 Task: Buy 5 Ice Cream Scoops from Specialty Tools & Gadgets section under best seller category for shipping address: Maurice Nelson, 2846 Point Street, Park Ridge, Illinois 60068, Cell Number 7738643880. Pay from credit card ending with 7965, CVV 549
Action: Mouse moved to (26, 104)
Screenshot: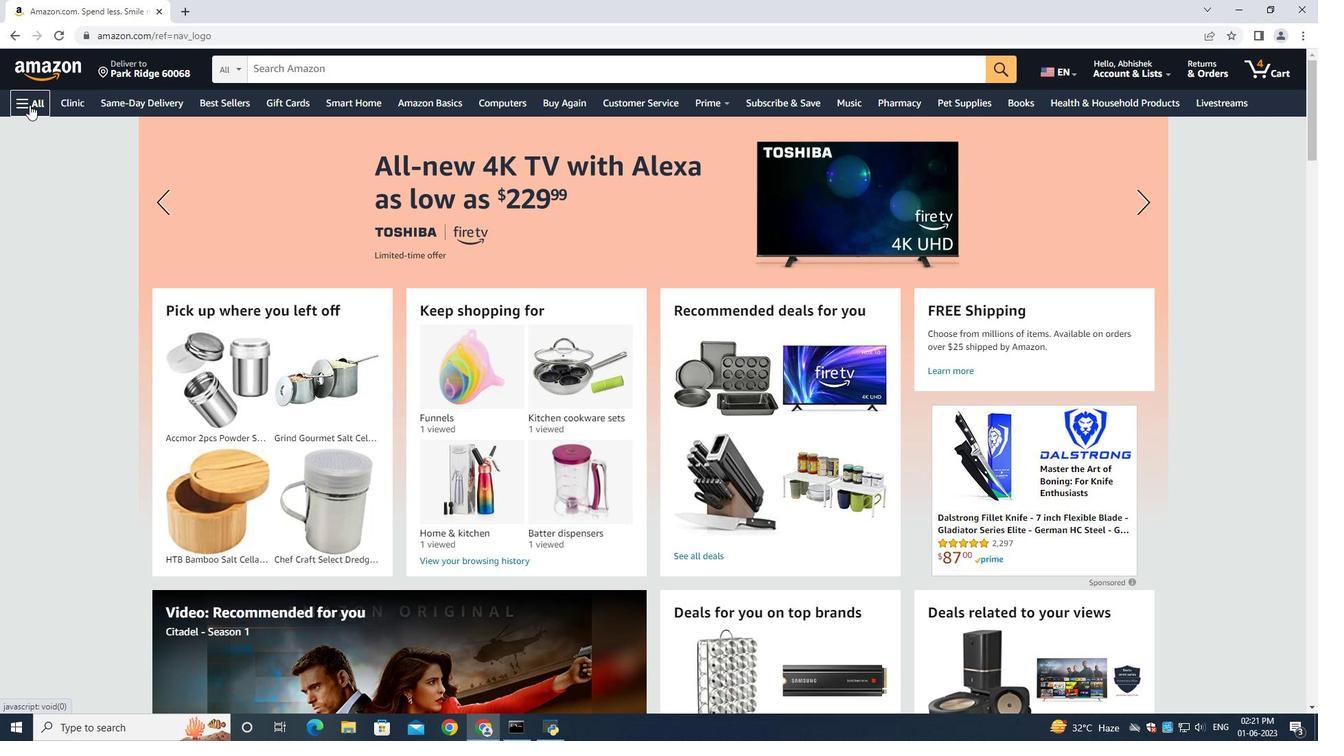 
Action: Mouse pressed left at (26, 104)
Screenshot: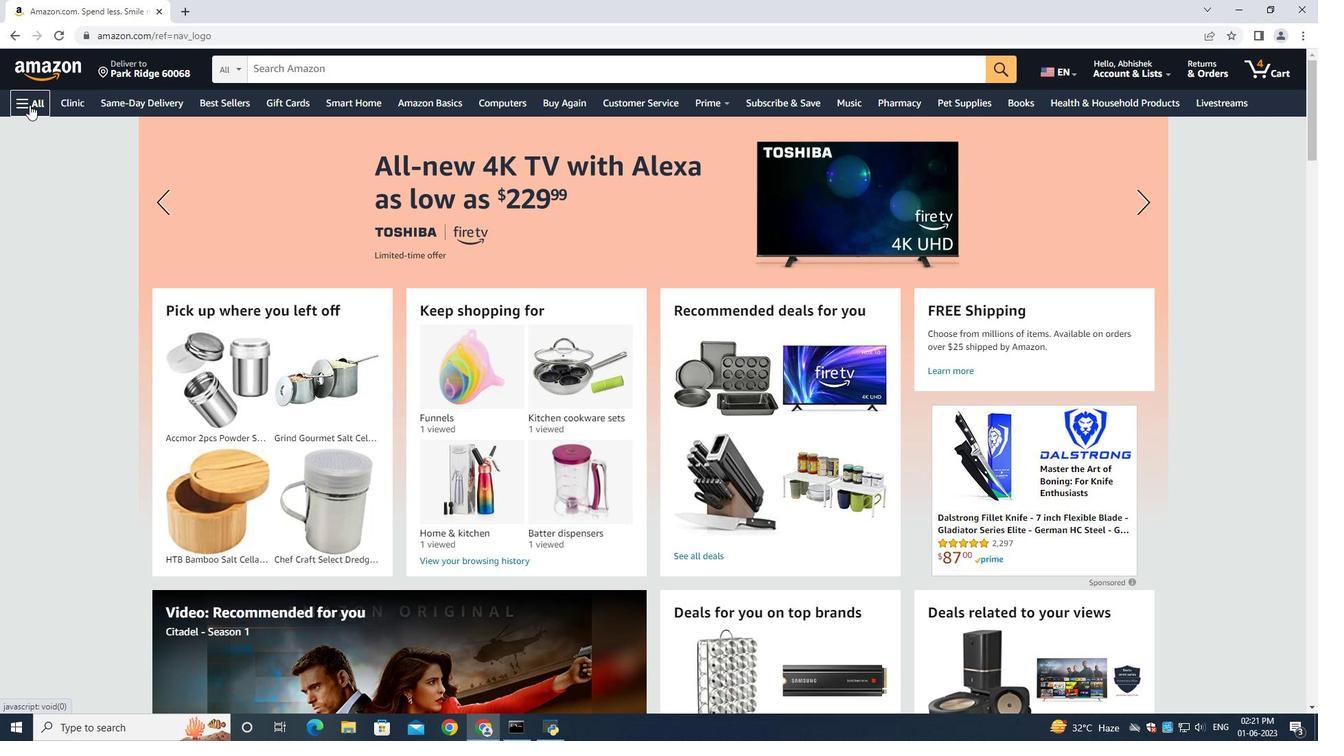
Action: Mouse moved to (66, 137)
Screenshot: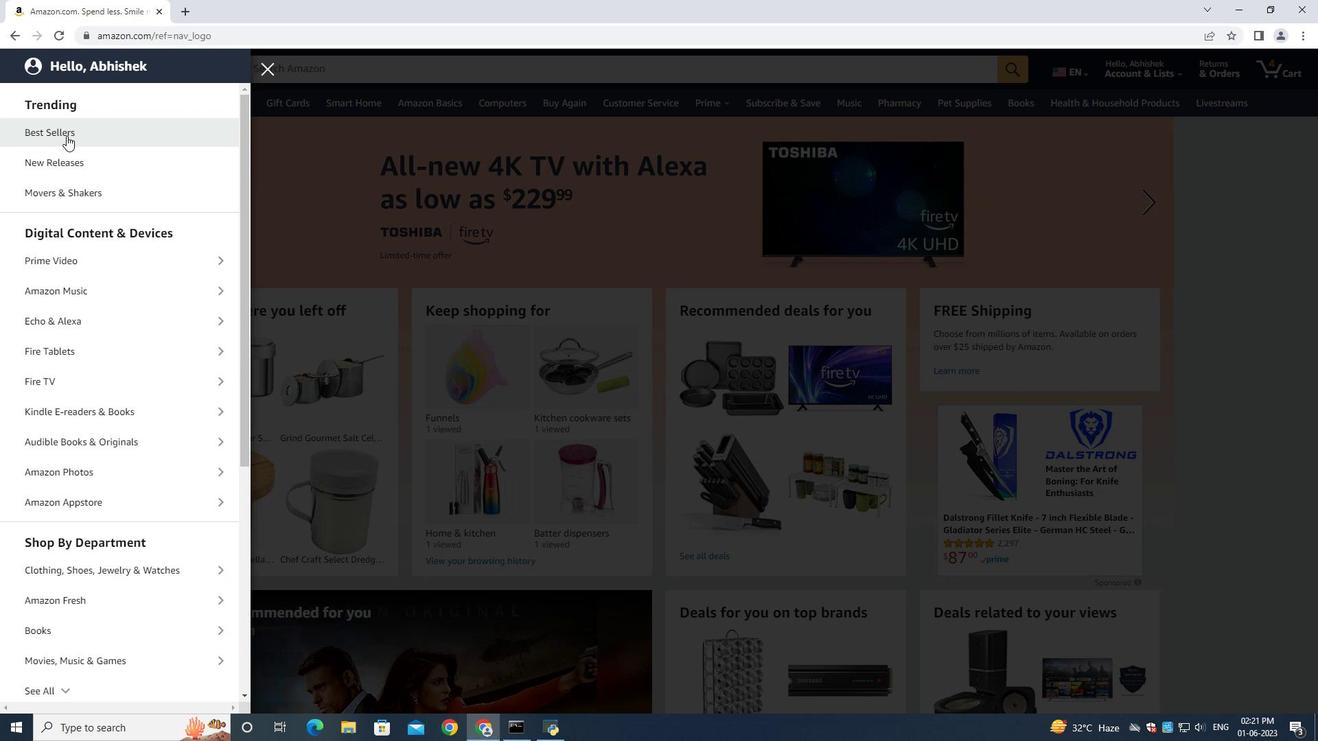 
Action: Mouse pressed left at (66, 137)
Screenshot: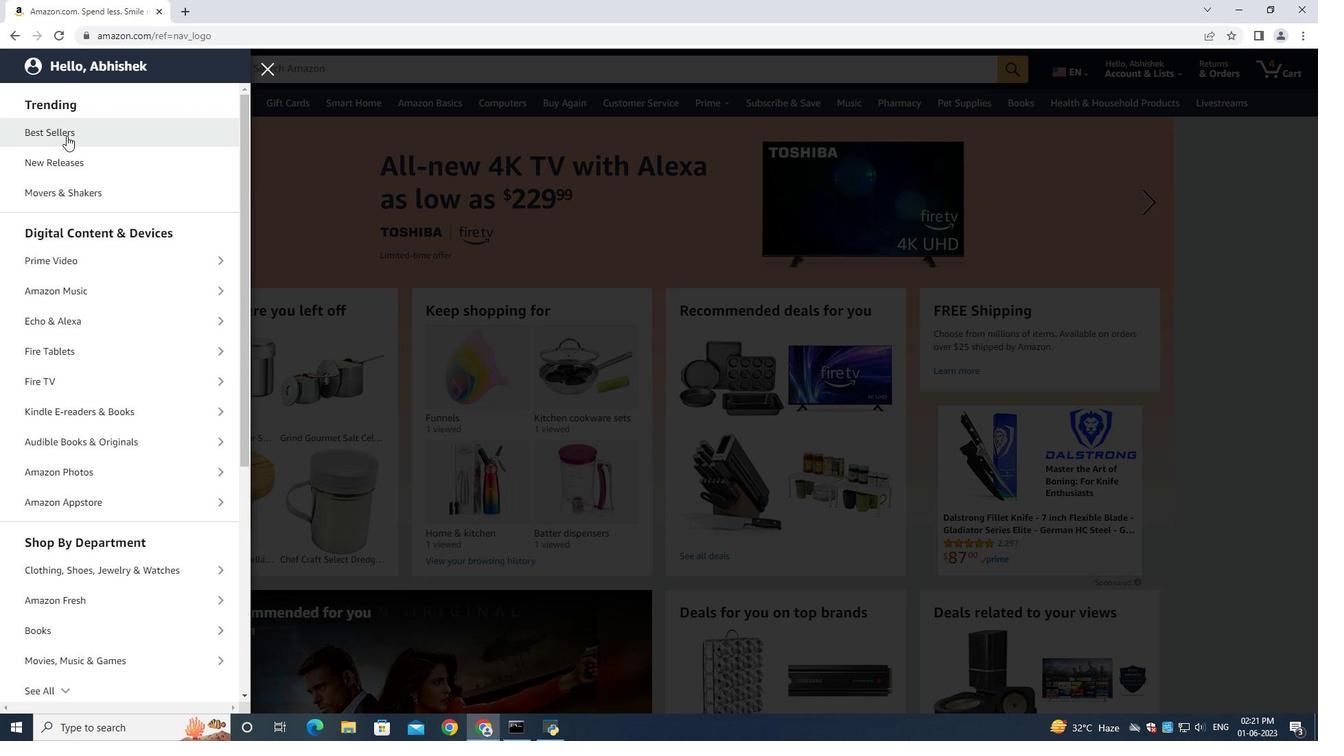 
Action: Mouse moved to (331, 76)
Screenshot: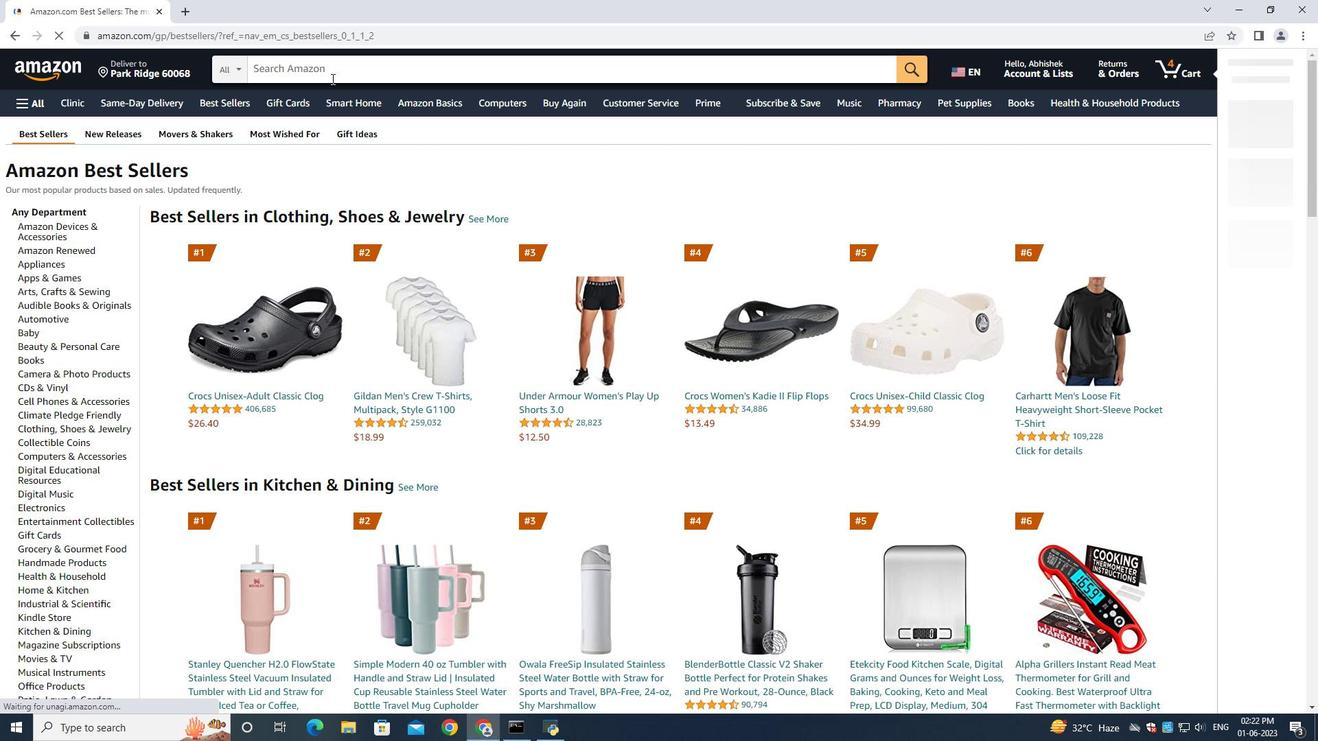 
Action: Mouse pressed left at (331, 76)
Screenshot: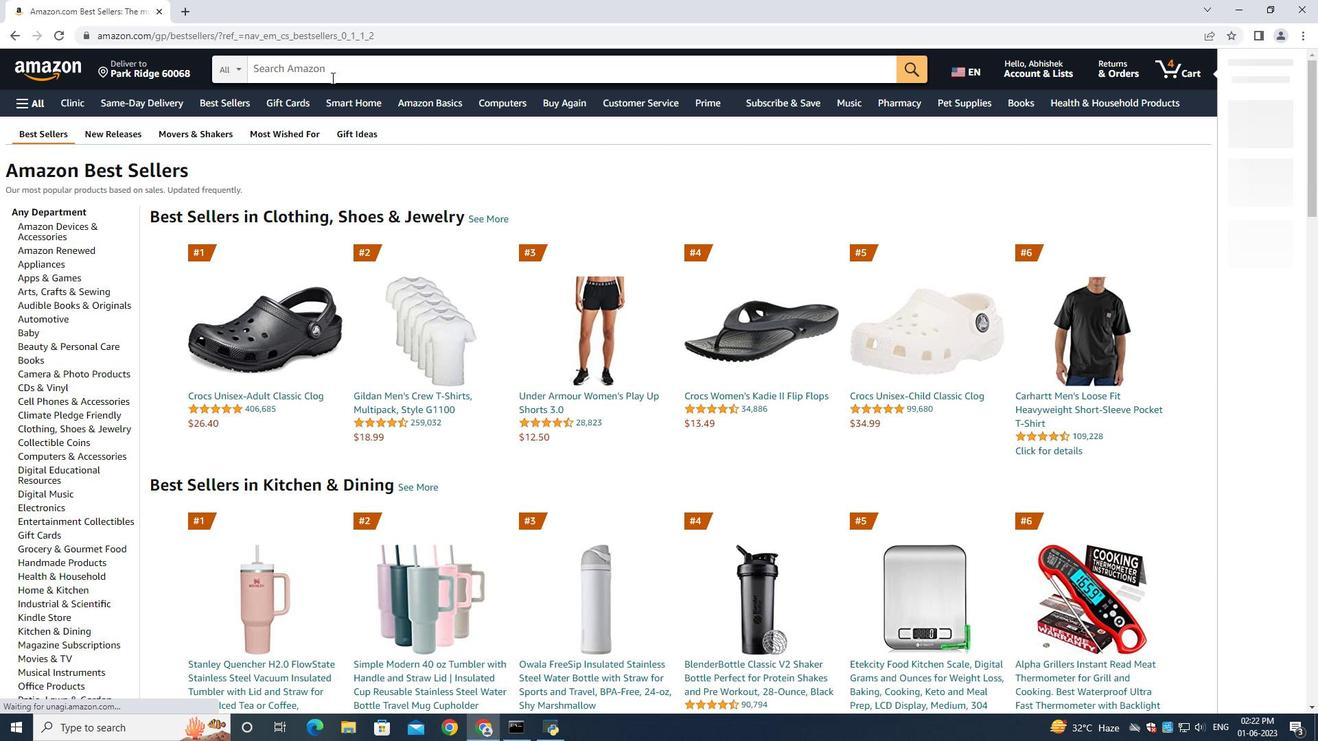 
Action: Key pressed <Key.shift>Ice<Key.space><Key.shift><Key.shift><Key.shift><Key.shift><Key.shift><Key.shift><Key.shift><Key.shift><Key.shift><Key.shift><Key.shift><Key.shift><Key.shift><Key.shift><Key.shift><Key.shift><Key.shift><Key.shift><Key.shift><Key.shift><Key.shift><Key.shift><Key.shift><Key.shift><Key.shift><Key.shift><Key.shift><Key.shift><Key.shift><Key.shift><Key.shift><Key.shift><Key.shift><Key.shift><Key.shift><Key.shift><Key.shift><Key.shift><Key.shift>Cream<Key.space><Key.shift><Key.shift>Coo<Key.backspace><Key.backspace><Key.backspace>scoops
Screenshot: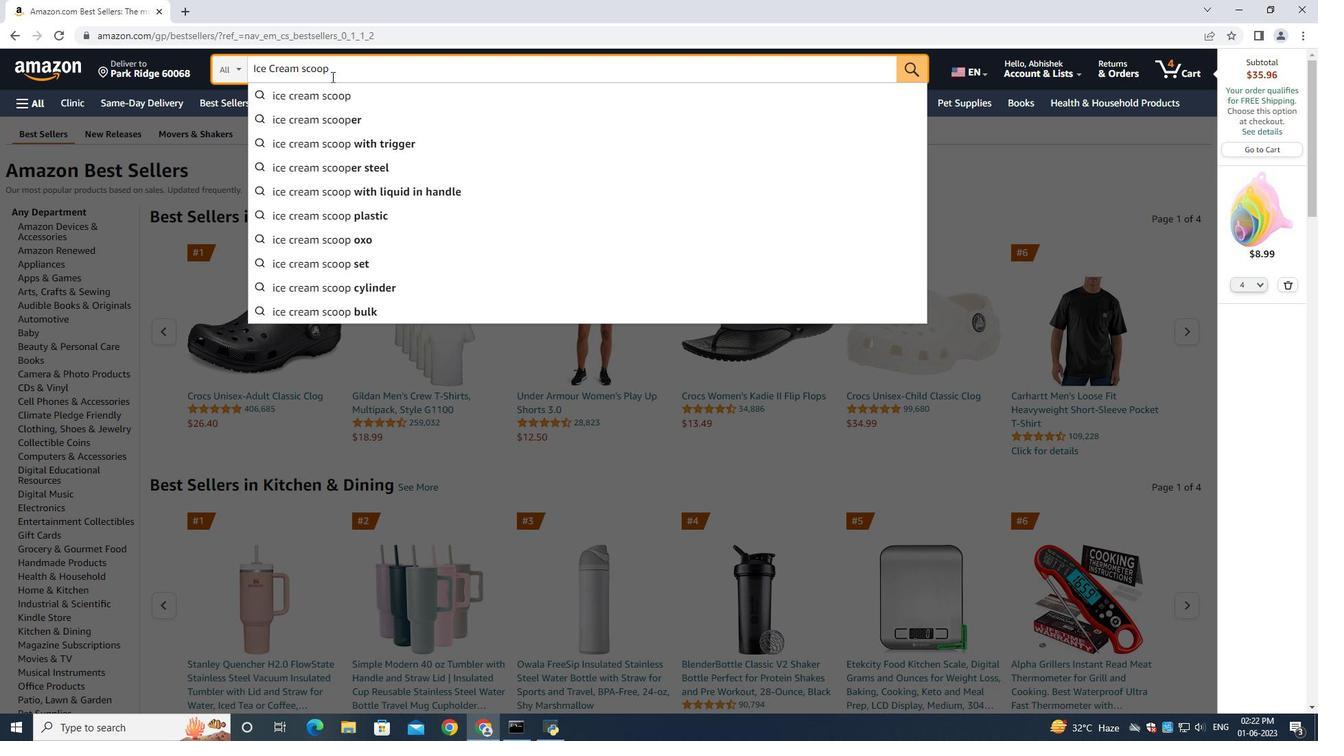 
Action: Mouse moved to (1282, 287)
Screenshot: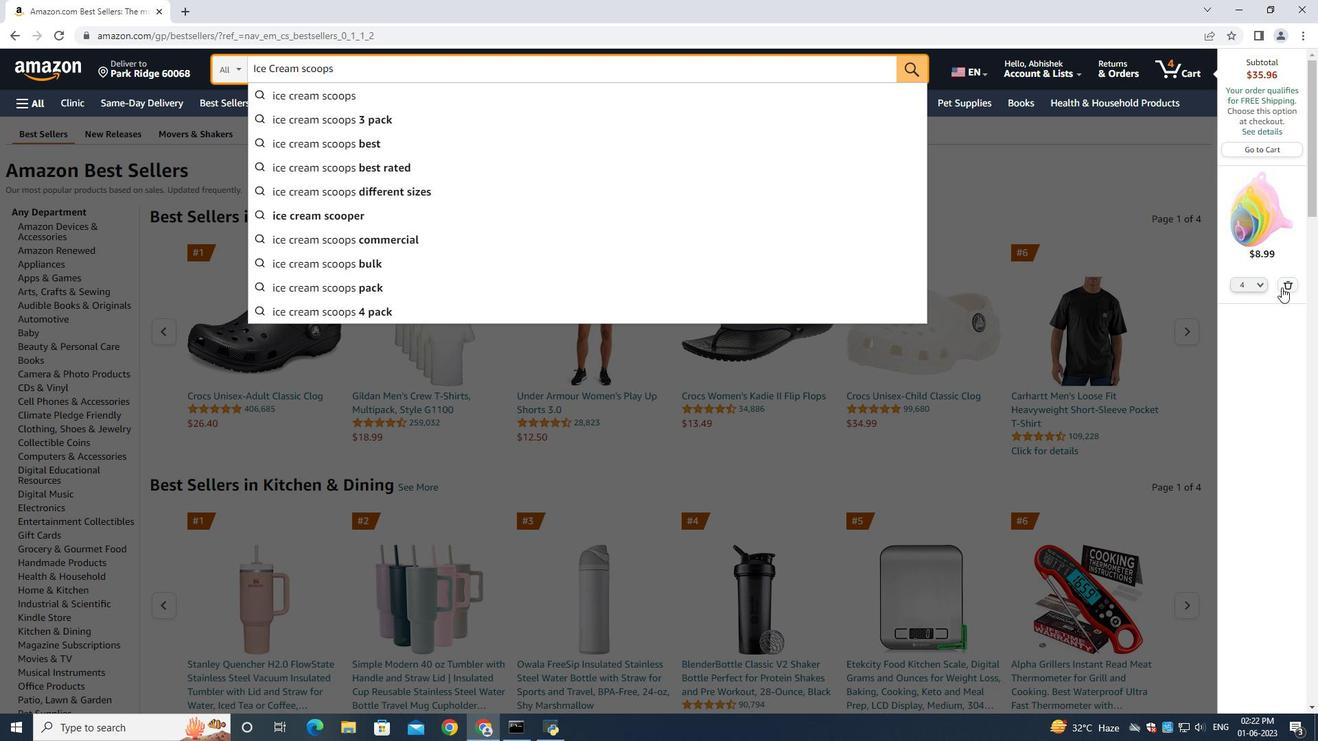 
Action: Mouse pressed left at (1282, 287)
Screenshot: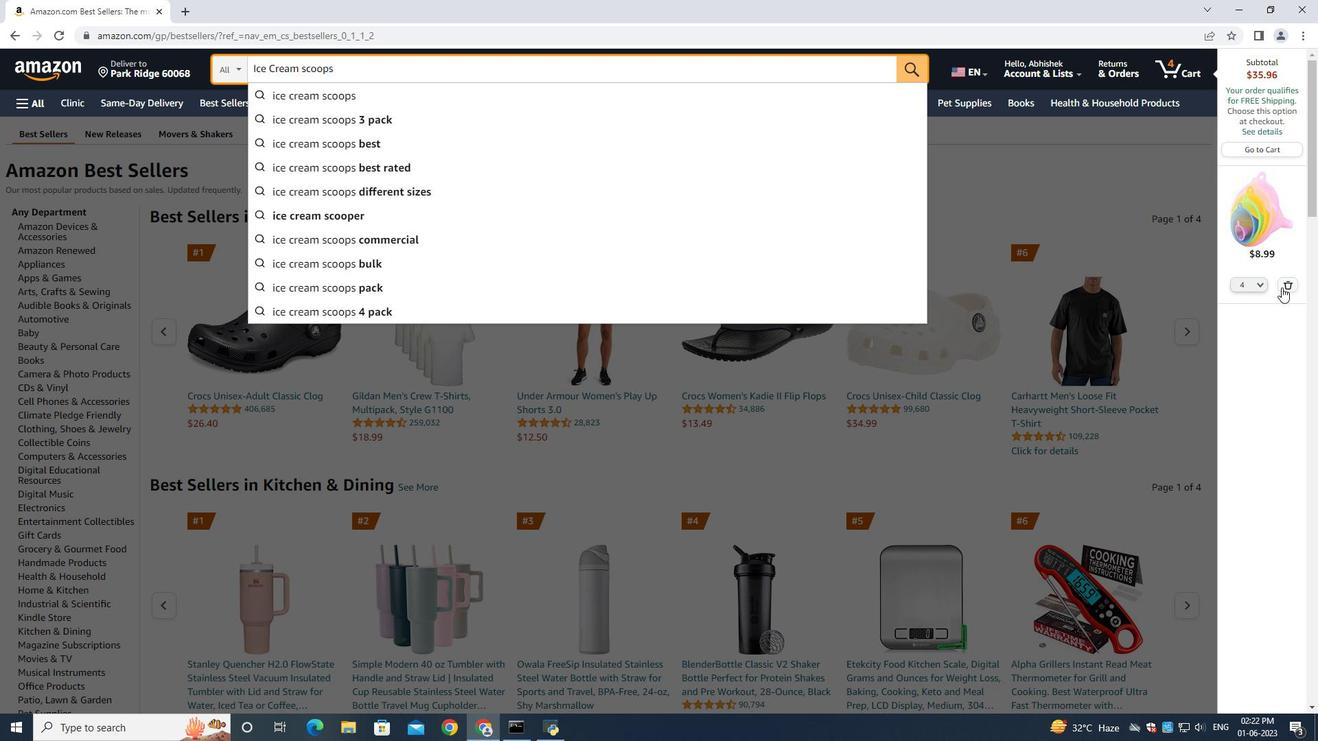 
Action: Mouse moved to (500, 74)
Screenshot: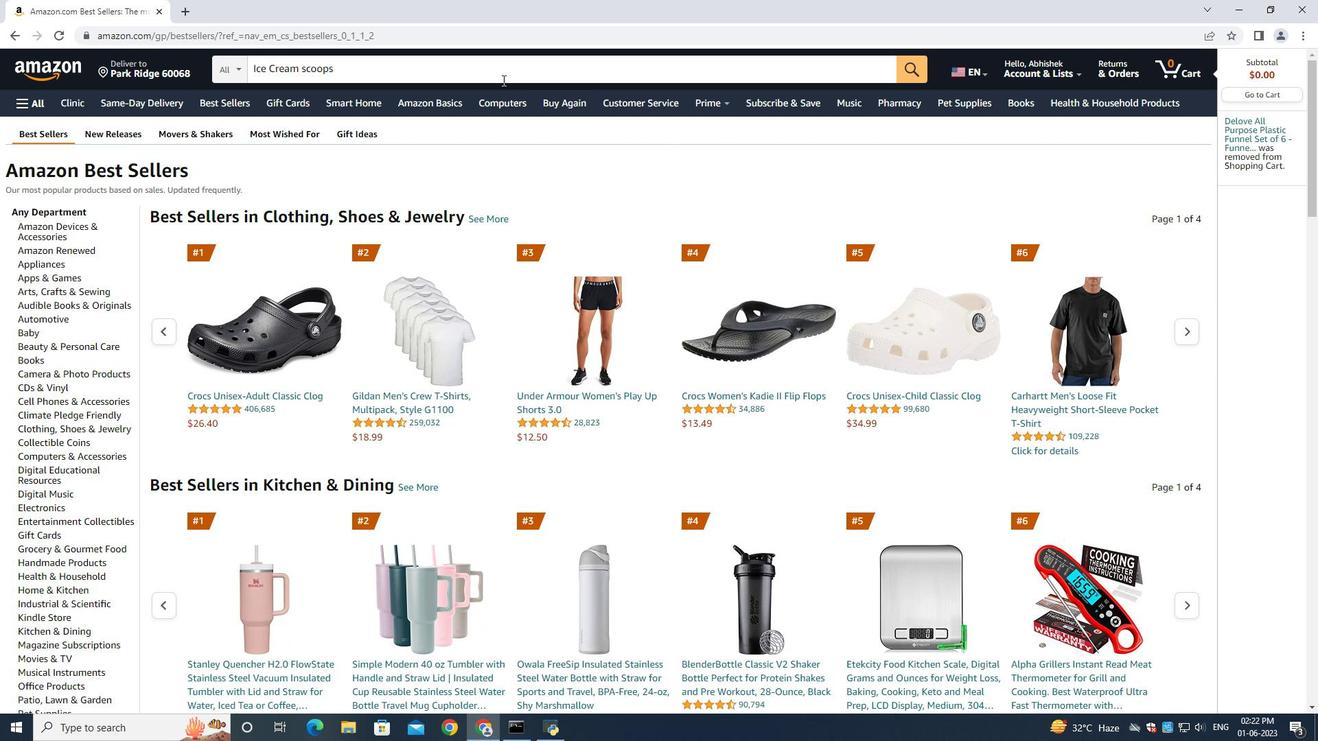 
Action: Mouse pressed left at (500, 74)
Screenshot: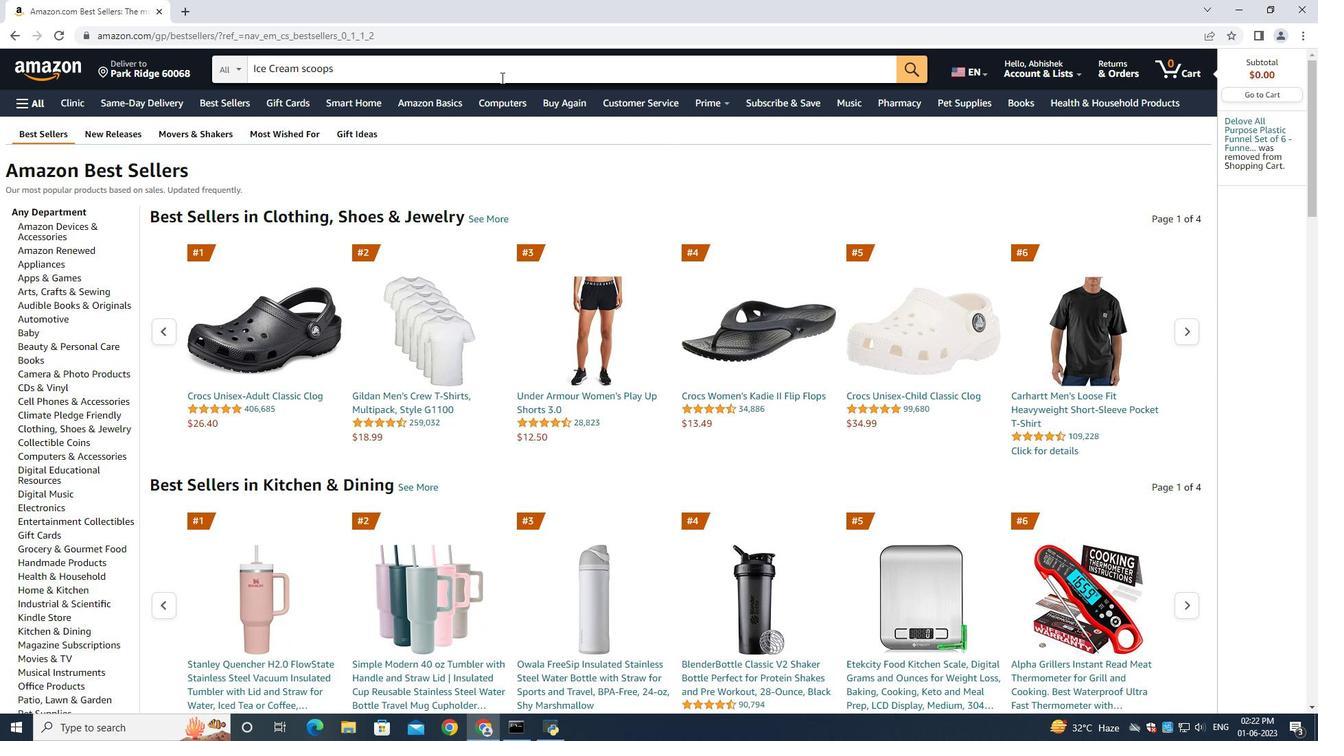 
Action: Key pressed <Key.enter>
Screenshot: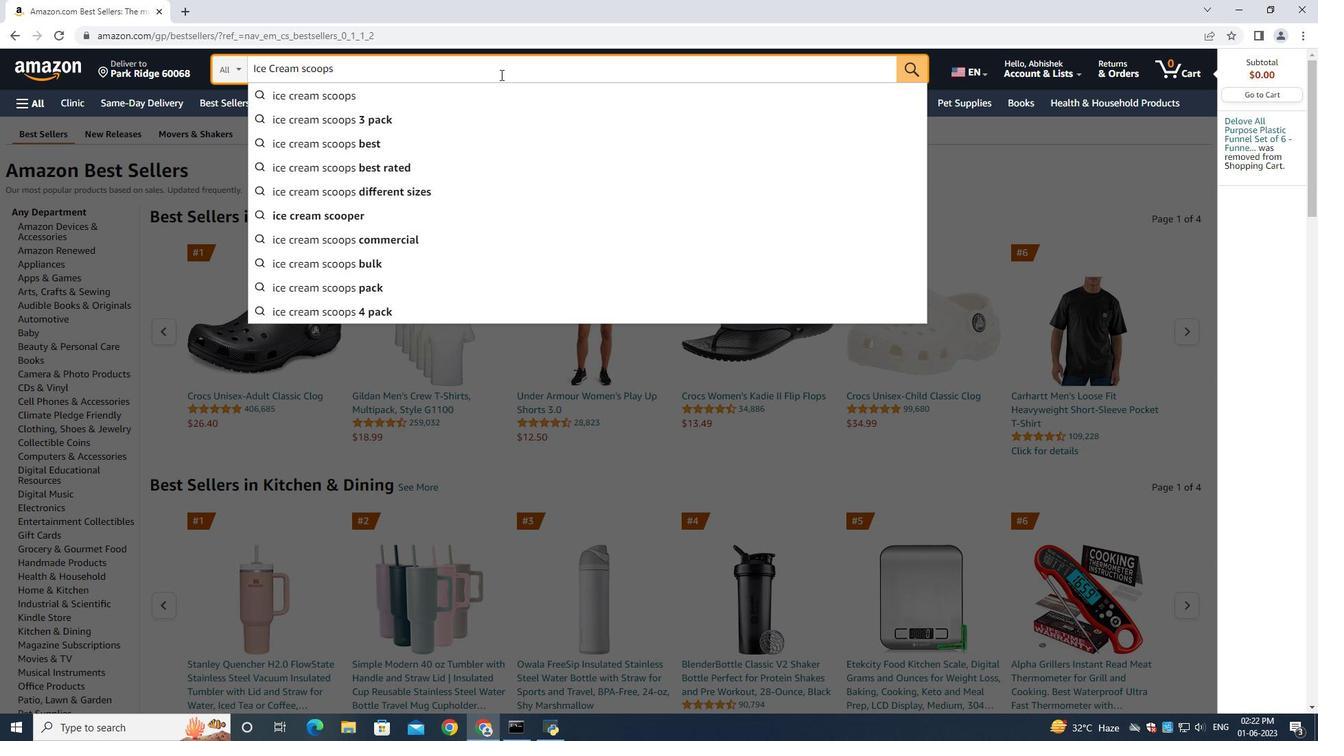 
Action: Mouse moved to (99, 346)
Screenshot: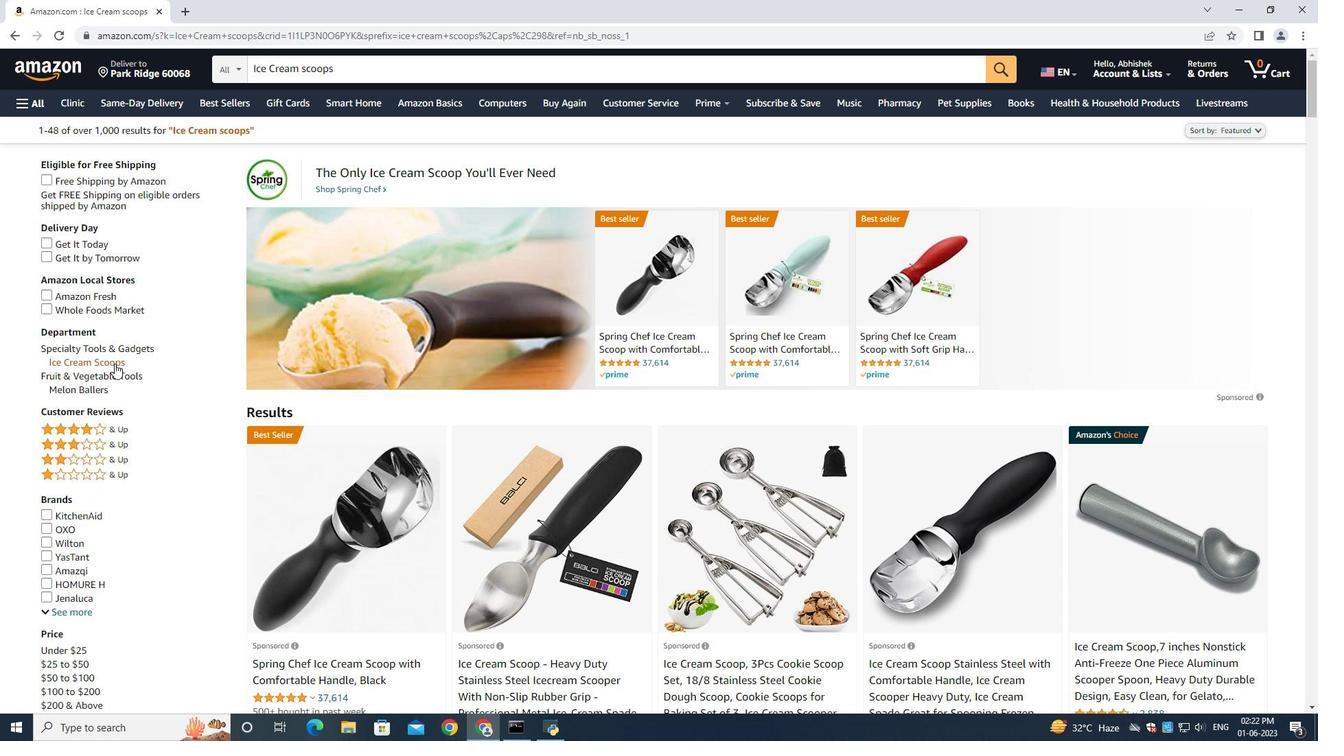 
Action: Mouse pressed left at (99, 346)
Screenshot: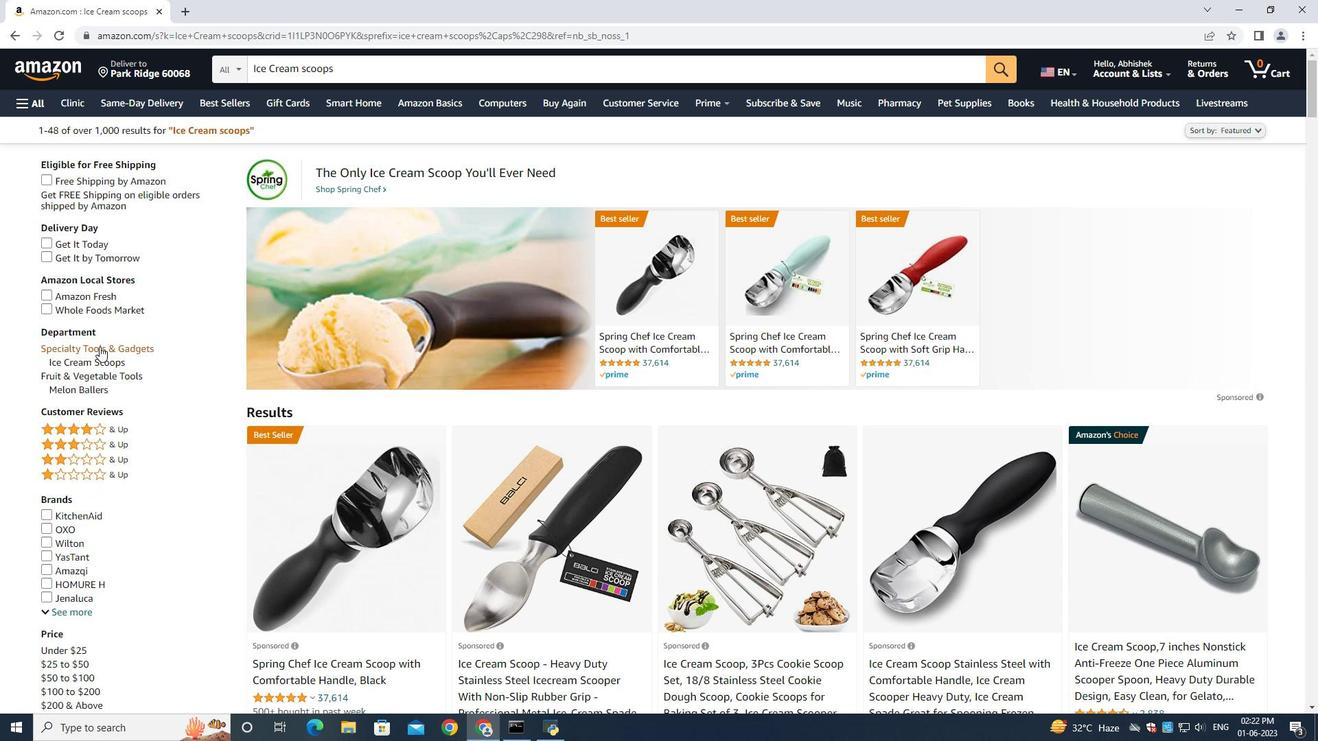 
Action: Mouse moved to (872, 401)
Screenshot: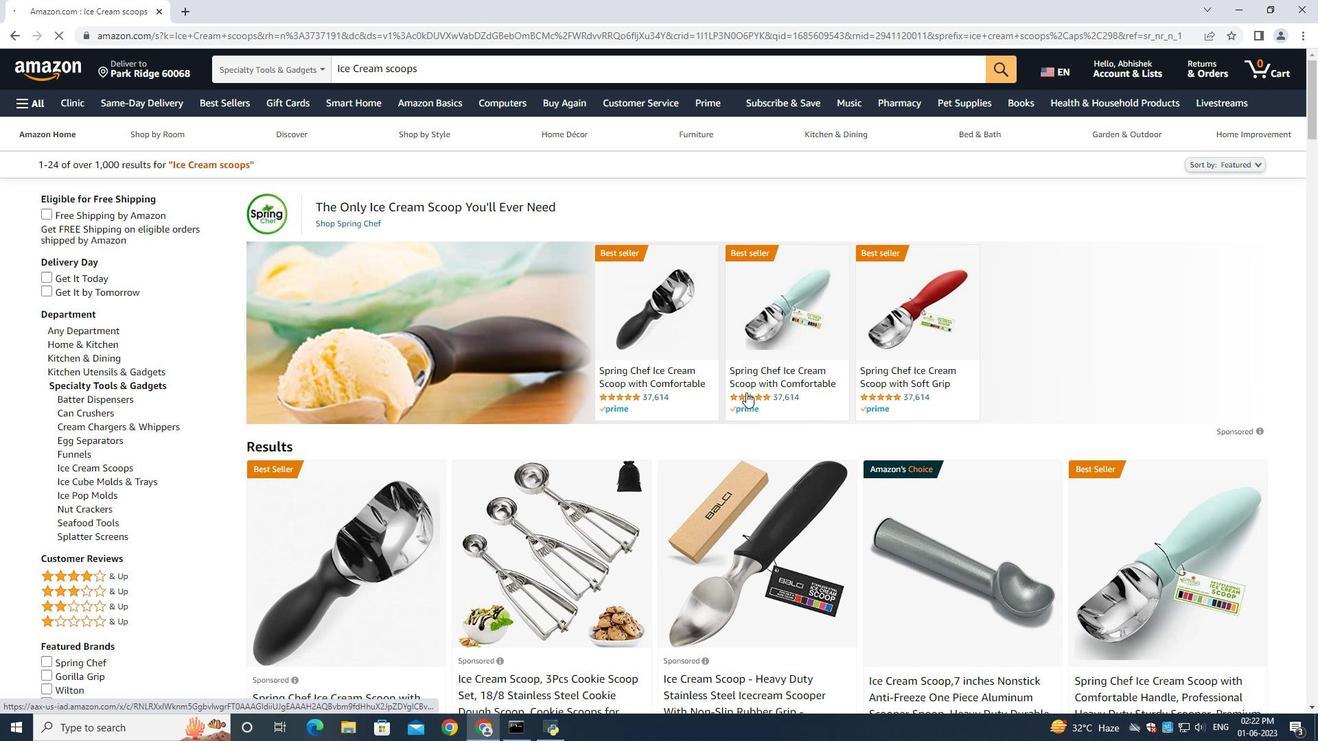 
Action: Mouse scrolled (872, 400) with delta (0, 0)
Screenshot: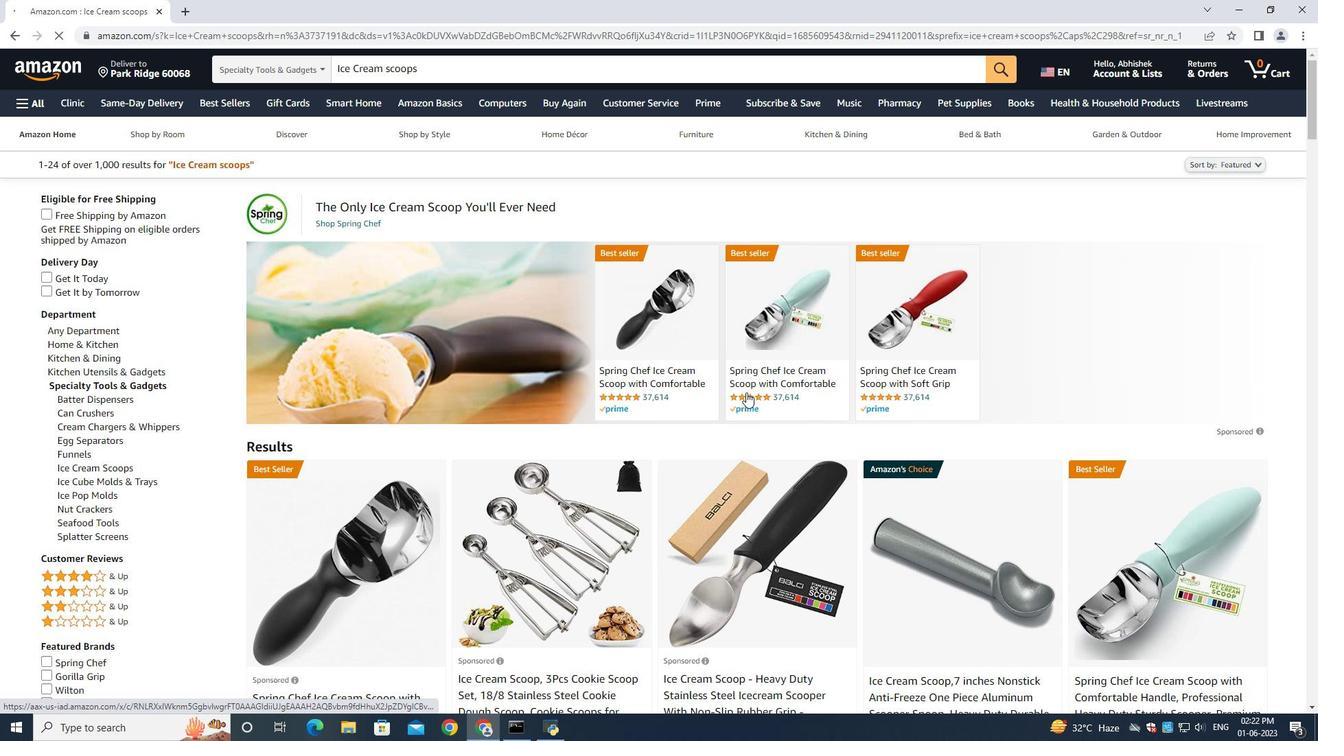 
Action: Mouse scrolled (872, 400) with delta (0, 0)
Screenshot: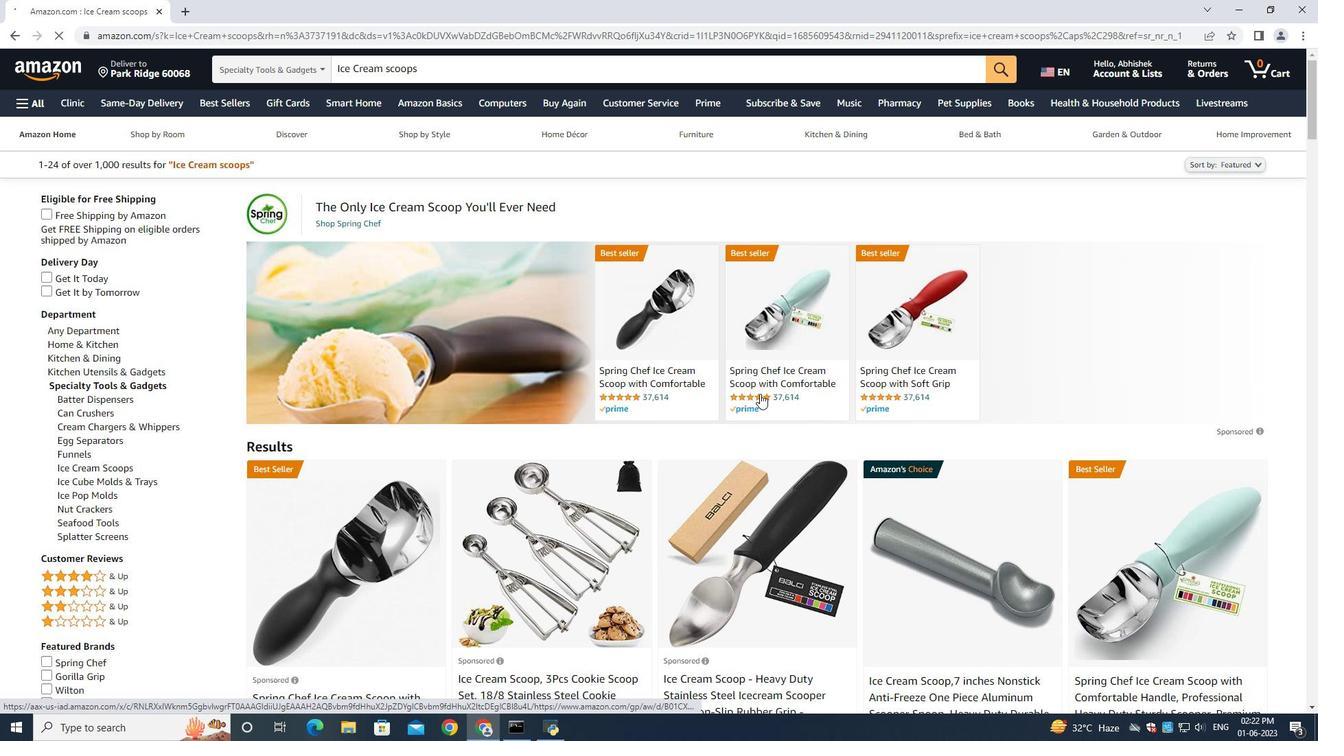 
Action: Mouse scrolled (872, 400) with delta (0, 0)
Screenshot: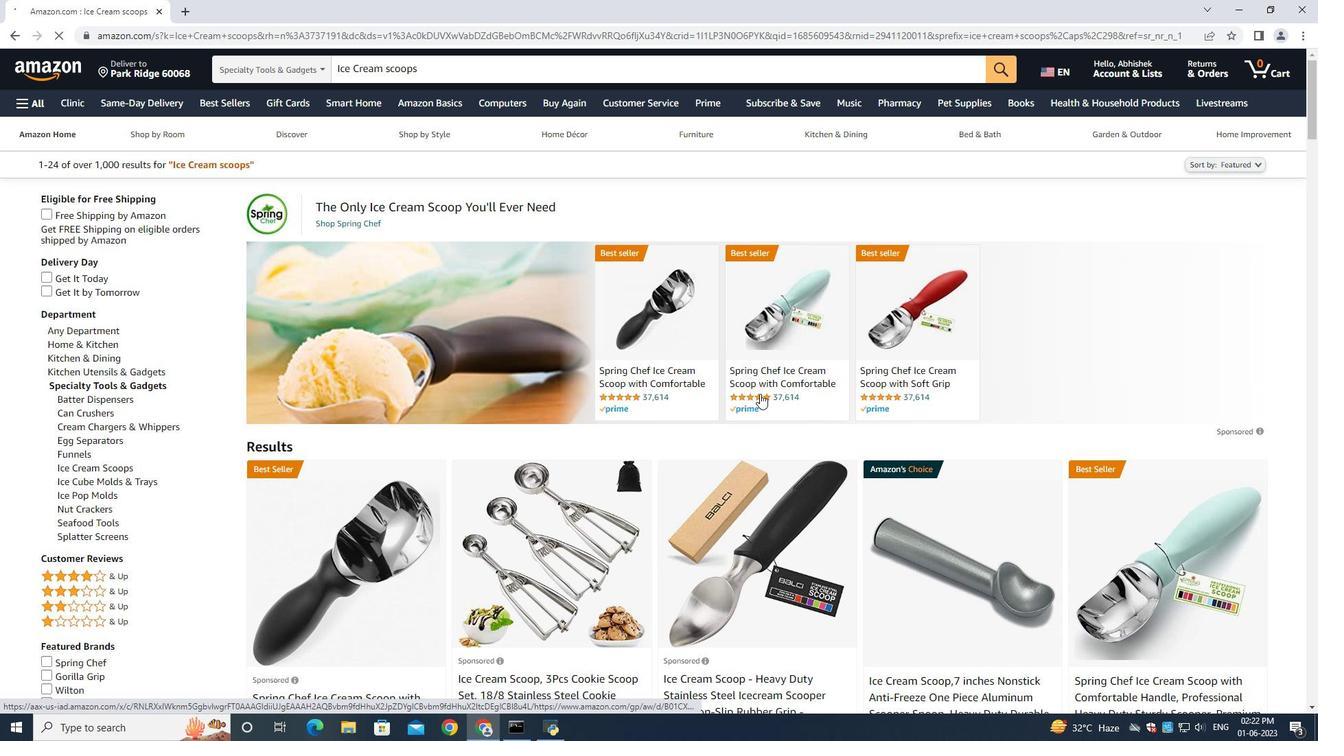 
Action: Mouse moved to (537, 499)
Screenshot: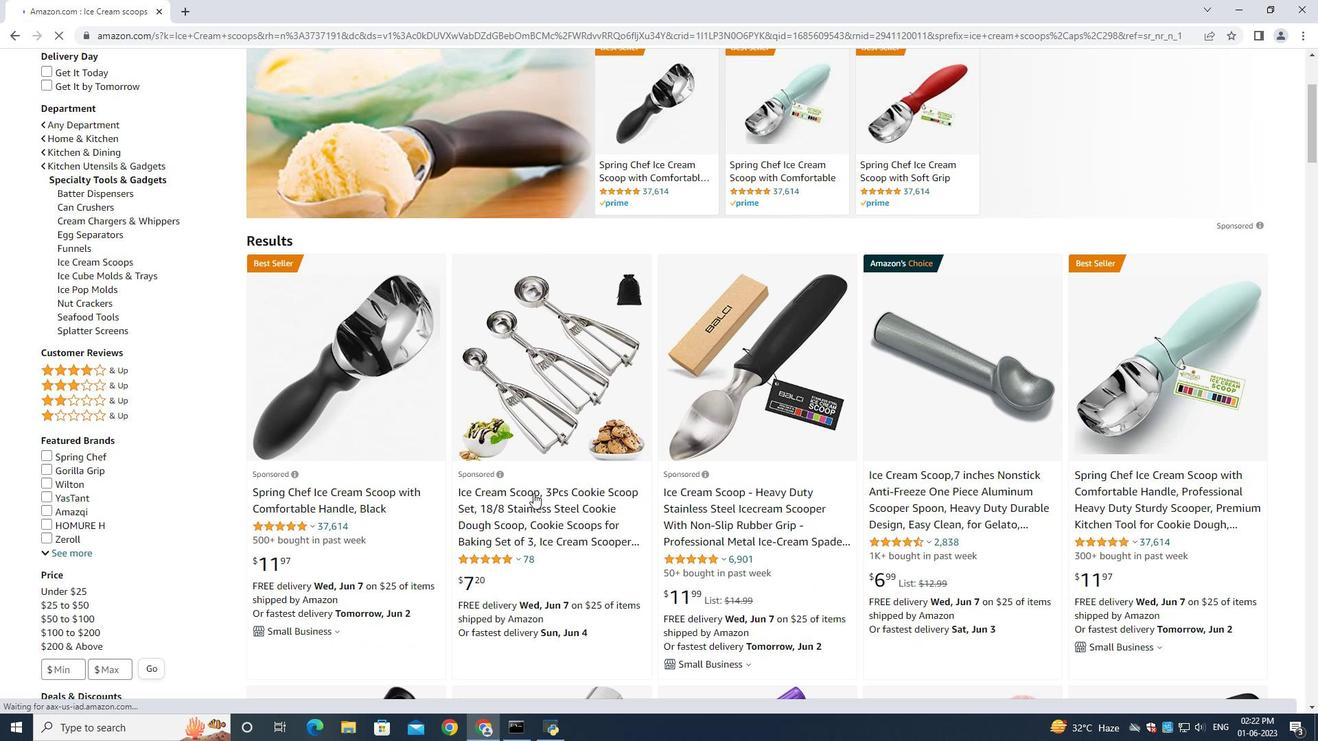 
Action: Mouse scrolled (537, 498) with delta (0, 0)
Screenshot: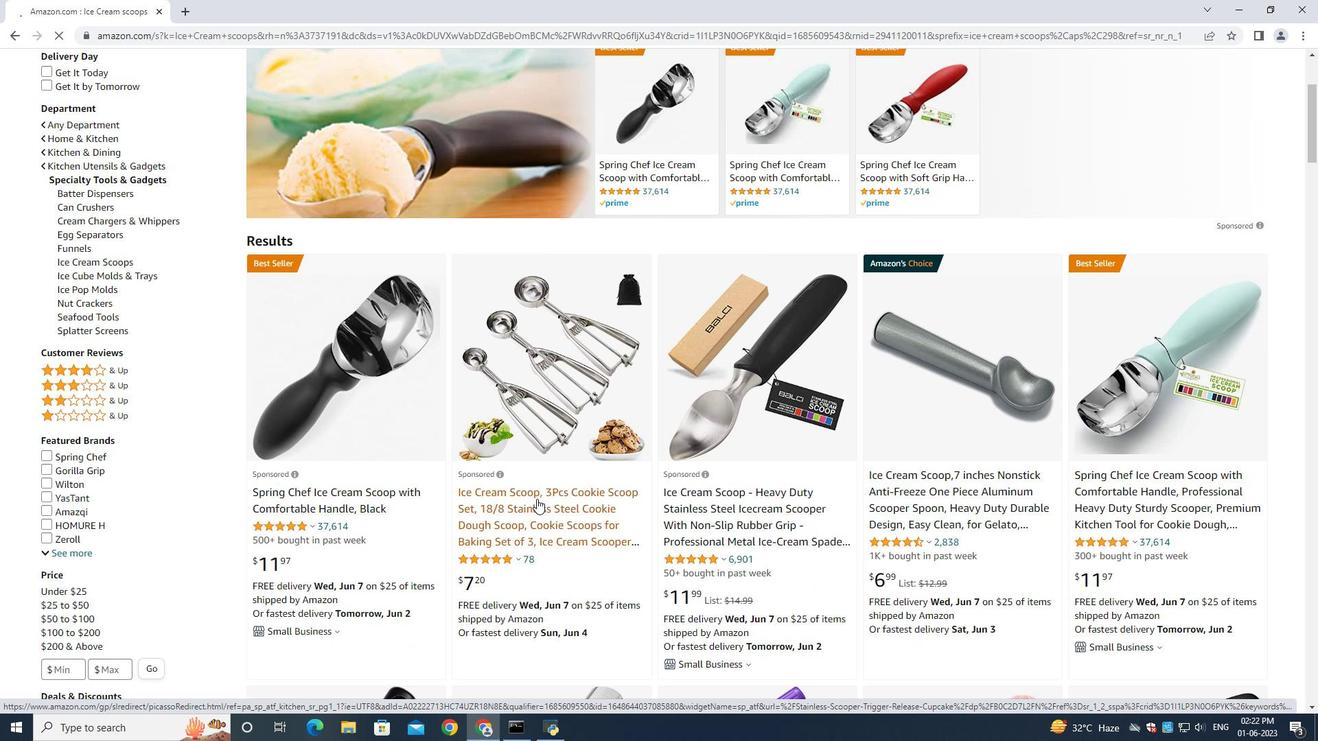 
Action: Mouse moved to (736, 432)
Screenshot: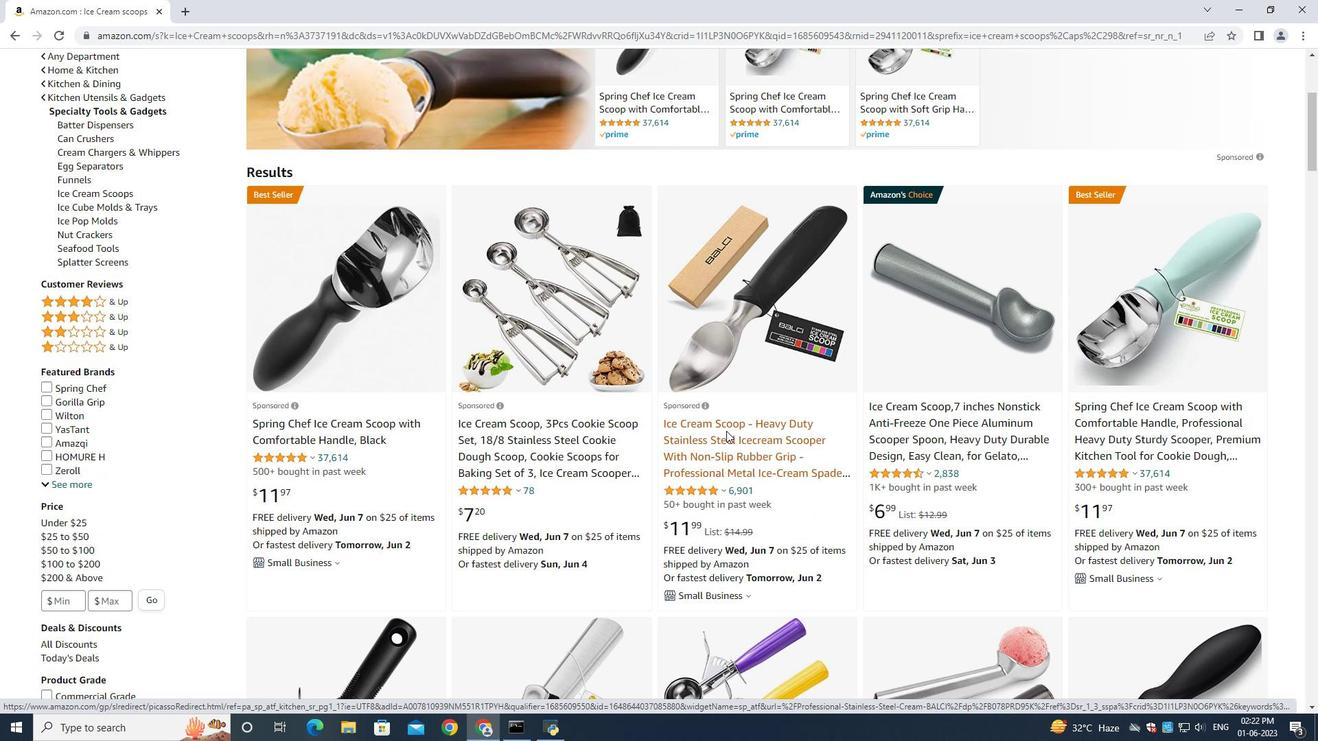 
Action: Mouse pressed left at (736, 432)
Screenshot: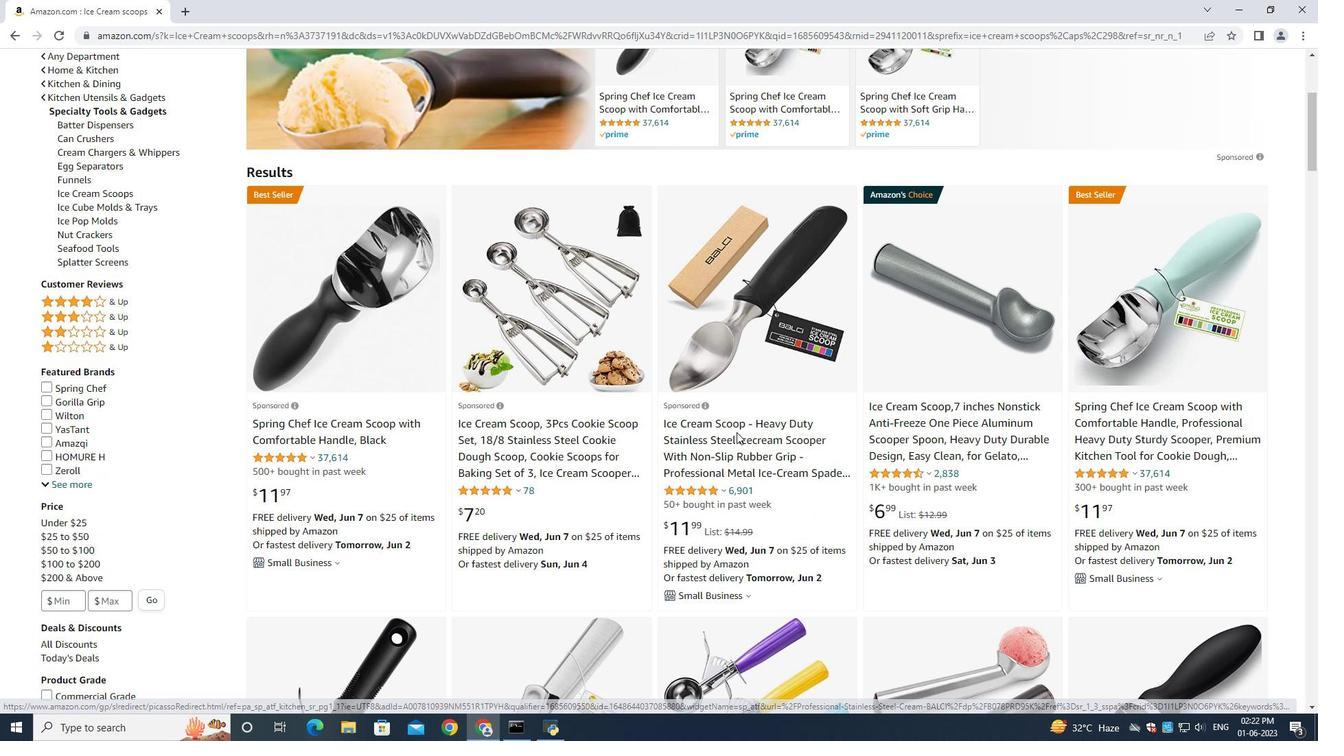 
Action: Mouse moved to (692, 422)
Screenshot: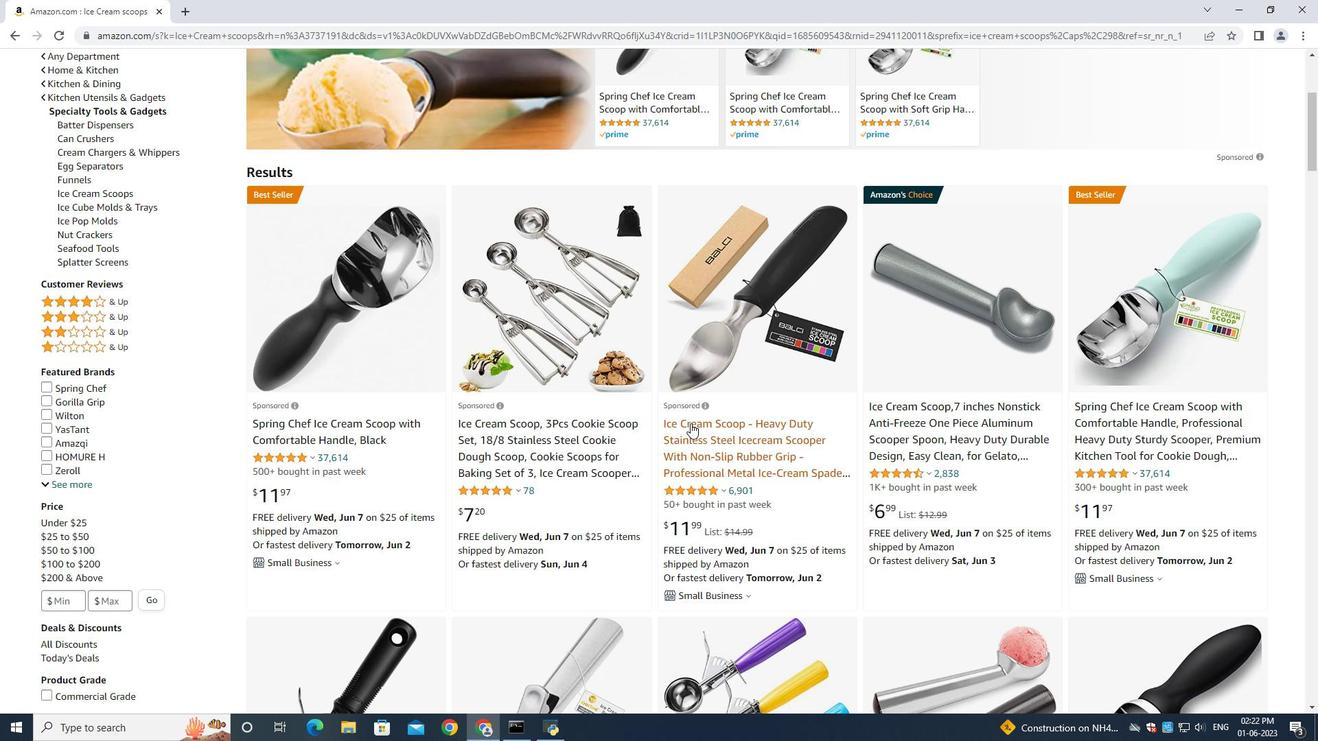 
Action: Mouse pressed left at (692, 422)
Screenshot: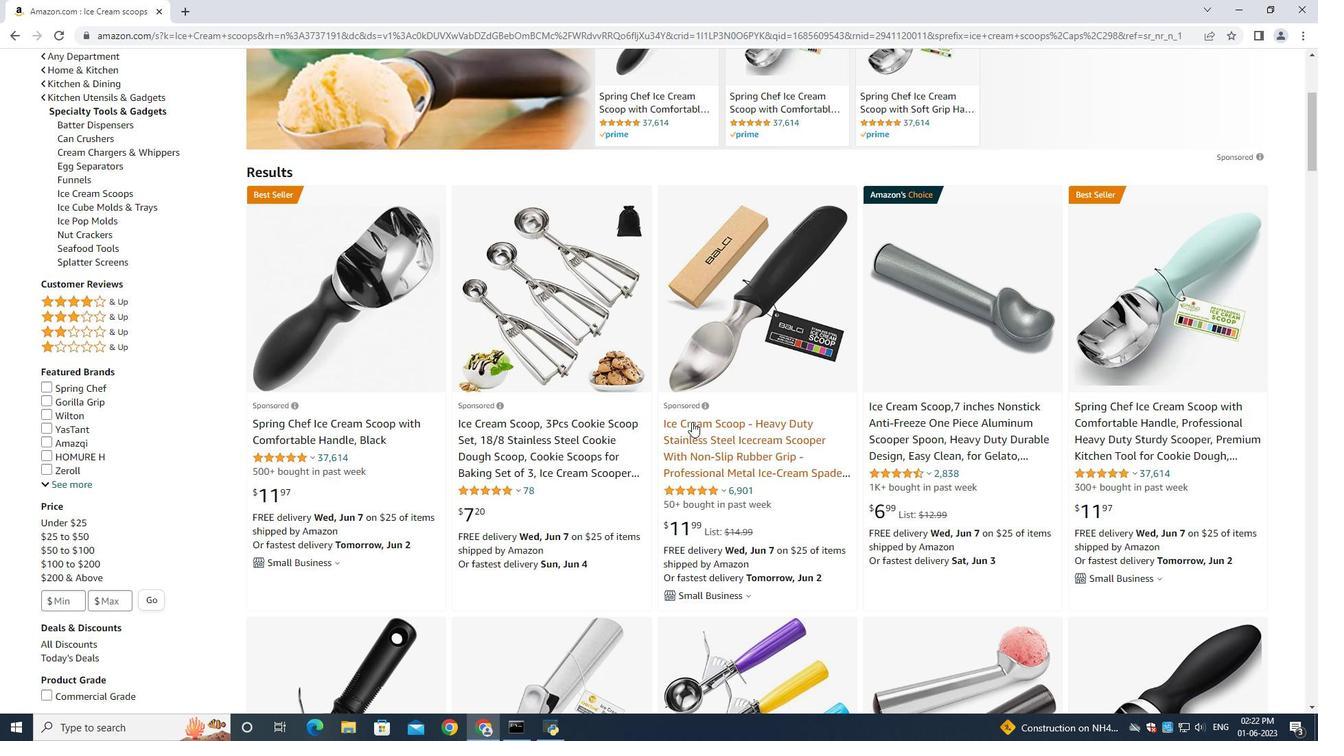 
Action: Mouse moved to (1022, 521)
Screenshot: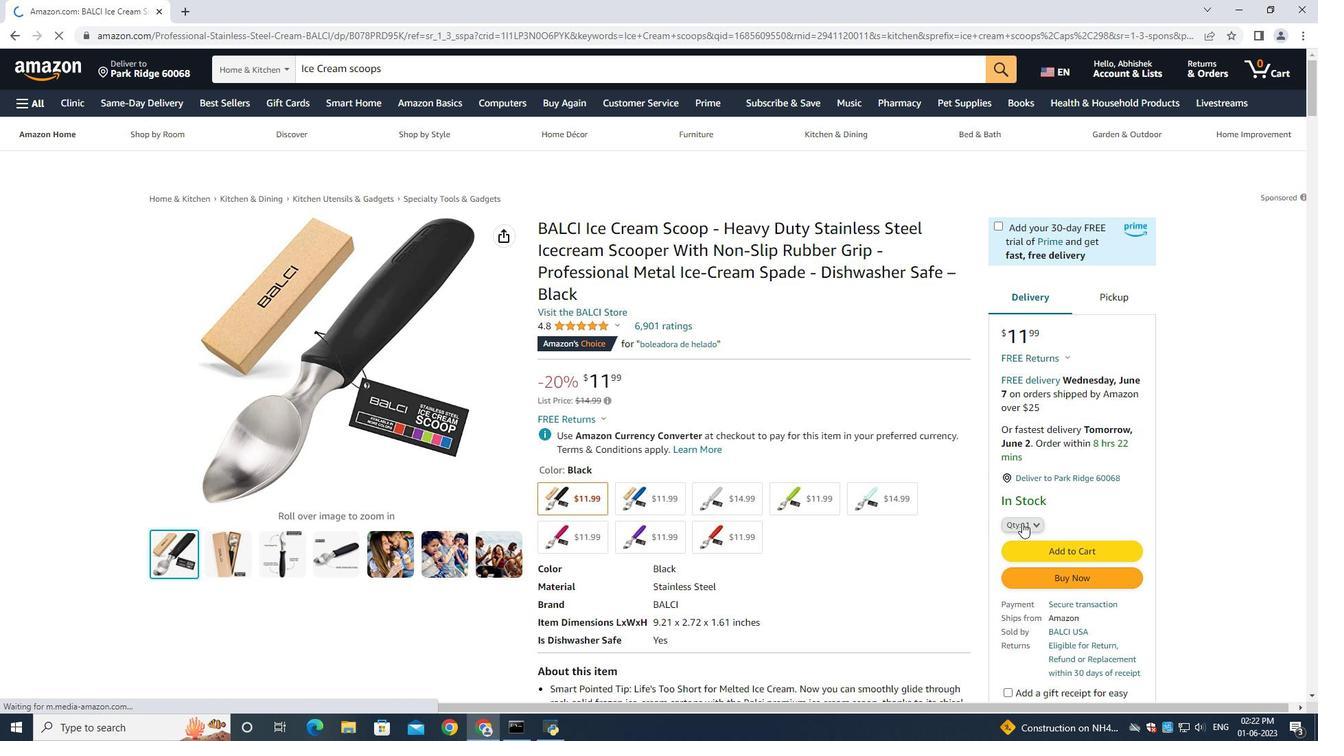 
Action: Mouse pressed left at (1022, 521)
Screenshot: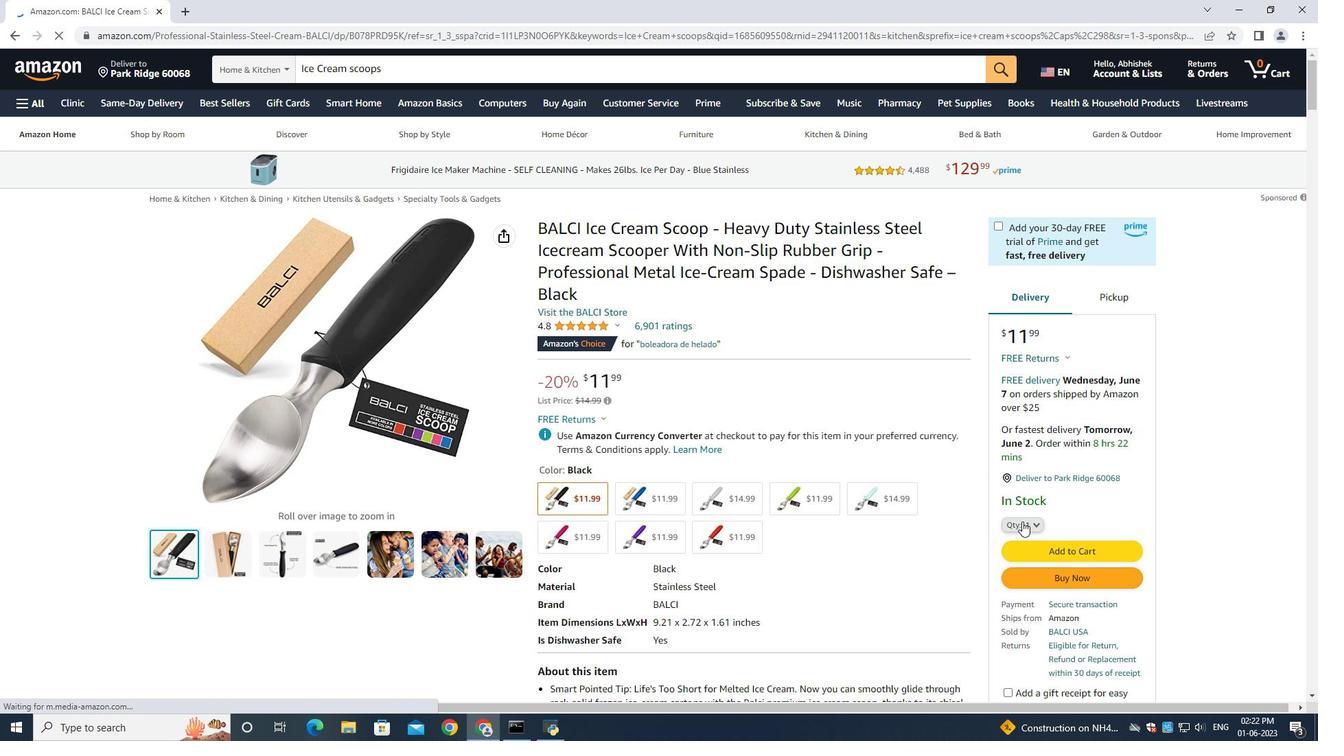 
Action: Mouse moved to (1019, 432)
Screenshot: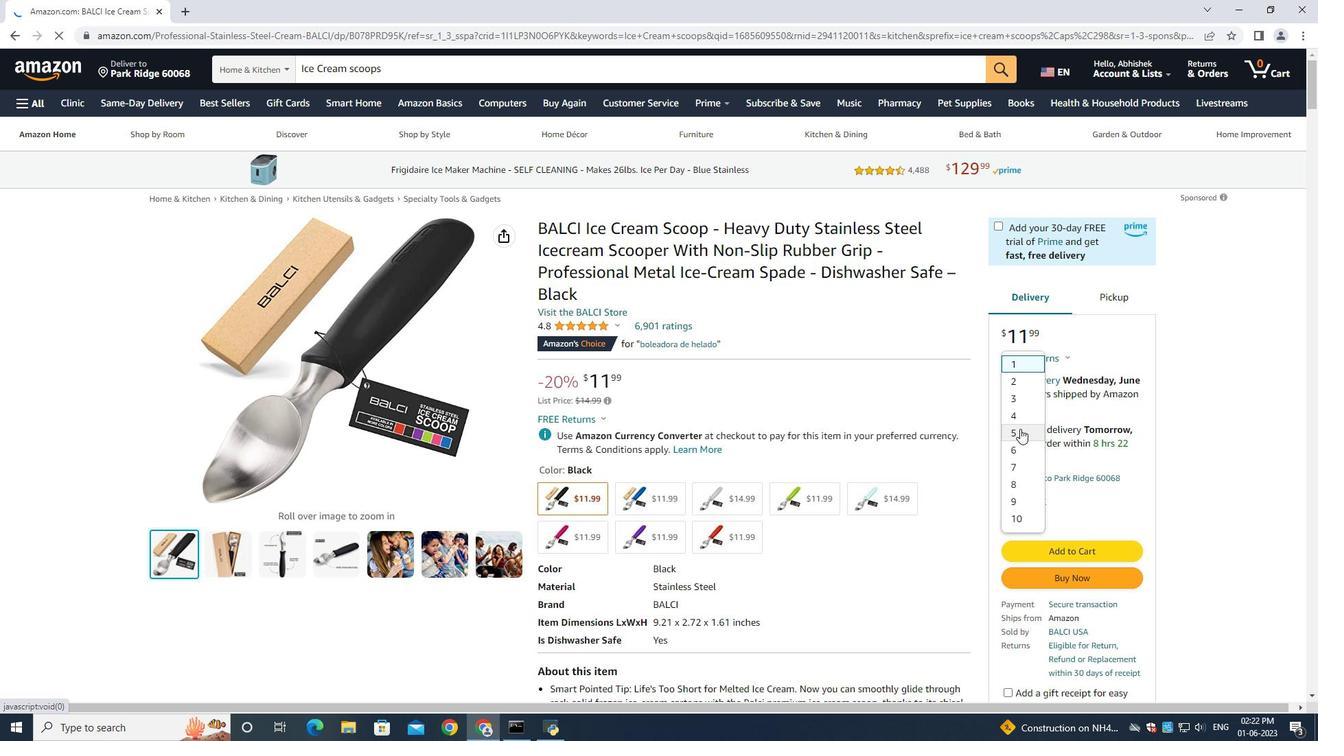 
Action: Mouse pressed left at (1019, 432)
Screenshot: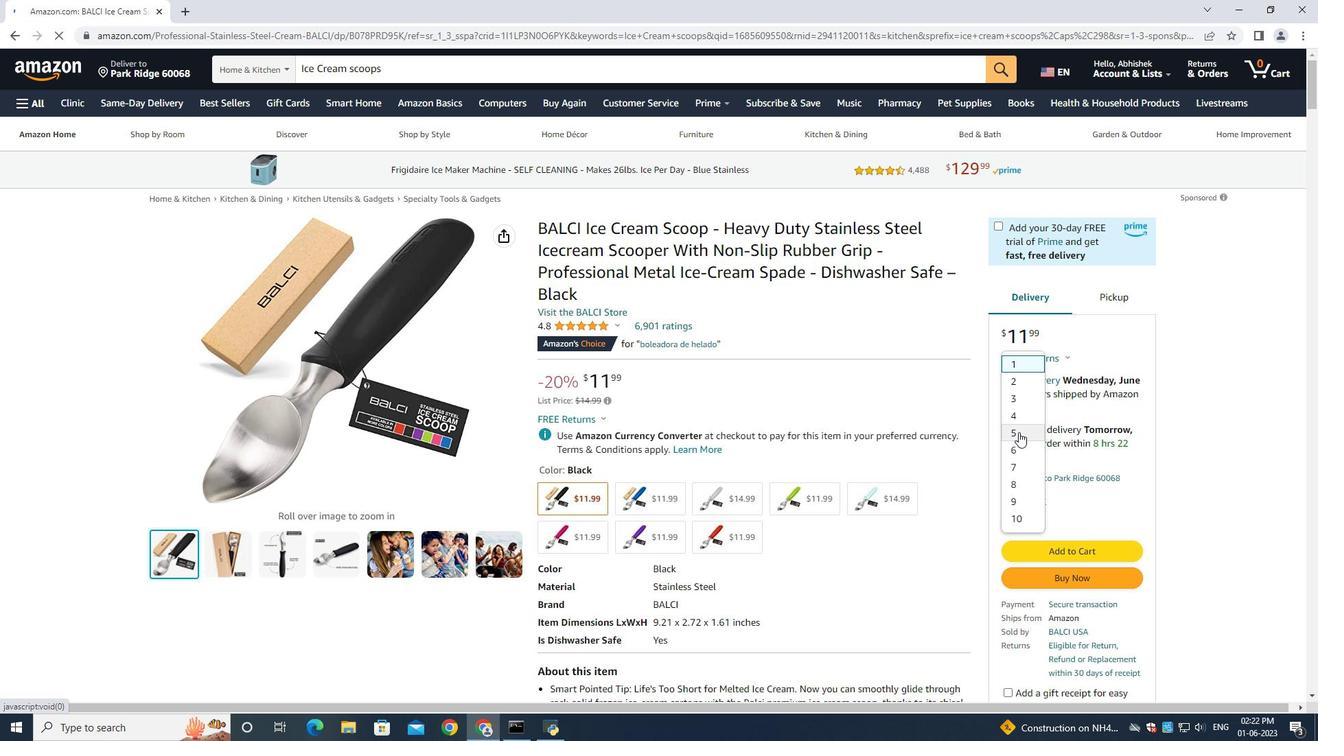 
Action: Mouse moved to (1074, 563)
Screenshot: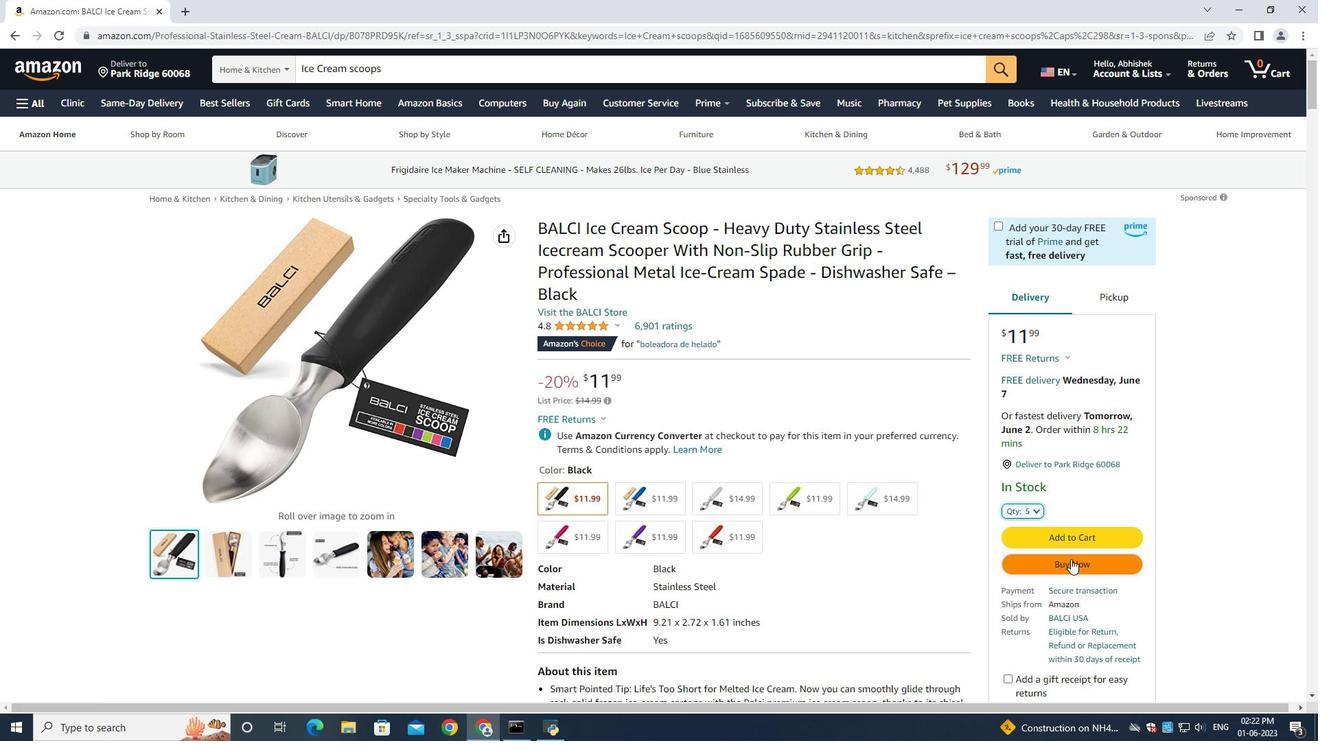 
Action: Mouse pressed left at (1074, 563)
Screenshot: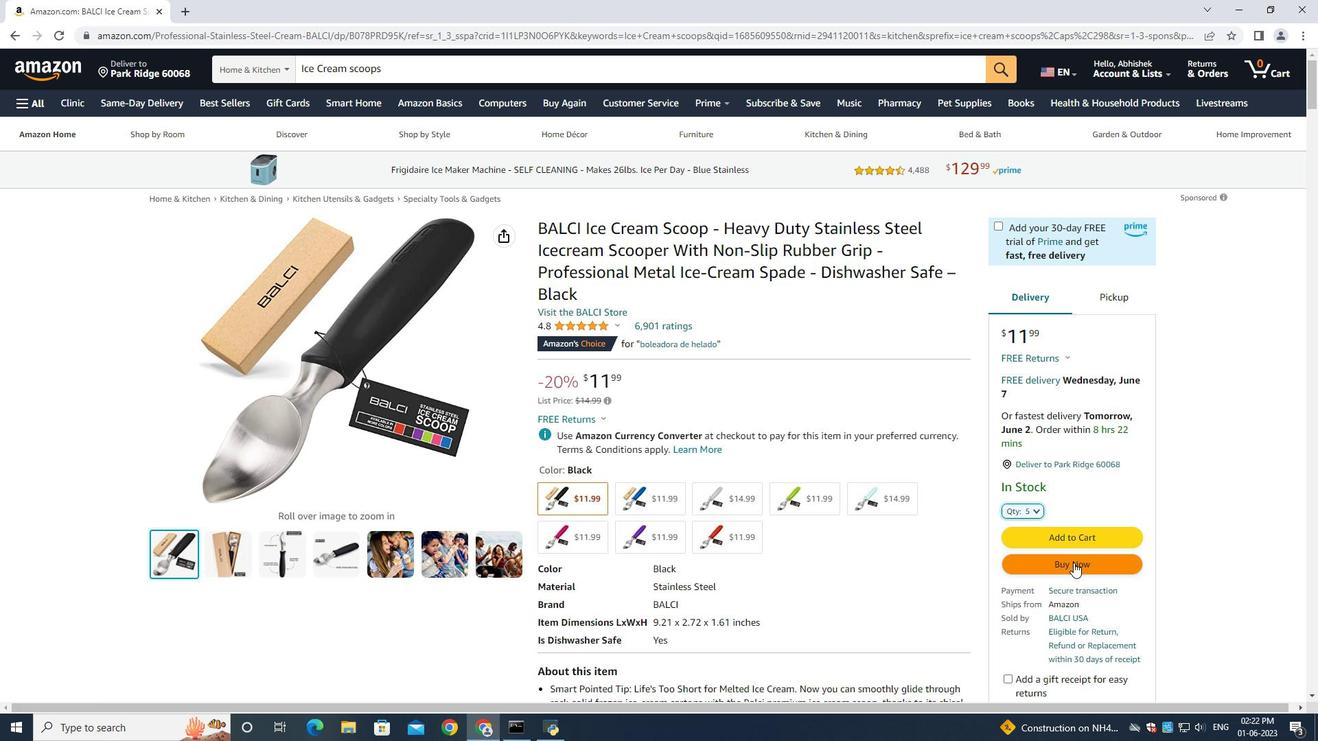 
Action: Mouse moved to (695, 515)
Screenshot: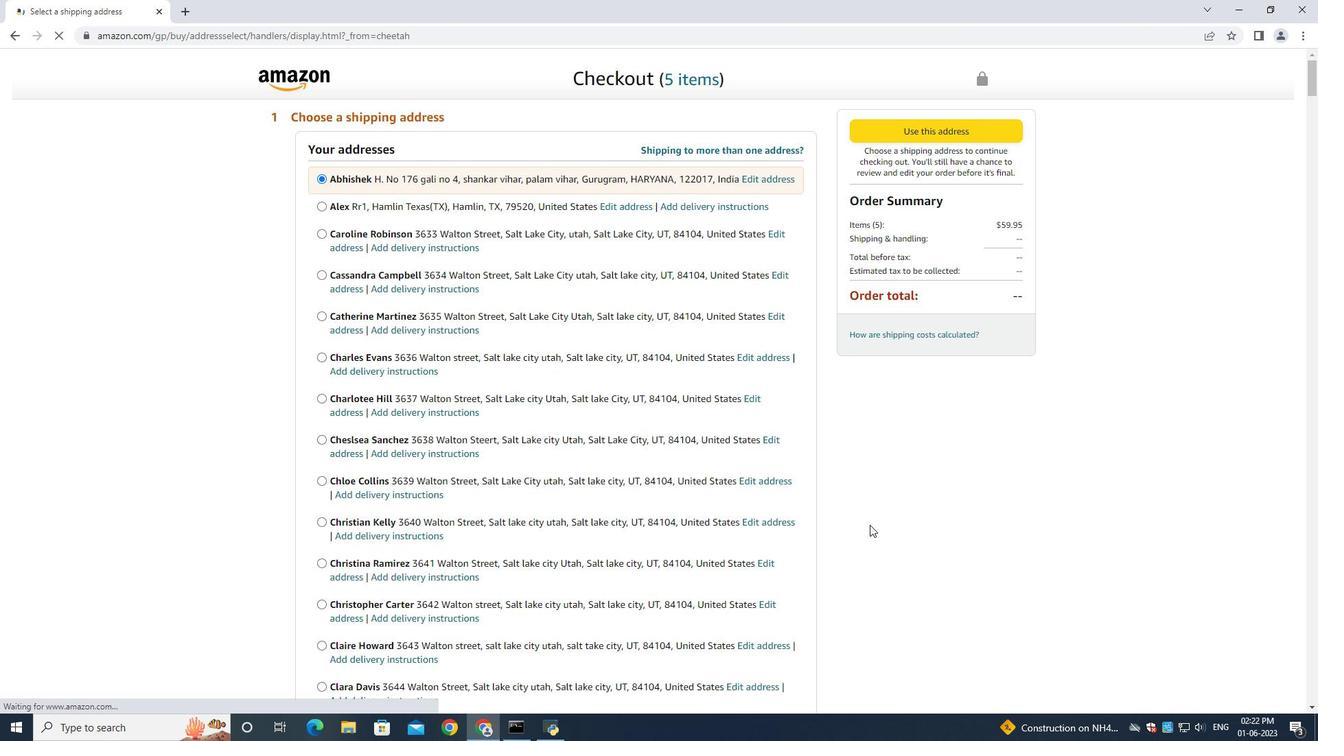 
Action: Mouse scrolled (695, 514) with delta (0, 0)
Screenshot: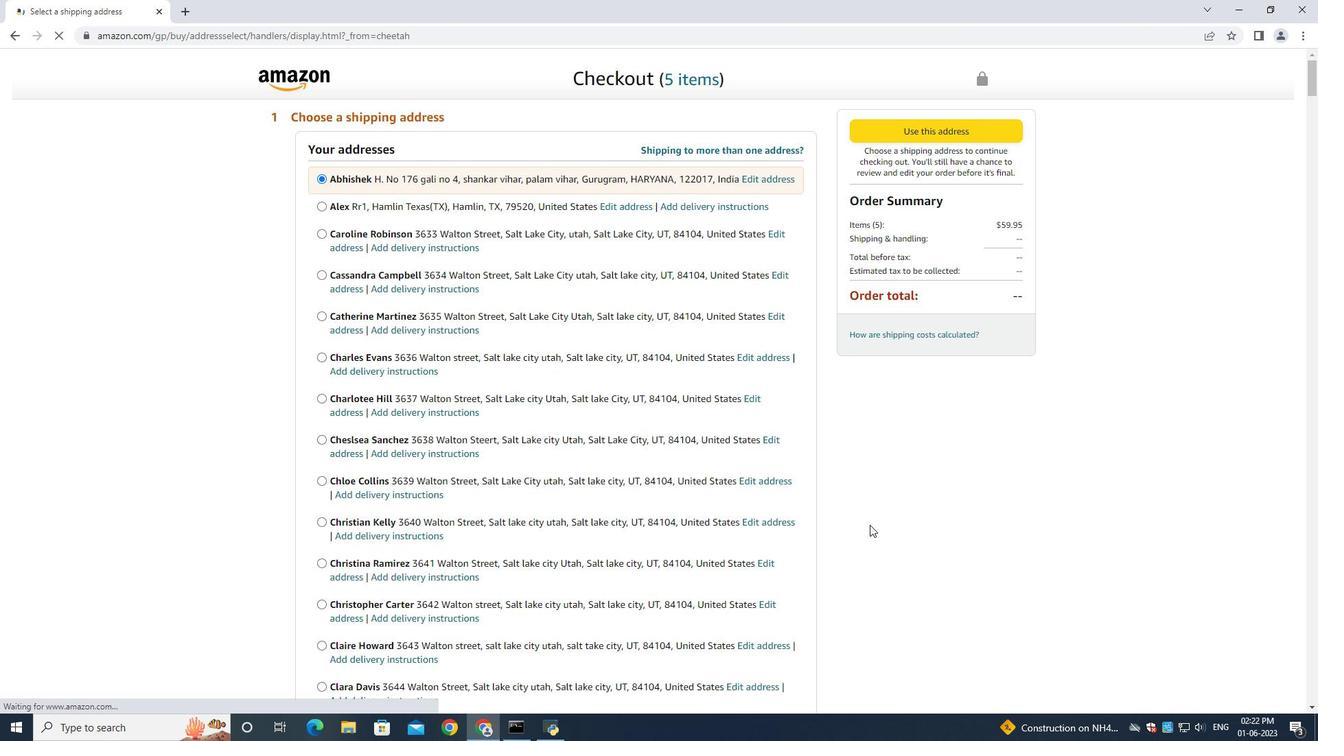 
Action: Mouse moved to (694, 517)
Screenshot: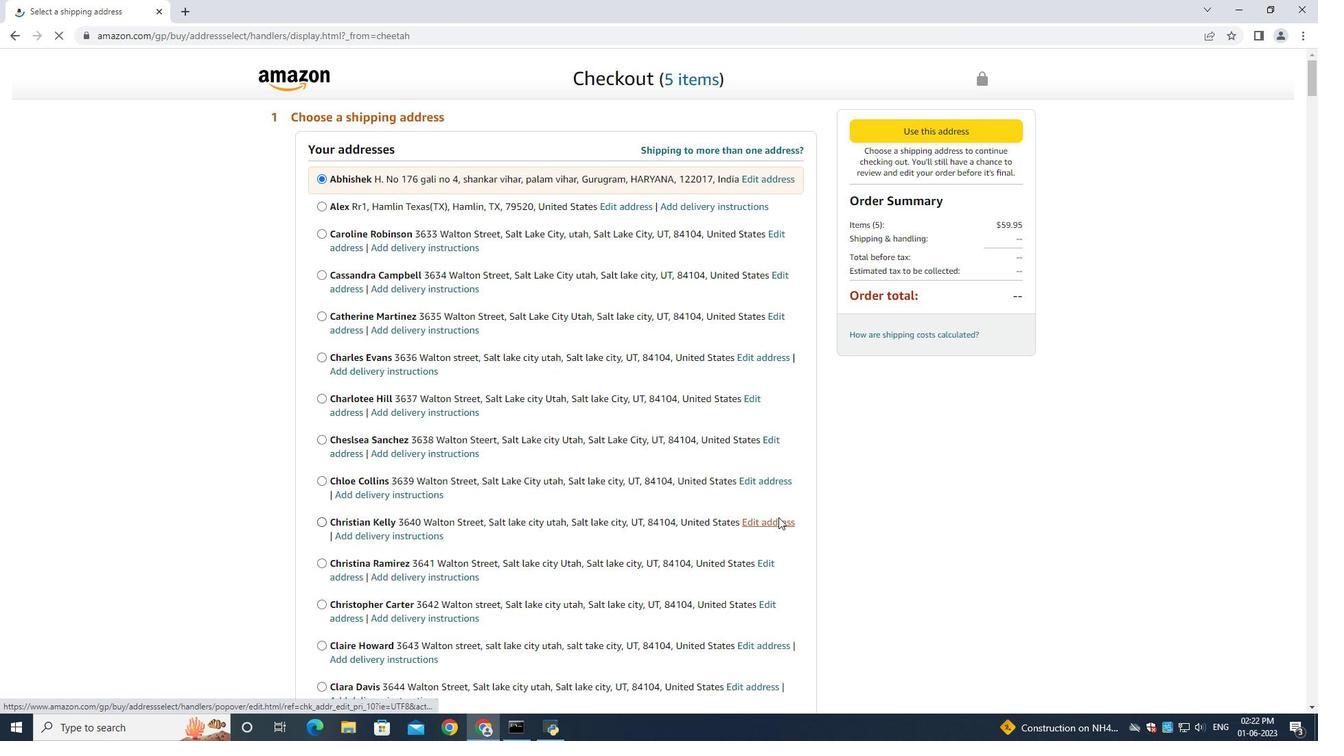 
Action: Mouse scrolled (694, 515) with delta (0, 0)
Screenshot: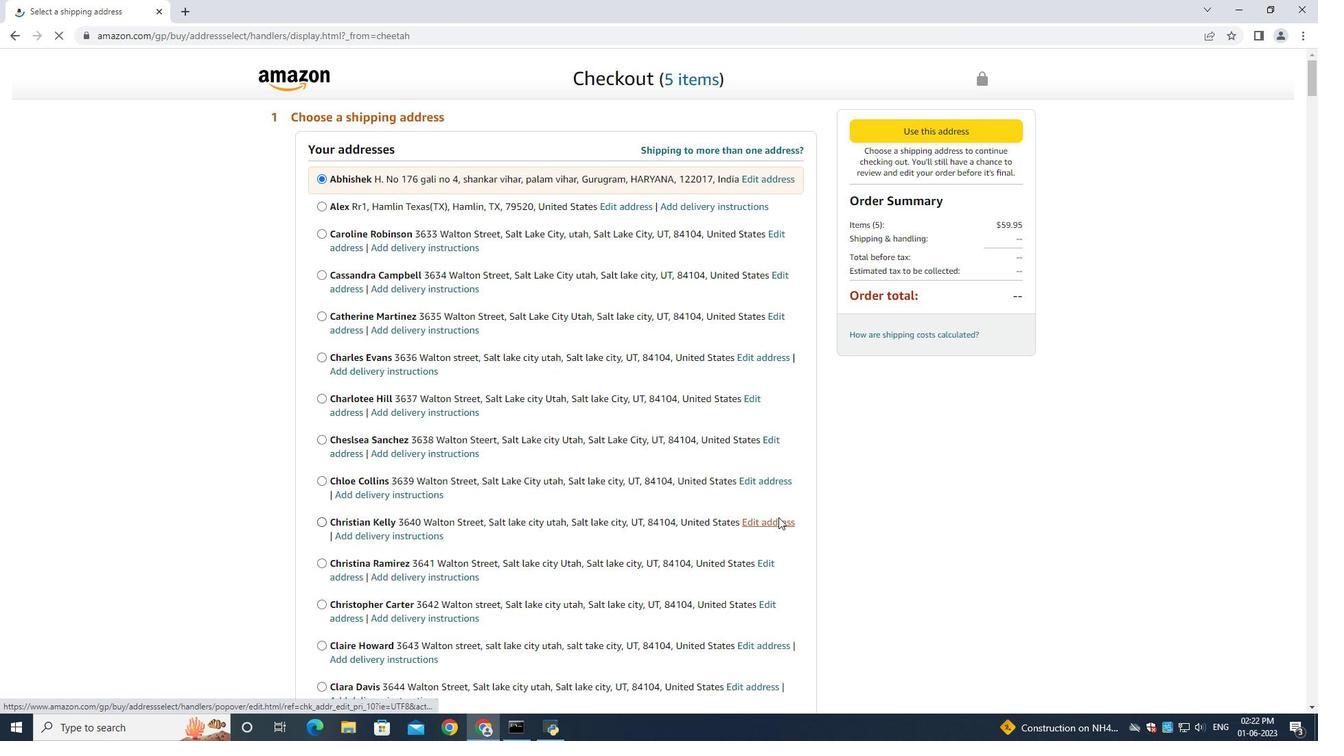 
Action: Mouse scrolled (694, 516) with delta (0, 0)
Screenshot: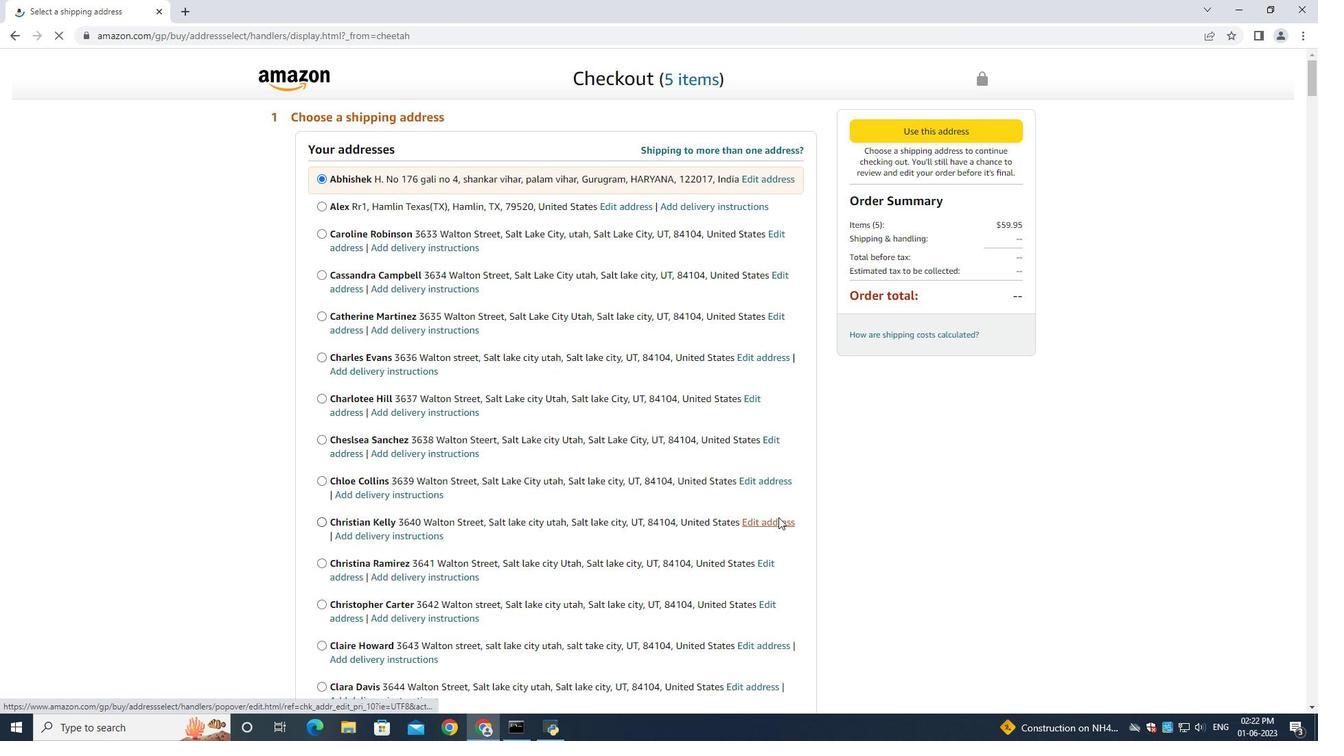 
Action: Mouse moved to (694, 517)
Screenshot: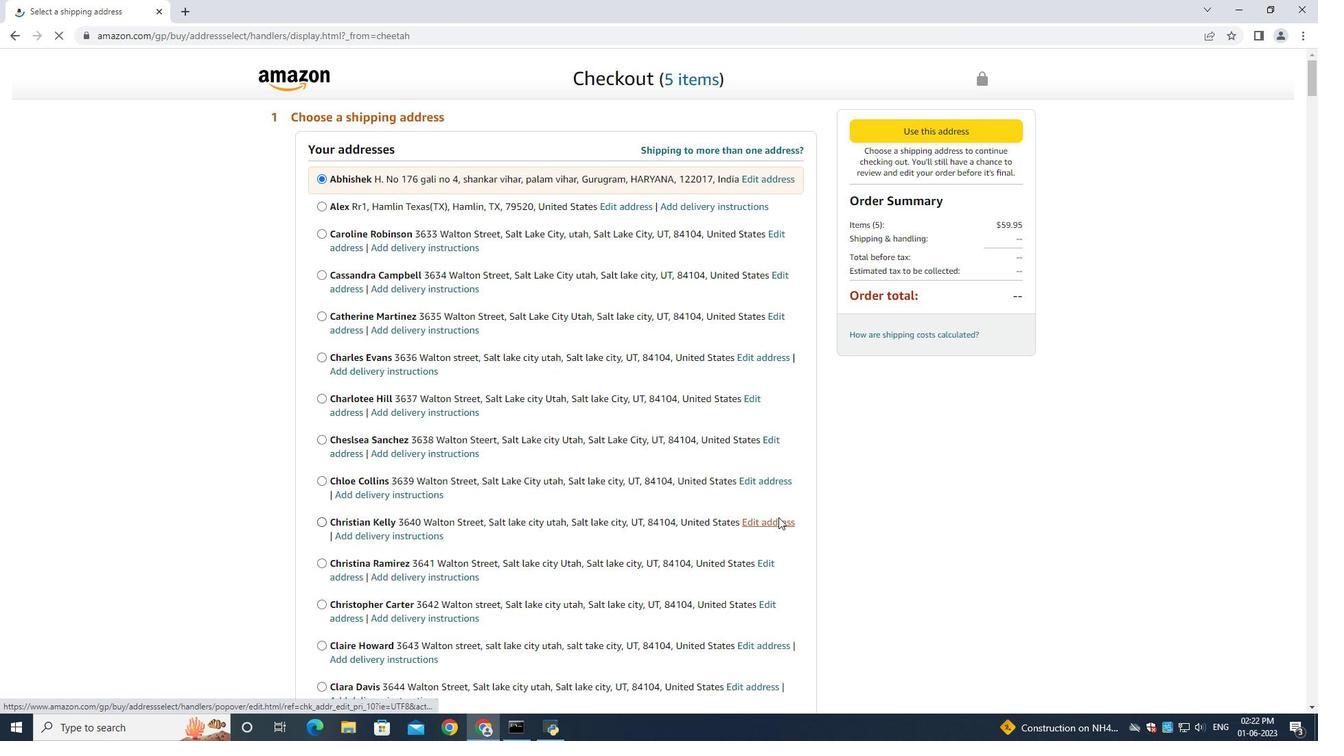 
Action: Mouse scrolled (694, 516) with delta (0, 0)
Screenshot: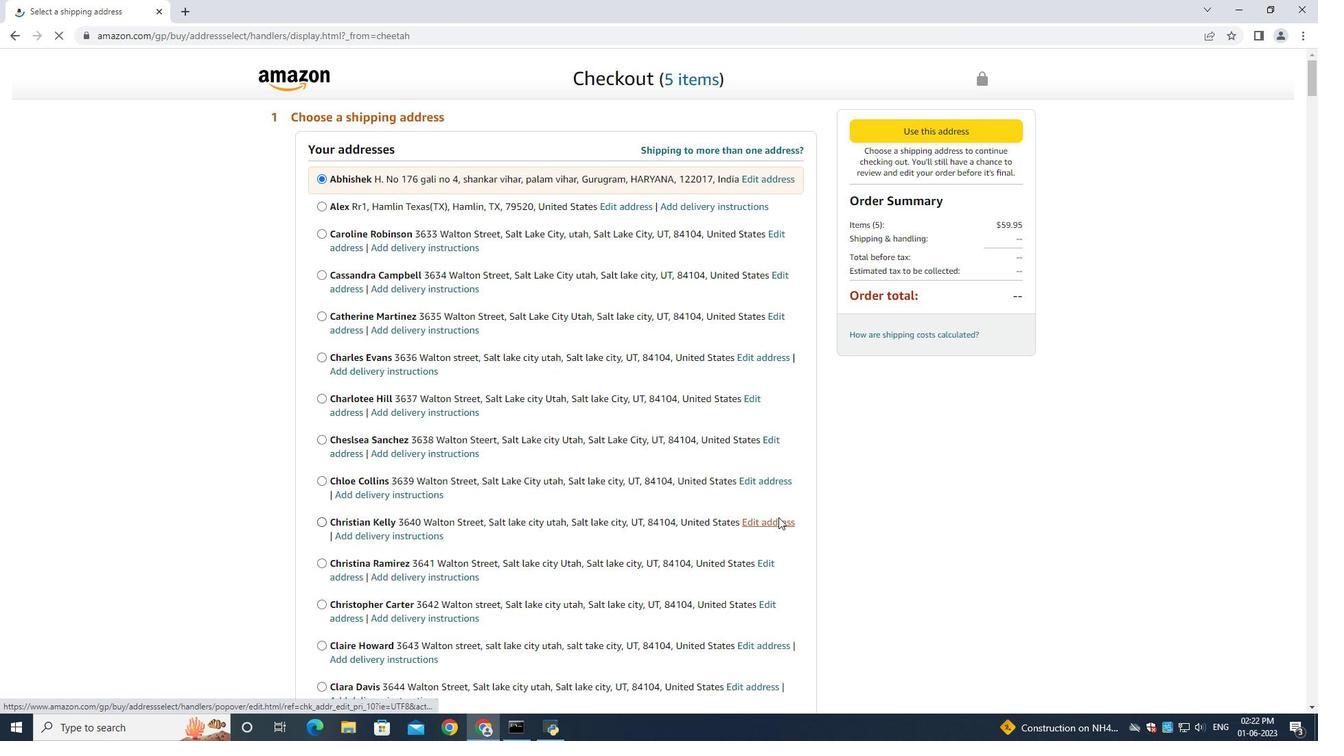 
Action: Mouse moved to (694, 517)
Screenshot: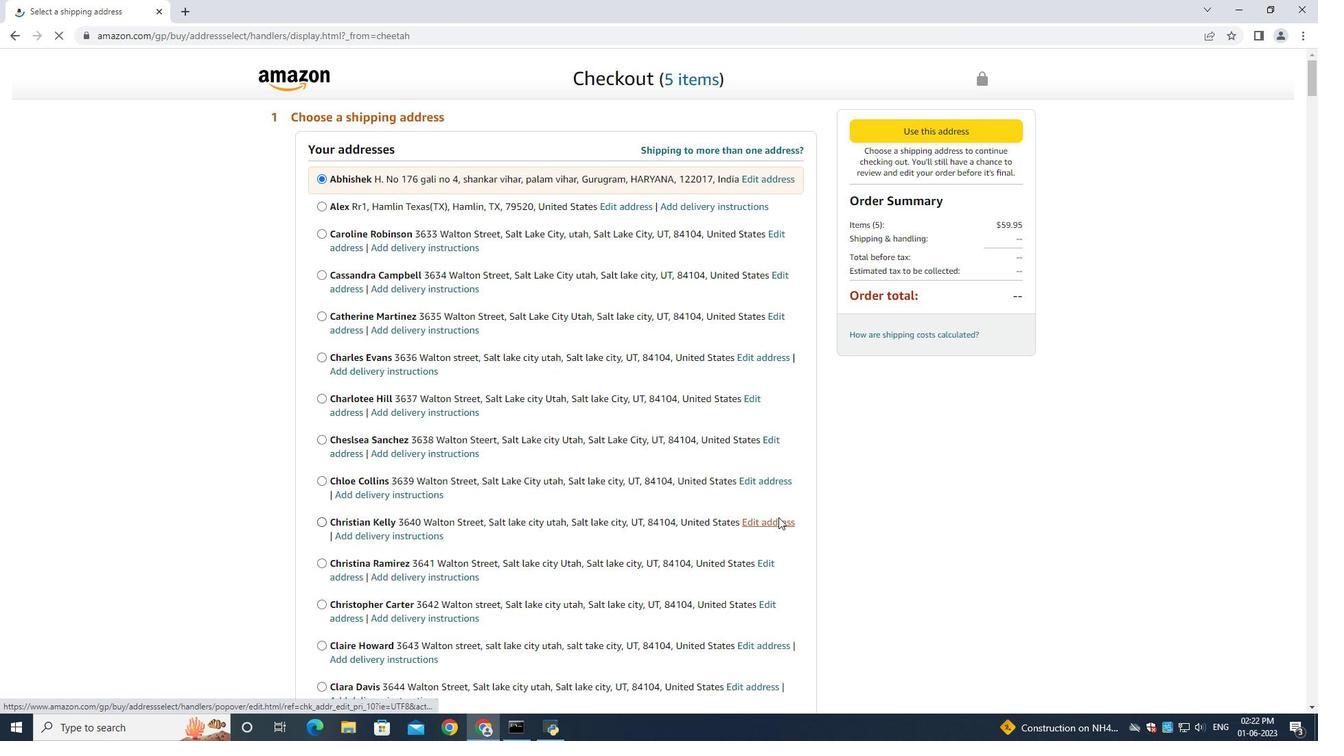
Action: Mouse scrolled (694, 516) with delta (0, 0)
Screenshot: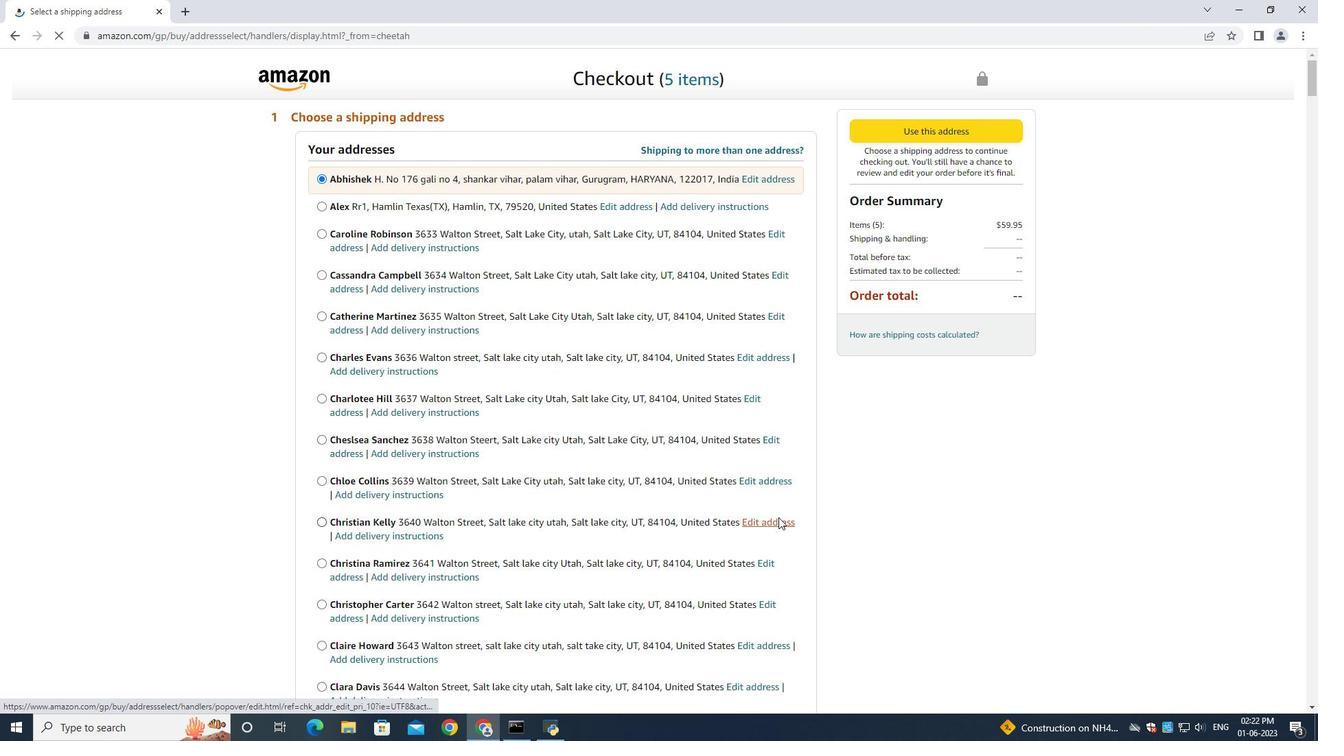 
Action: Mouse moved to (692, 517)
Screenshot: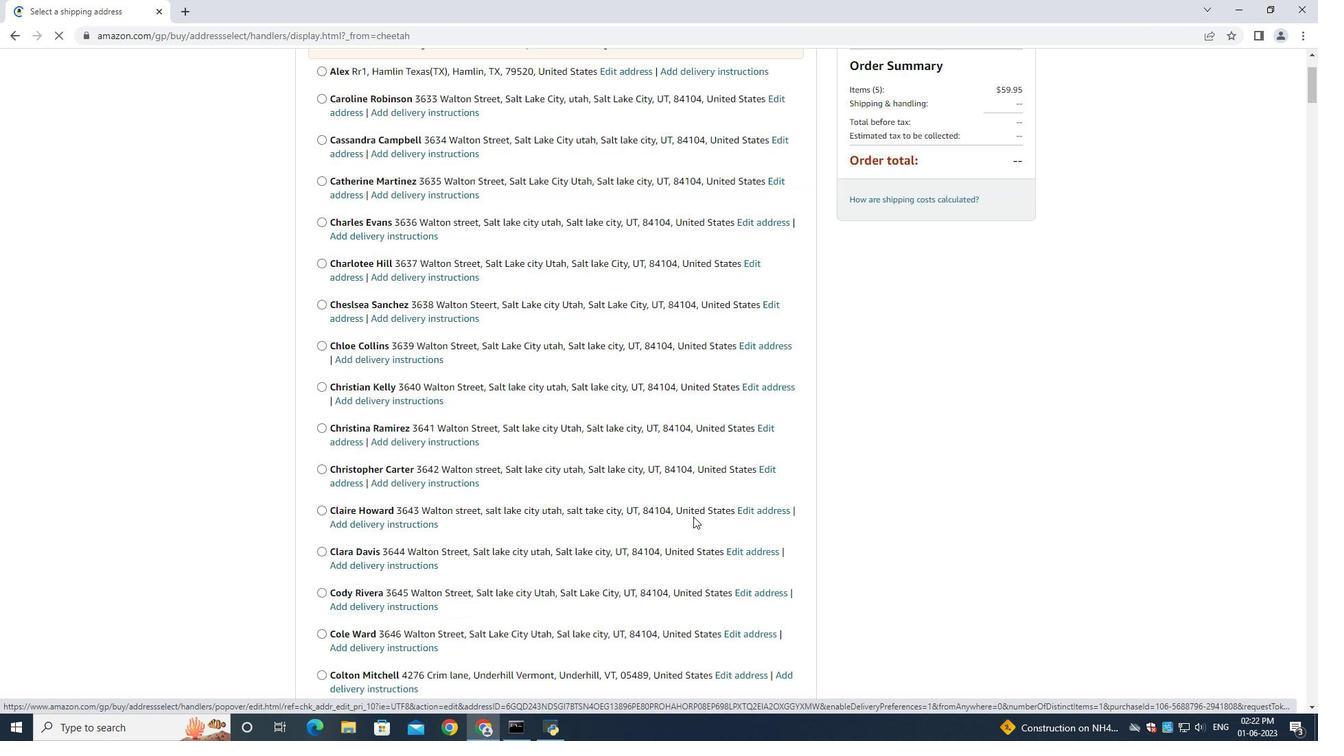 
Action: Mouse scrolled (692, 516) with delta (0, 0)
Screenshot: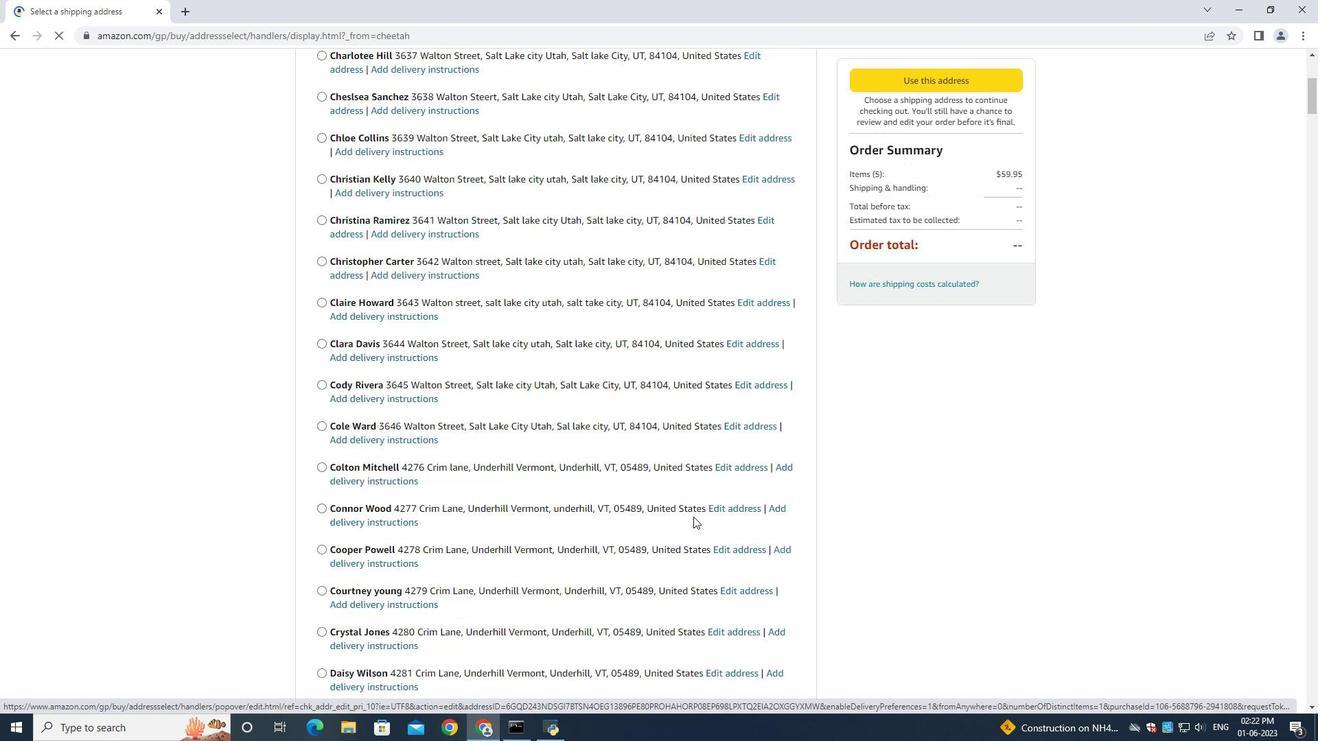 
Action: Mouse moved to (692, 517)
Screenshot: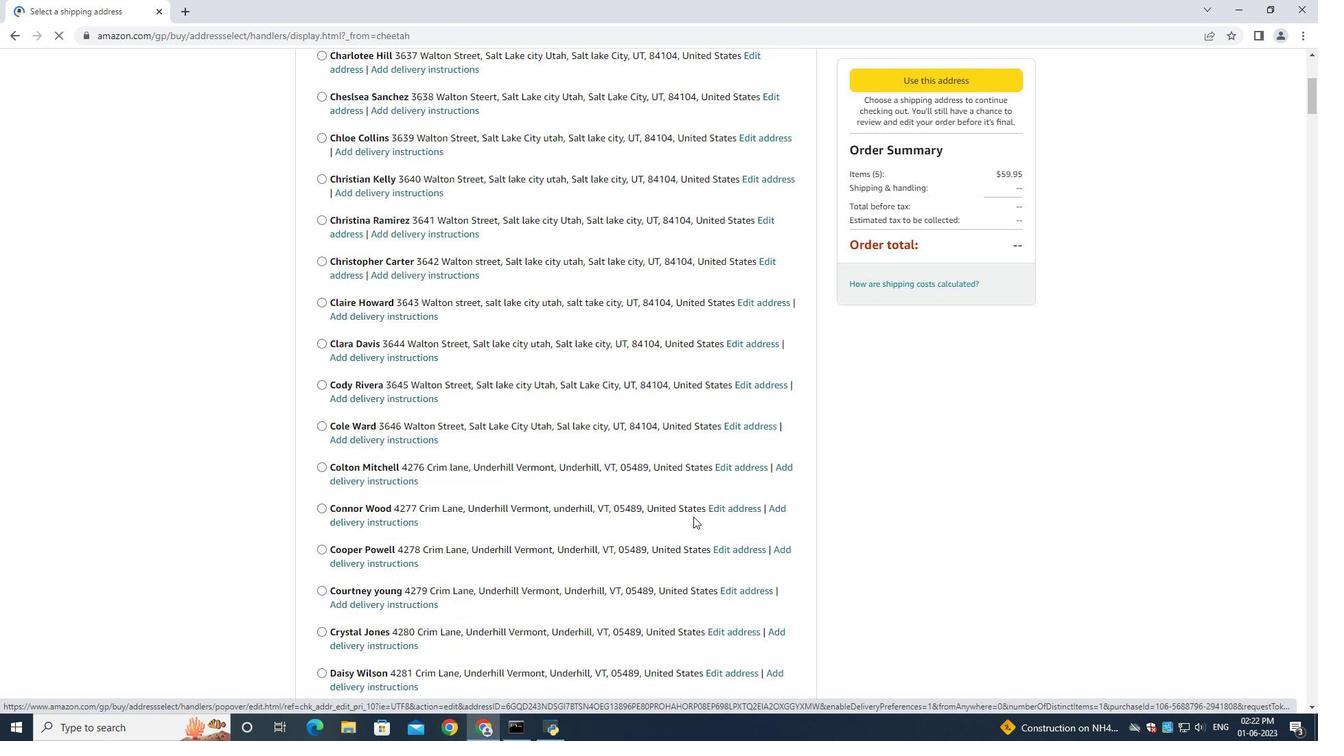 
Action: Mouse scrolled (692, 516) with delta (0, 0)
Screenshot: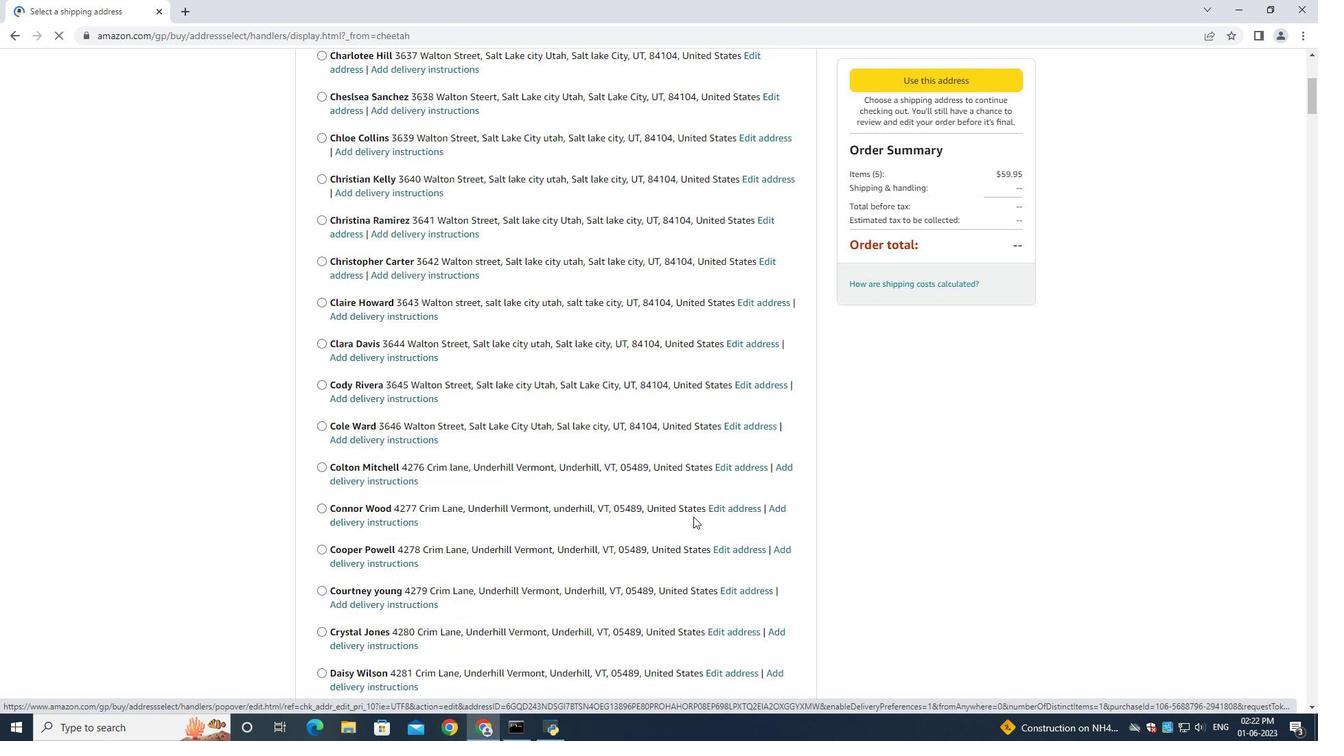 
Action: Mouse scrolled (692, 516) with delta (0, 0)
Screenshot: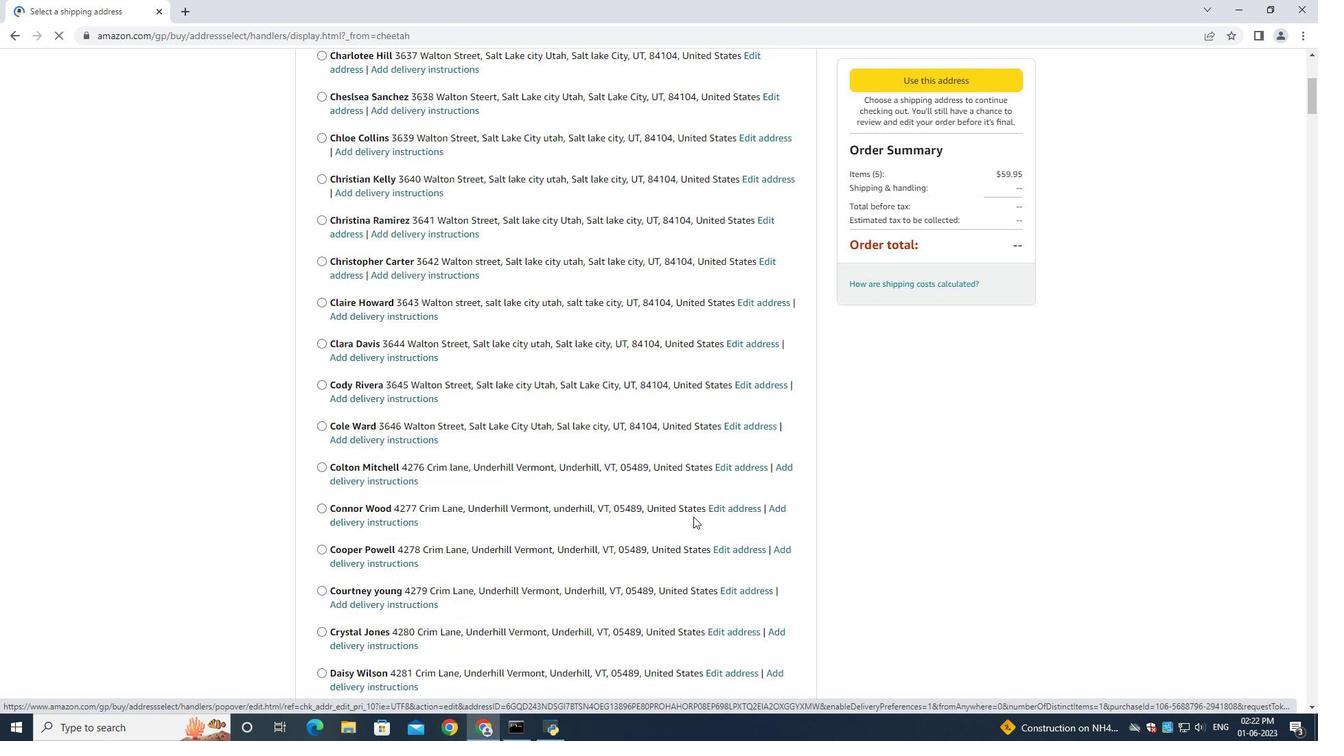 
Action: Mouse scrolled (692, 516) with delta (0, 0)
Screenshot: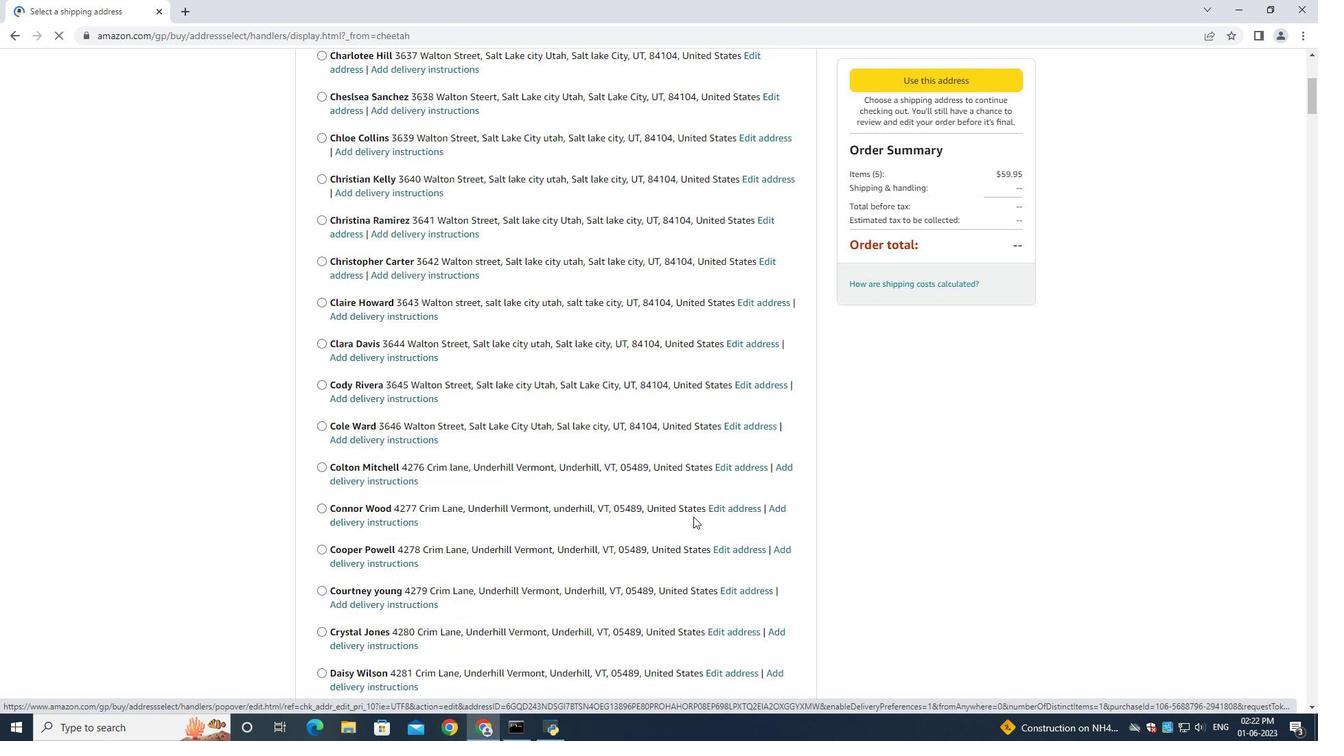 
Action: Mouse moved to (692, 517)
Screenshot: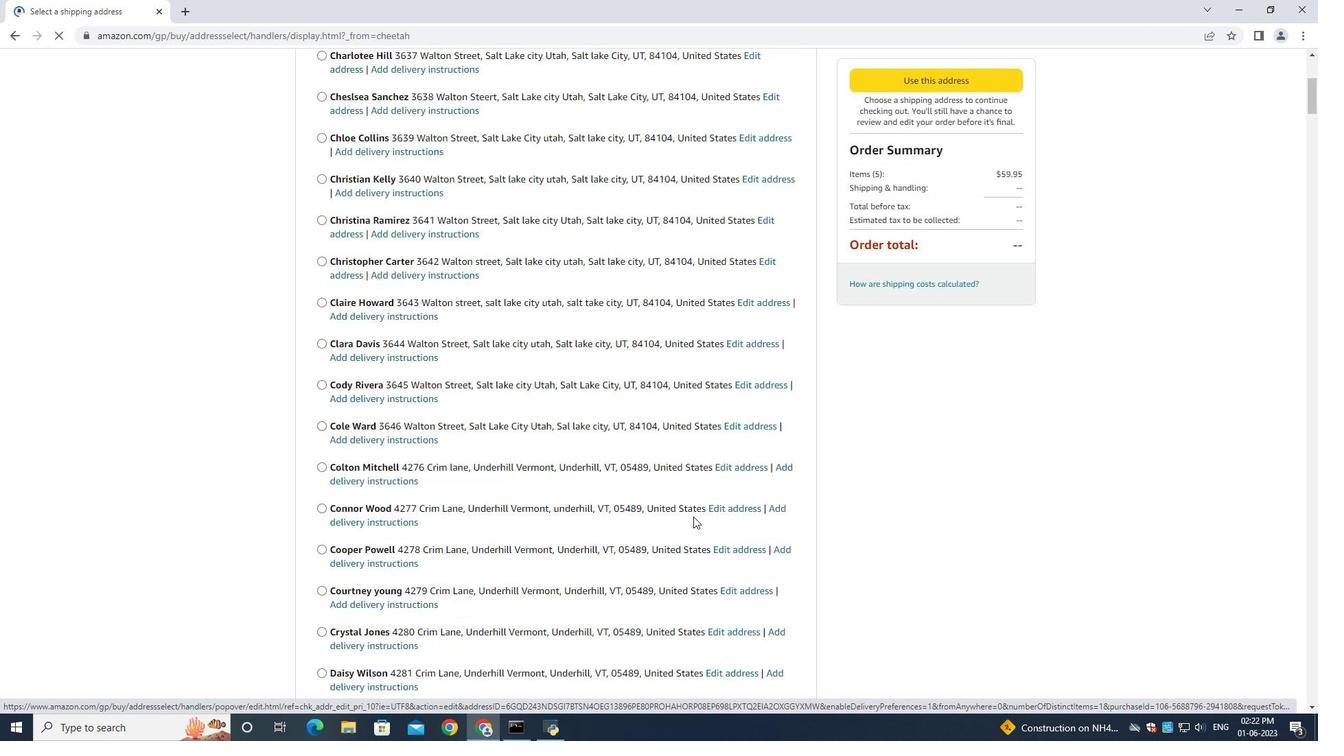 
Action: Mouse scrolled (692, 516) with delta (0, 0)
Screenshot: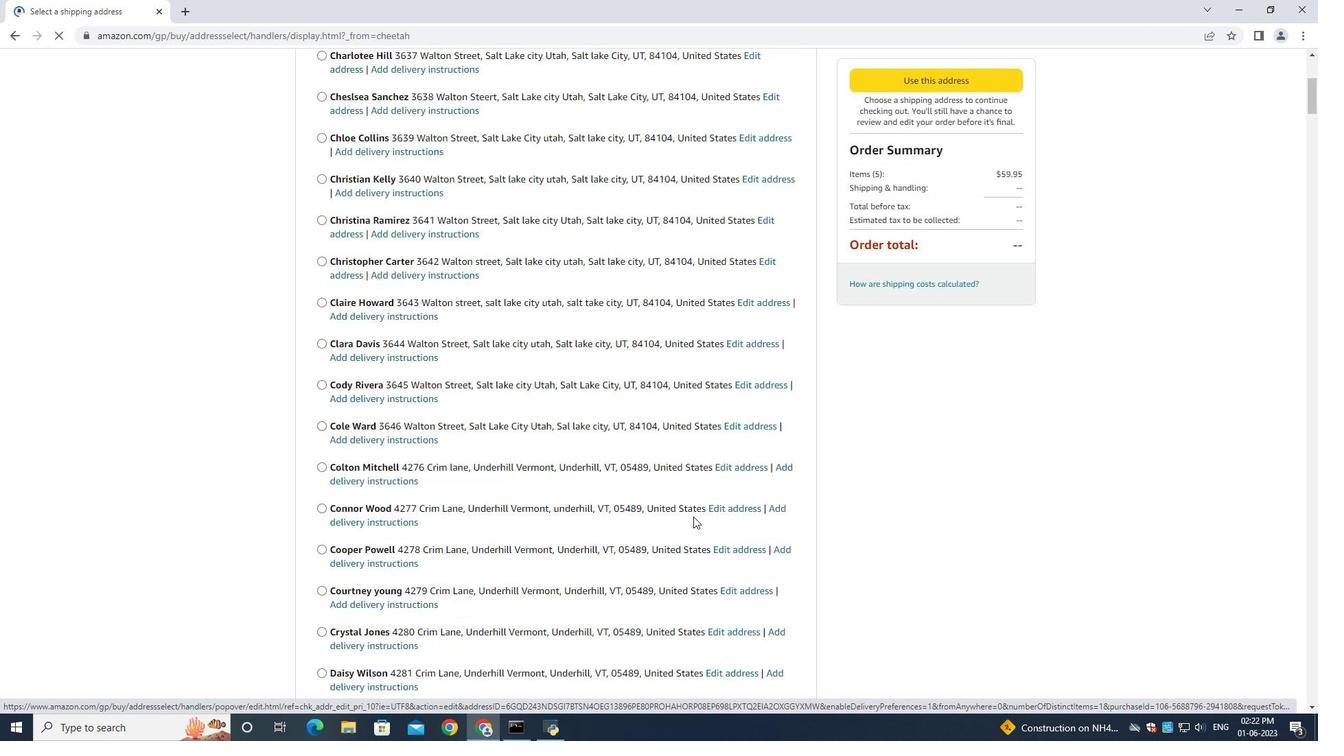 
Action: Mouse moved to (692, 517)
Screenshot: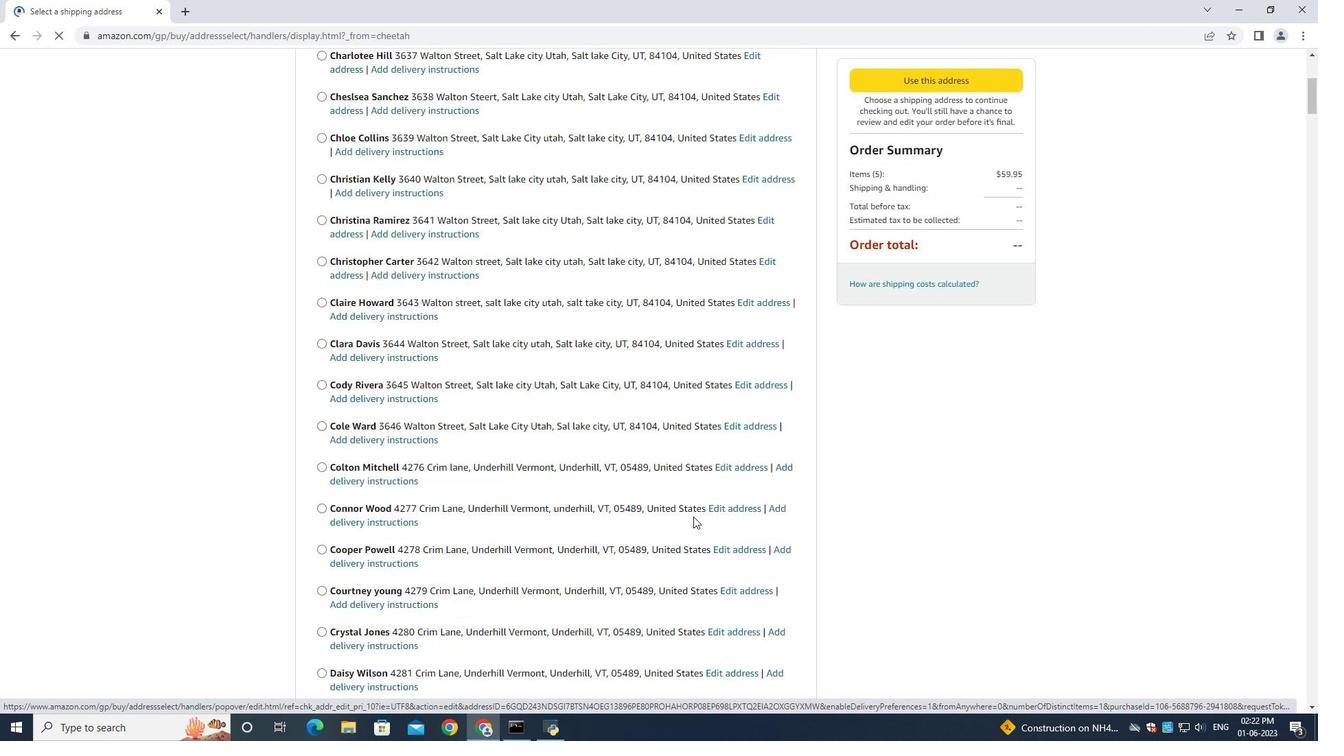 
Action: Mouse scrolled (692, 516) with delta (0, 0)
Screenshot: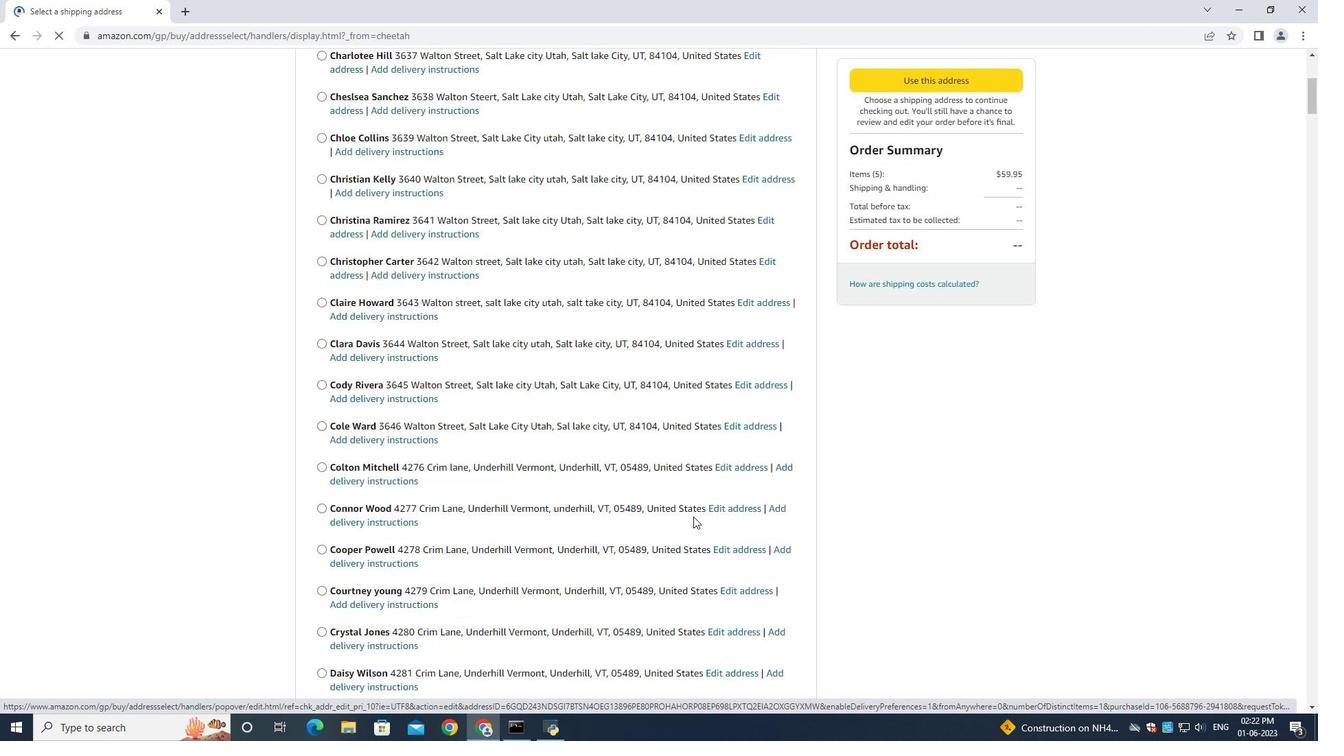 
Action: Mouse moved to (692, 517)
Screenshot: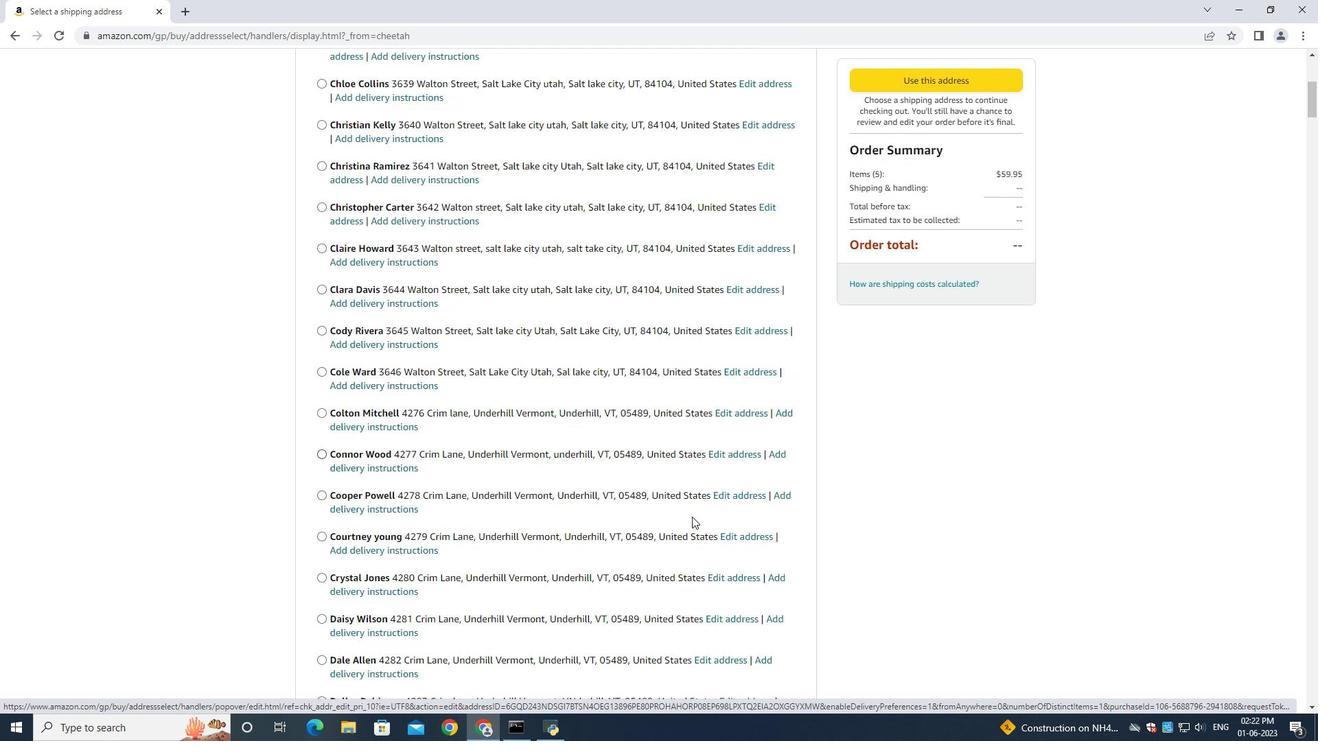 
Action: Mouse scrolled (692, 516) with delta (0, 0)
Screenshot: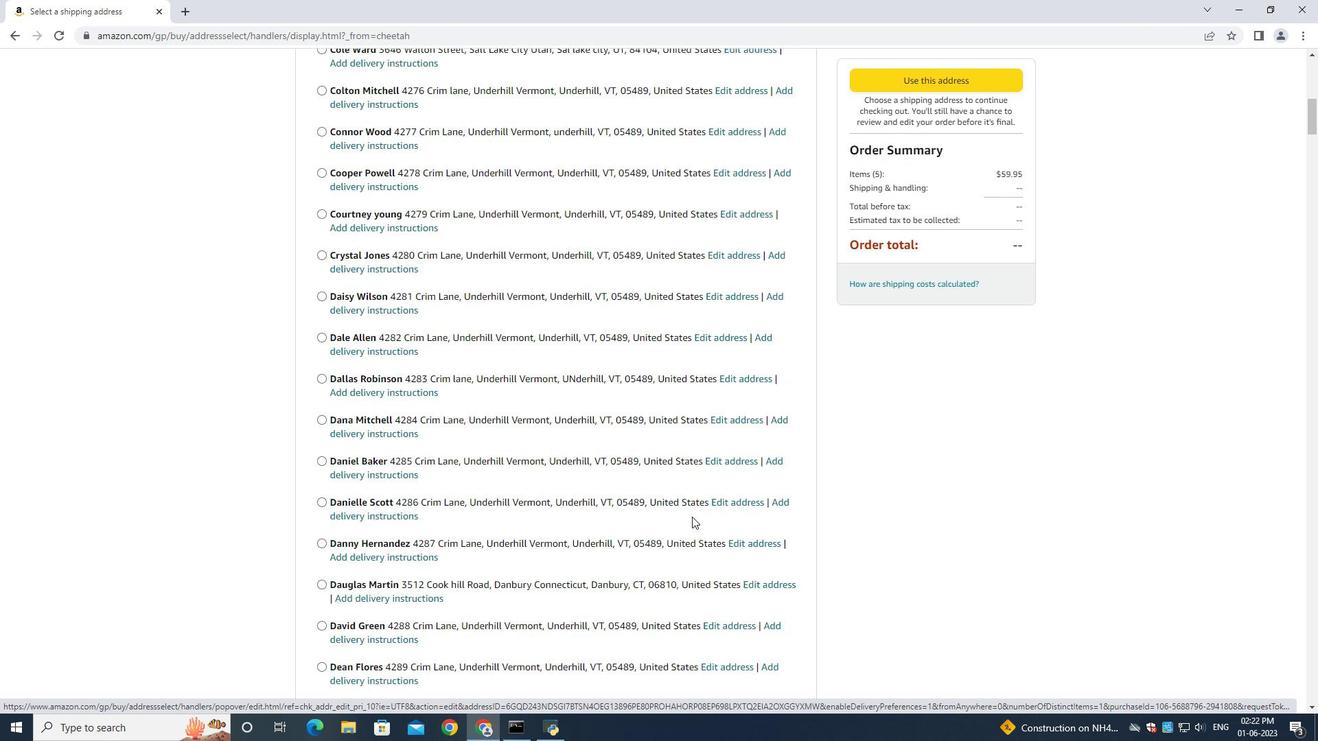 
Action: Mouse scrolled (692, 516) with delta (0, 0)
Screenshot: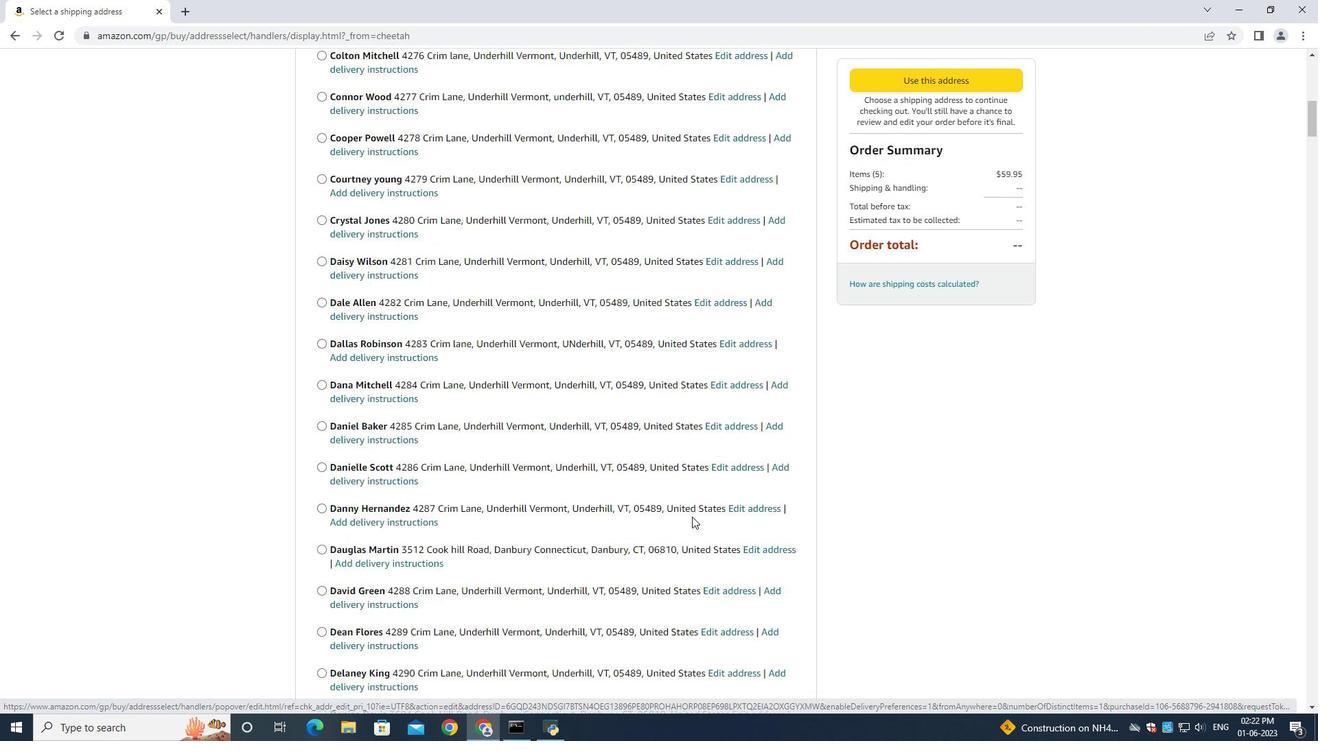 
Action: Mouse scrolled (692, 516) with delta (0, 0)
Screenshot: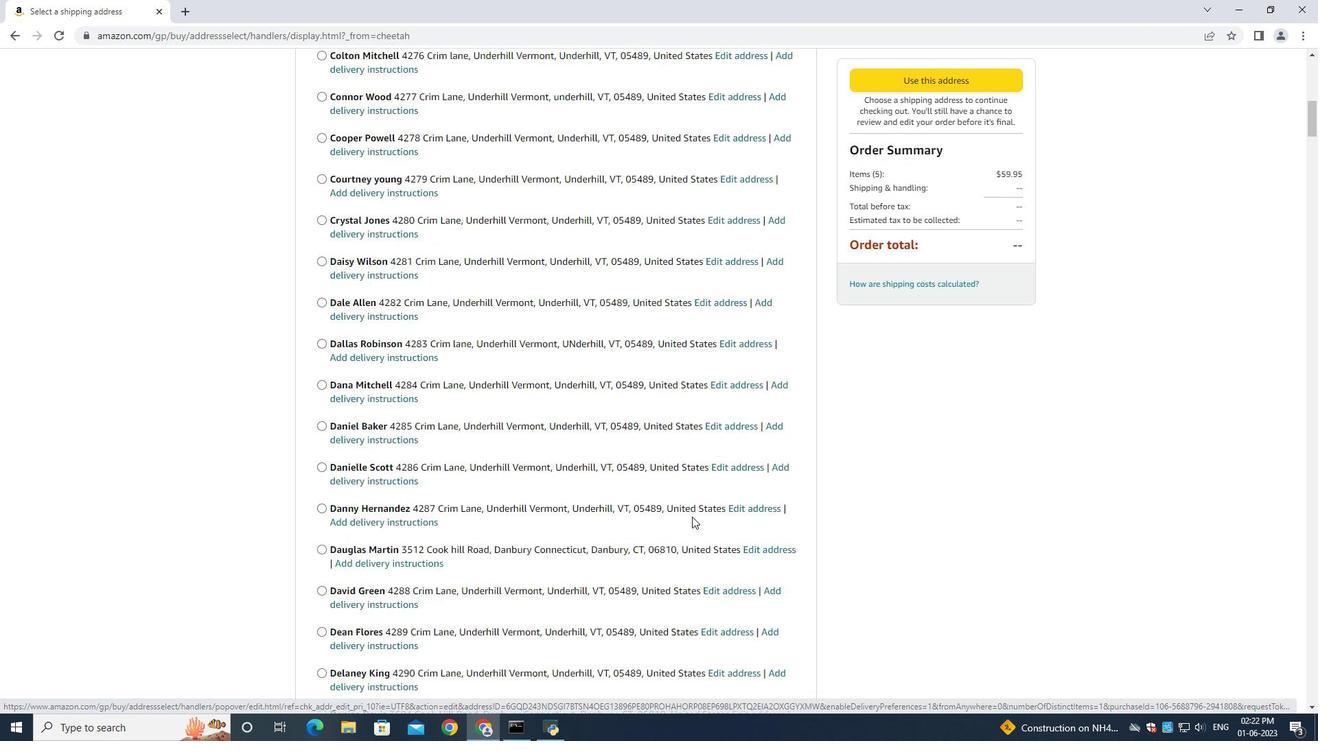 
Action: Mouse scrolled (692, 516) with delta (0, 0)
Screenshot: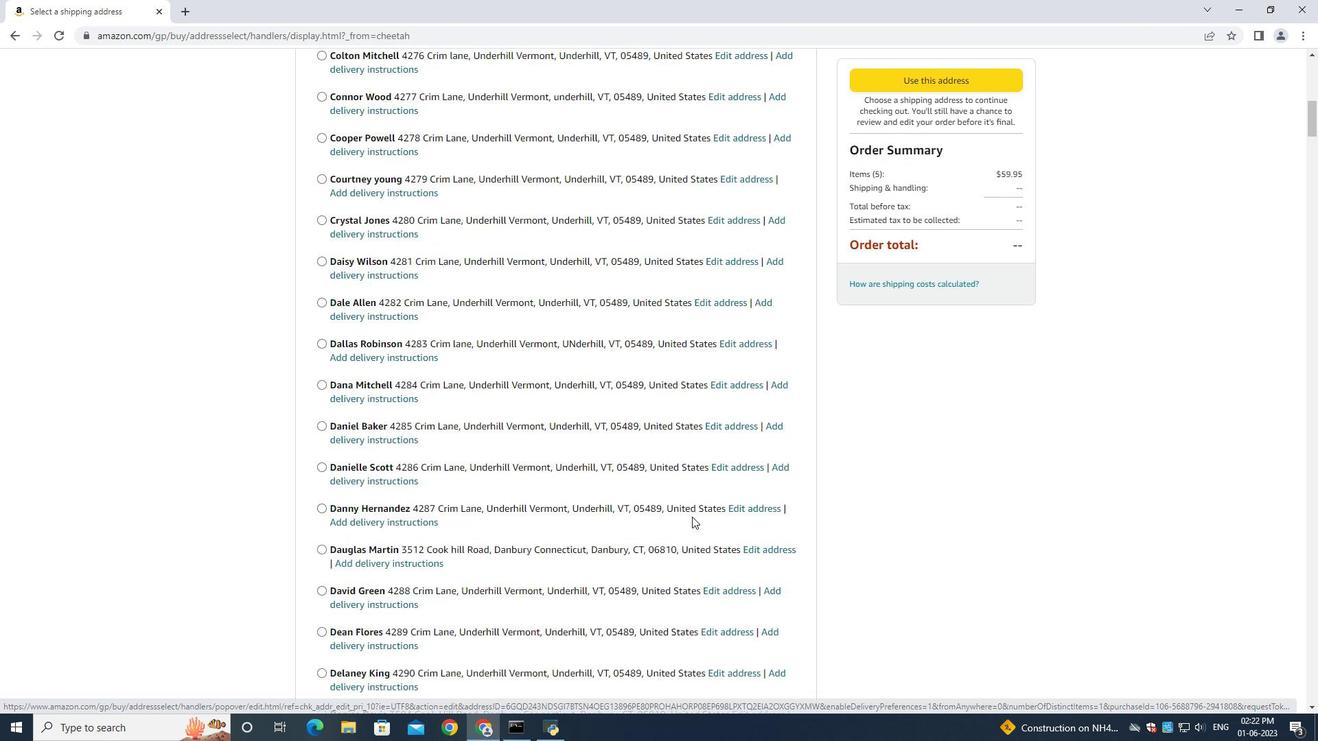 
Action: Mouse scrolled (692, 516) with delta (0, 0)
Screenshot: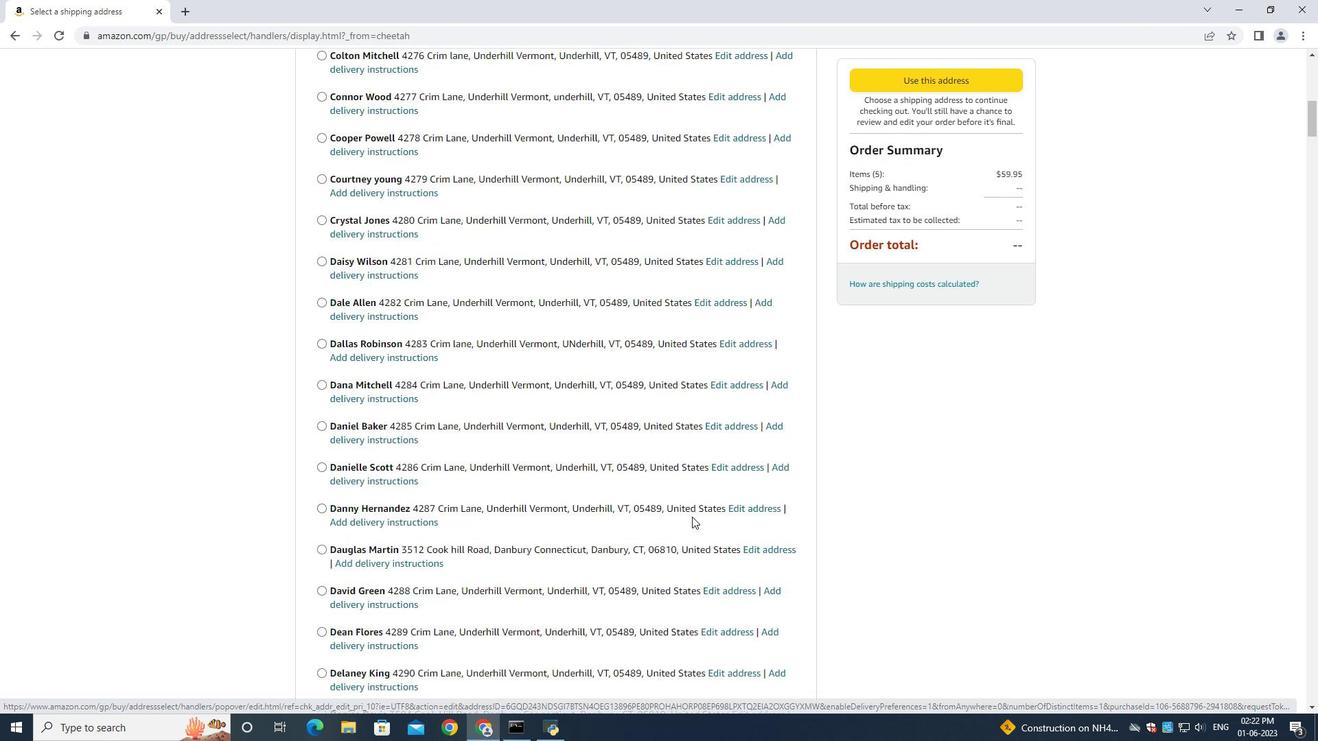 
Action: Mouse scrolled (692, 516) with delta (0, 0)
Screenshot: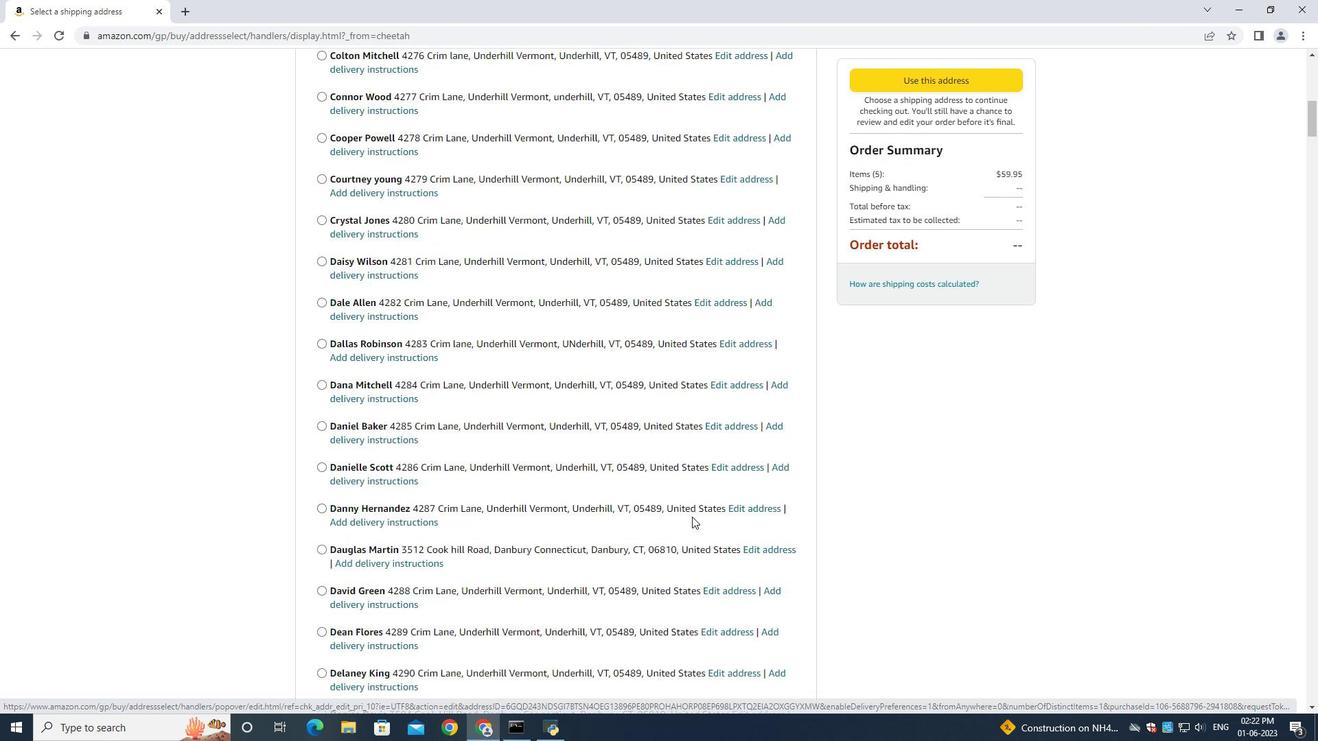 
Action: Mouse scrolled (692, 516) with delta (0, 0)
Screenshot: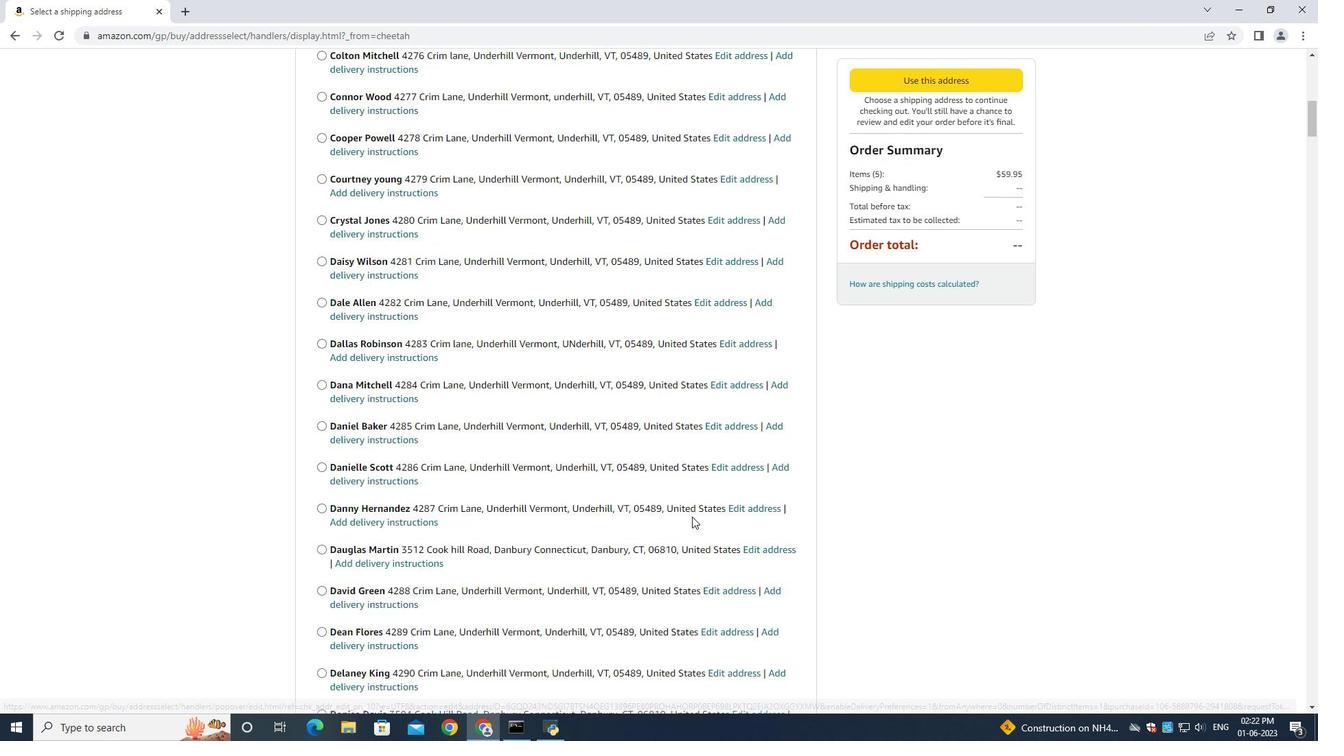 
Action: Mouse moved to (691, 517)
Screenshot: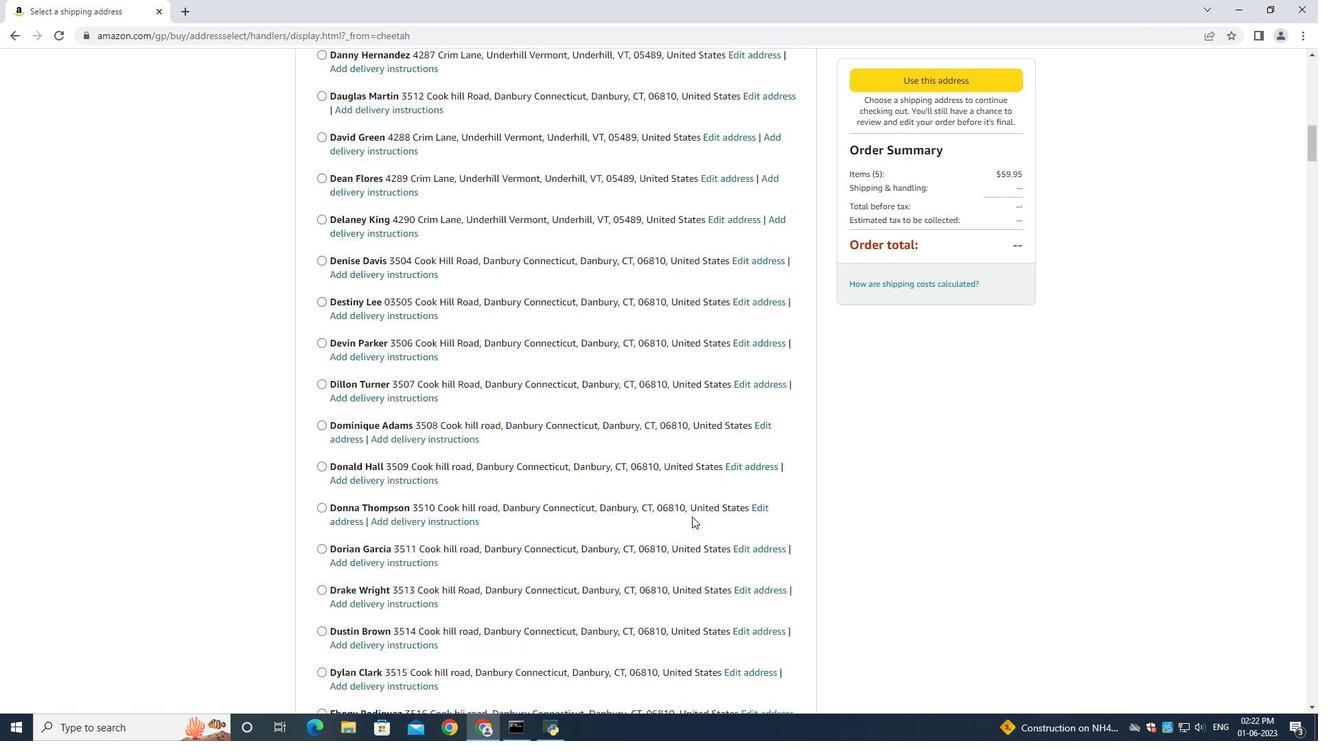 
Action: Mouse scrolled (691, 516) with delta (0, 0)
Screenshot: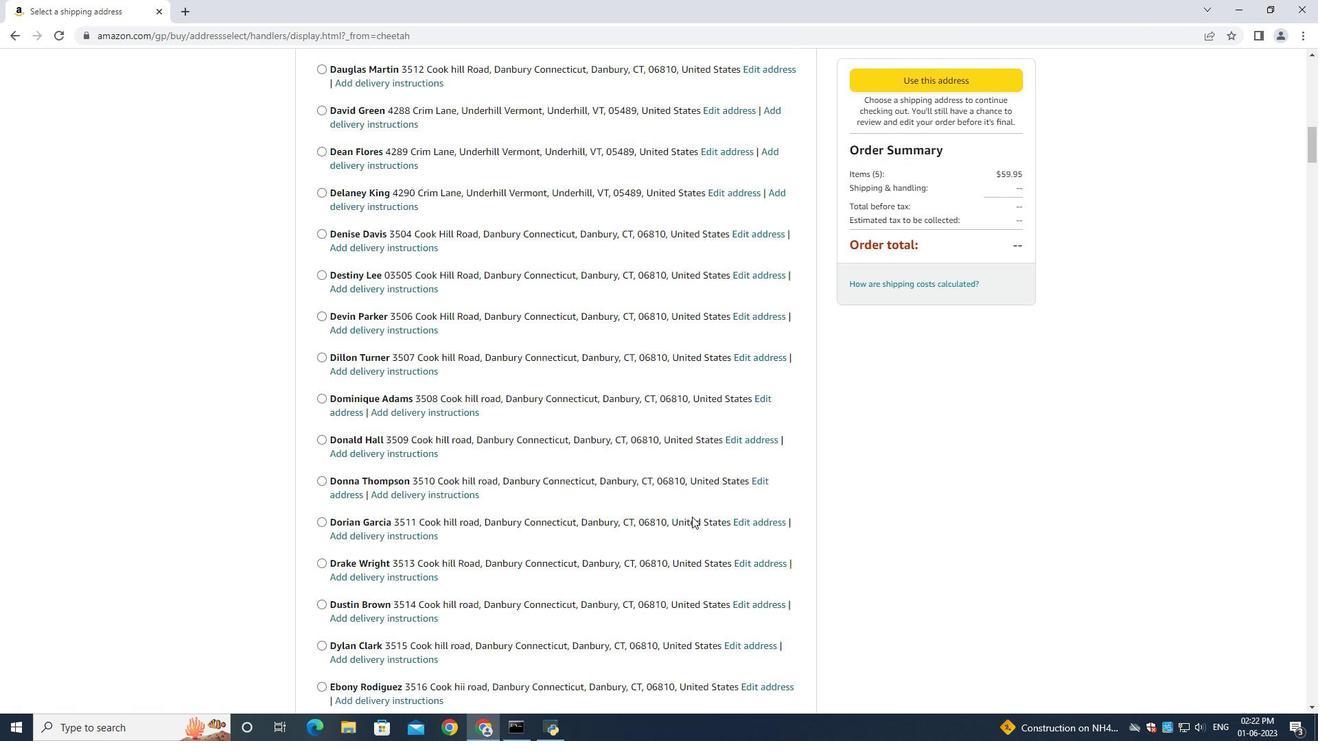 
Action: Mouse scrolled (691, 516) with delta (0, 0)
Screenshot: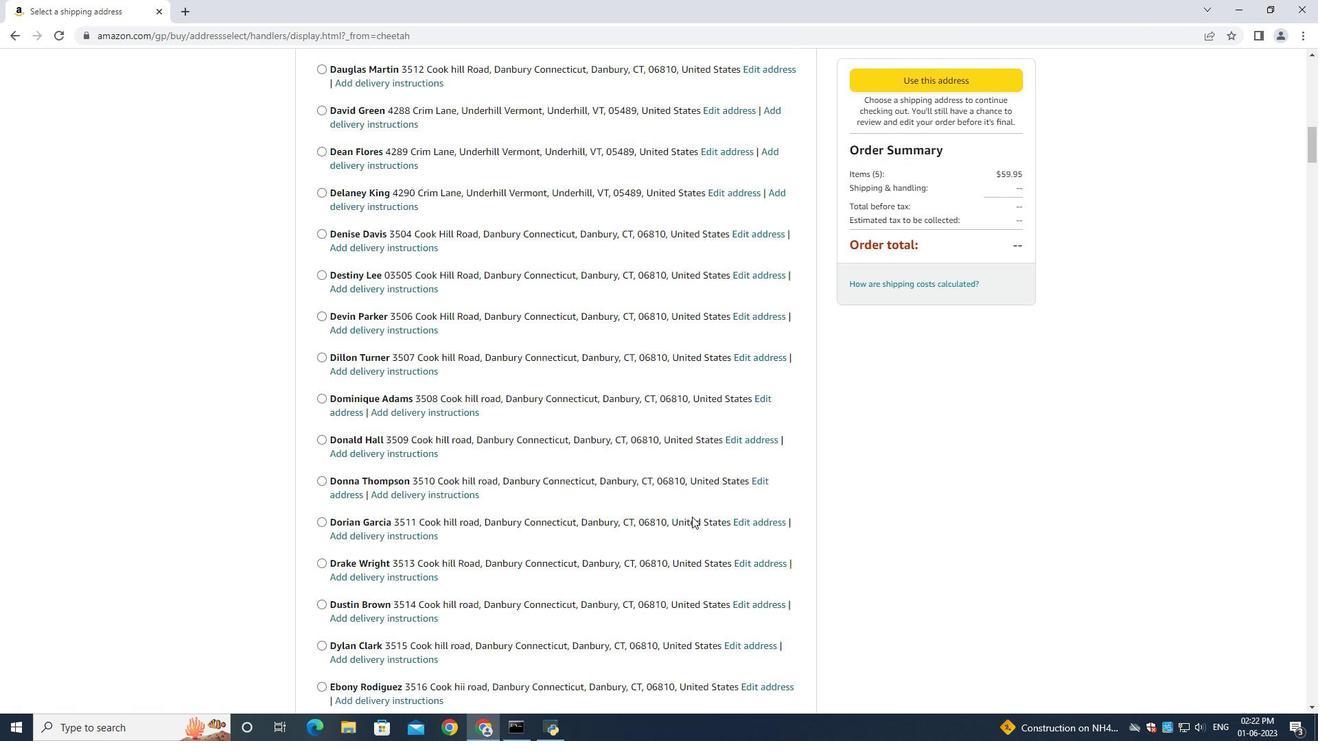 
Action: Mouse scrolled (691, 516) with delta (0, 0)
Screenshot: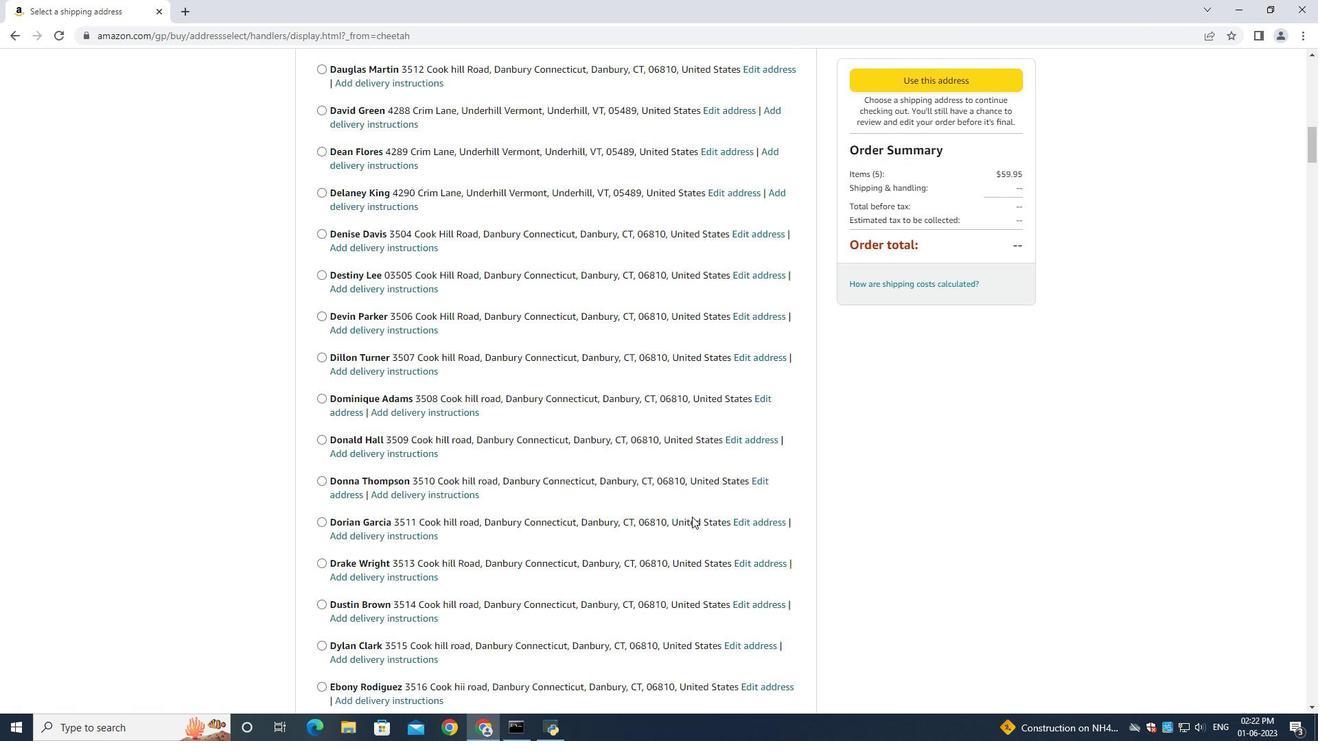 
Action: Mouse scrolled (691, 516) with delta (0, 0)
Screenshot: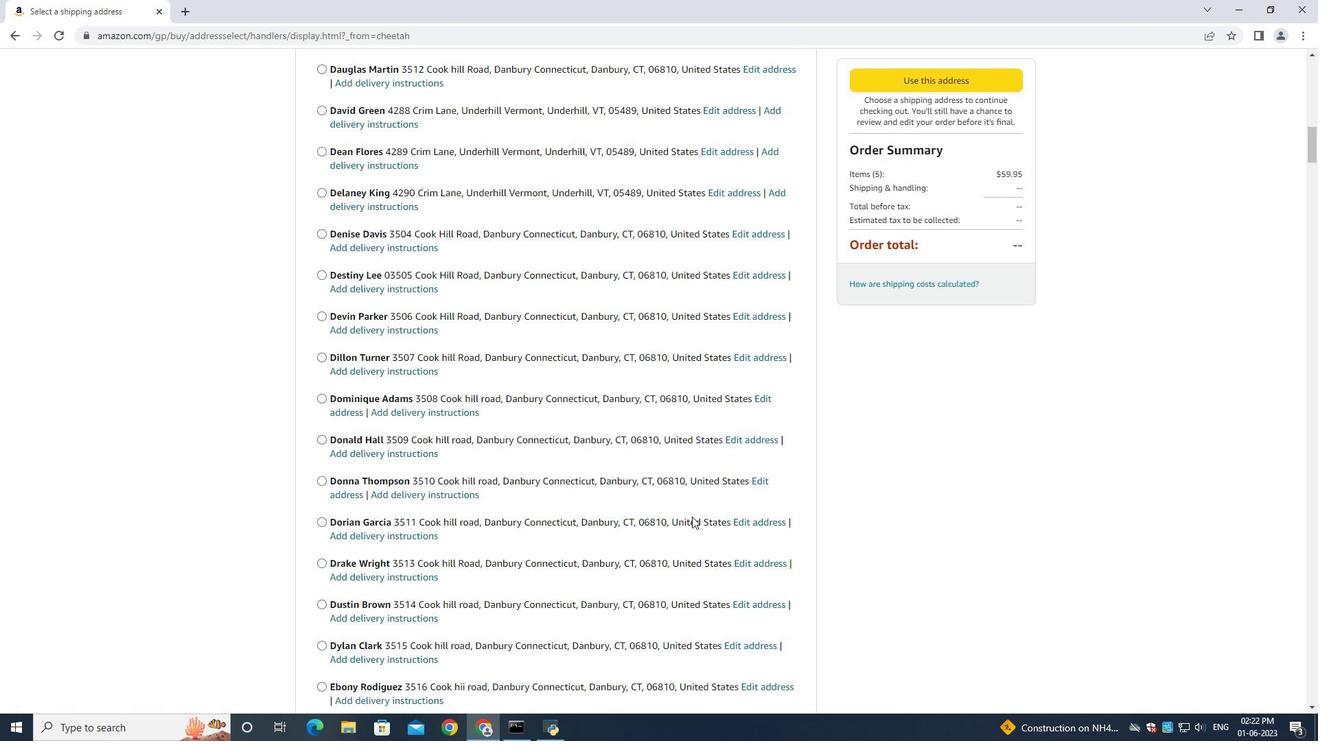
Action: Mouse scrolled (691, 516) with delta (0, 0)
Screenshot: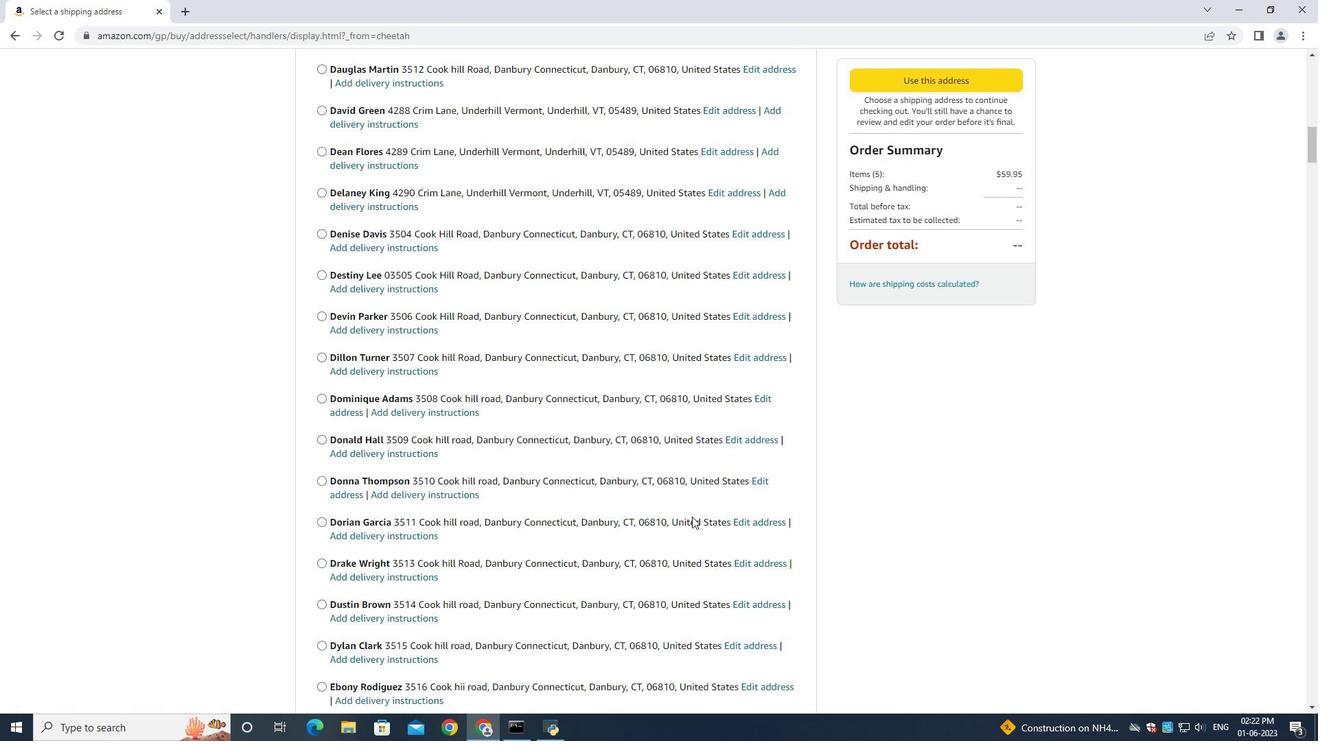 
Action: Mouse scrolled (691, 516) with delta (0, 0)
Screenshot: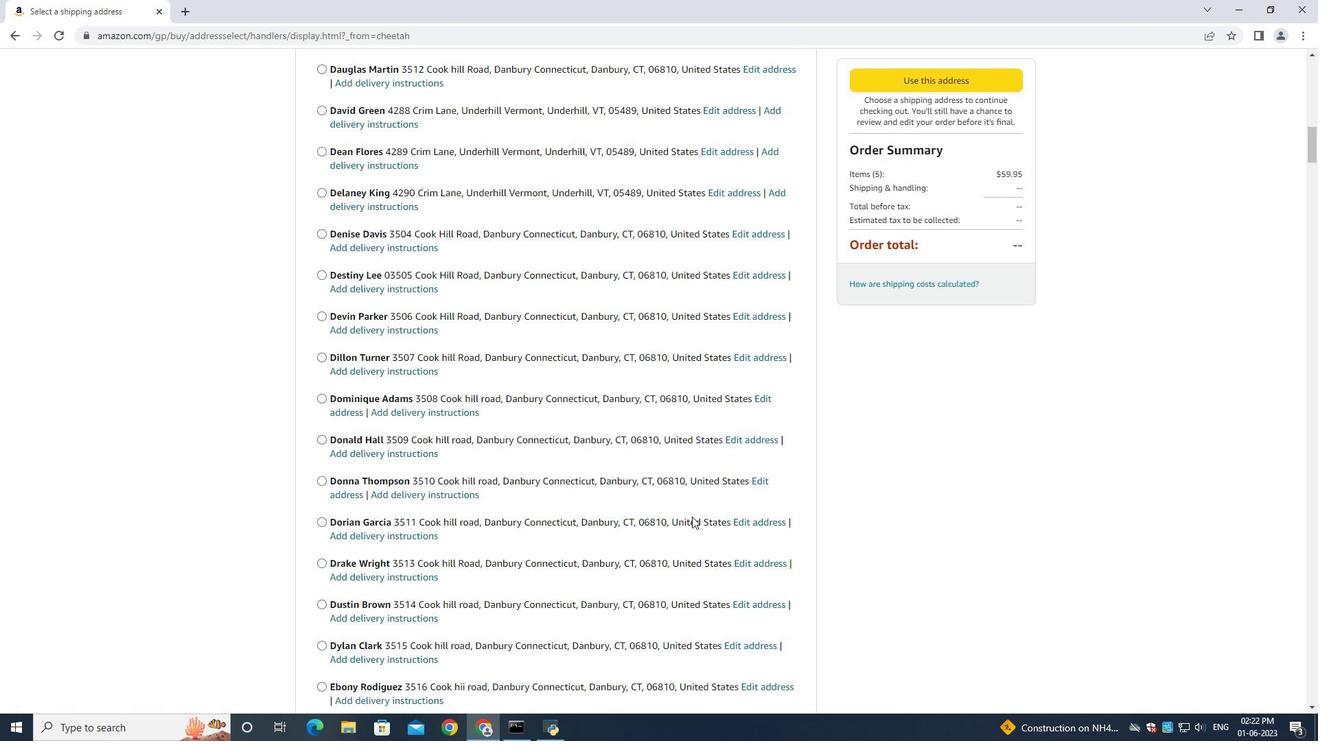 
Action: Mouse moved to (688, 517)
Screenshot: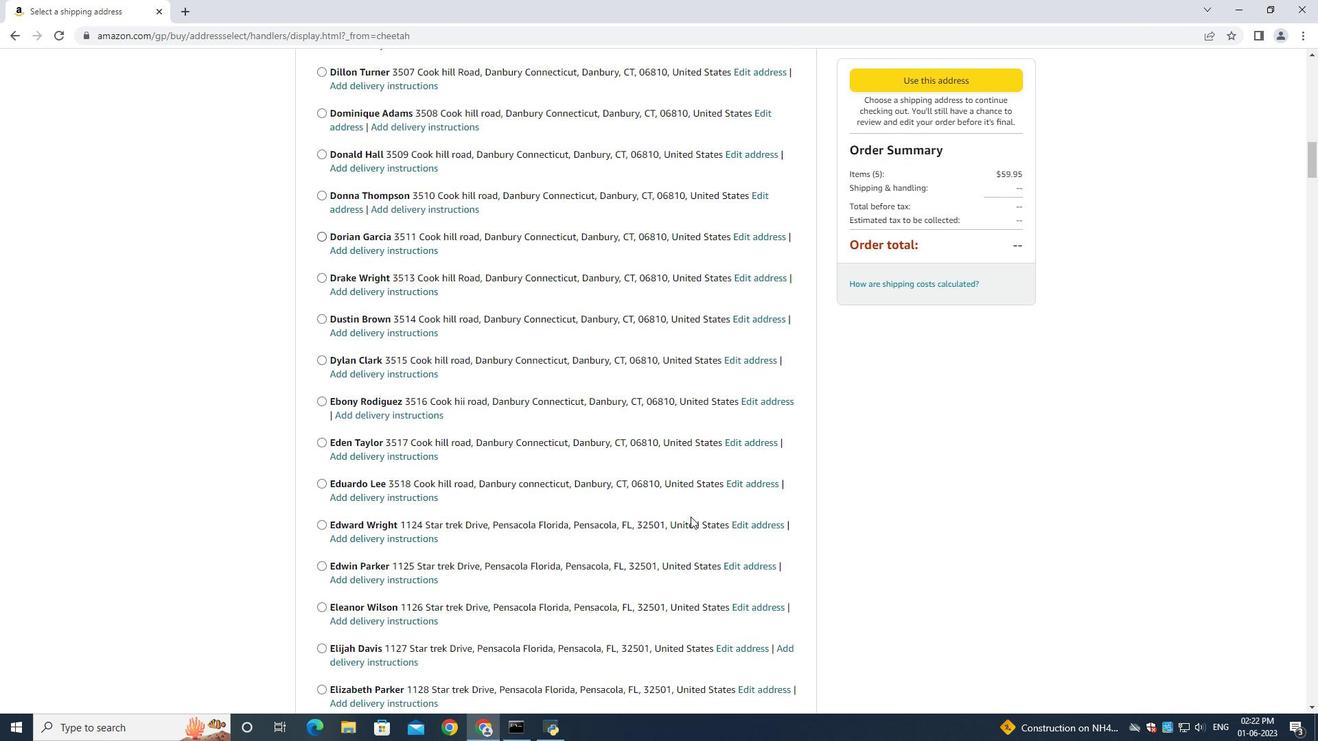 
Action: Mouse scrolled (688, 516) with delta (0, 0)
Screenshot: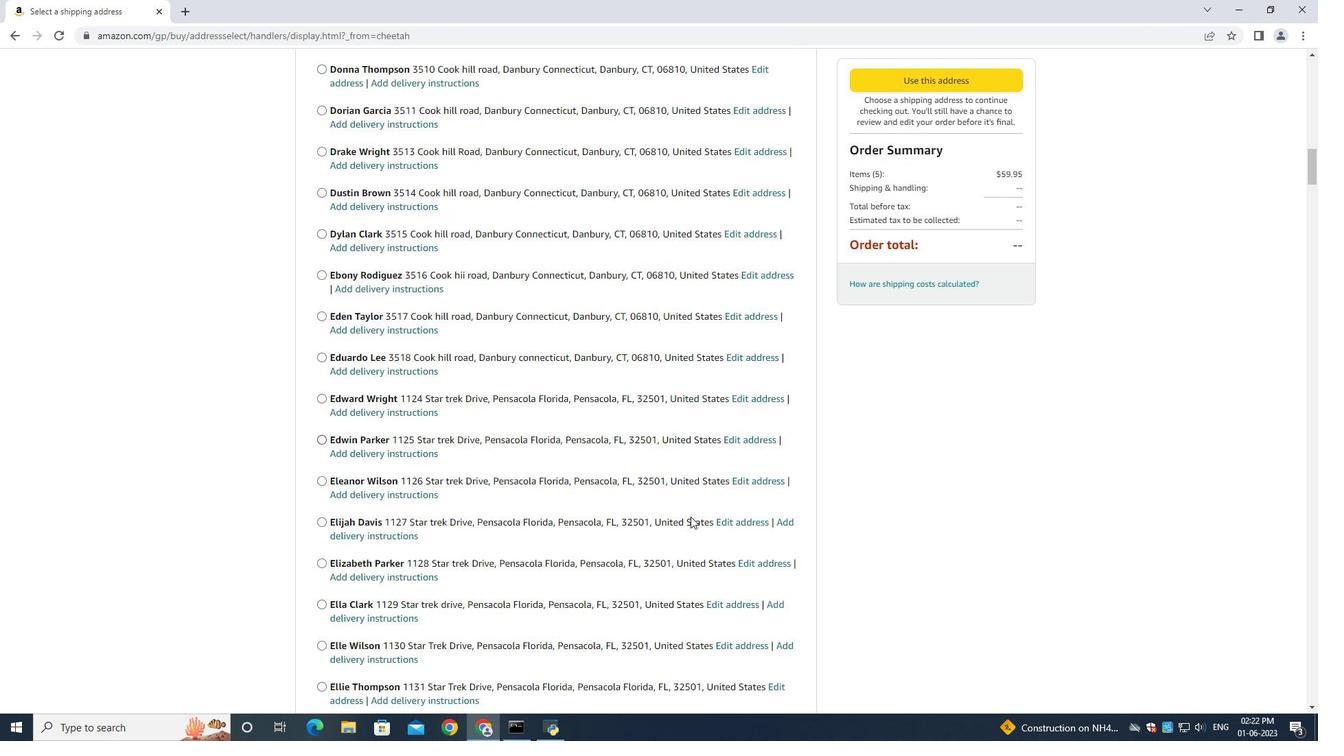 
Action: Mouse scrolled (688, 516) with delta (0, 0)
Screenshot: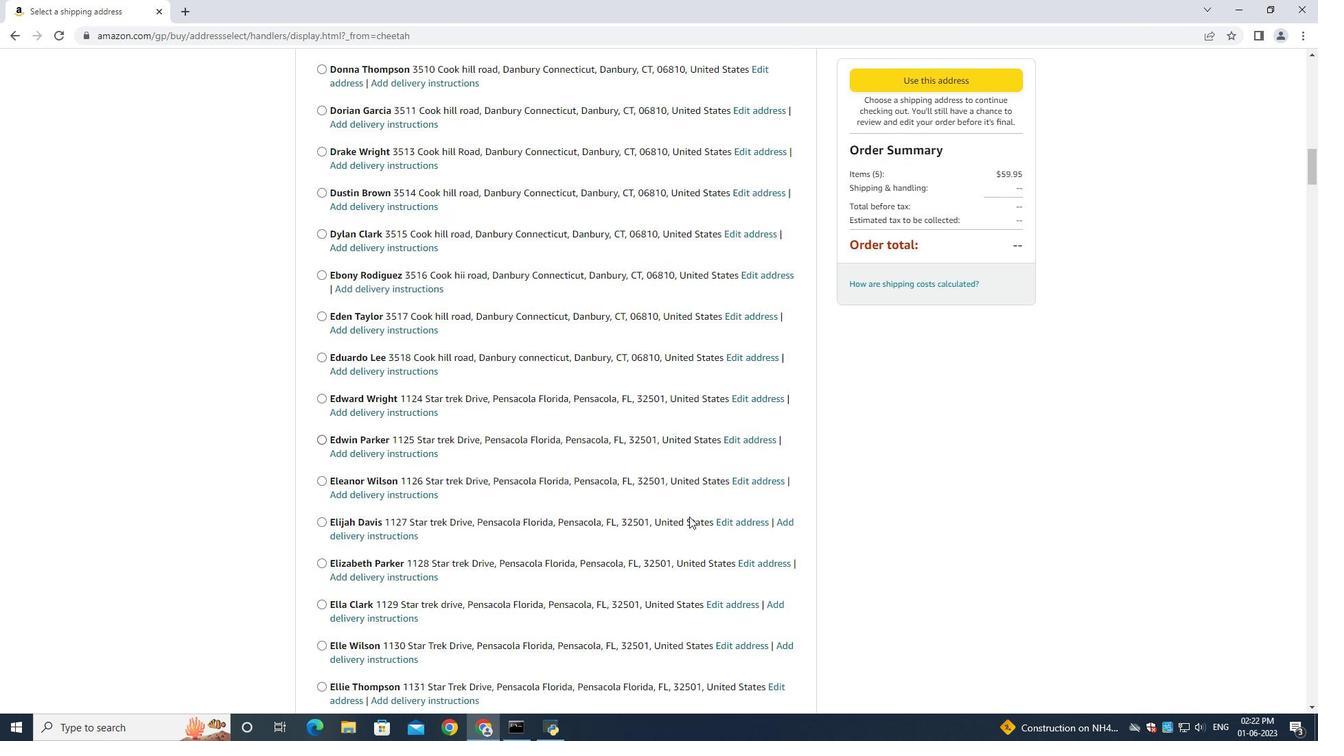 
Action: Mouse scrolled (688, 516) with delta (0, 0)
Screenshot: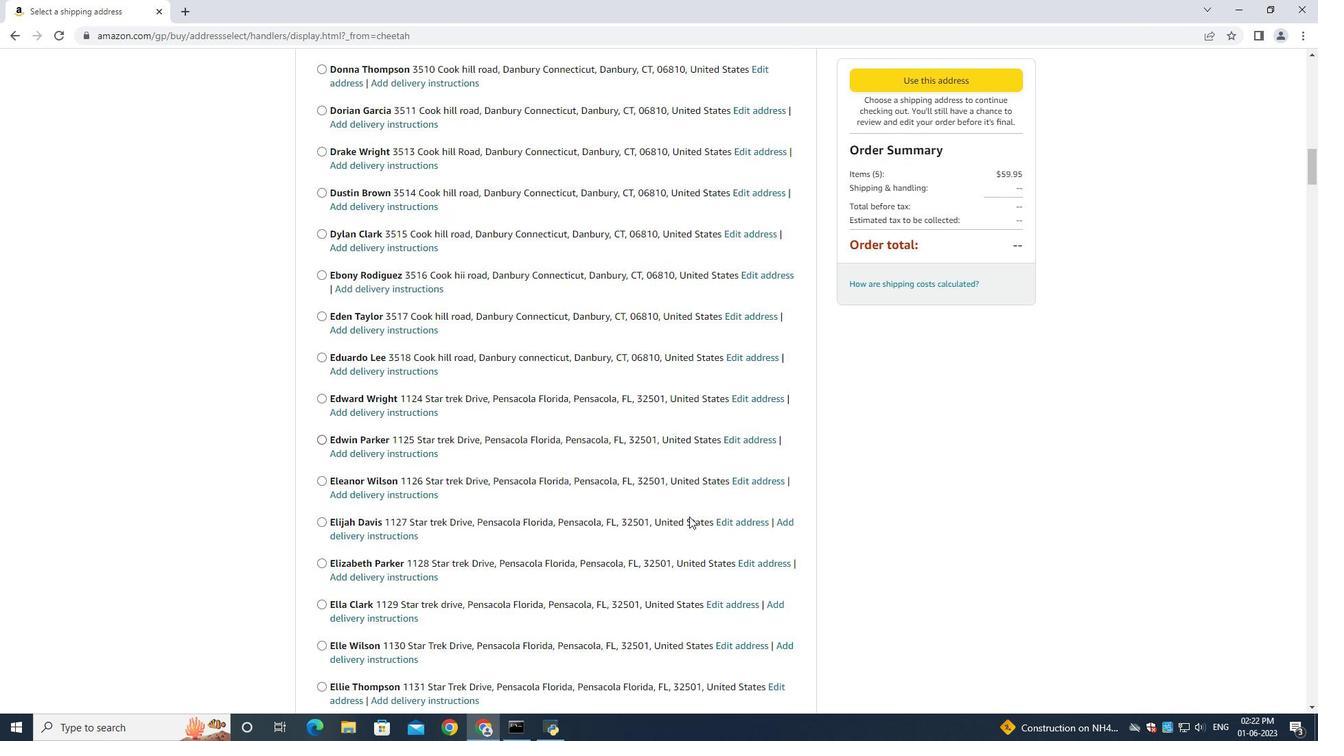
Action: Mouse scrolled (688, 516) with delta (0, 0)
Screenshot: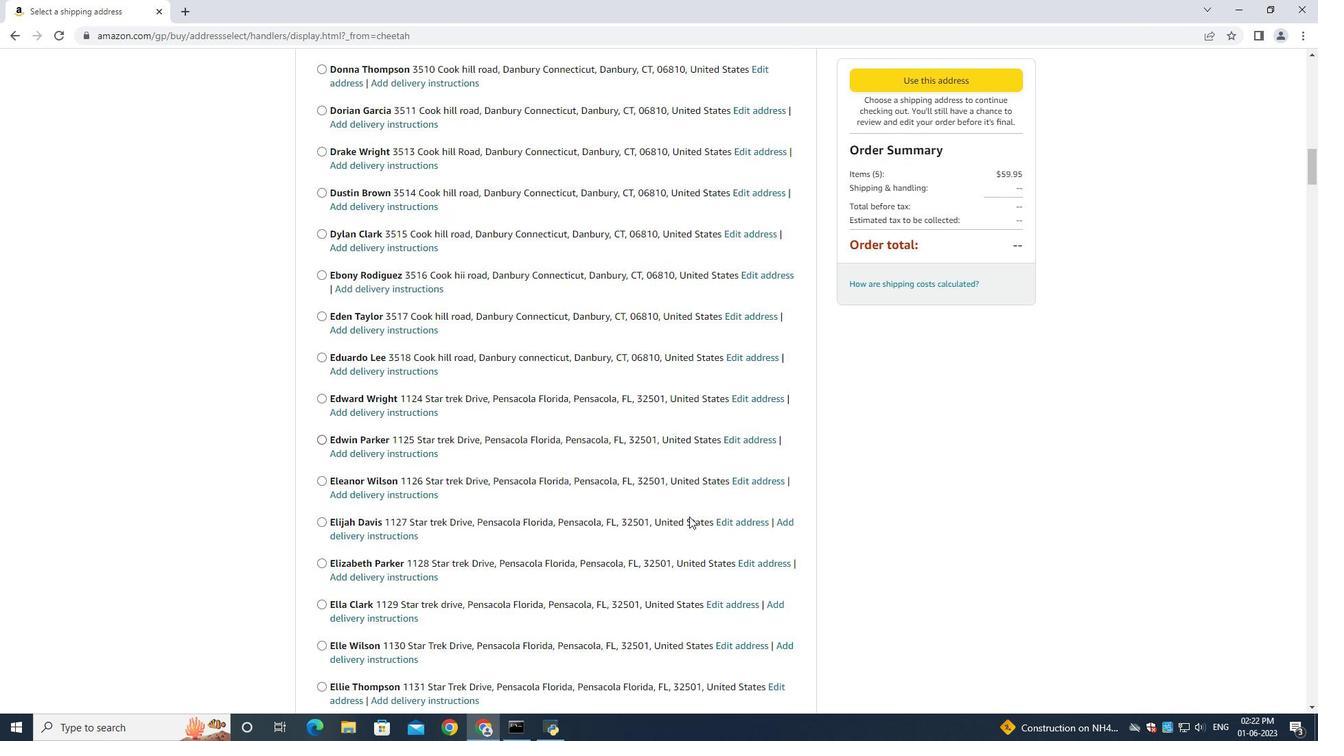 
Action: Mouse scrolled (688, 516) with delta (0, 0)
Screenshot: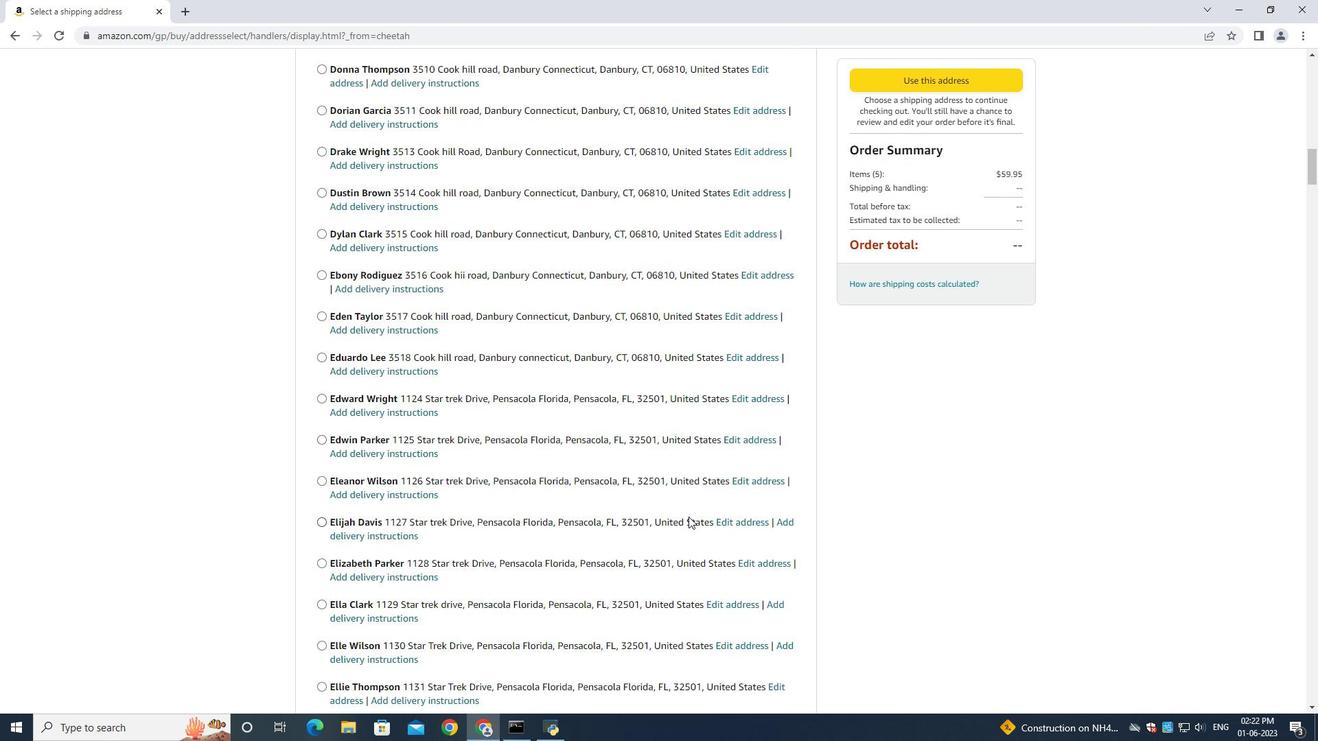 
Action: Mouse moved to (688, 517)
Screenshot: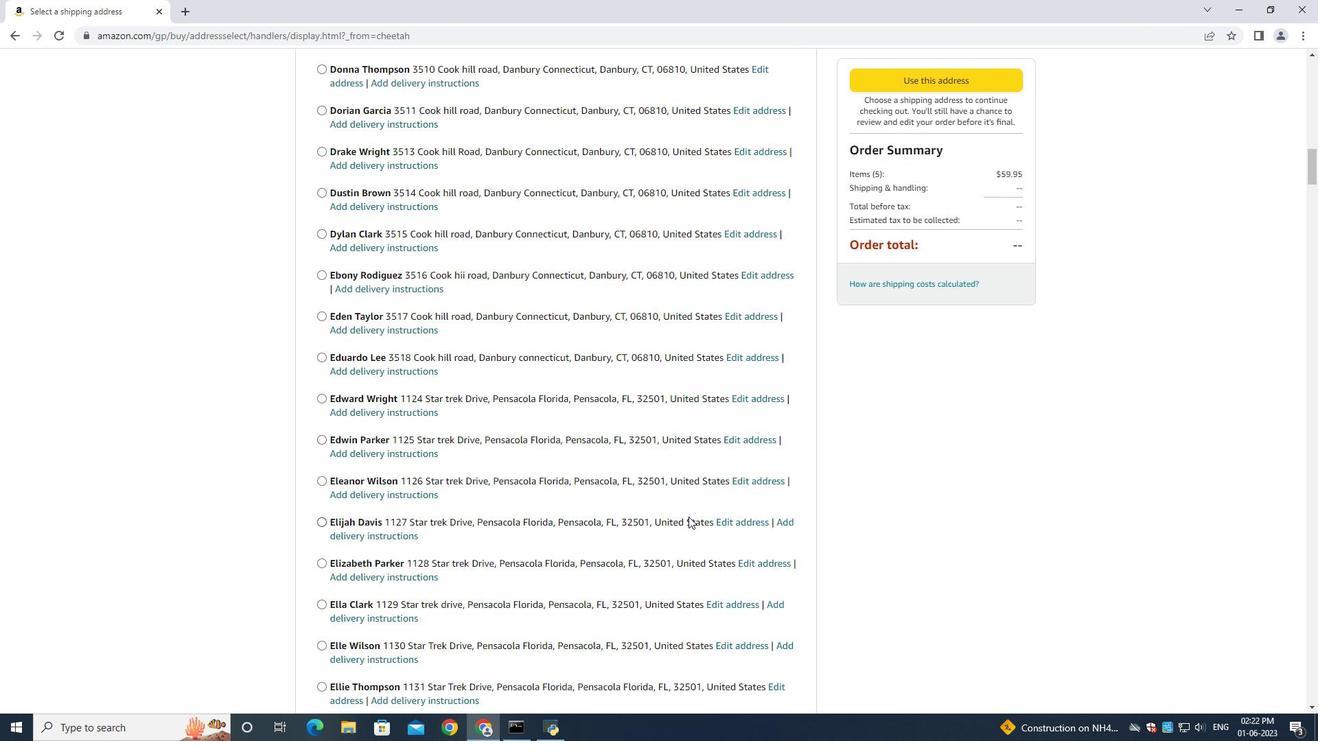 
Action: Mouse scrolled (688, 516) with delta (0, 0)
Screenshot: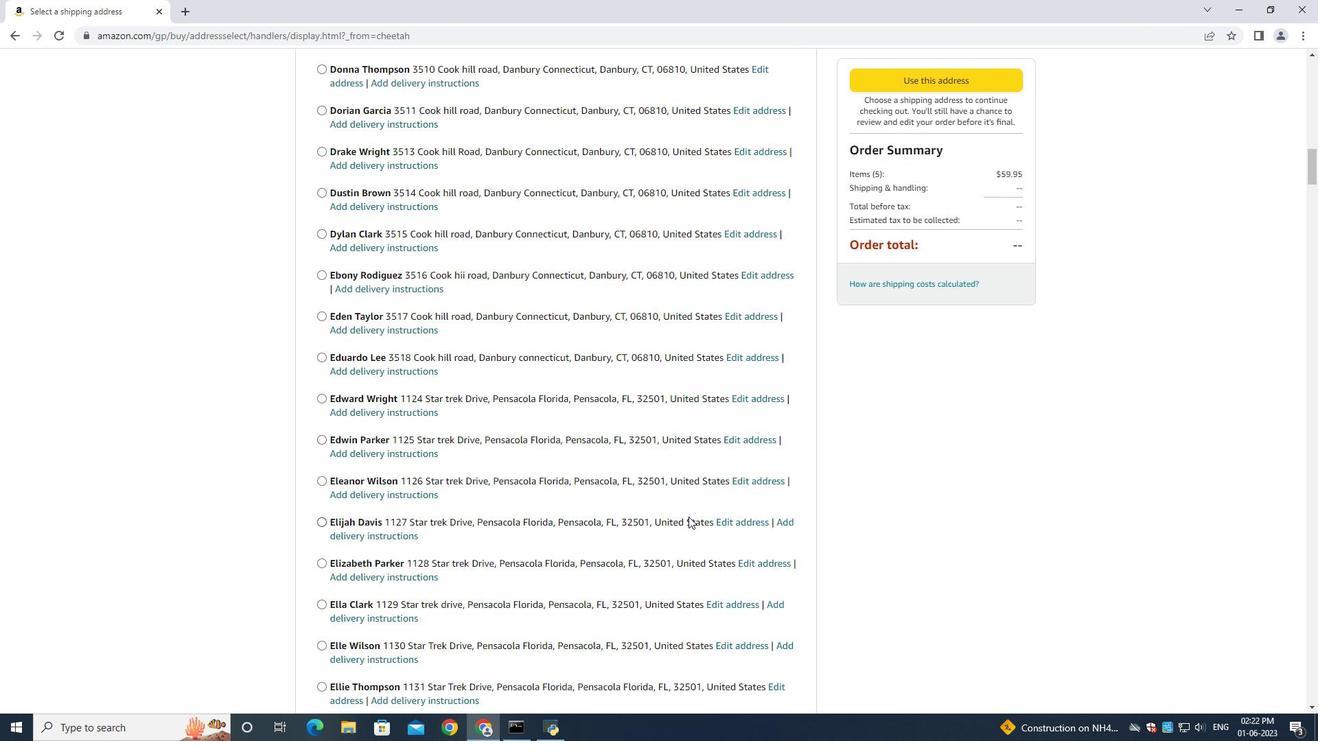 
Action: Mouse moved to (686, 517)
Screenshot: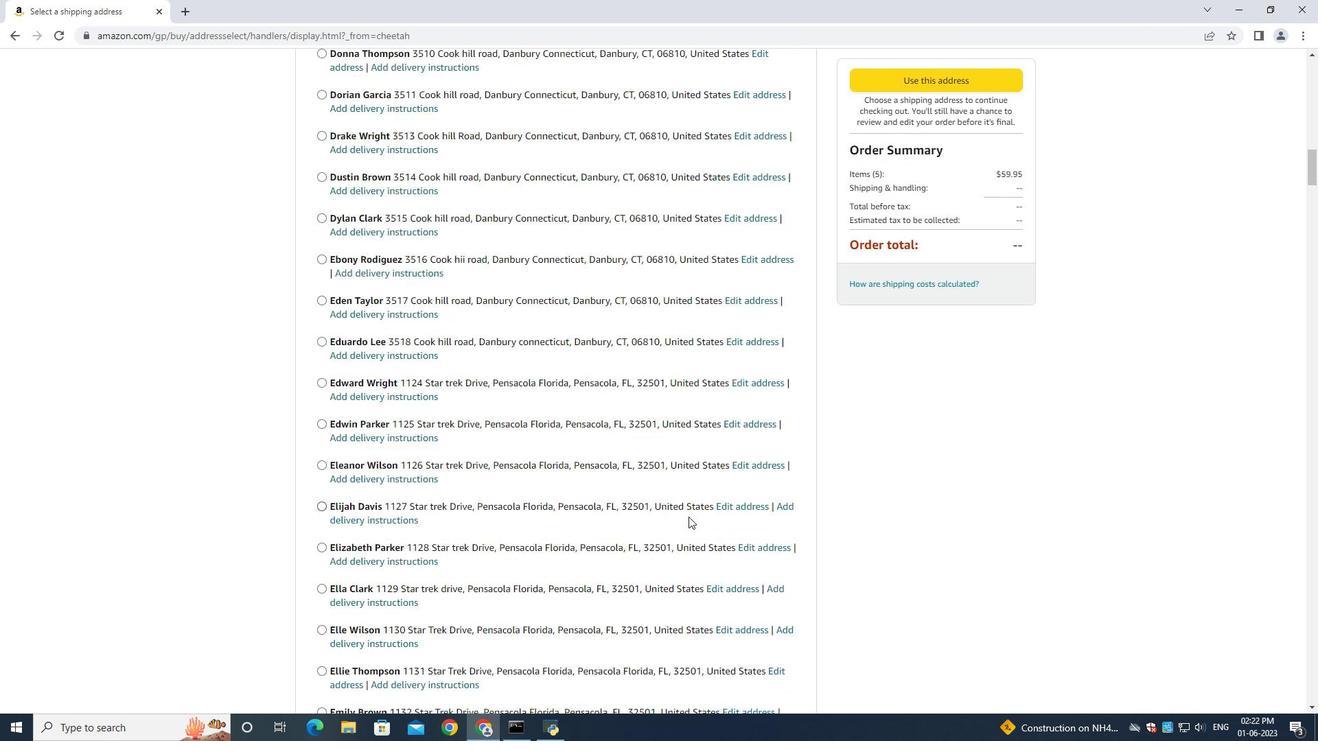 
Action: Mouse scrolled (686, 516) with delta (0, 0)
Screenshot: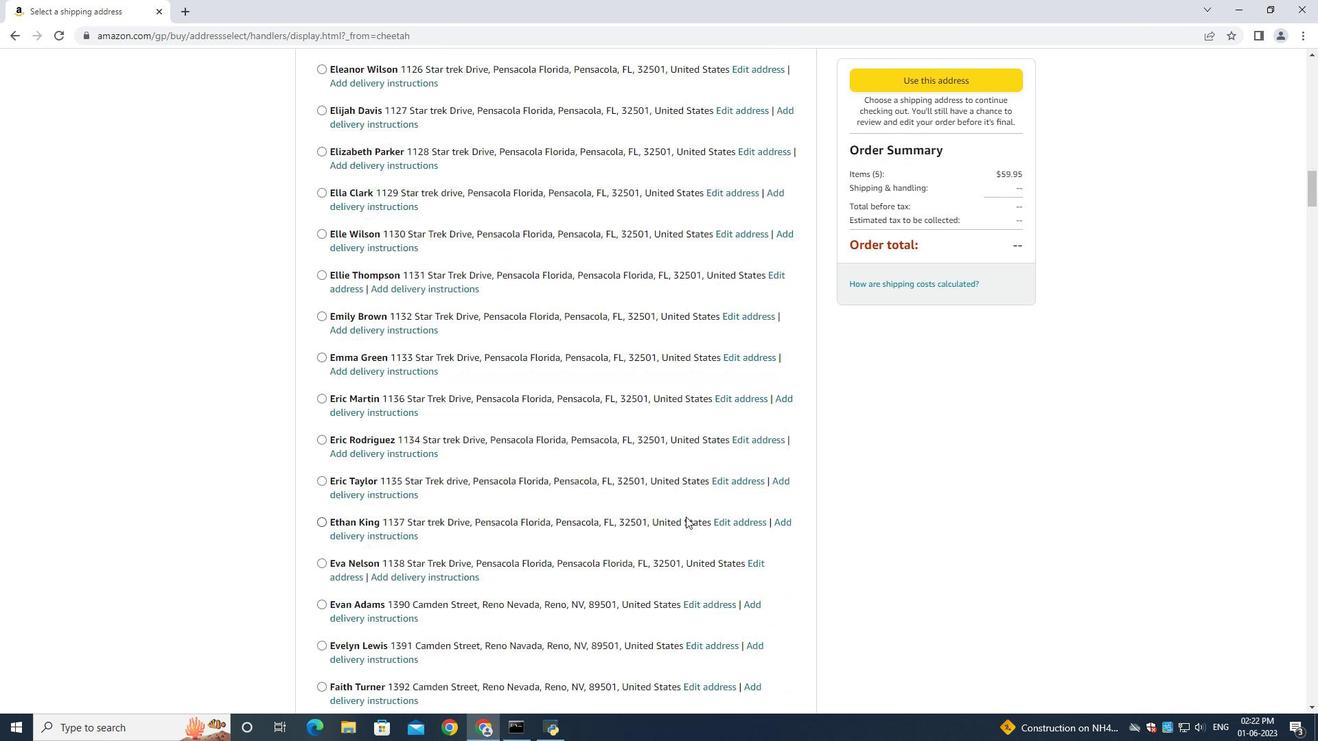 
Action: Mouse scrolled (686, 516) with delta (0, 0)
Screenshot: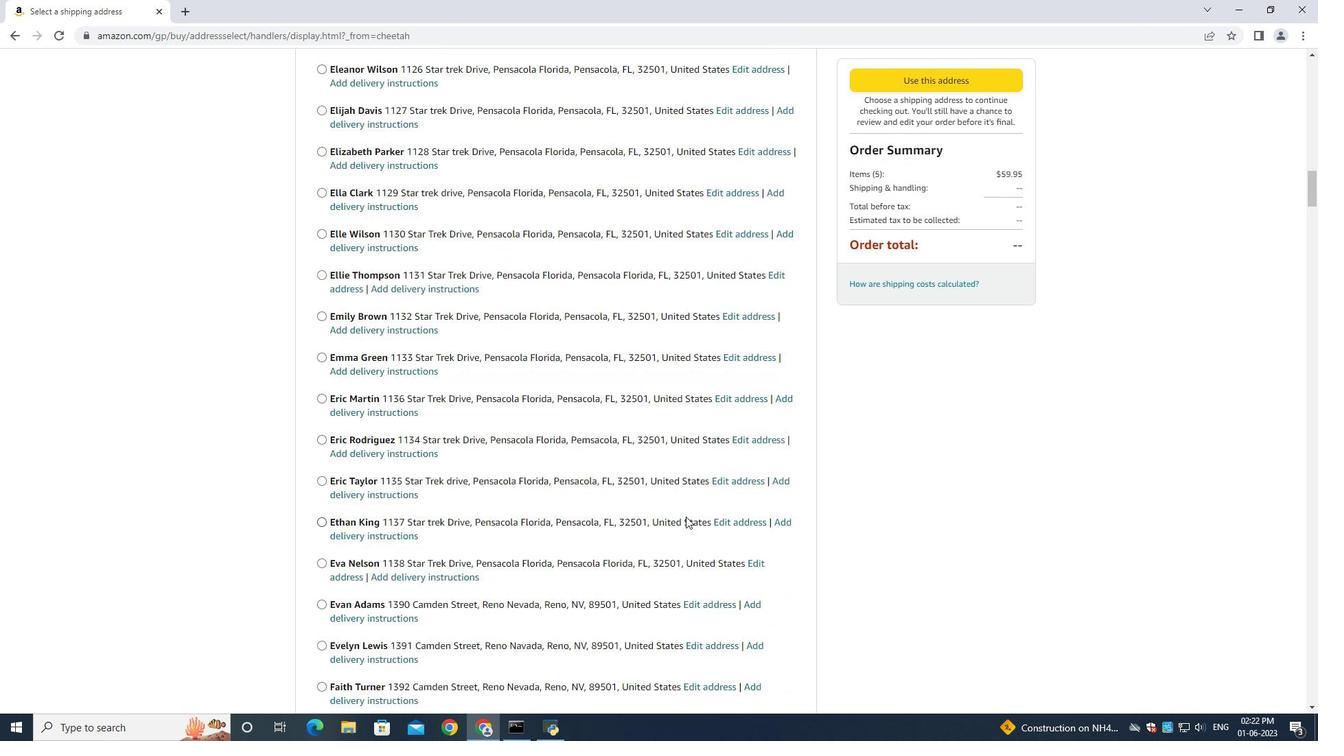 
Action: Mouse scrolled (686, 516) with delta (0, 0)
Screenshot: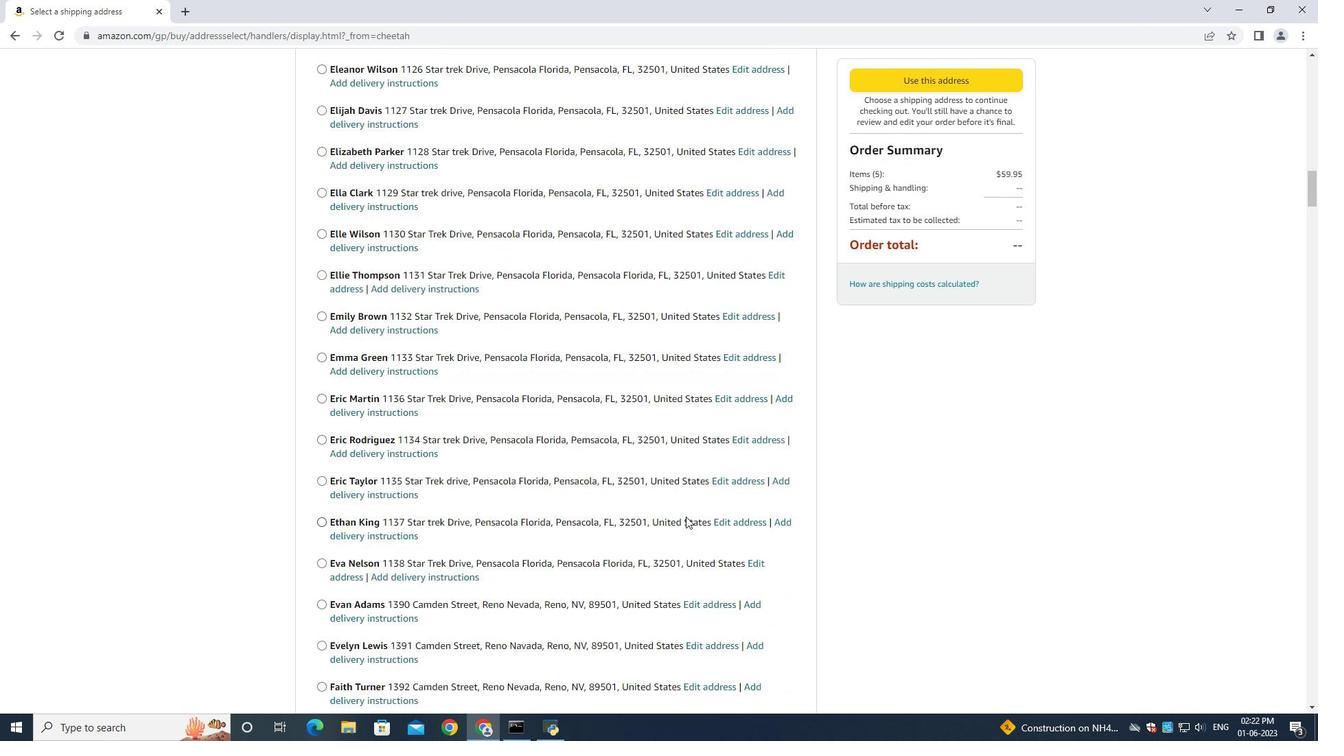 
Action: Mouse scrolled (686, 516) with delta (0, 0)
Screenshot: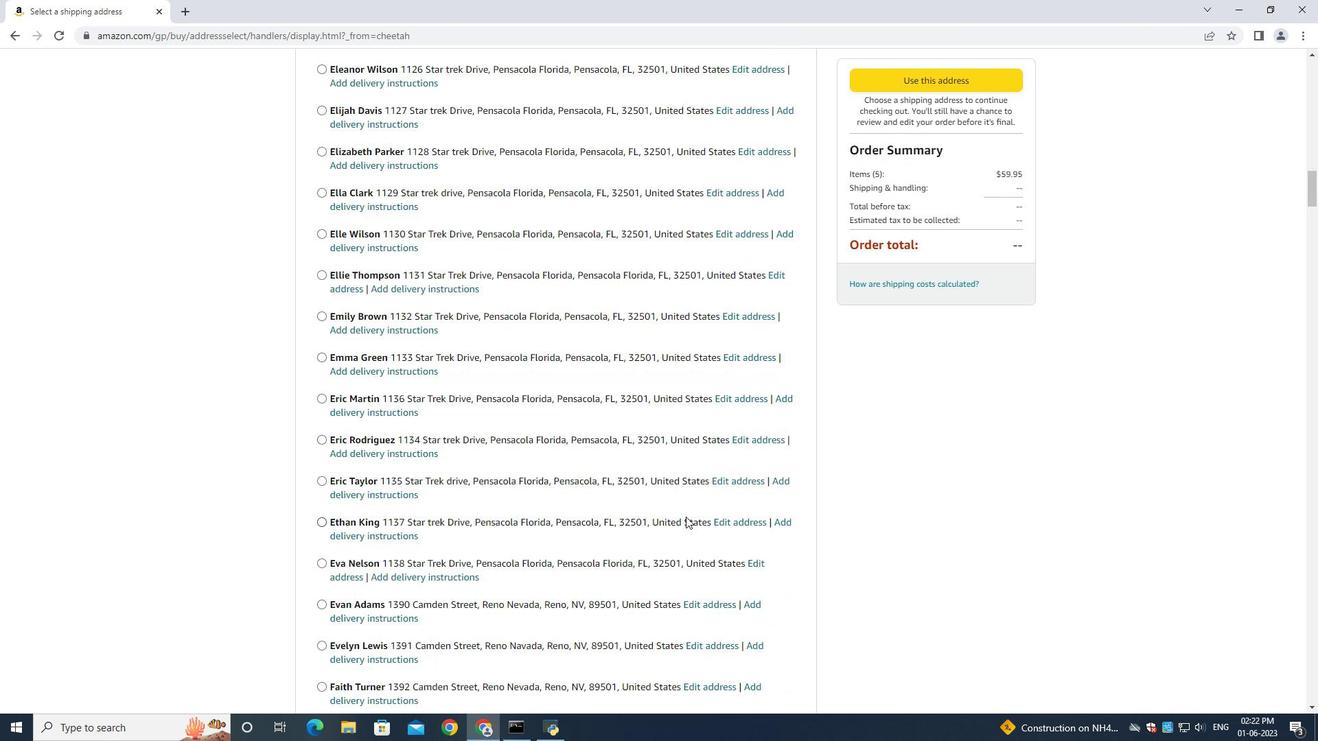 
Action: Mouse scrolled (686, 516) with delta (0, 0)
Screenshot: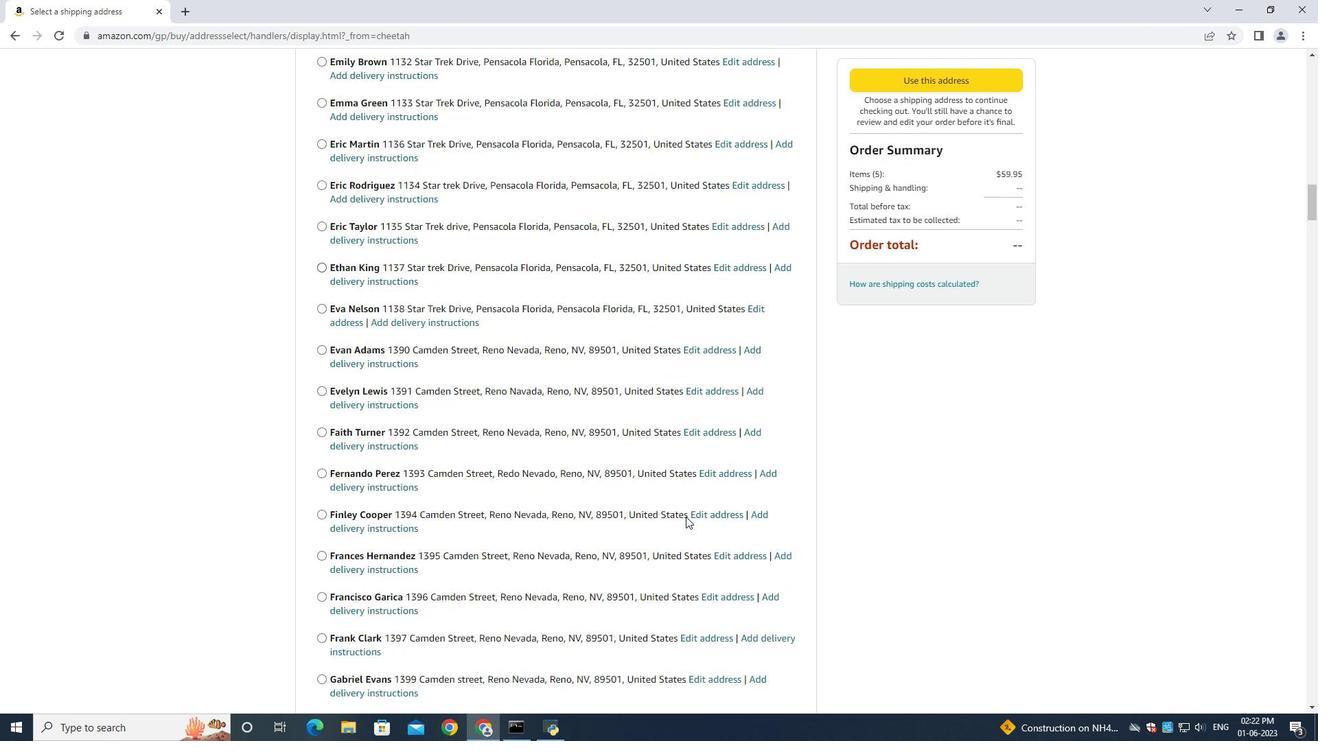 
Action: Mouse scrolled (686, 516) with delta (0, 0)
Screenshot: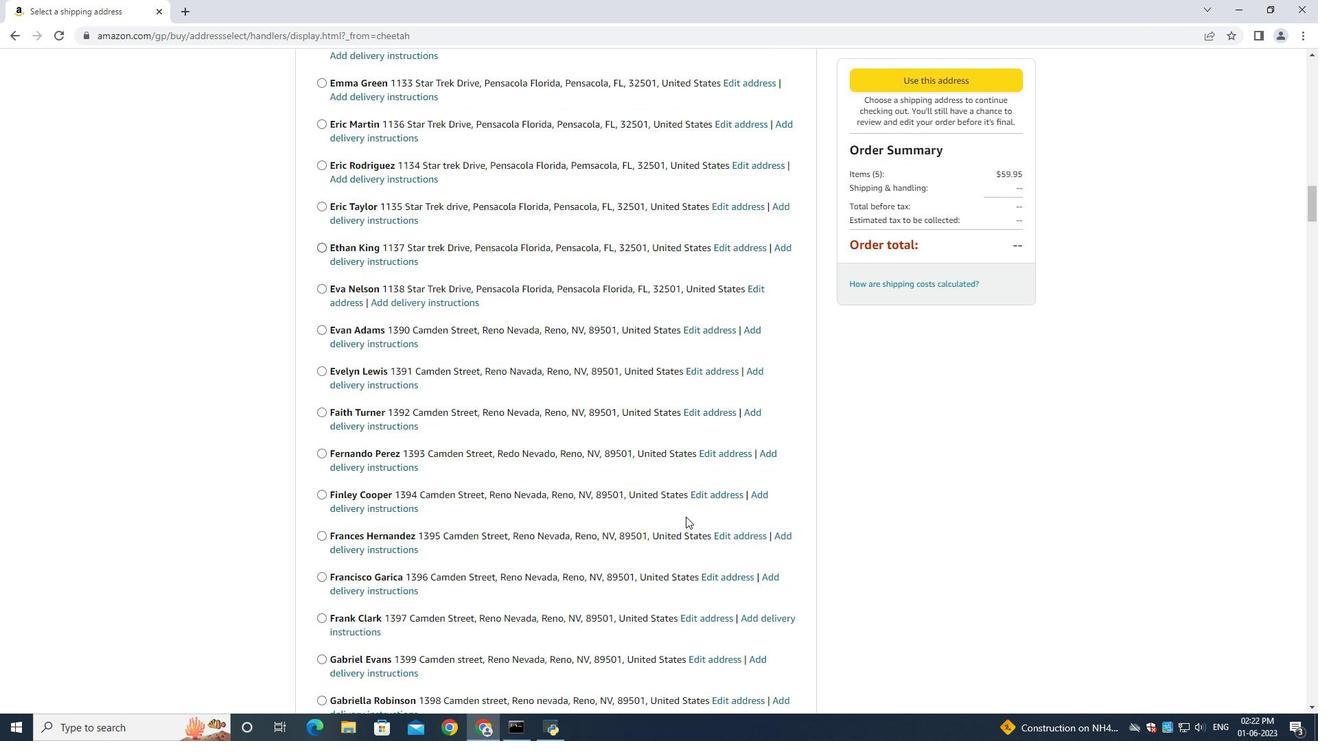 
Action: Mouse scrolled (686, 516) with delta (0, 0)
Screenshot: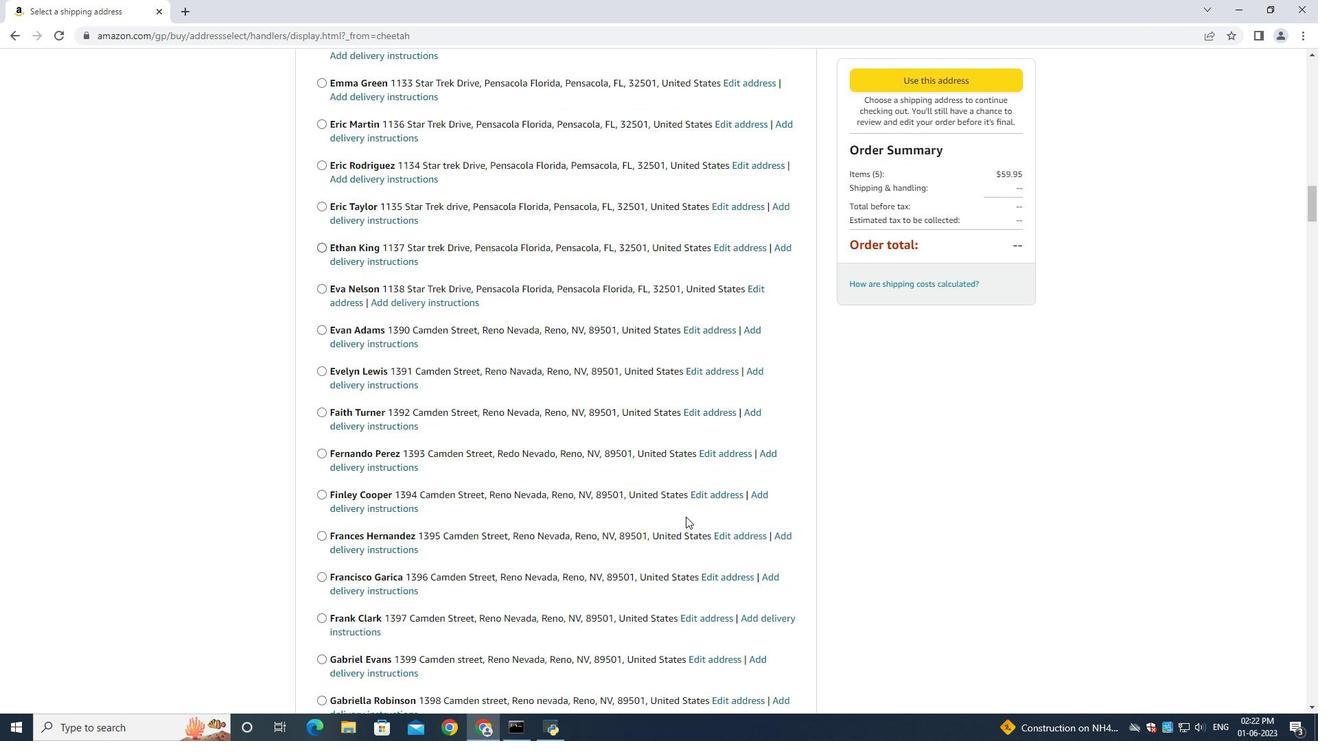
Action: Mouse scrolled (686, 516) with delta (0, 0)
Screenshot: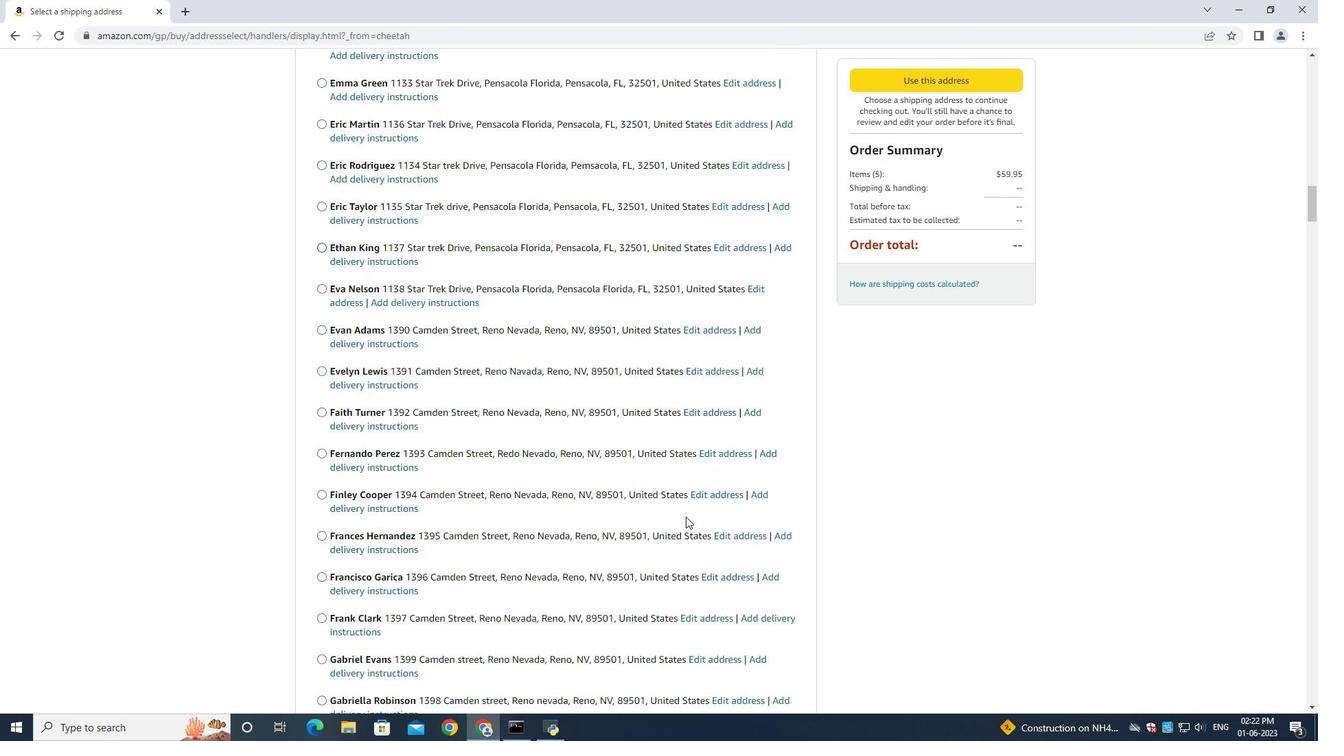 
Action: Mouse scrolled (686, 516) with delta (0, 0)
Screenshot: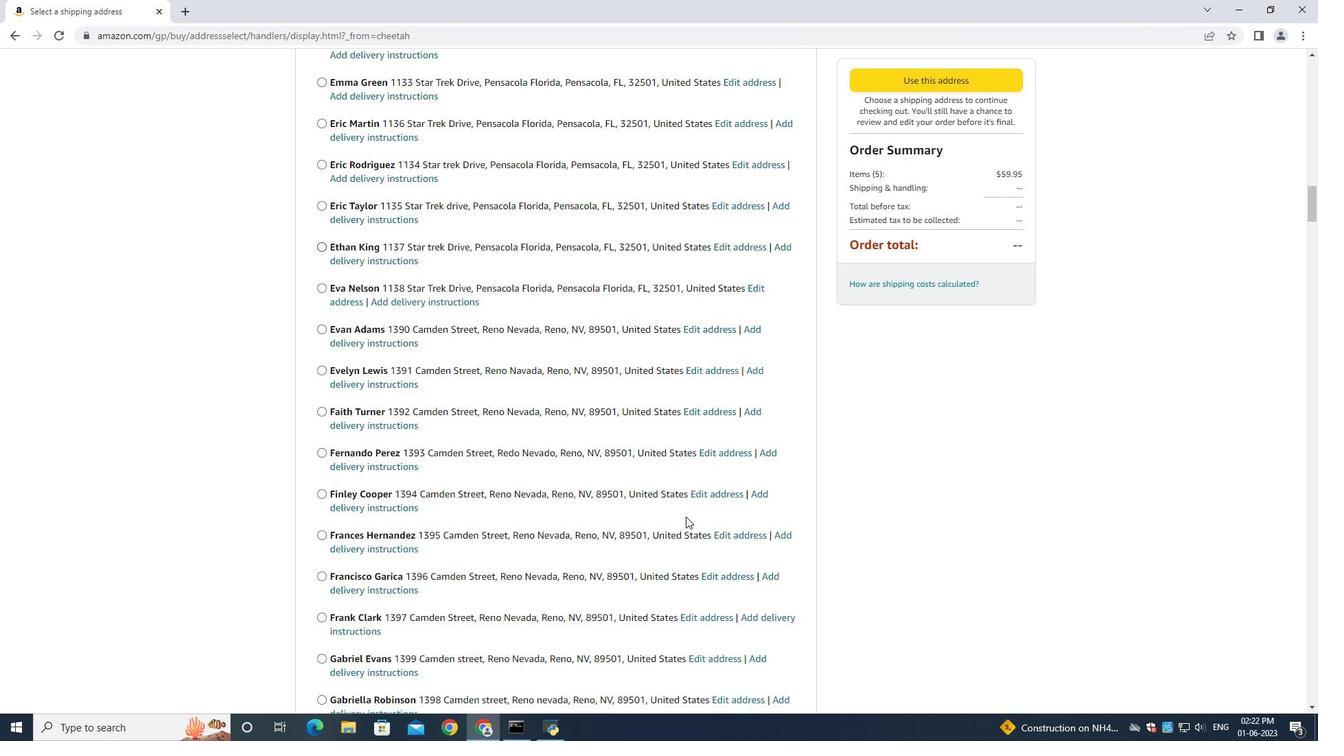 
Action: Mouse scrolled (686, 516) with delta (0, 0)
Screenshot: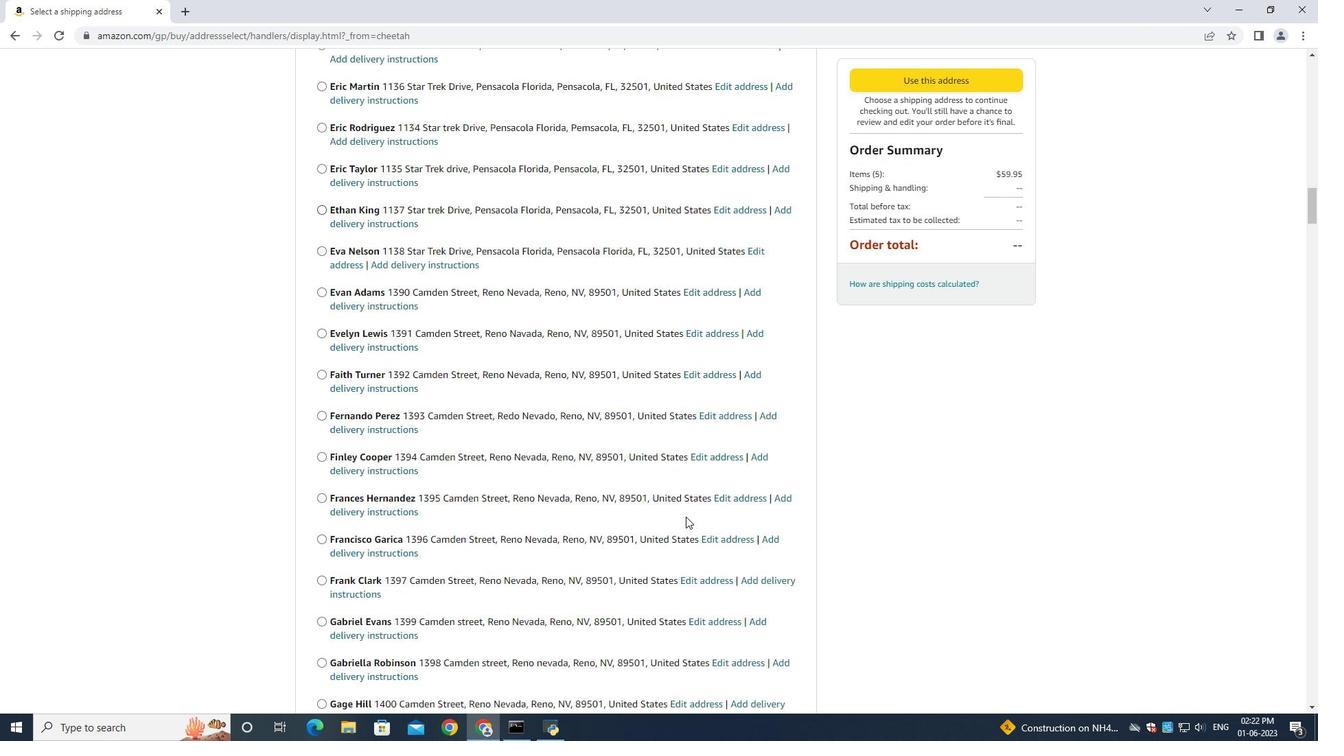 
Action: Mouse scrolled (686, 516) with delta (0, 0)
Screenshot: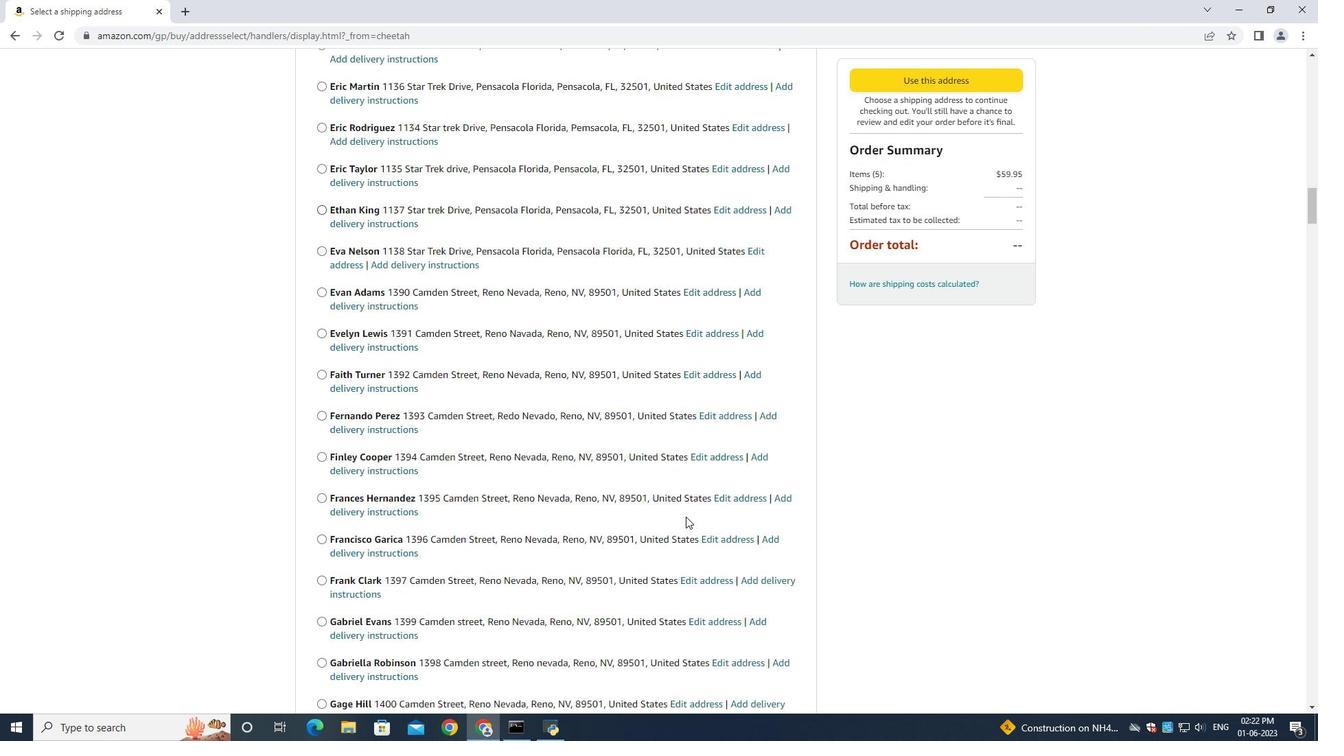 
Action: Mouse scrolled (686, 516) with delta (0, 0)
Screenshot: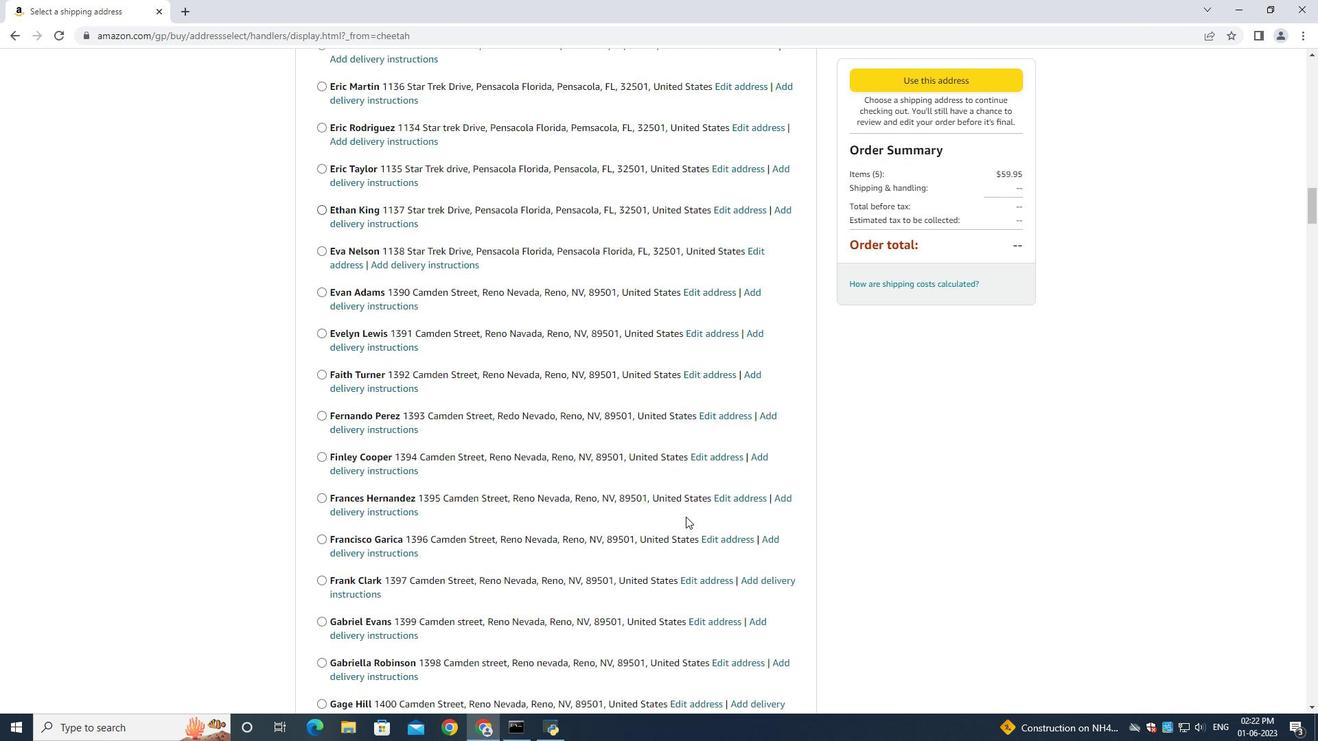 
Action: Mouse scrolled (686, 516) with delta (0, 0)
Screenshot: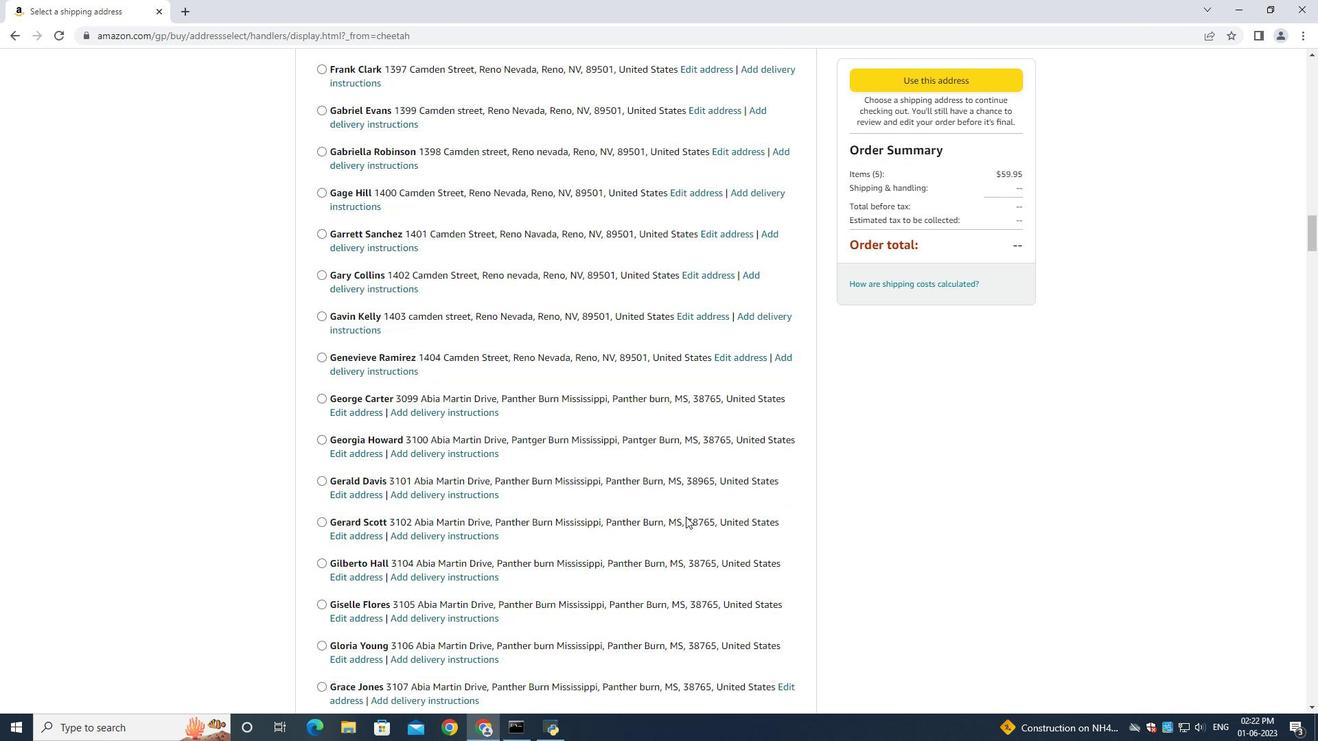 
Action: Mouse scrolled (686, 516) with delta (0, 0)
Screenshot: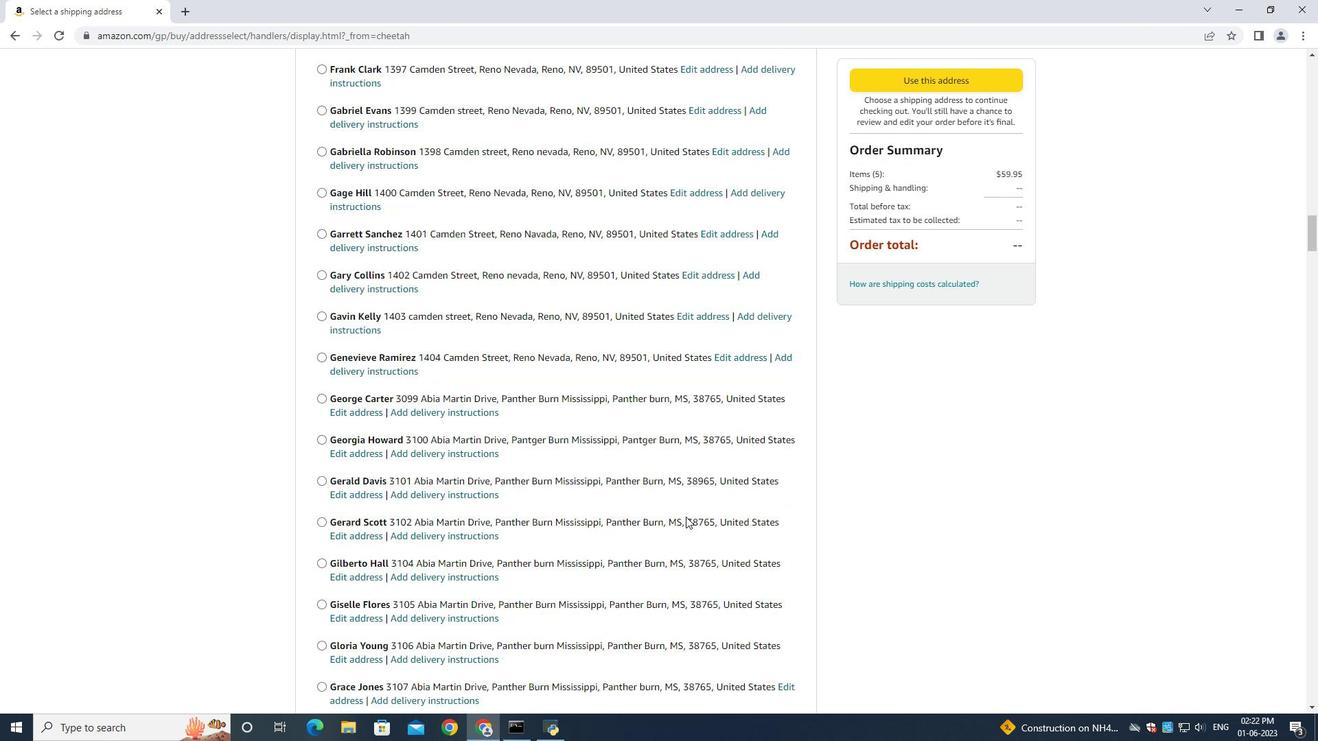
Action: Mouse scrolled (686, 516) with delta (0, 0)
Screenshot: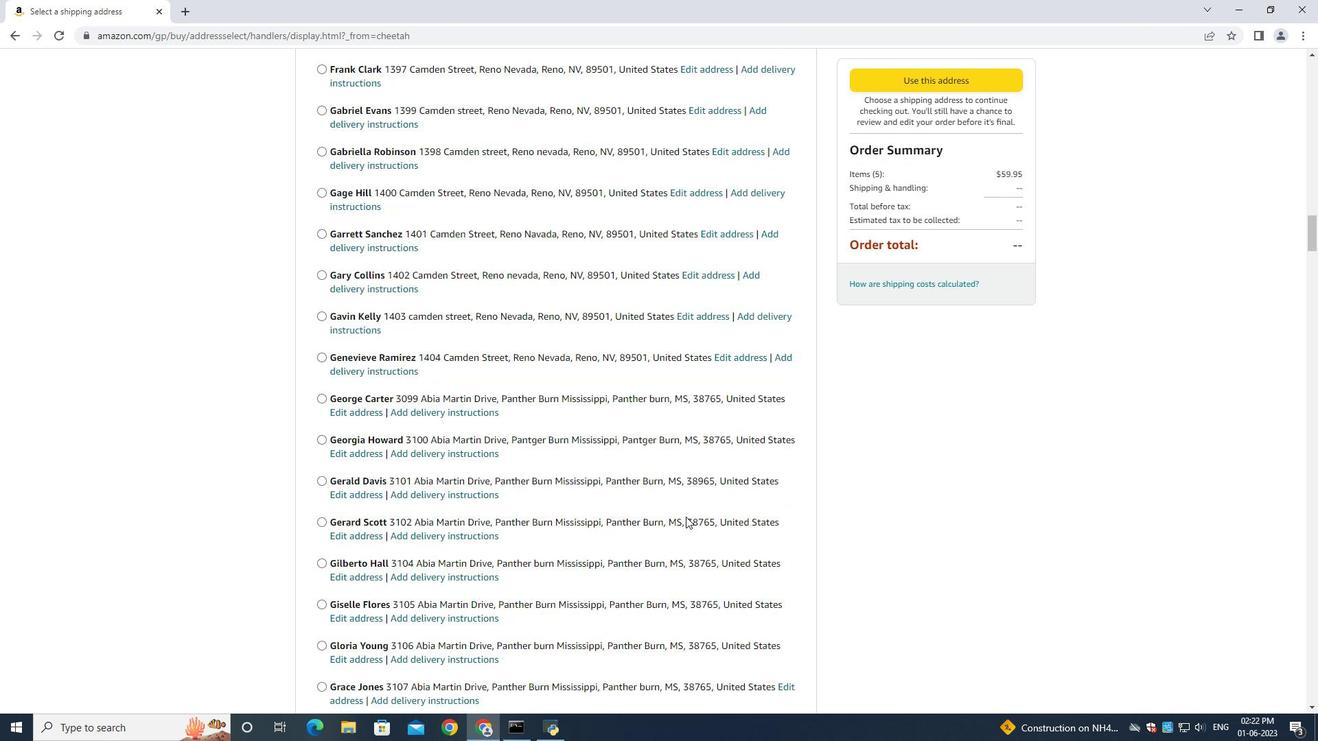 
Action: Mouse scrolled (686, 516) with delta (0, 0)
Screenshot: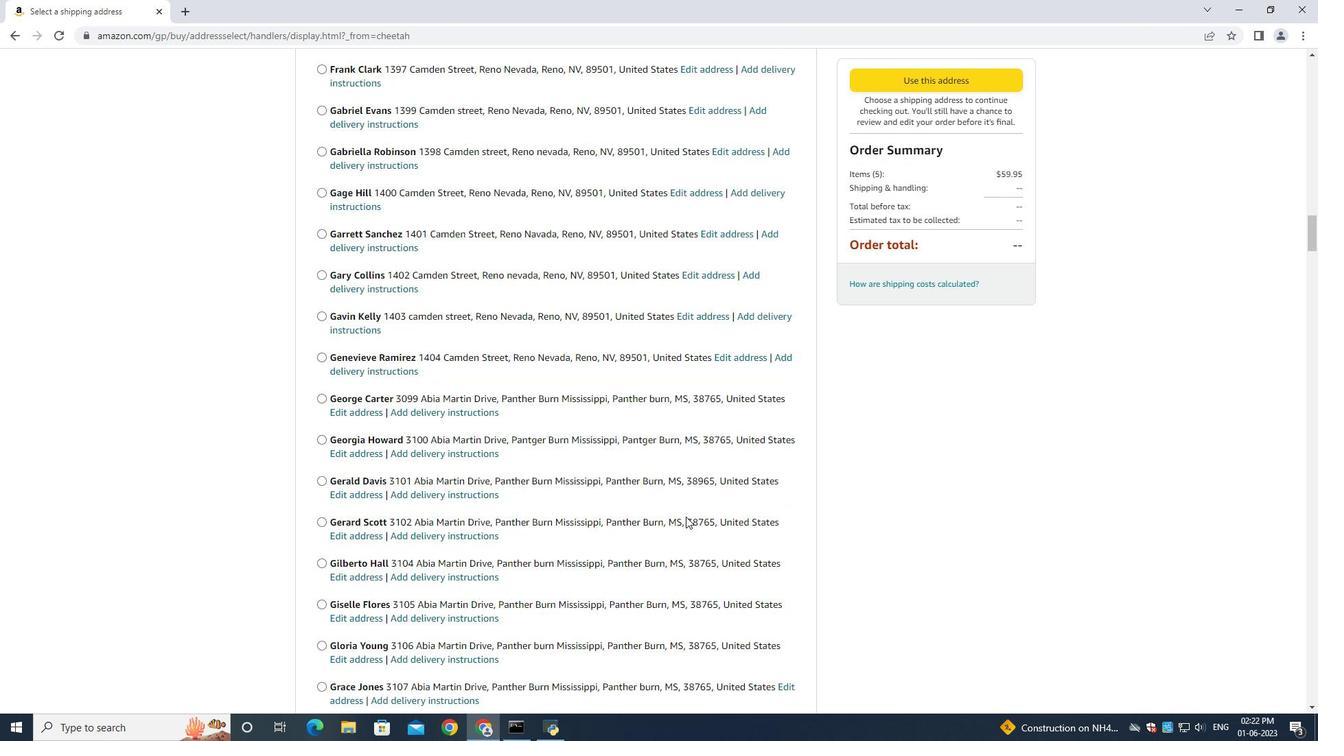 
Action: Mouse scrolled (686, 516) with delta (0, 0)
Screenshot: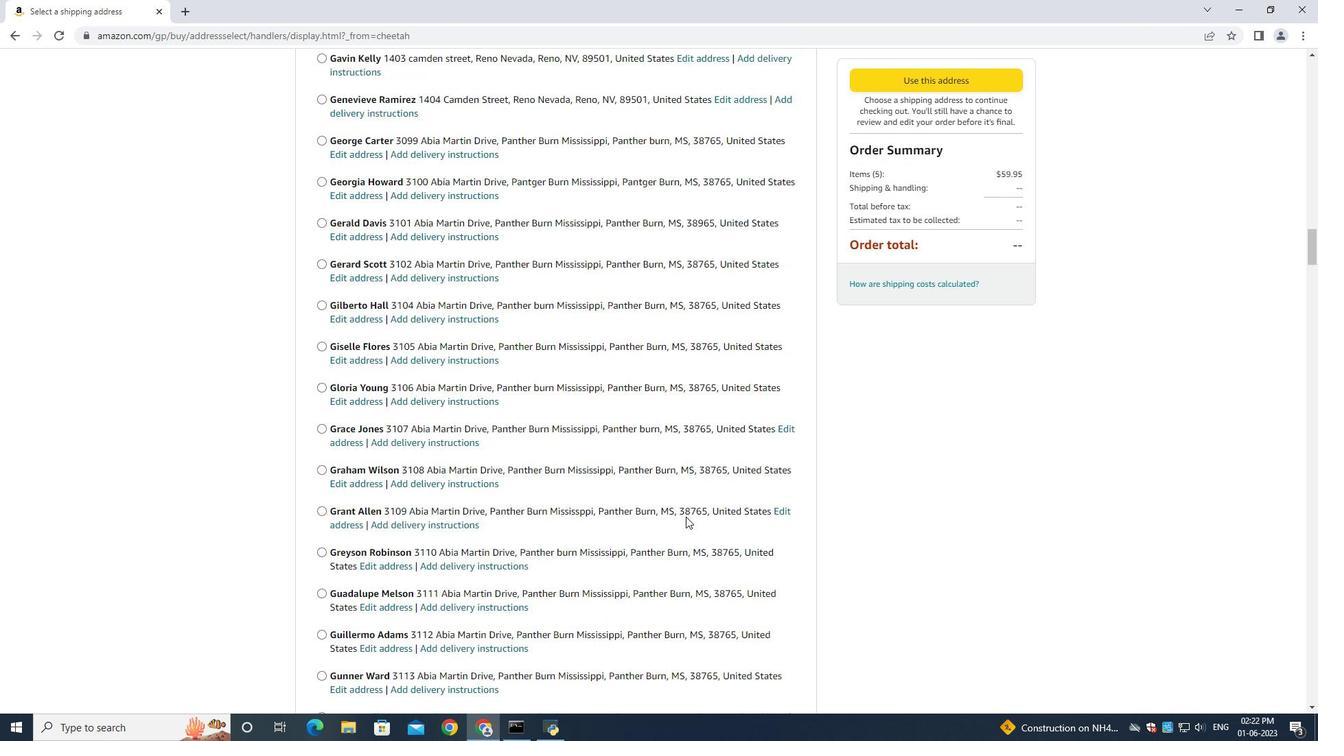 
Action: Mouse scrolled (686, 516) with delta (0, 0)
Screenshot: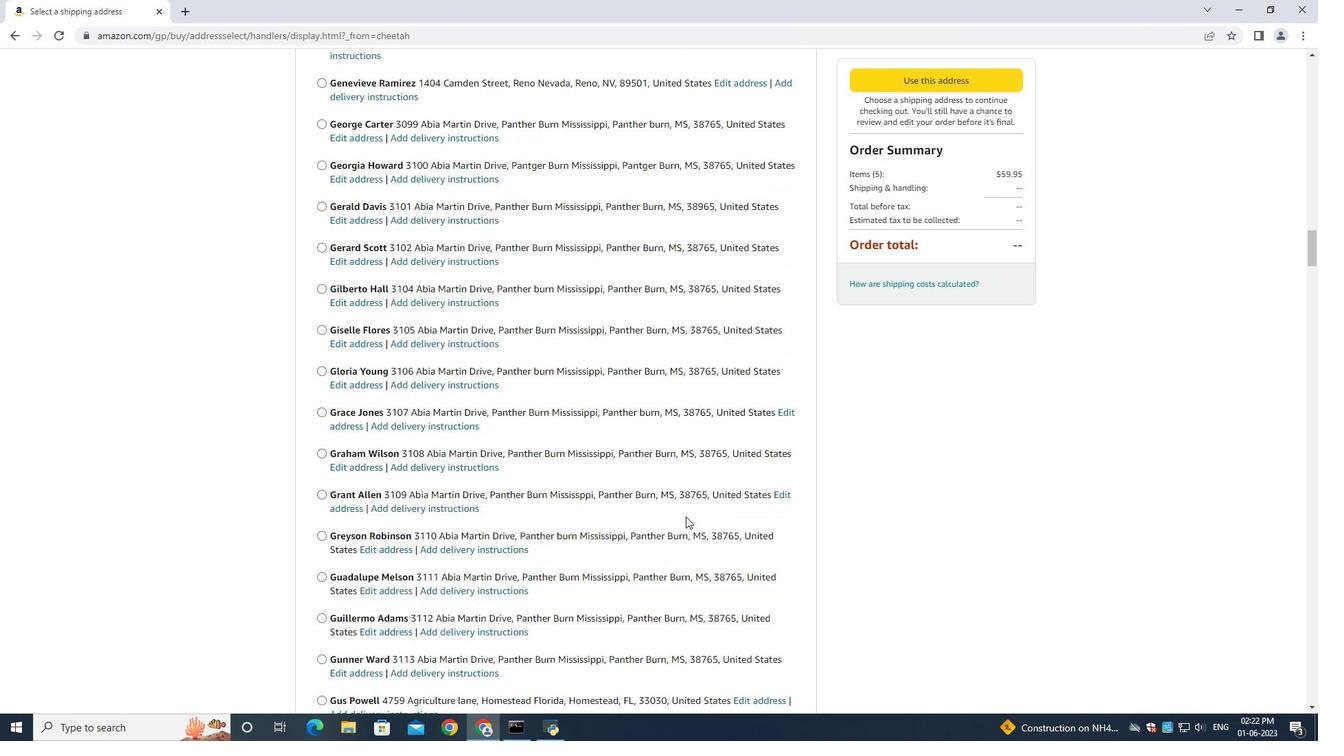
Action: Mouse scrolled (686, 516) with delta (0, 0)
Screenshot: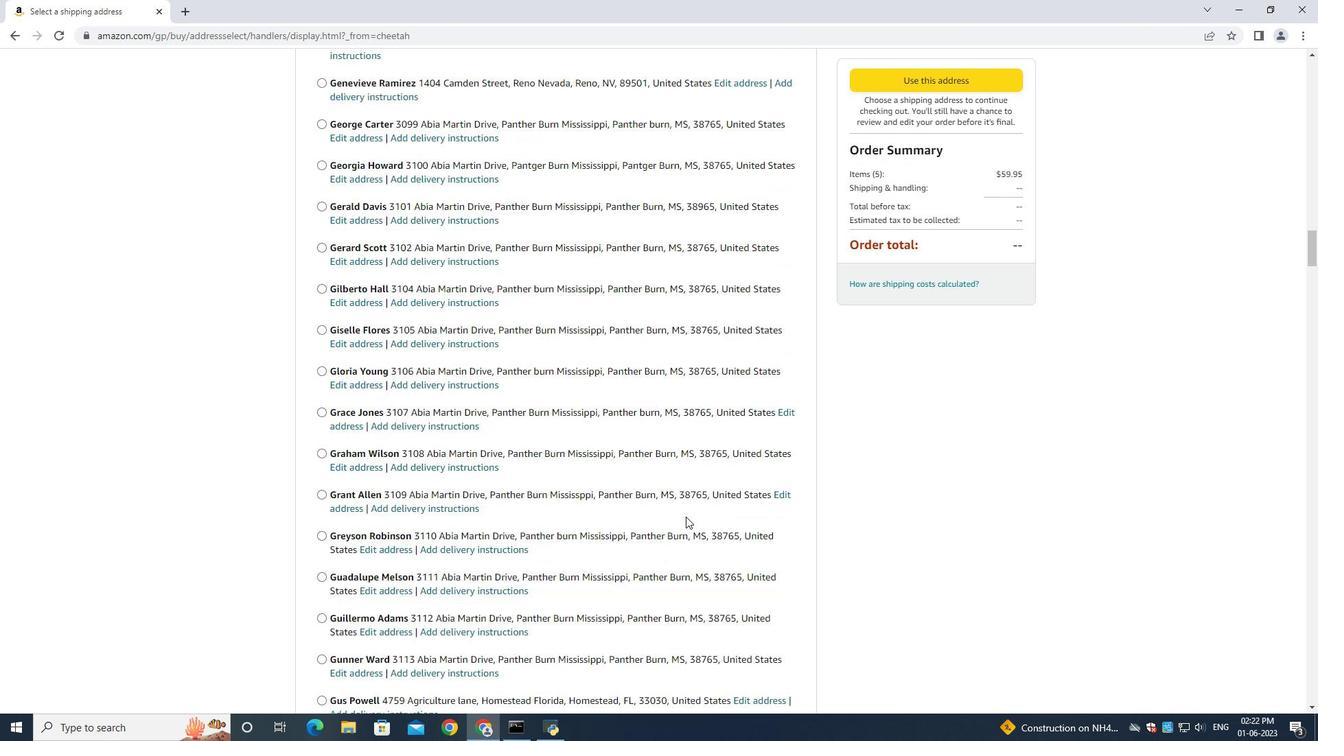 
Action: Mouse scrolled (686, 516) with delta (0, 0)
Screenshot: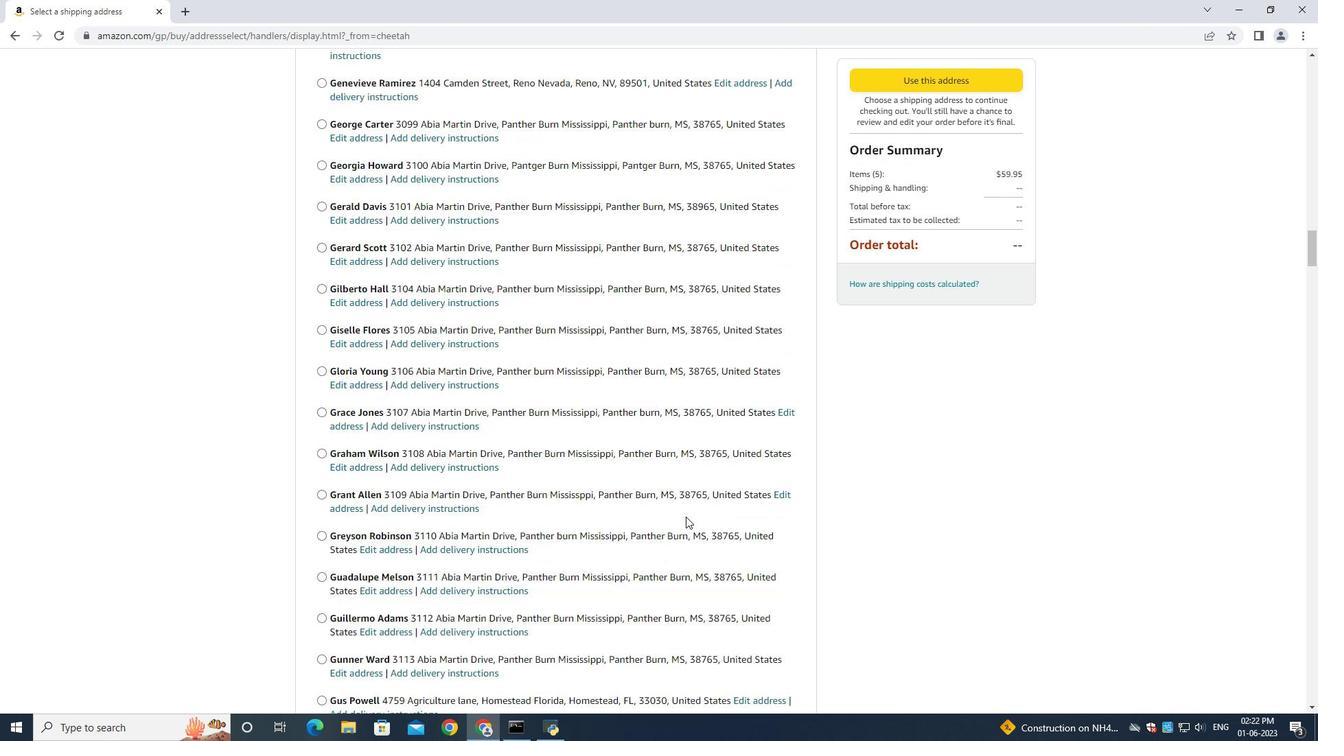
Action: Mouse scrolled (686, 516) with delta (0, 0)
Screenshot: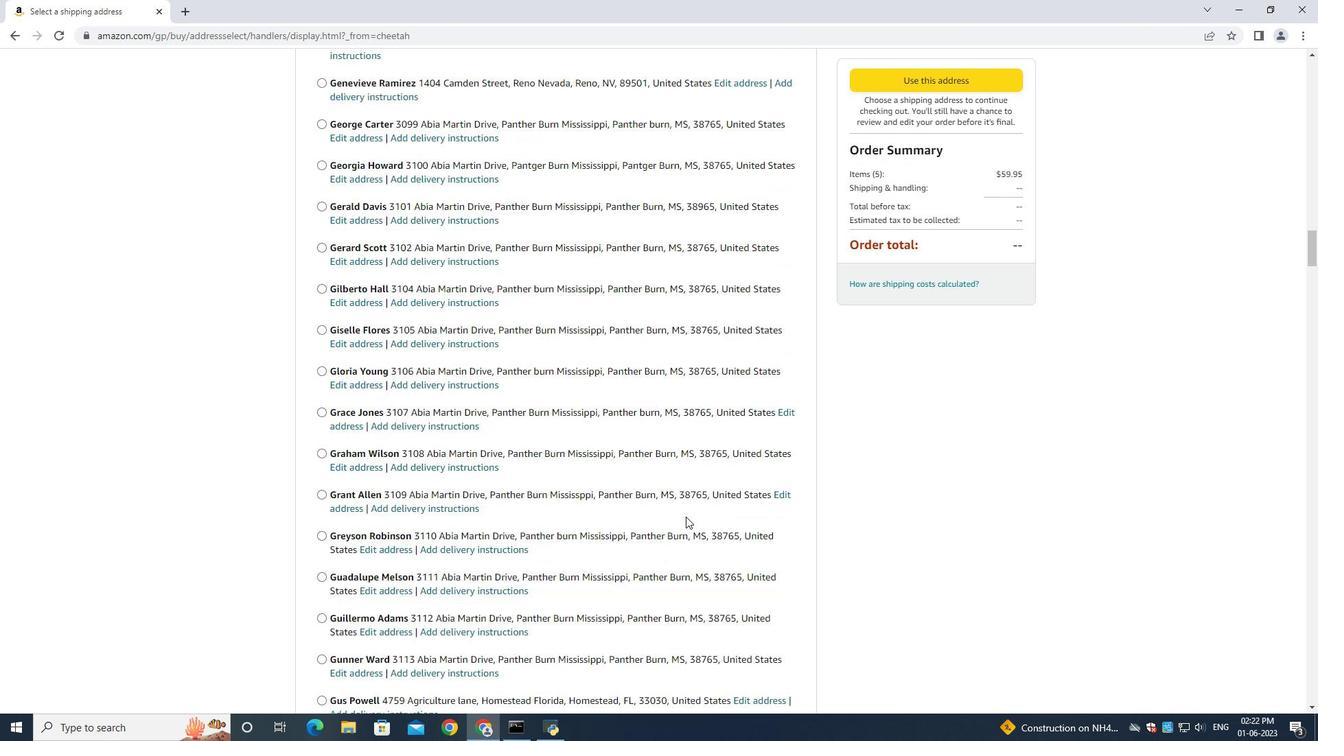 
Action: Mouse scrolled (686, 516) with delta (0, 0)
Screenshot: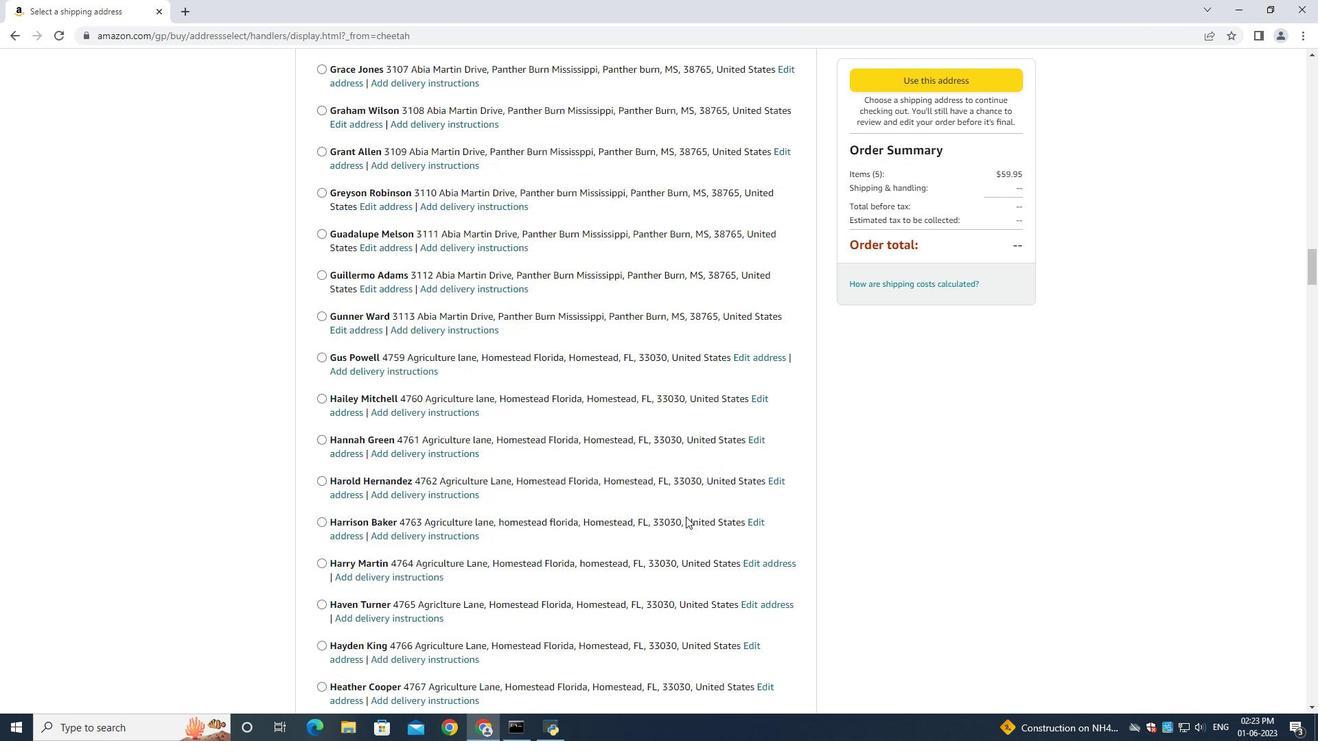 
Action: Mouse scrolled (686, 516) with delta (0, 0)
Screenshot: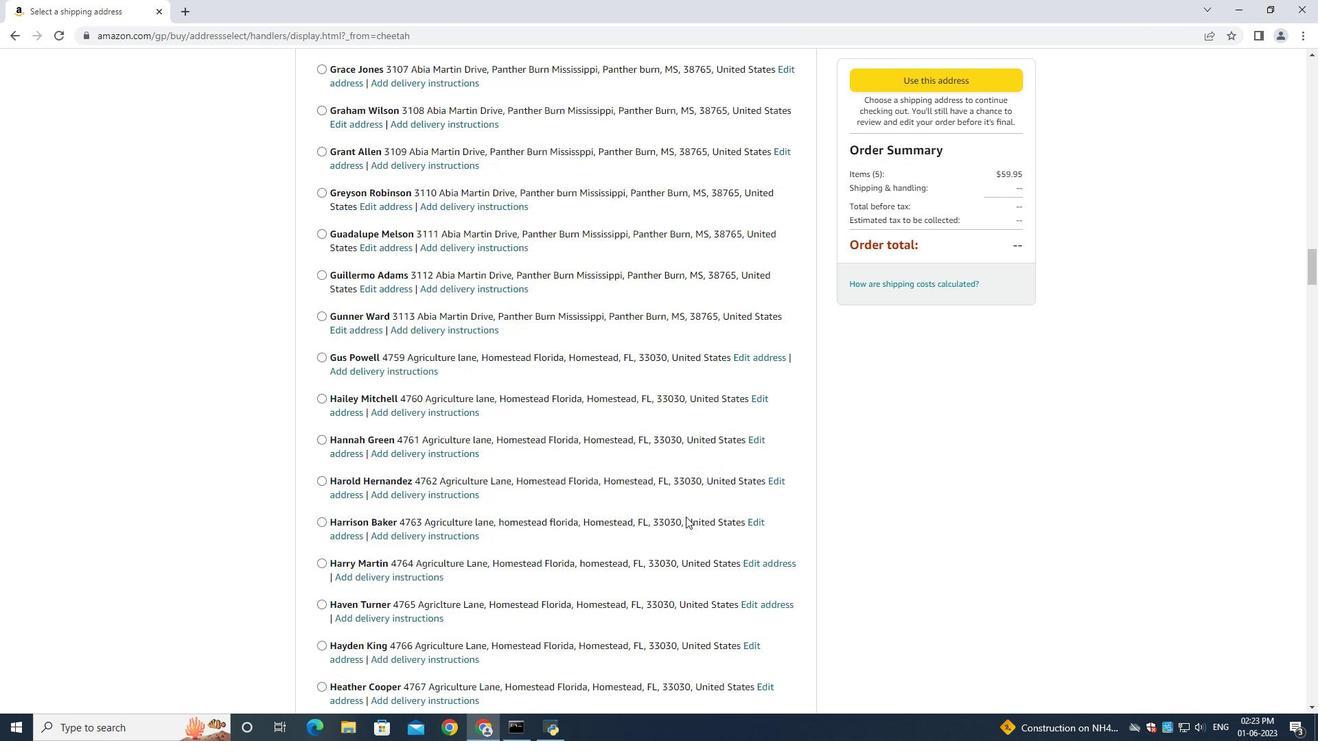 
Action: Mouse scrolled (686, 516) with delta (0, 0)
Screenshot: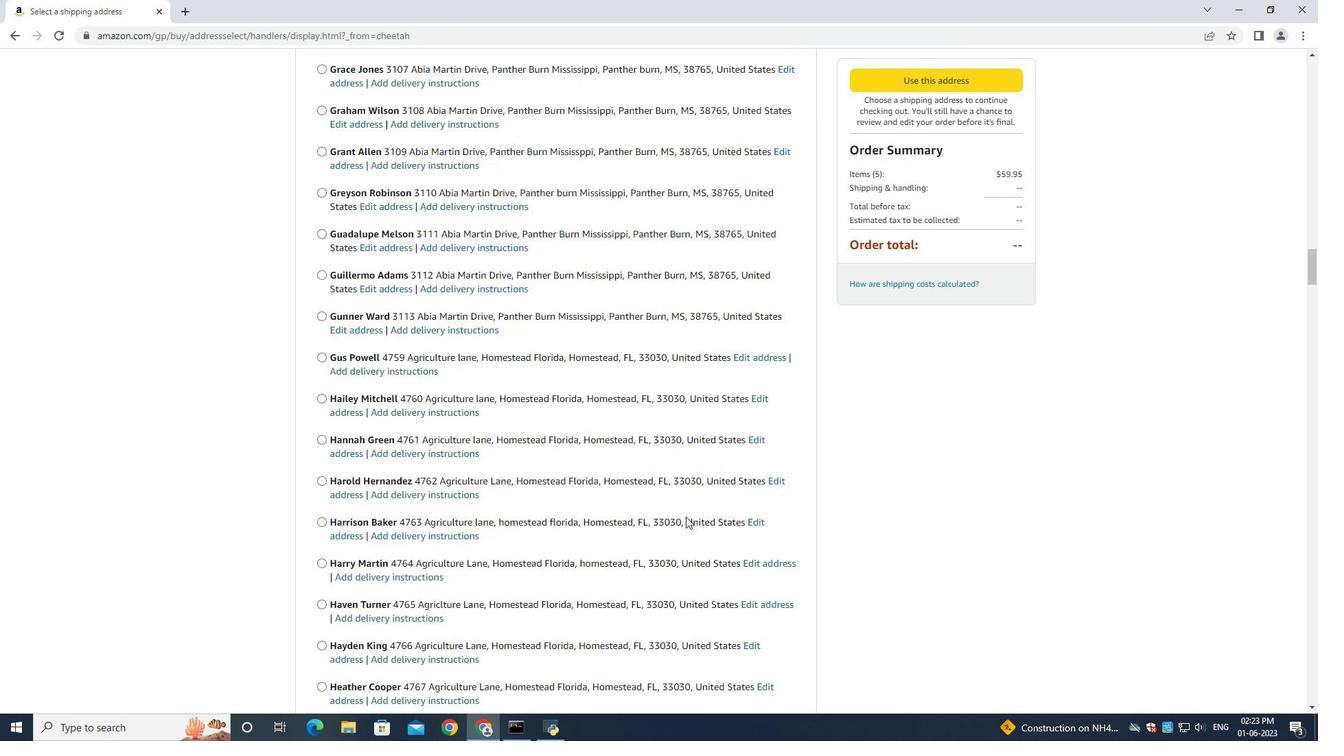 
Action: Mouse scrolled (686, 516) with delta (0, 0)
Screenshot: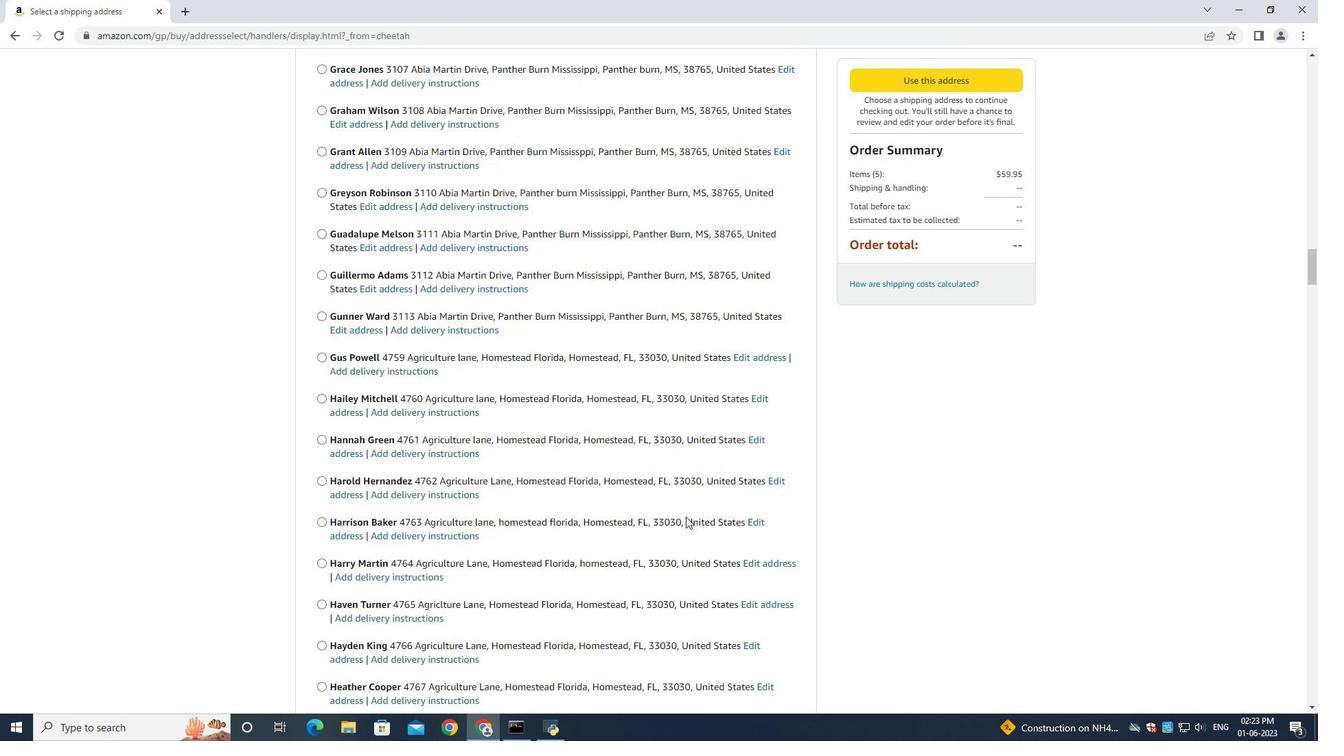 
Action: Mouse scrolled (686, 516) with delta (0, 0)
Screenshot: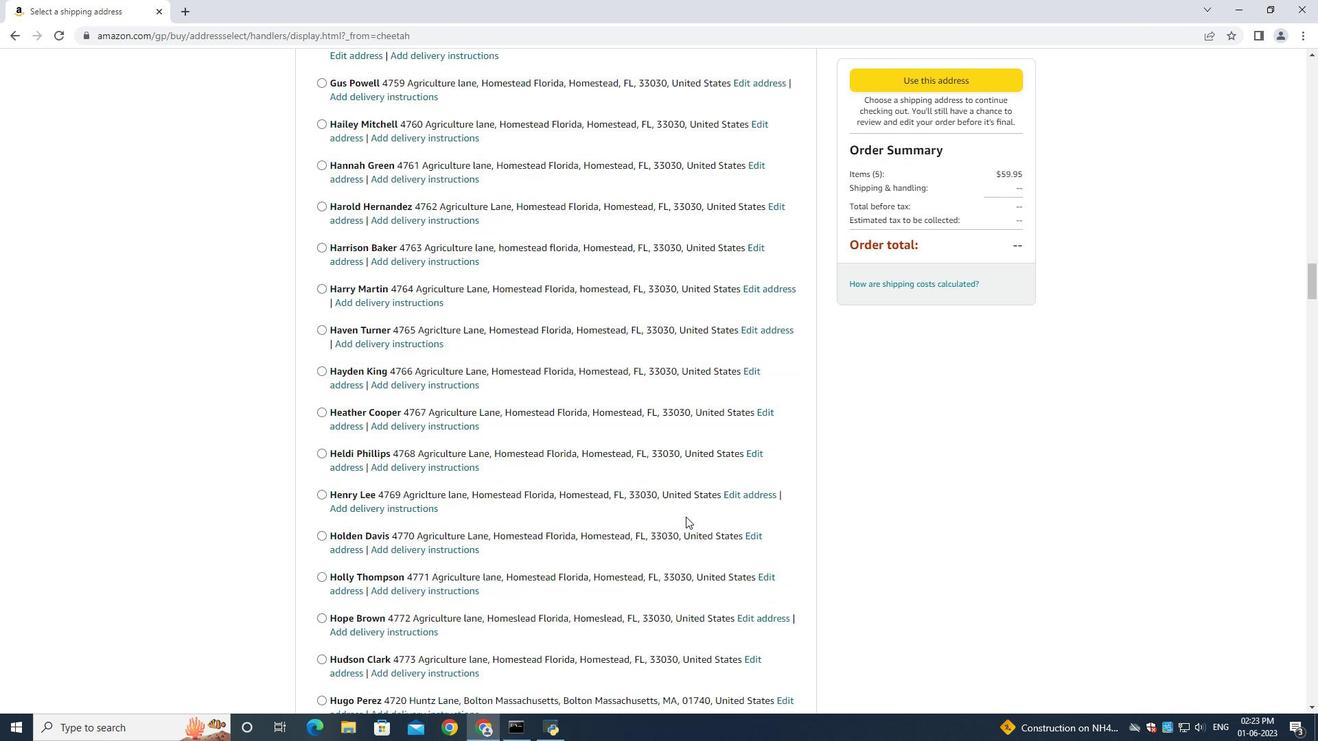 
Action: Mouse scrolled (686, 516) with delta (0, 0)
Screenshot: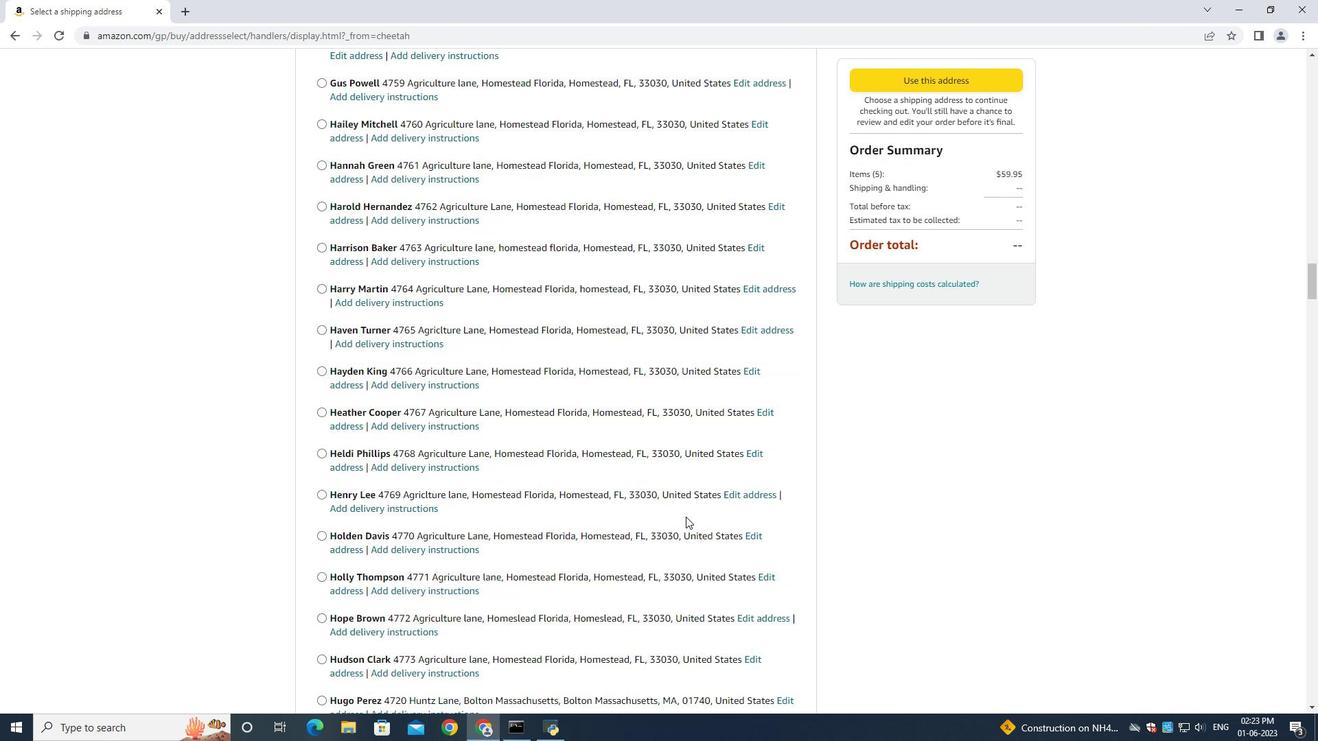 
Action: Mouse scrolled (686, 516) with delta (0, 0)
Screenshot: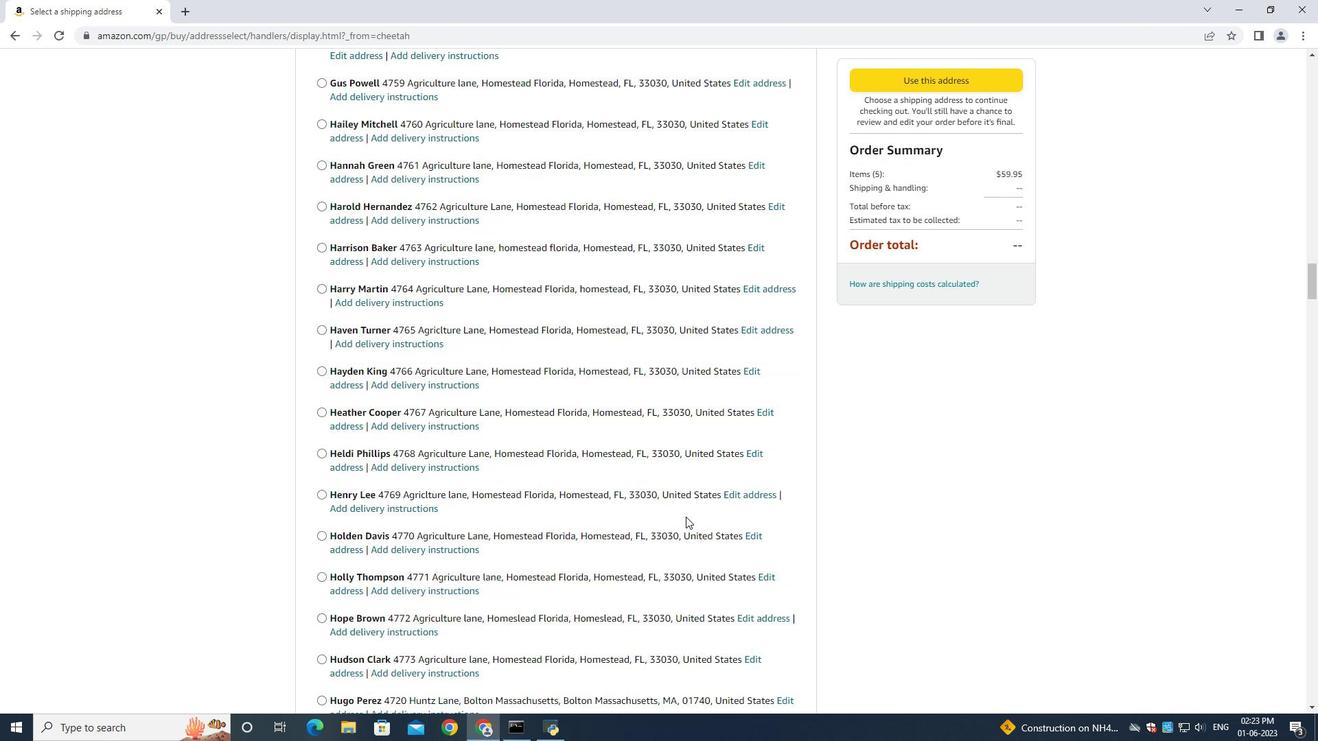 
Action: Mouse scrolled (686, 516) with delta (0, 0)
Screenshot: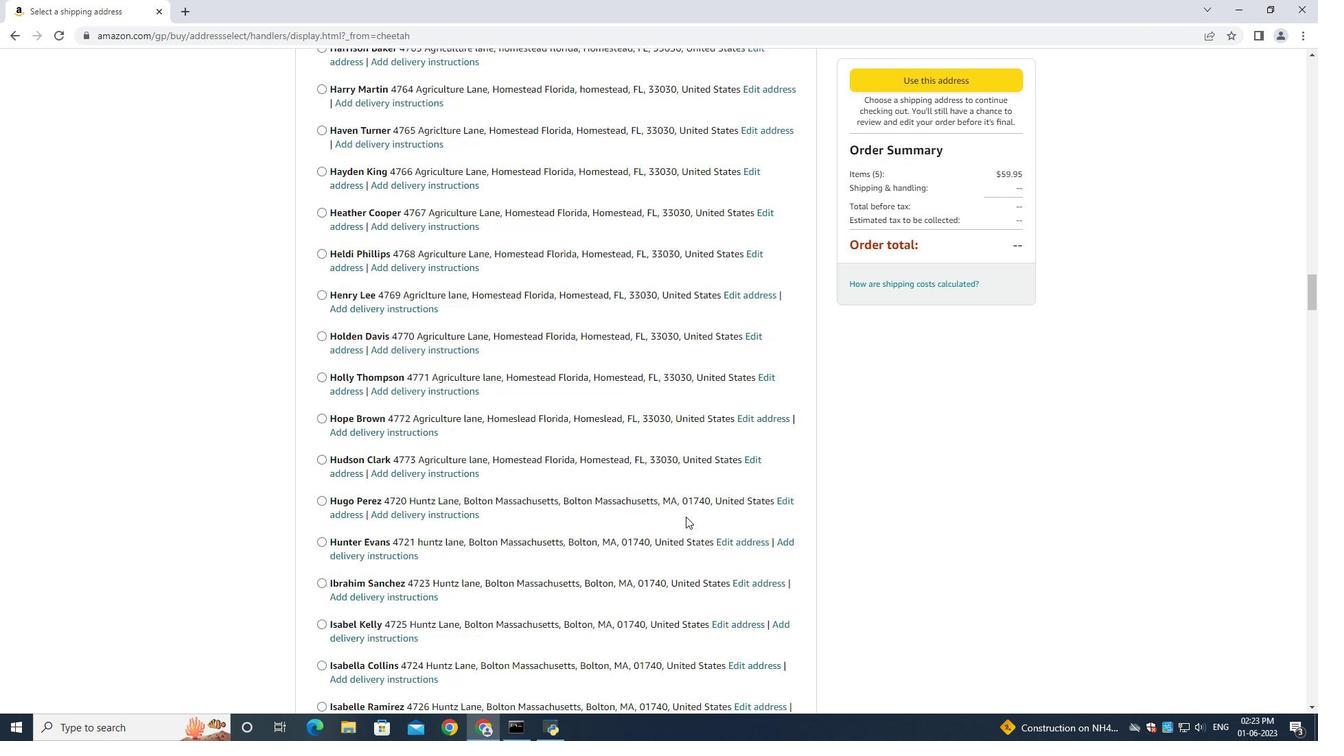 
Action: Mouse scrolled (686, 516) with delta (0, 0)
Screenshot: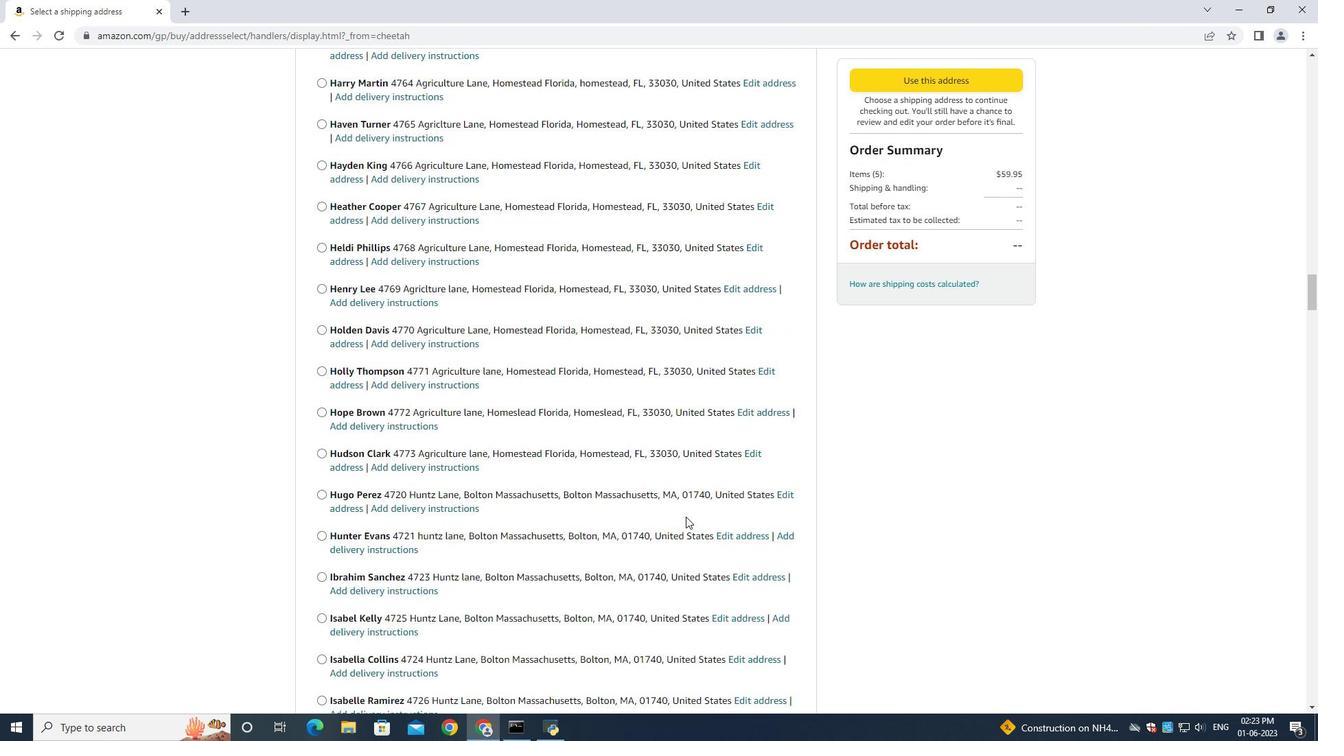 
Action: Mouse scrolled (686, 516) with delta (0, 0)
Screenshot: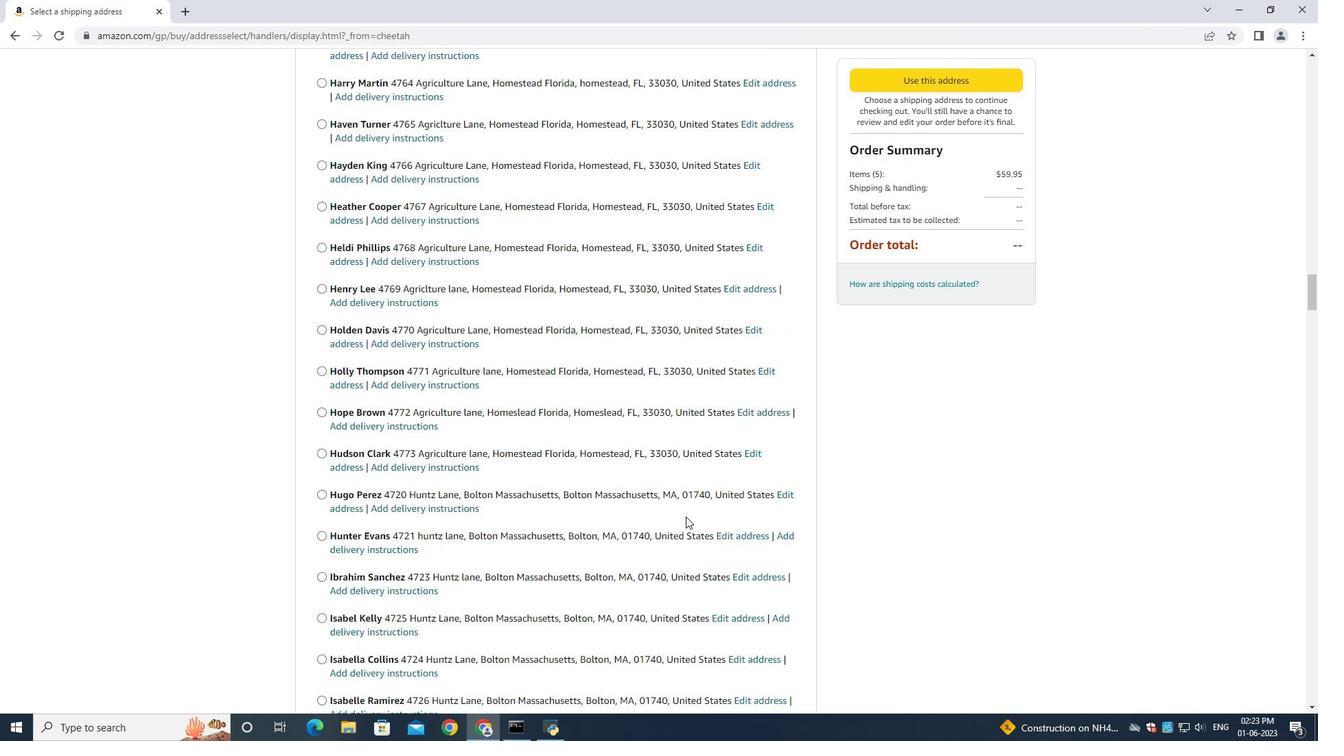 
Action: Mouse scrolled (686, 516) with delta (0, 0)
Screenshot: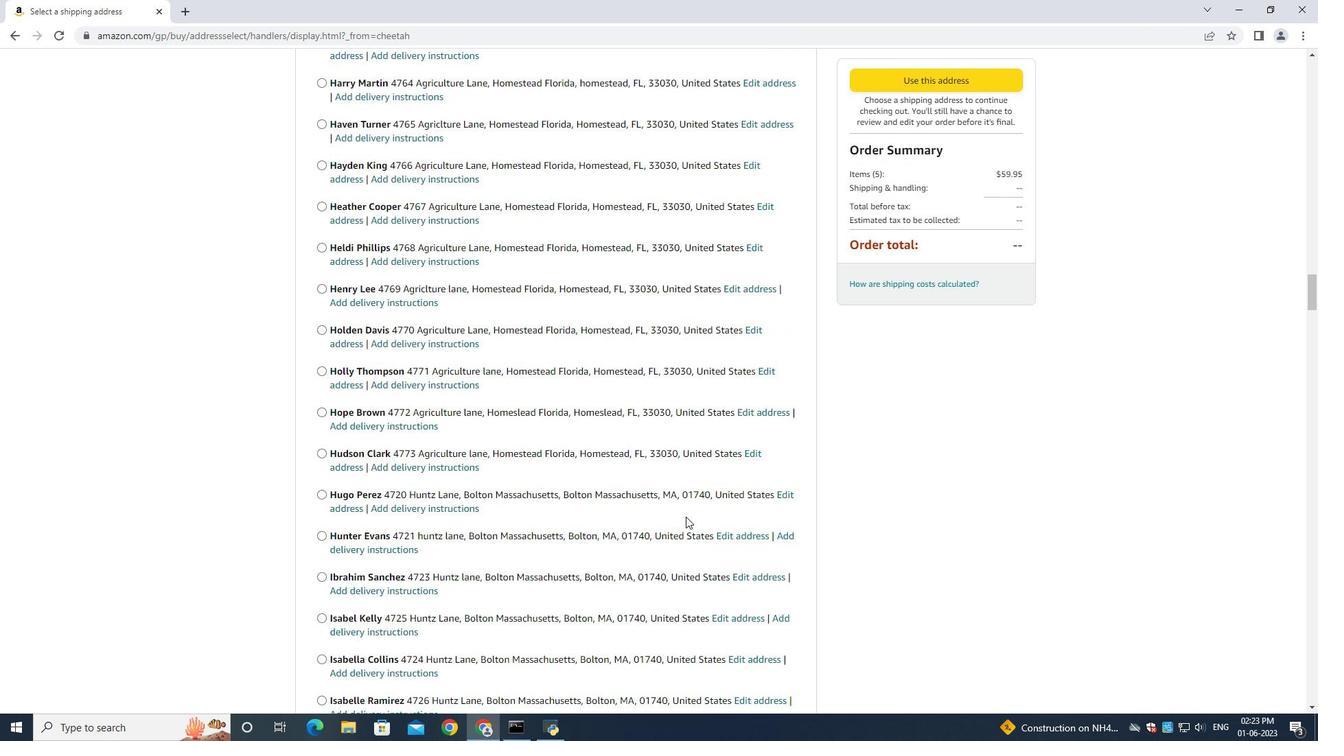 
Action: Mouse scrolled (686, 516) with delta (0, 0)
Screenshot: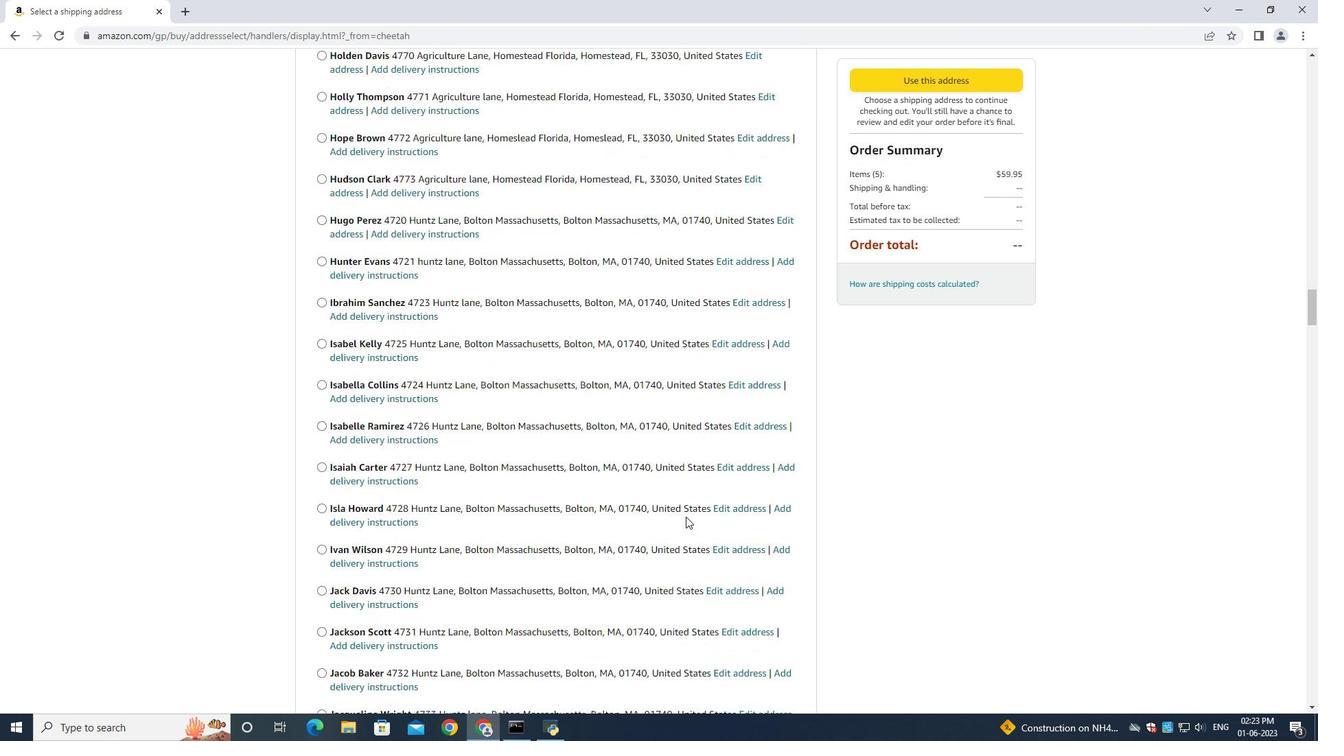 
Action: Mouse scrolled (686, 516) with delta (0, 0)
Screenshot: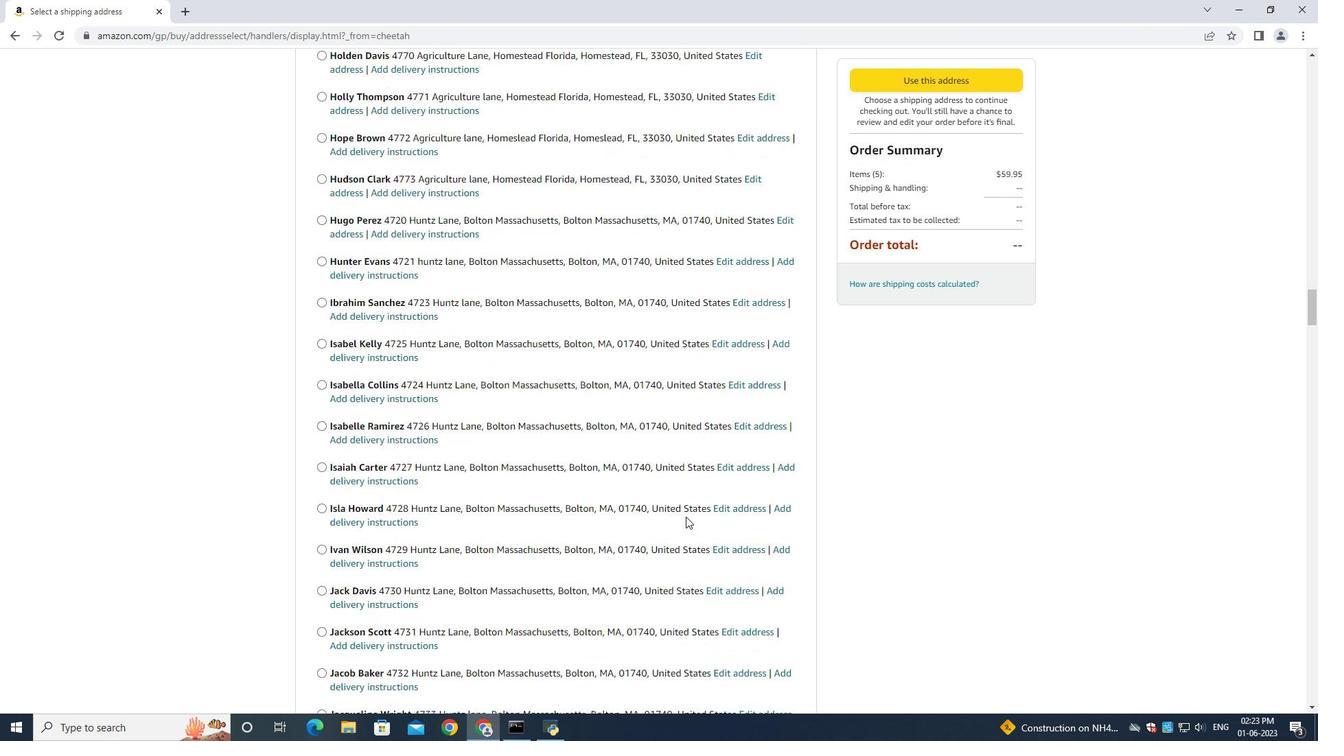 
Action: Mouse scrolled (686, 516) with delta (0, 0)
Screenshot: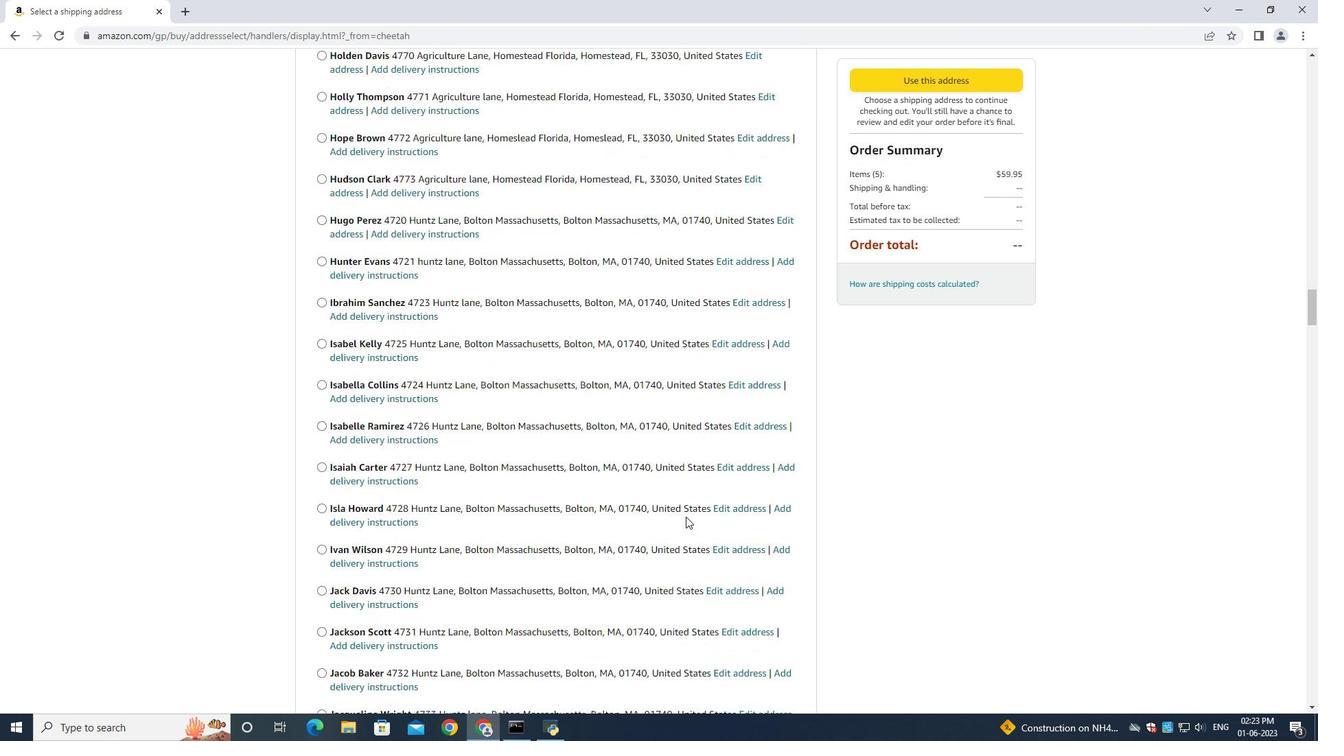 
Action: Mouse scrolled (686, 516) with delta (0, 0)
Screenshot: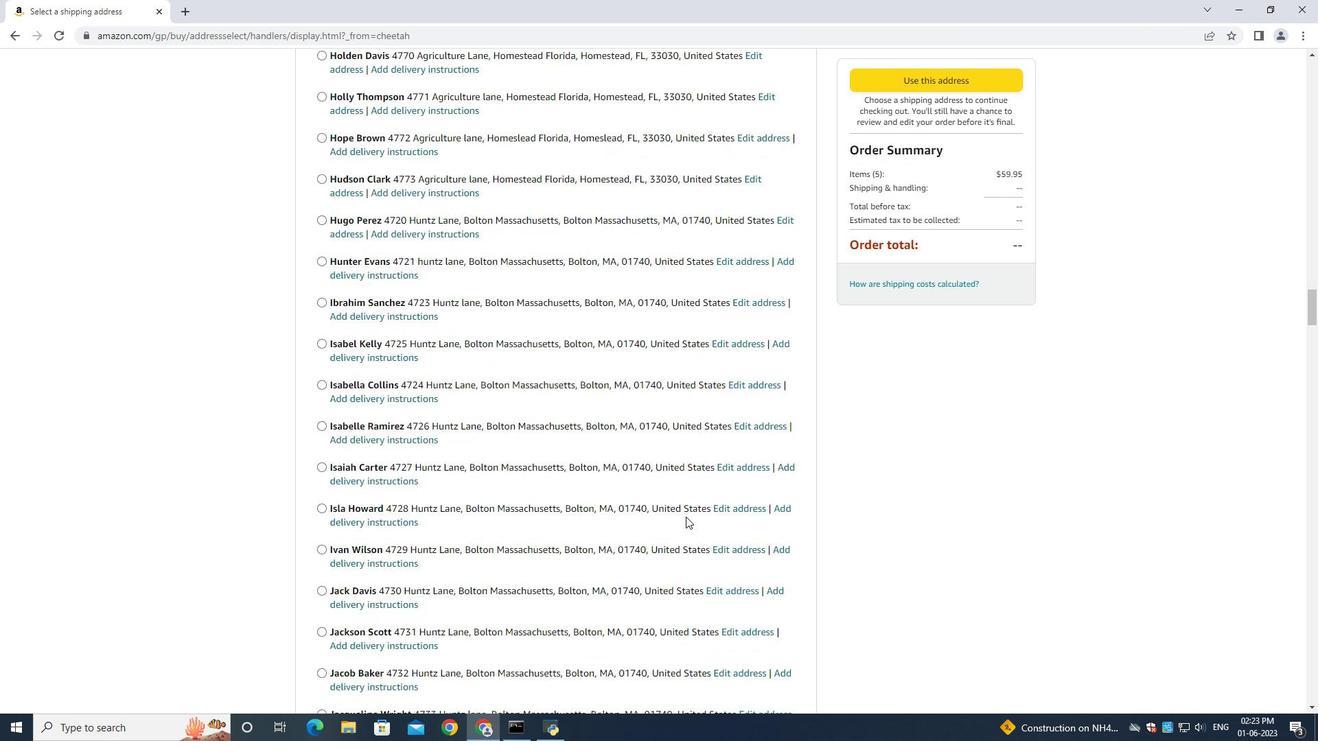 
Action: Mouse scrolled (686, 516) with delta (0, 0)
Screenshot: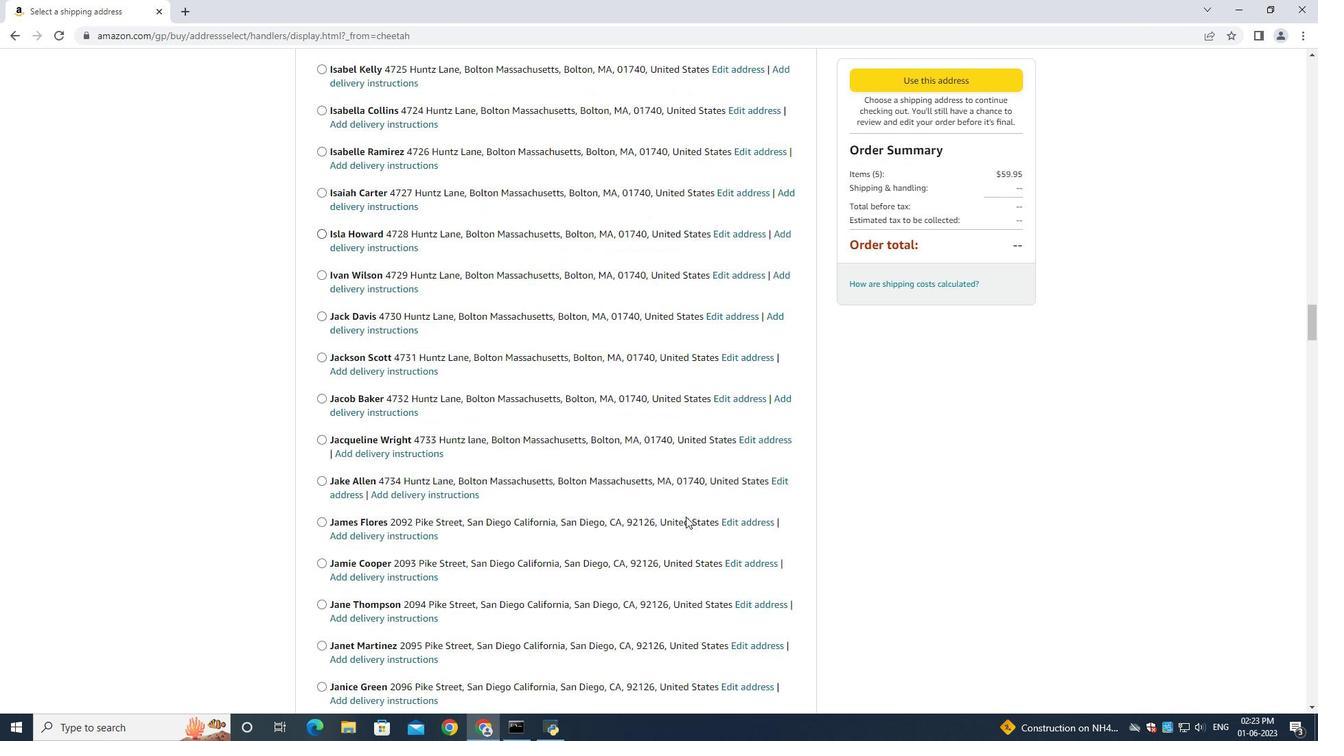 
Action: Mouse scrolled (686, 516) with delta (0, 0)
Screenshot: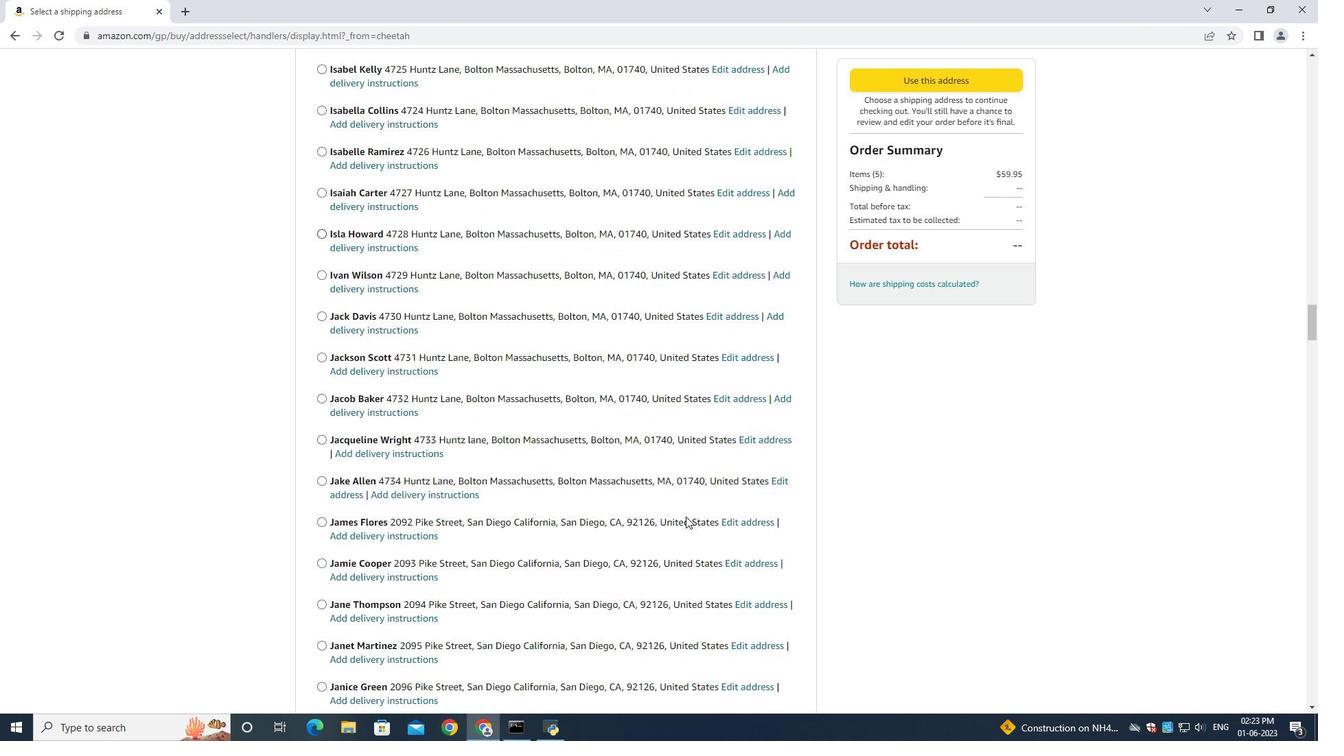 
Action: Mouse scrolled (686, 516) with delta (0, 0)
Screenshot: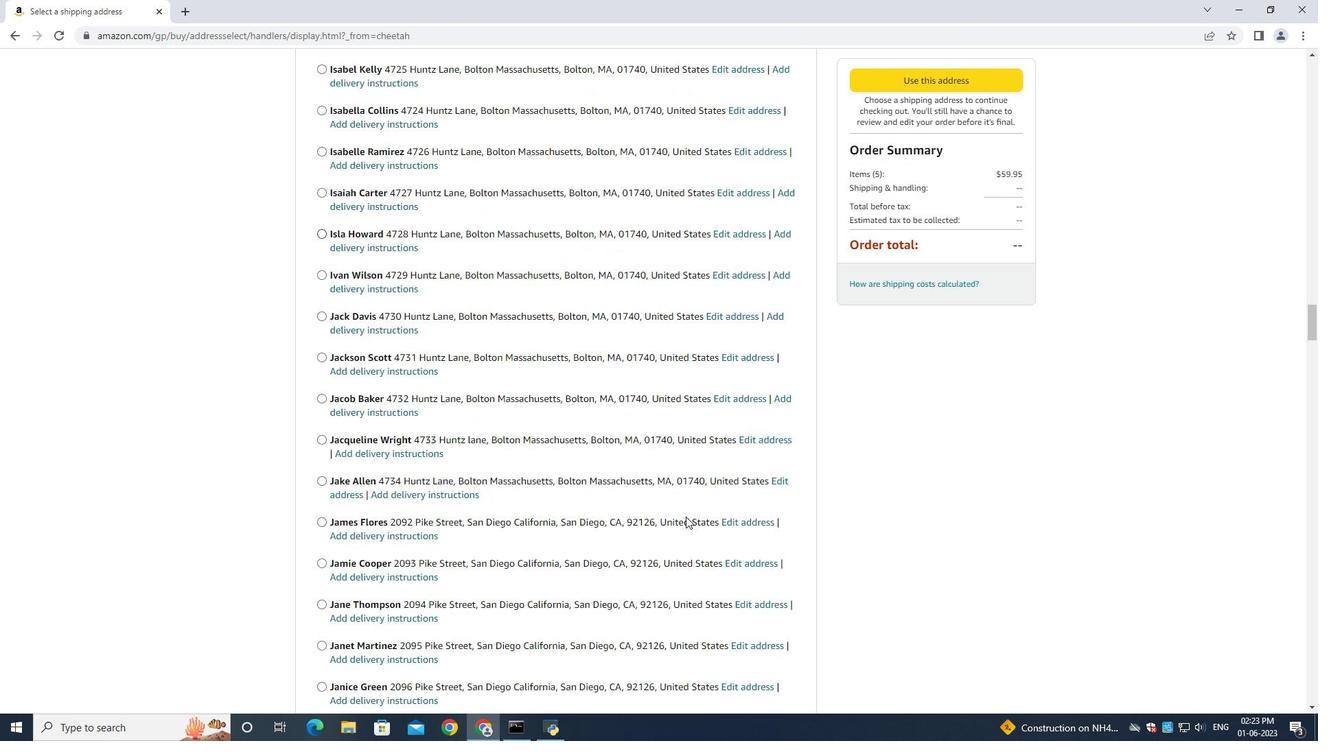 
Action: Mouse scrolled (686, 516) with delta (0, 0)
Screenshot: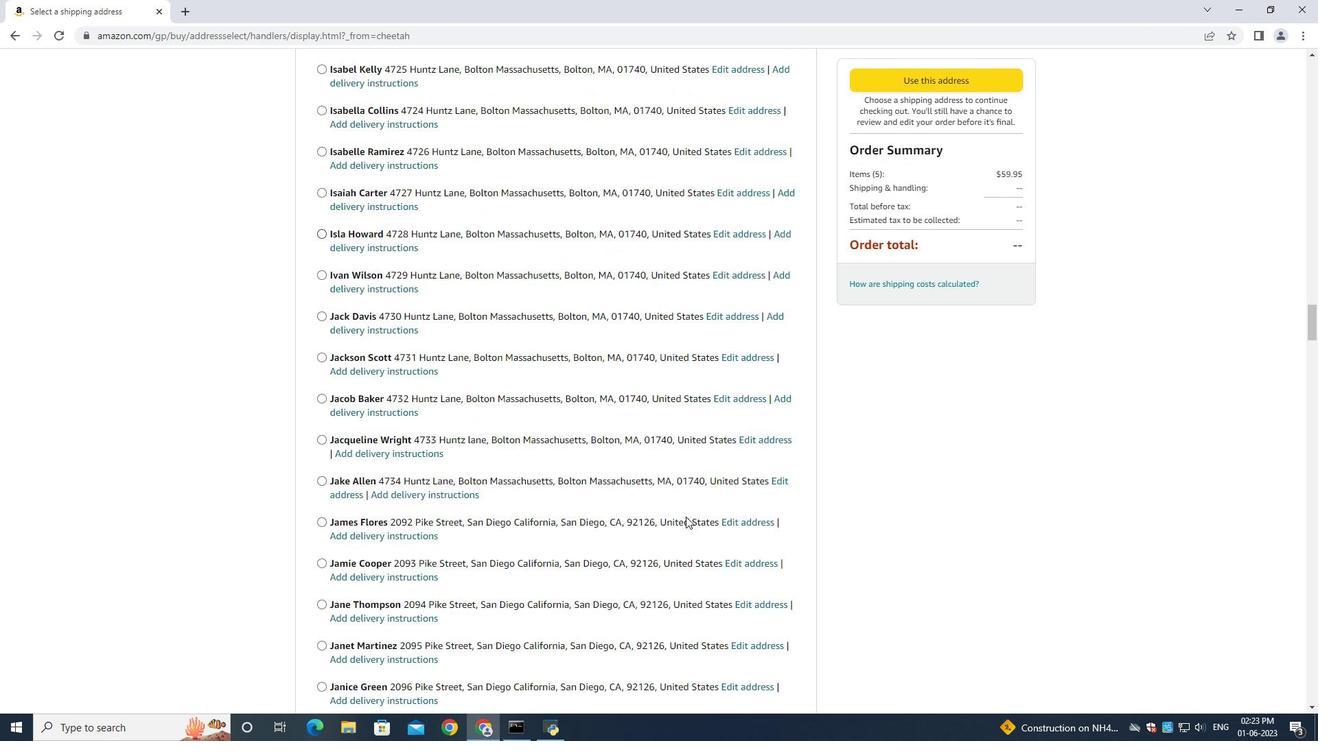 
Action: Mouse scrolled (686, 516) with delta (0, 0)
Screenshot: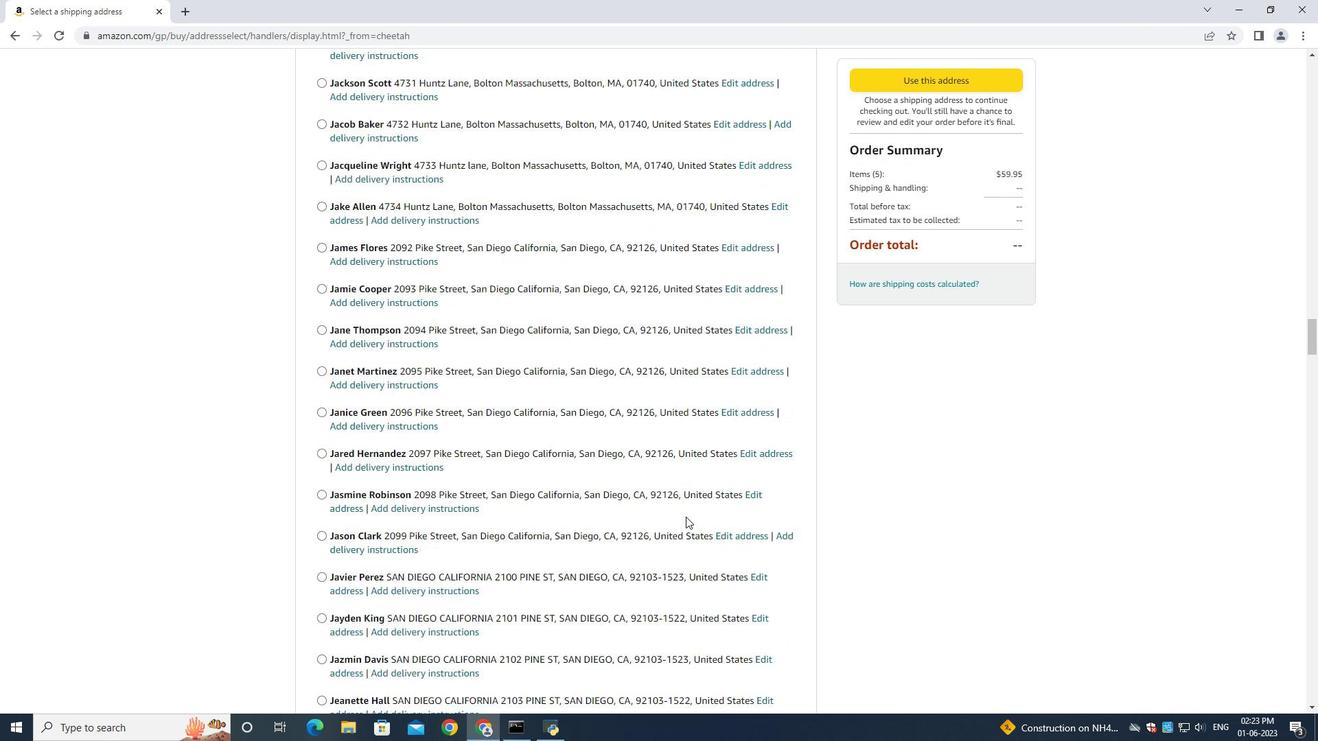 
Action: Mouse scrolled (686, 516) with delta (0, 0)
Screenshot: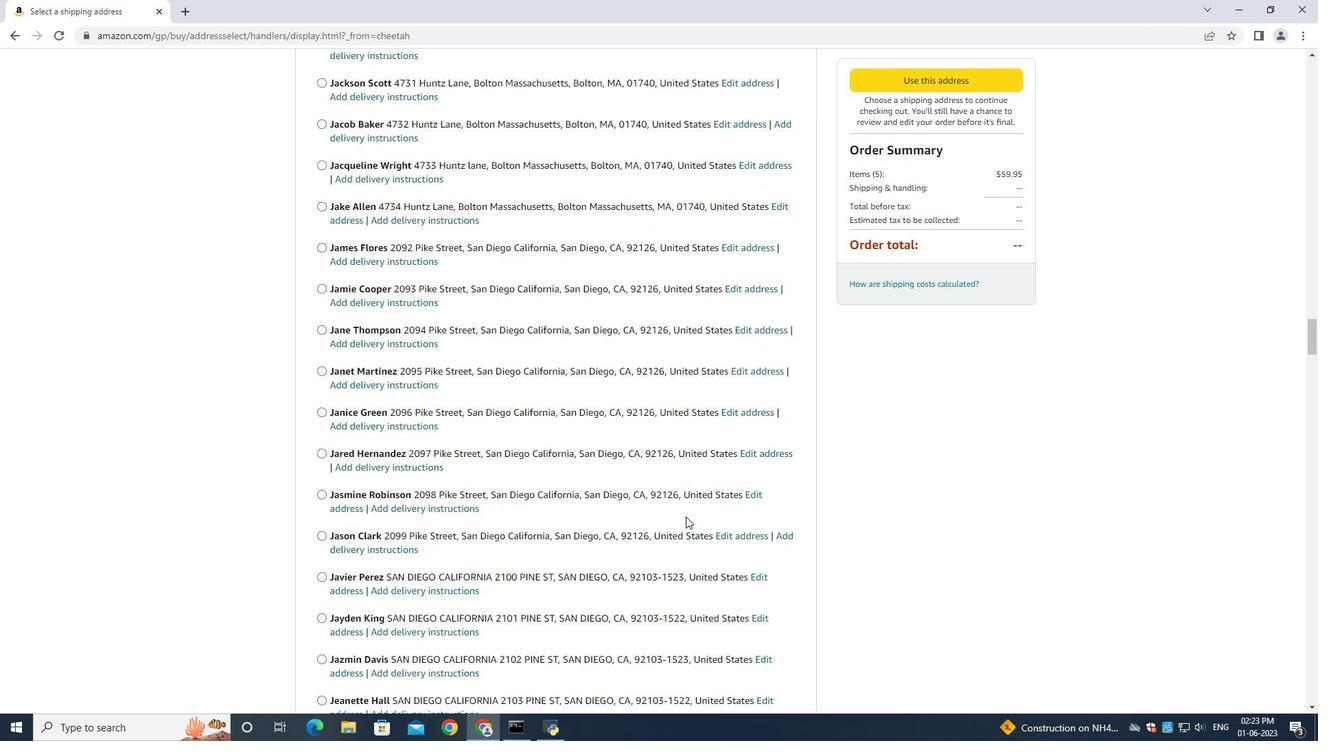 
Action: Mouse scrolled (686, 516) with delta (0, 0)
Screenshot: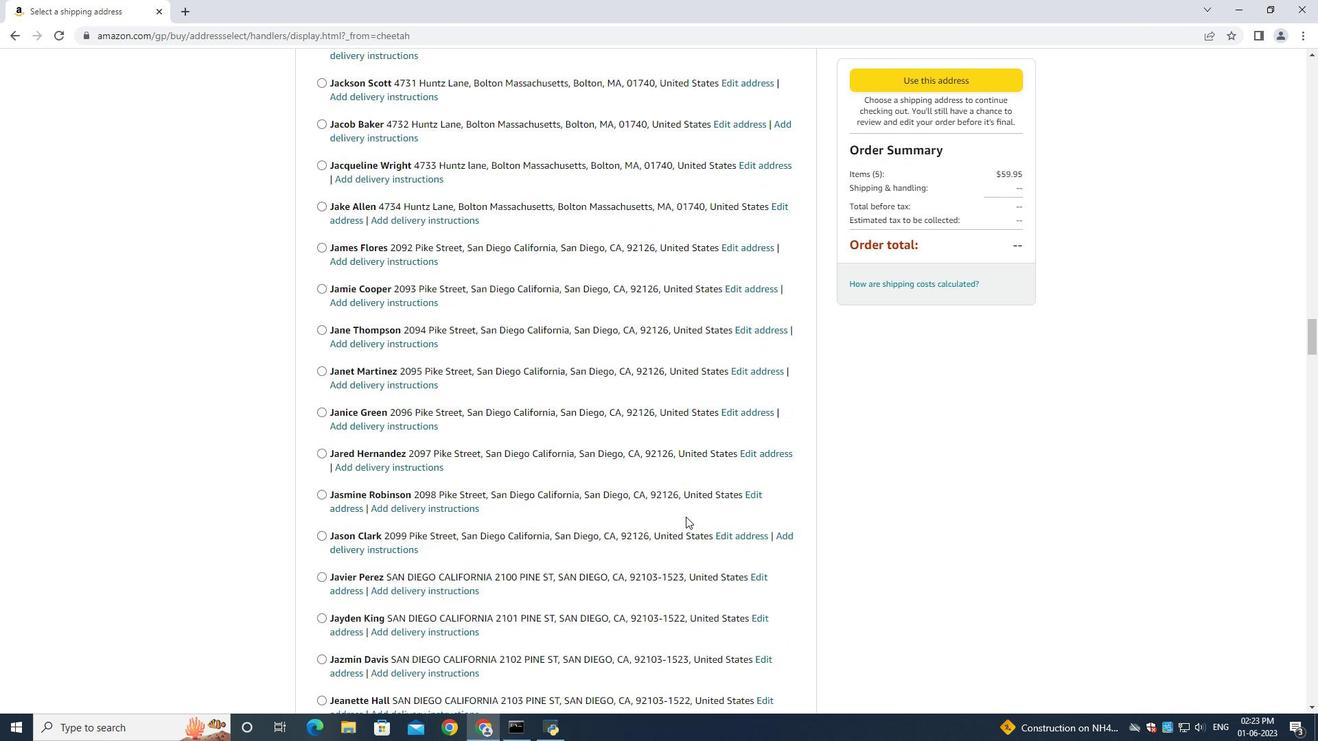 
Action: Mouse scrolled (686, 516) with delta (0, 0)
Screenshot: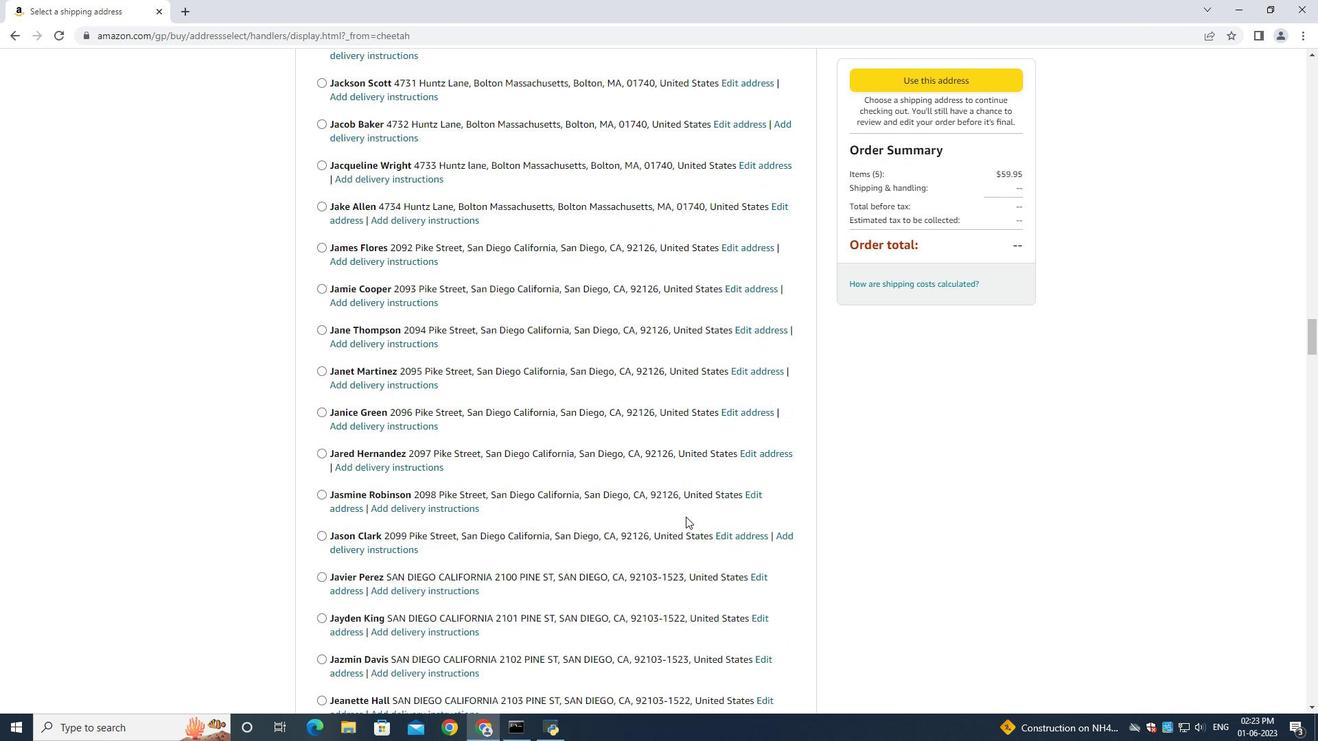 
Action: Mouse scrolled (686, 516) with delta (0, 0)
Screenshot: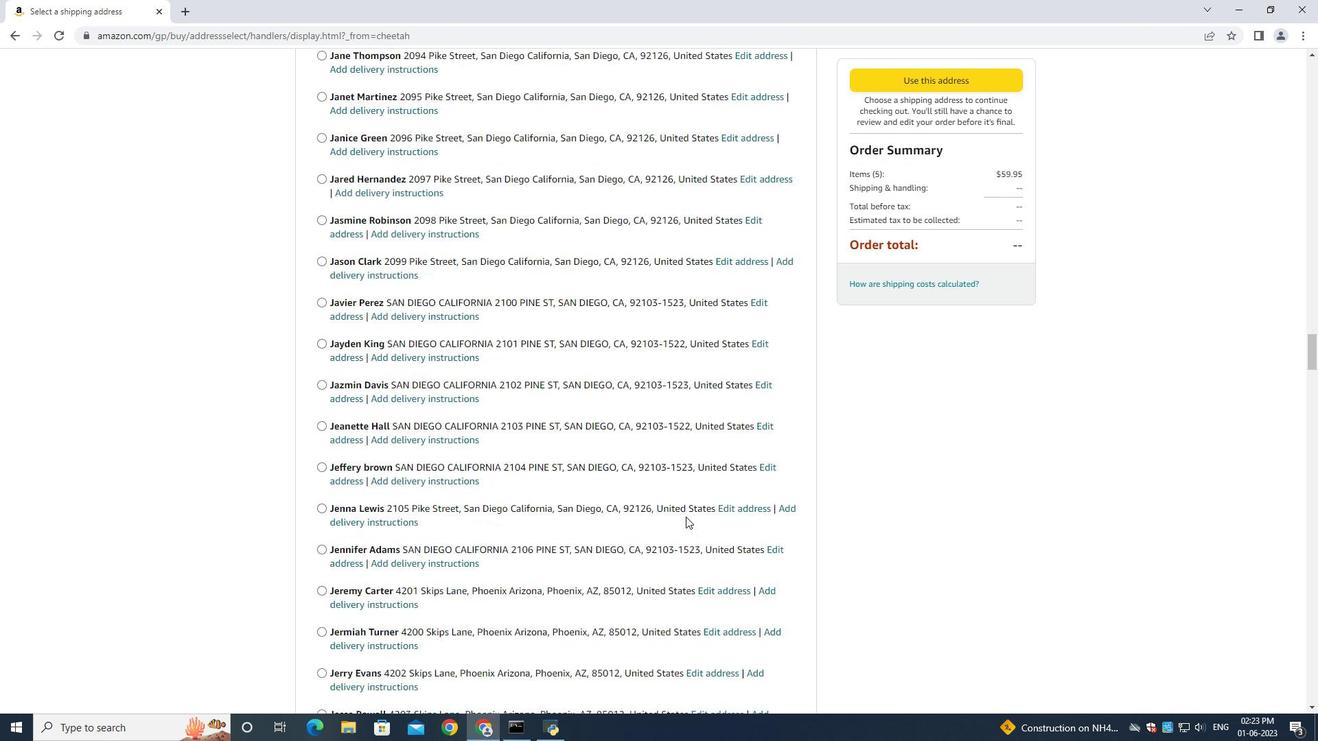 
Action: Mouse scrolled (686, 516) with delta (0, 0)
Screenshot: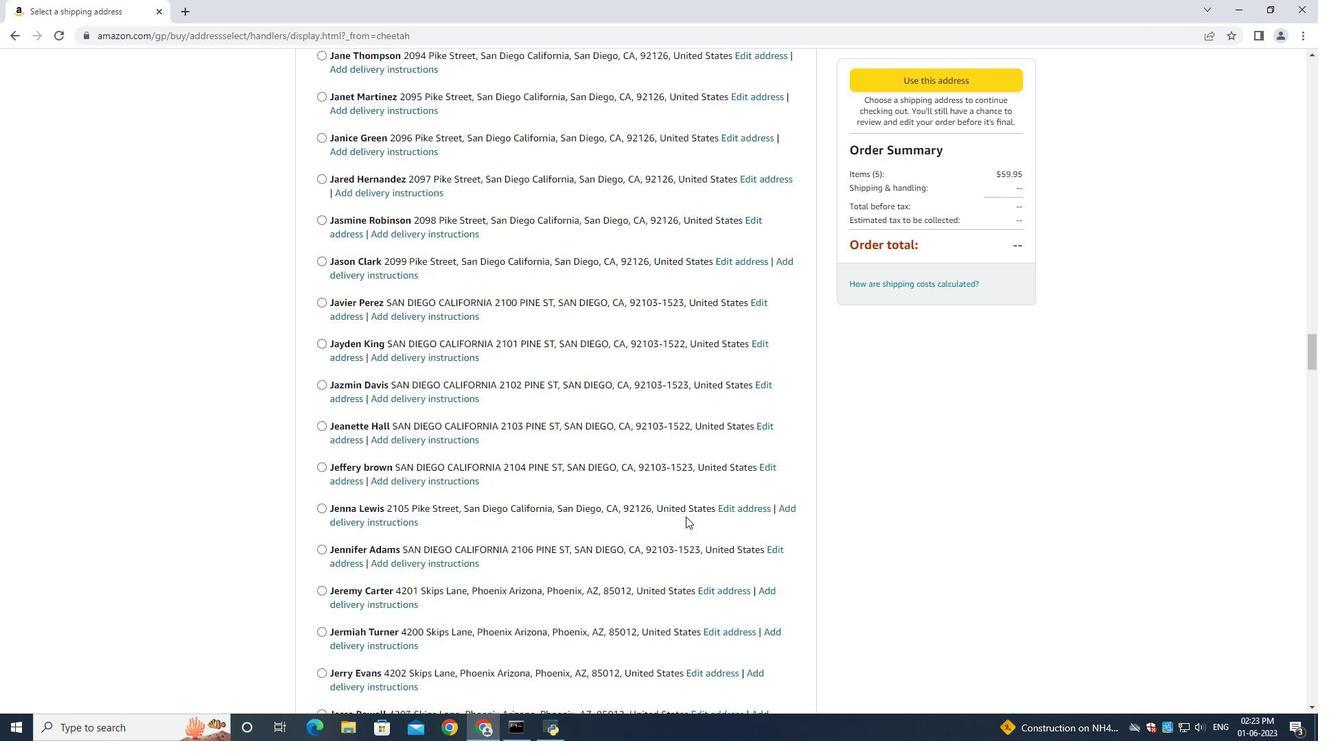
Action: Mouse scrolled (686, 516) with delta (0, 0)
Screenshot: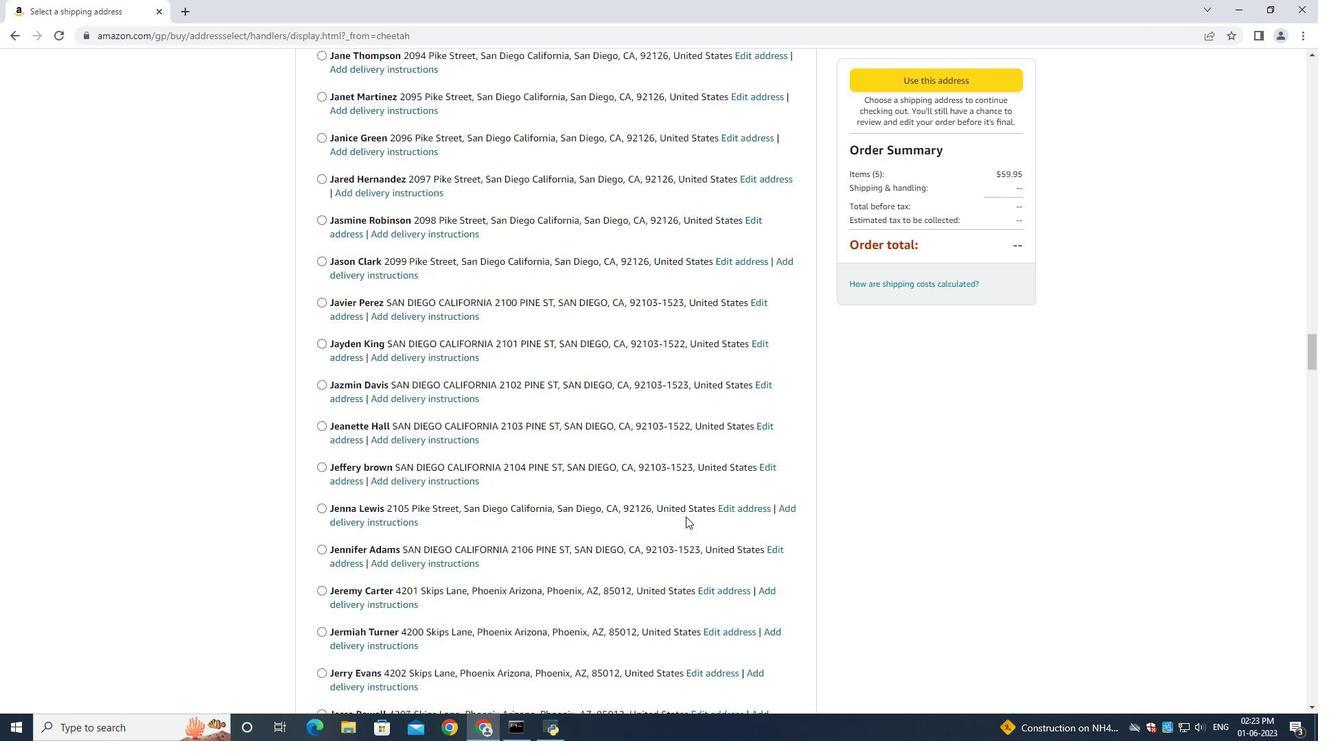 
Action: Mouse scrolled (686, 516) with delta (0, 0)
Screenshot: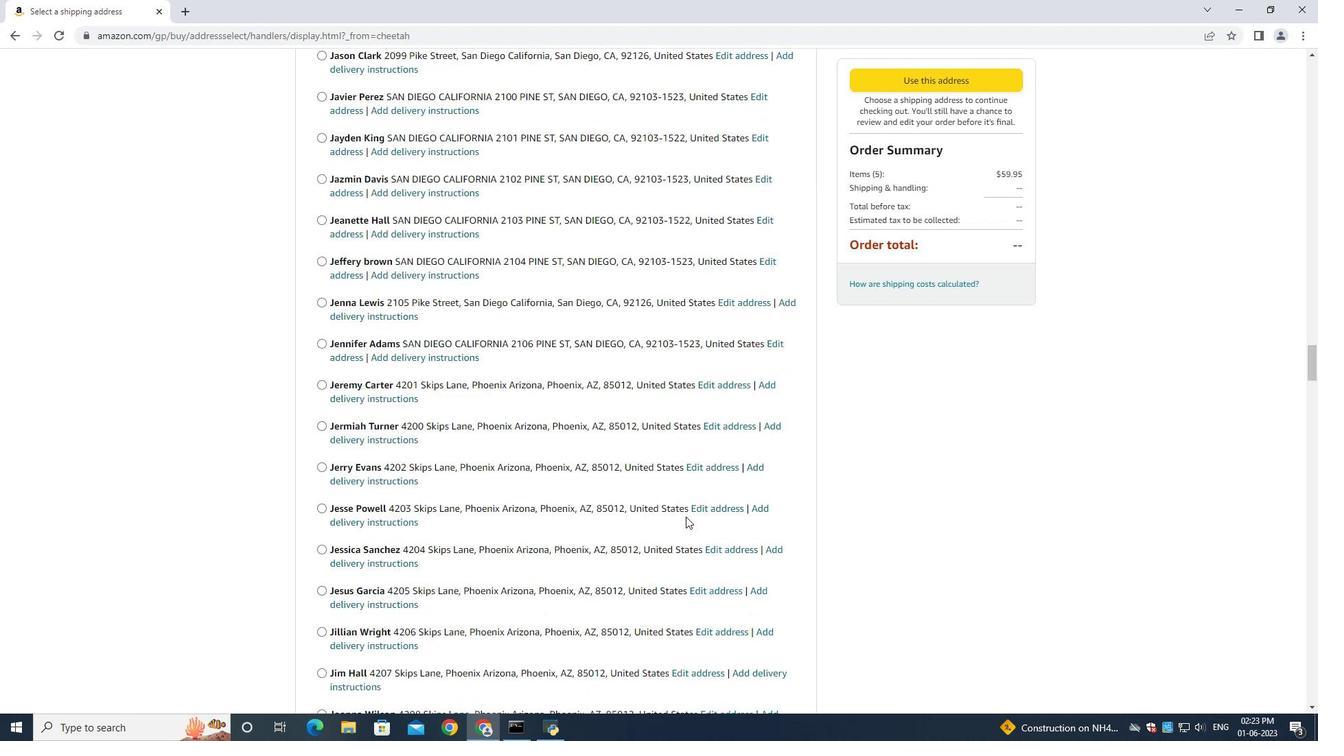 
Action: Mouse scrolled (686, 516) with delta (0, 0)
Screenshot: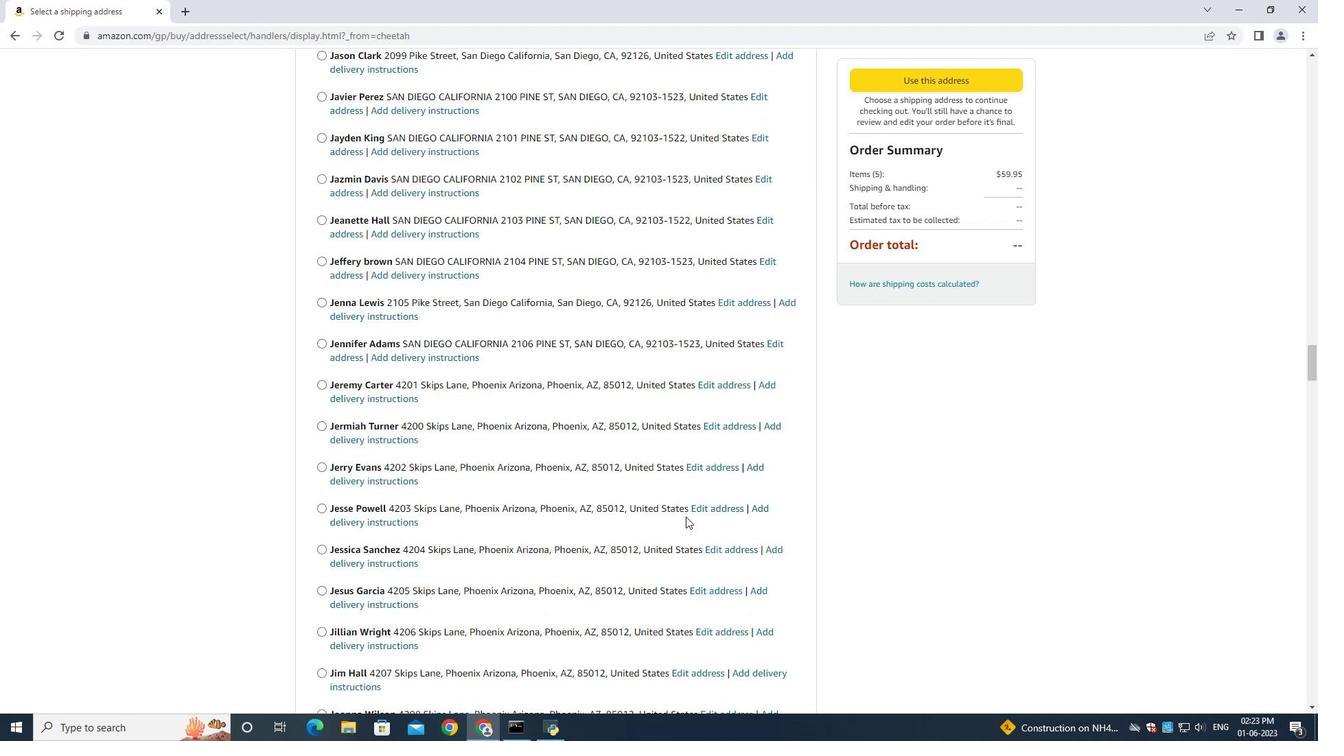 
Action: Mouse scrolled (686, 516) with delta (0, 0)
Screenshot: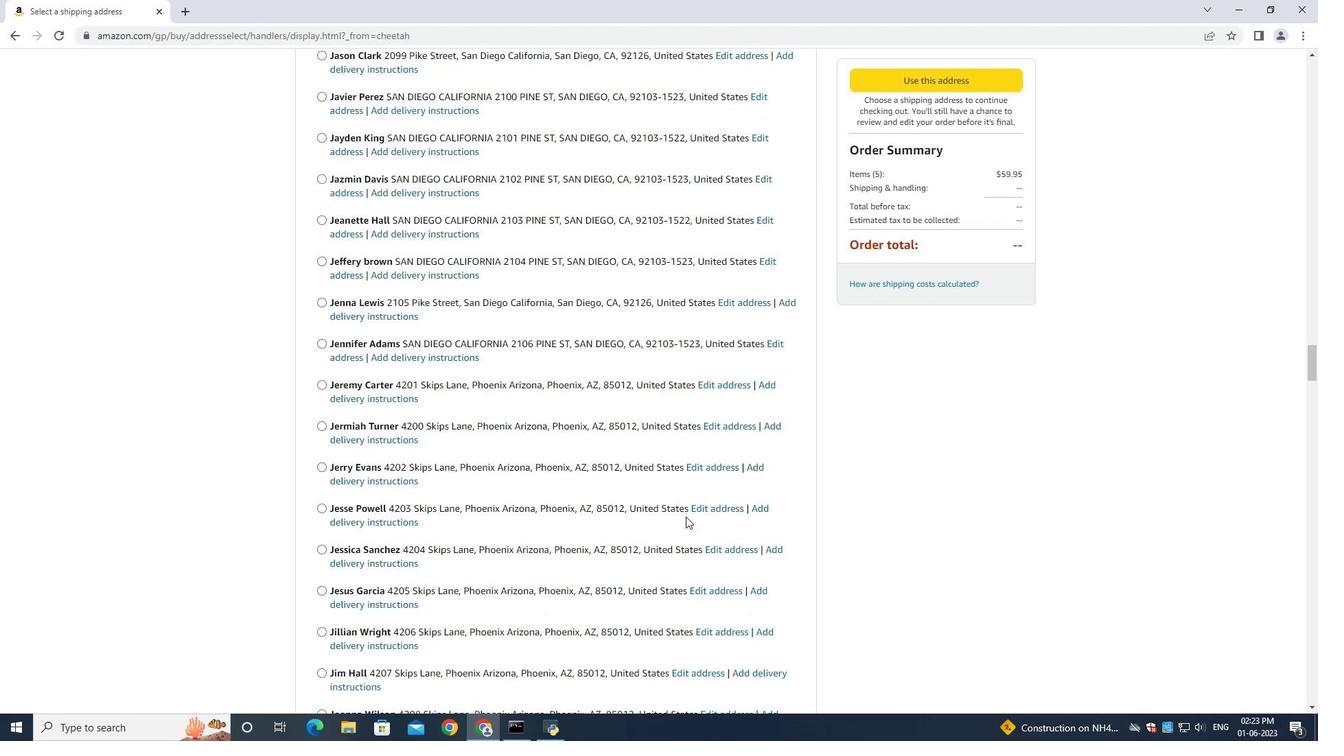 
Action: Mouse scrolled (686, 516) with delta (0, 0)
Screenshot: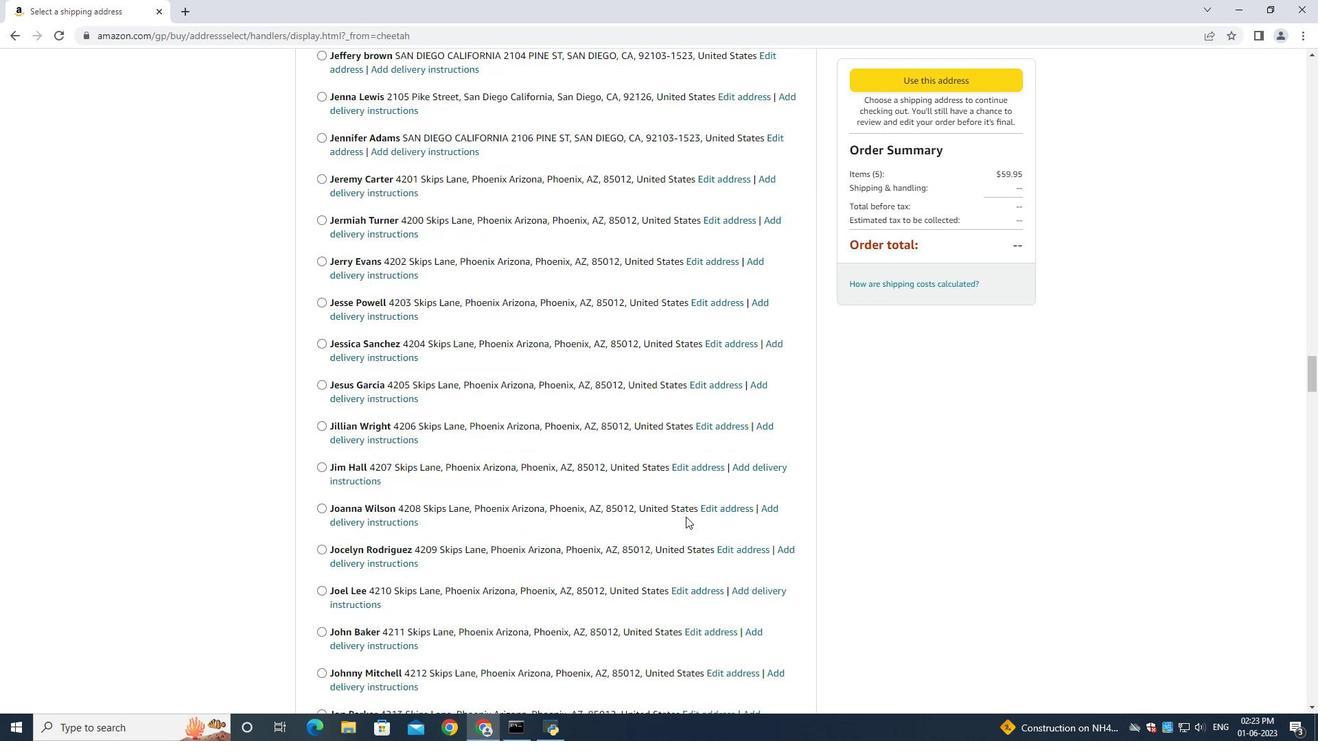 
Action: Mouse scrolled (686, 516) with delta (0, 0)
Screenshot: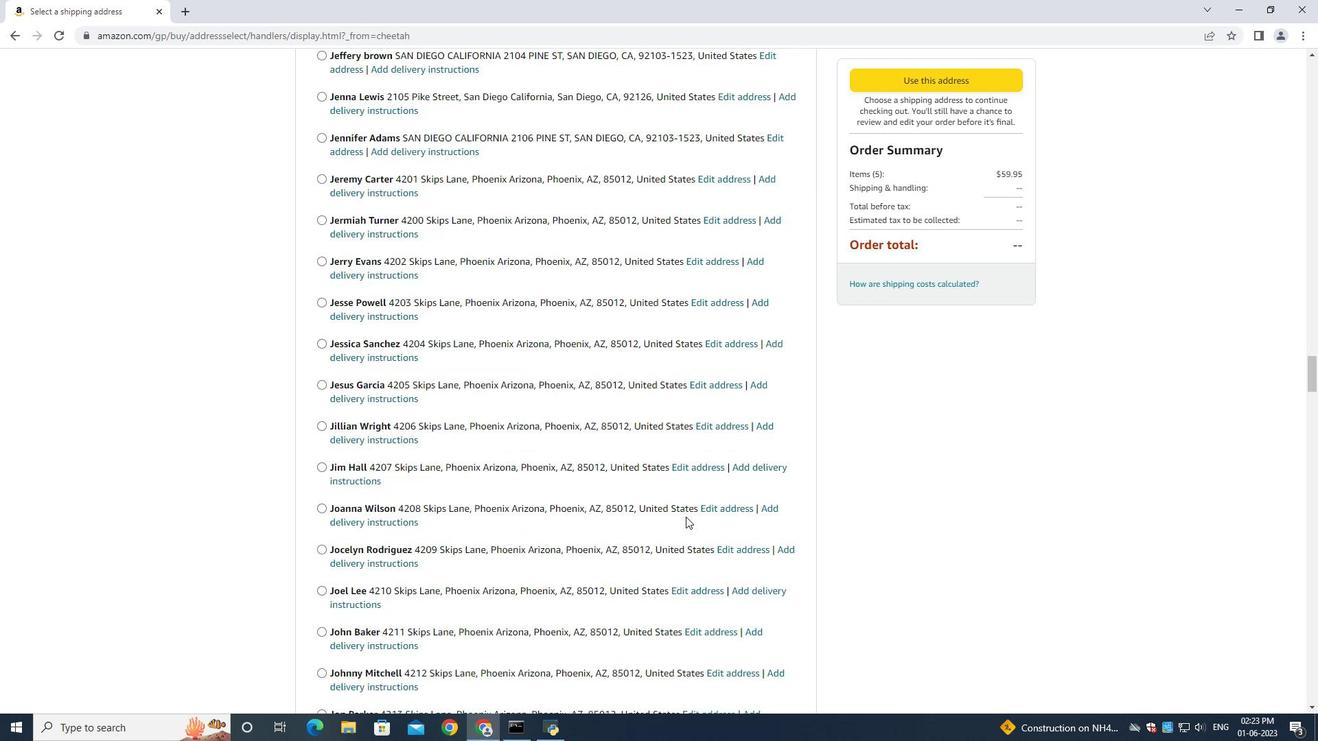 
Action: Mouse scrolled (686, 516) with delta (0, 0)
Screenshot: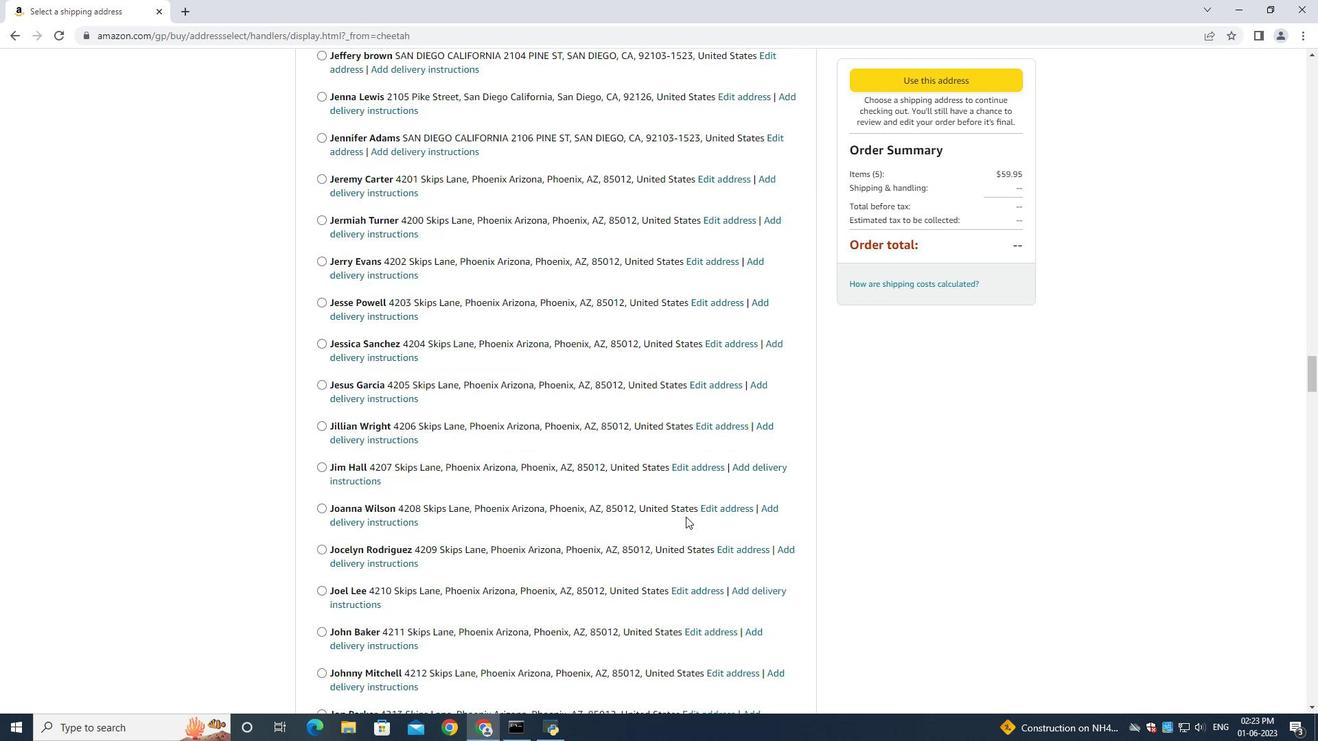 
Action: Mouse scrolled (686, 516) with delta (0, 0)
Screenshot: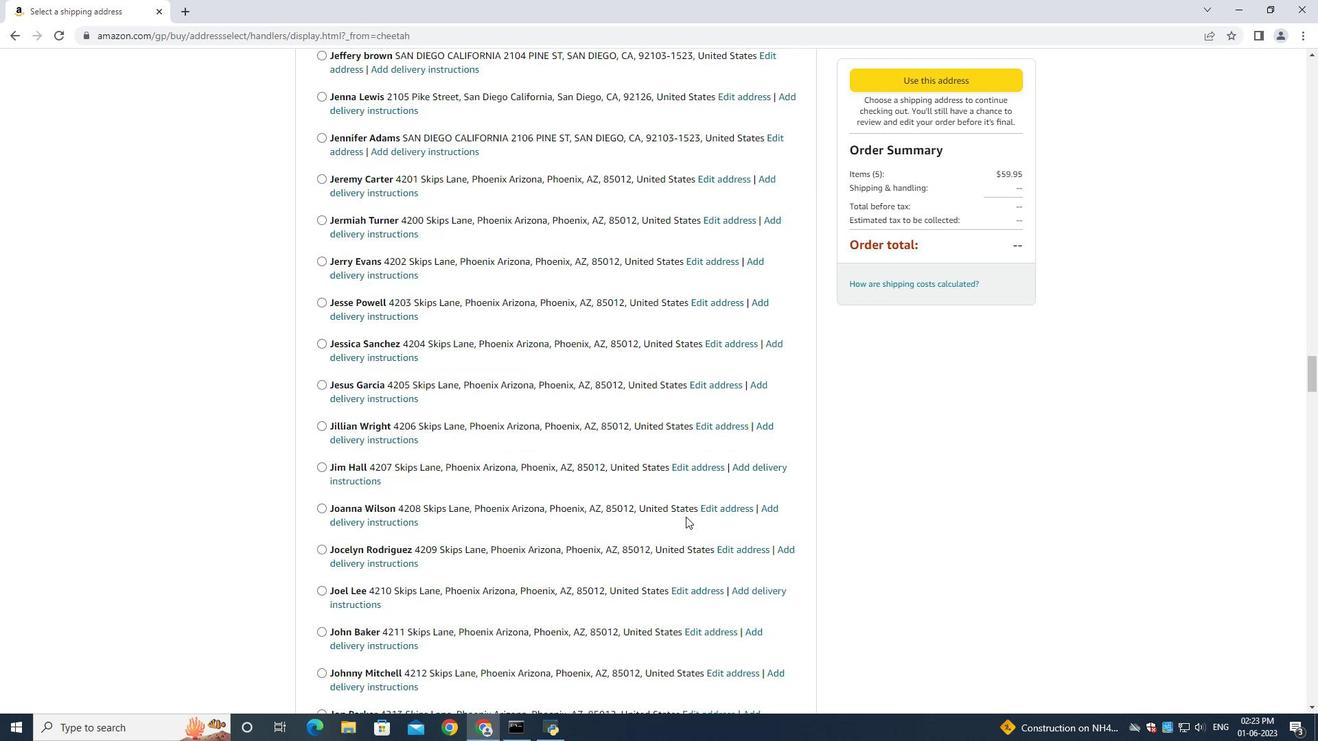 
Action: Mouse scrolled (686, 516) with delta (0, 0)
Screenshot: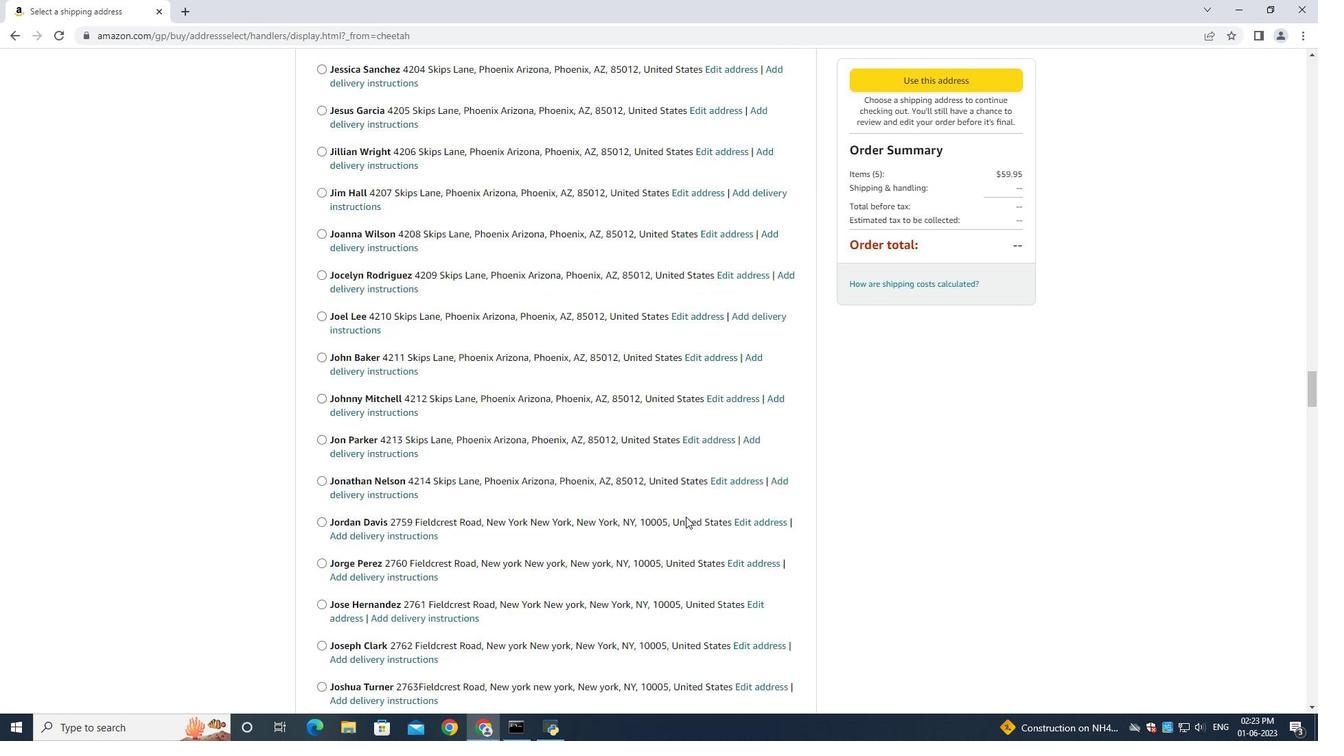 
Action: Mouse scrolled (686, 516) with delta (0, 0)
Screenshot: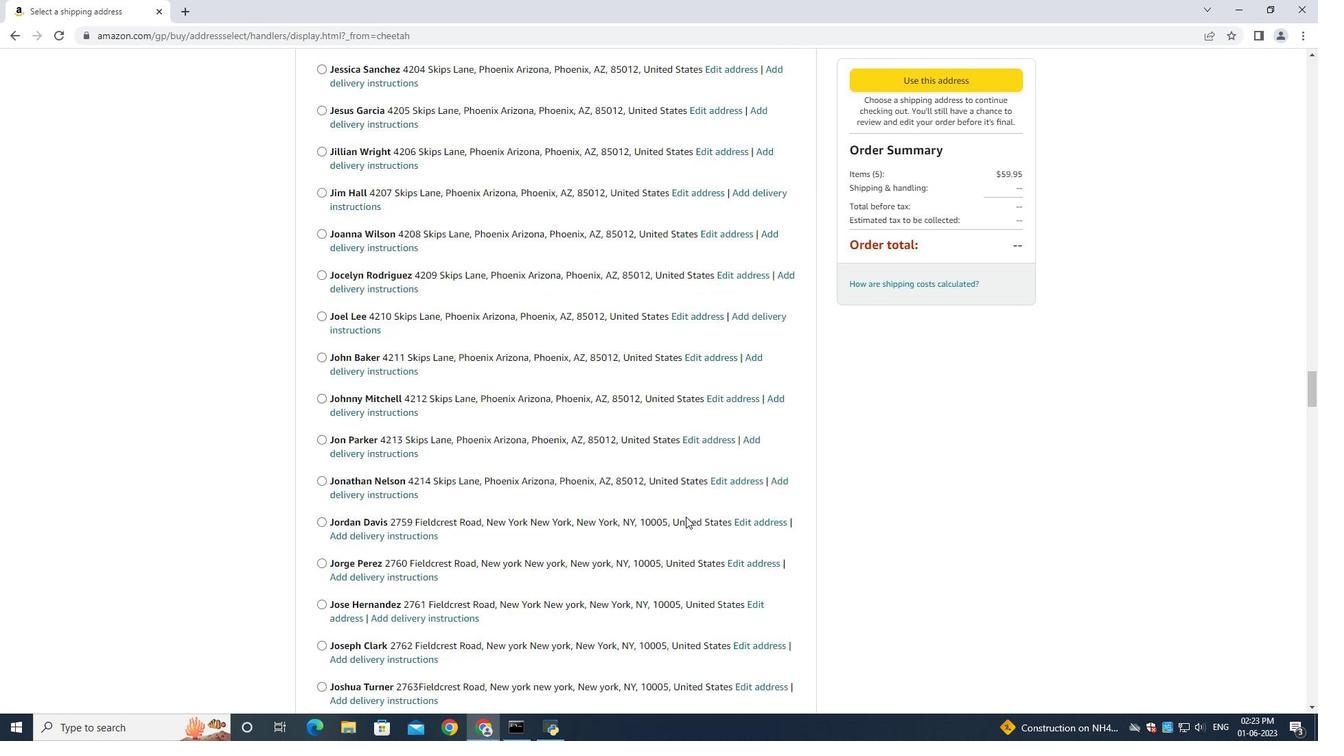 
Action: Mouse scrolled (686, 516) with delta (0, 0)
Screenshot: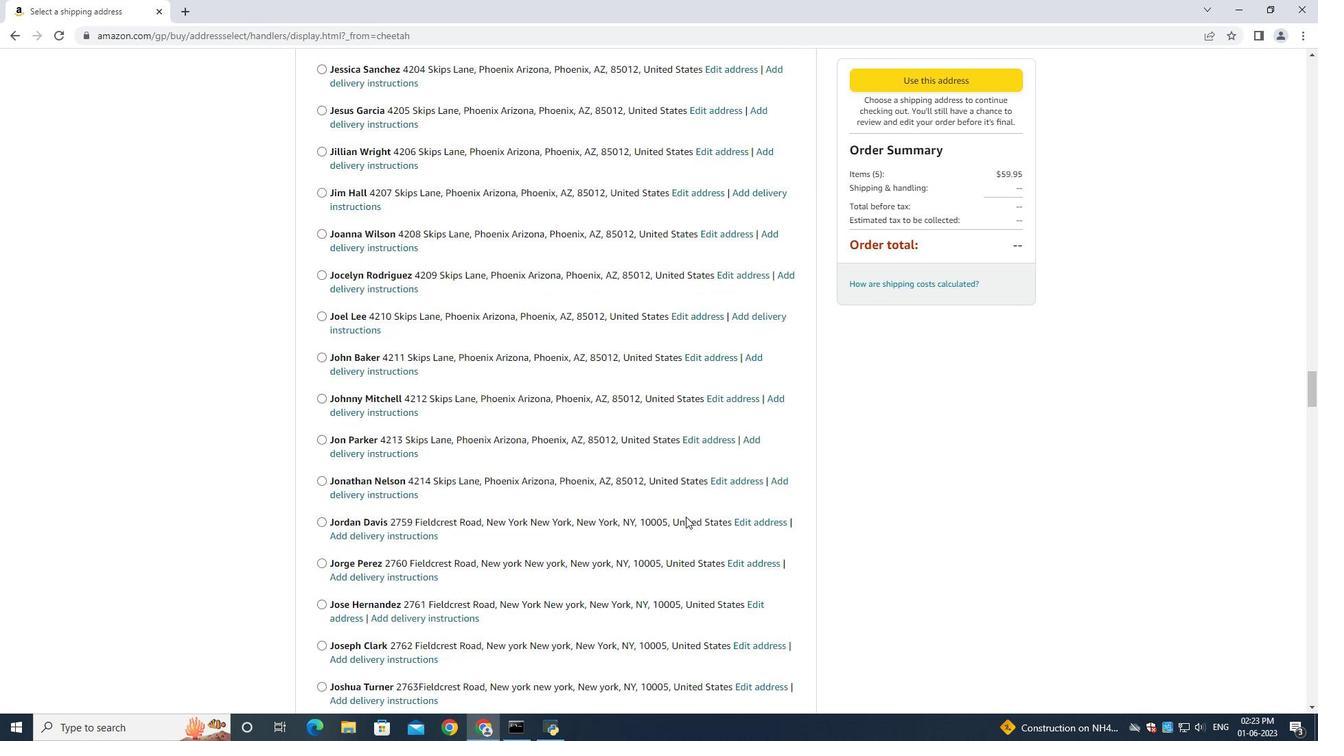 
Action: Mouse scrolled (686, 516) with delta (0, 0)
Screenshot: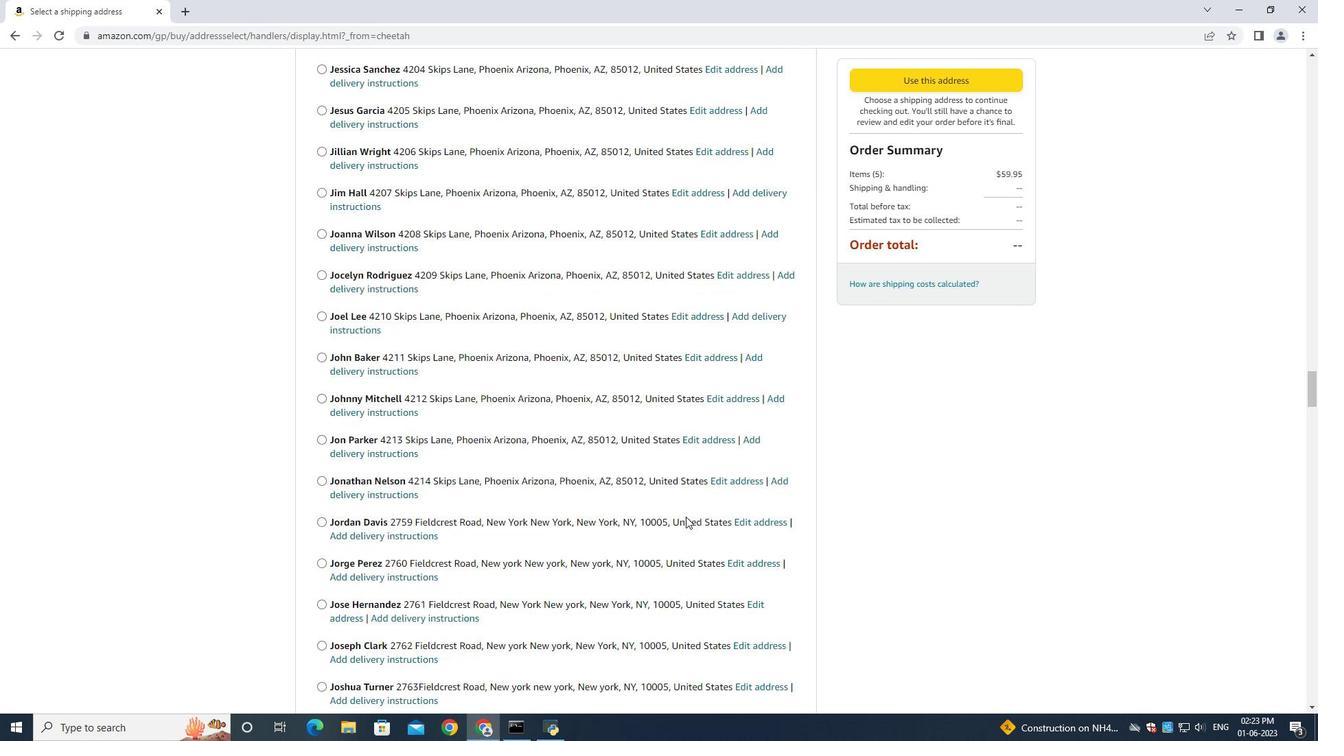 
Action: Mouse scrolled (686, 516) with delta (0, 0)
Screenshot: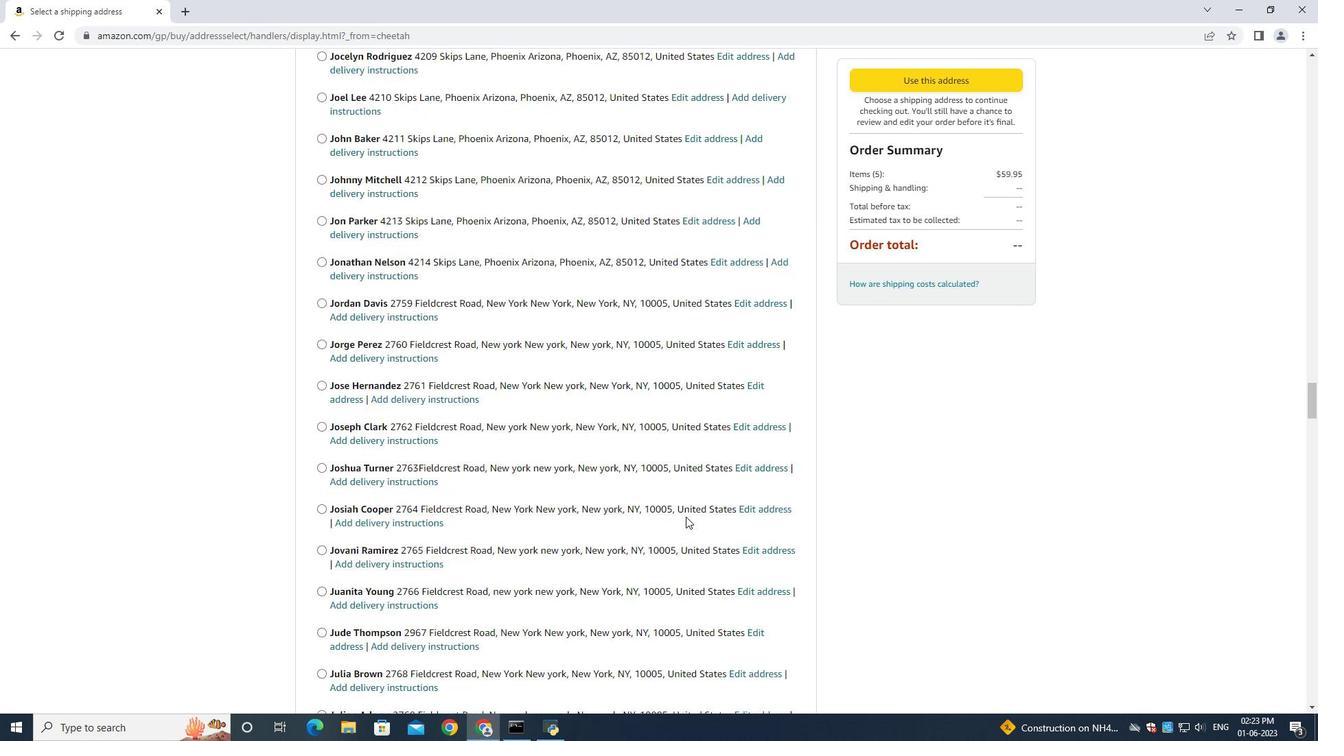 
Action: Mouse scrolled (686, 516) with delta (0, 0)
Screenshot: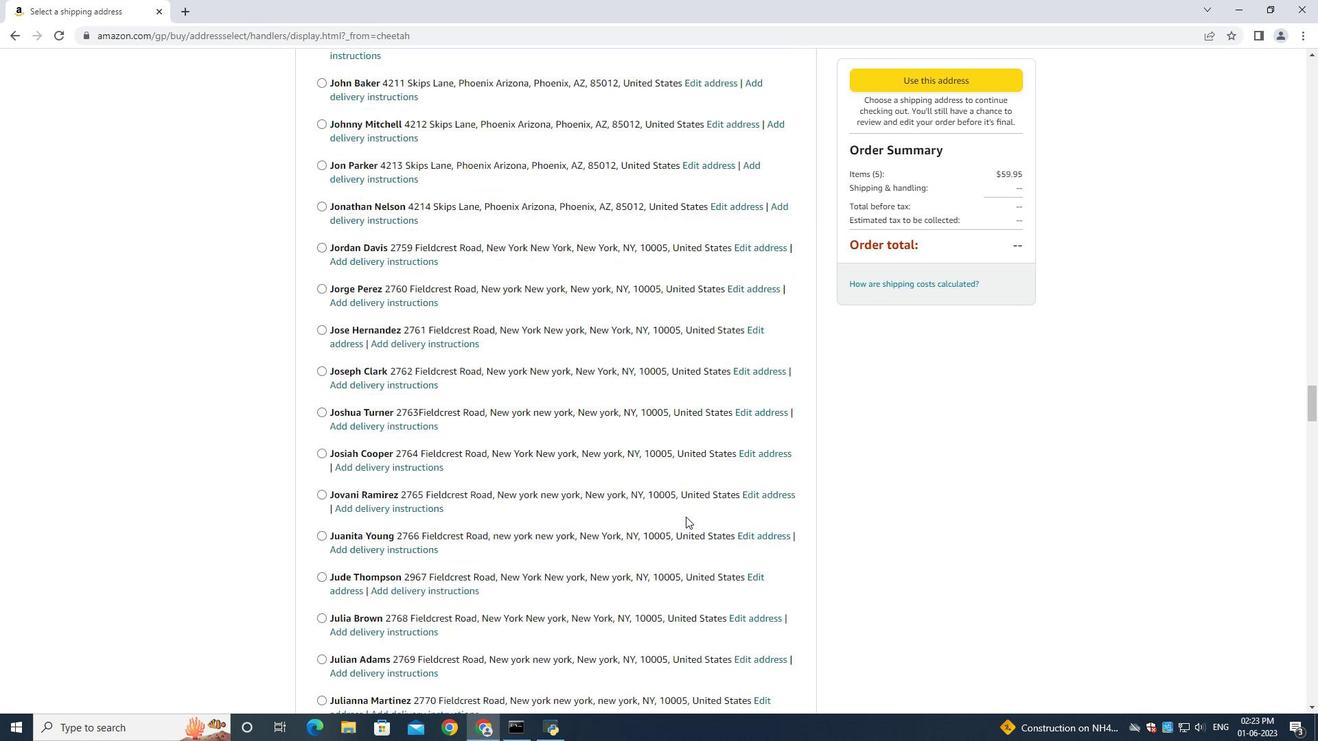 
Action: Mouse scrolled (686, 516) with delta (0, 0)
Screenshot: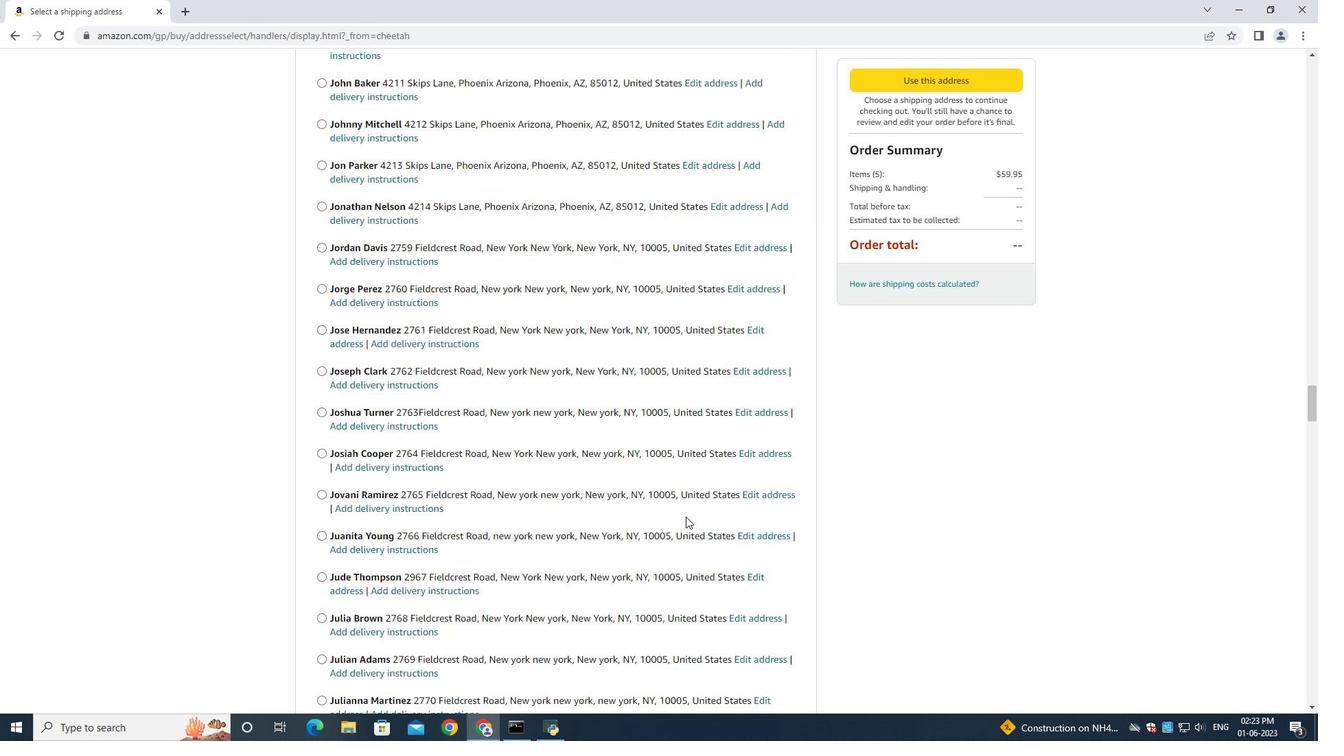 
Action: Mouse scrolled (686, 516) with delta (0, 0)
Screenshot: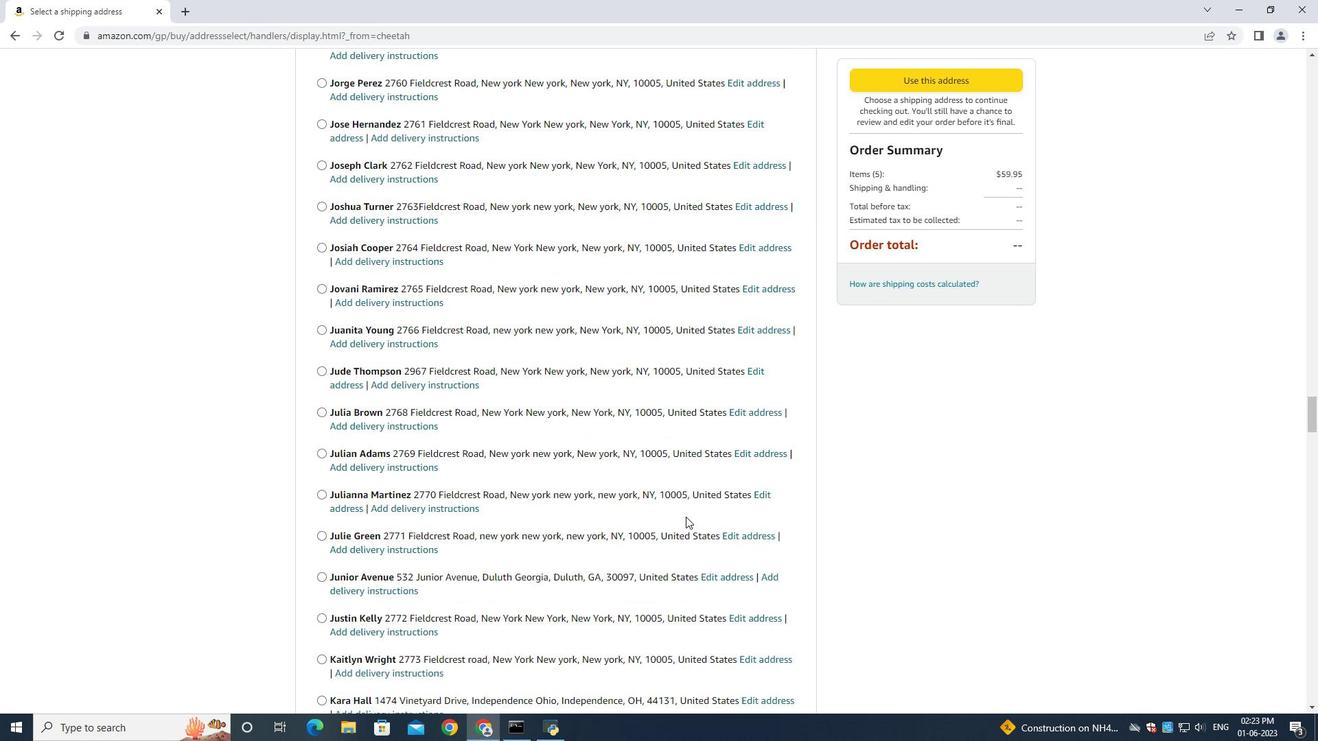 
Action: Mouse scrolled (686, 516) with delta (0, 0)
Screenshot: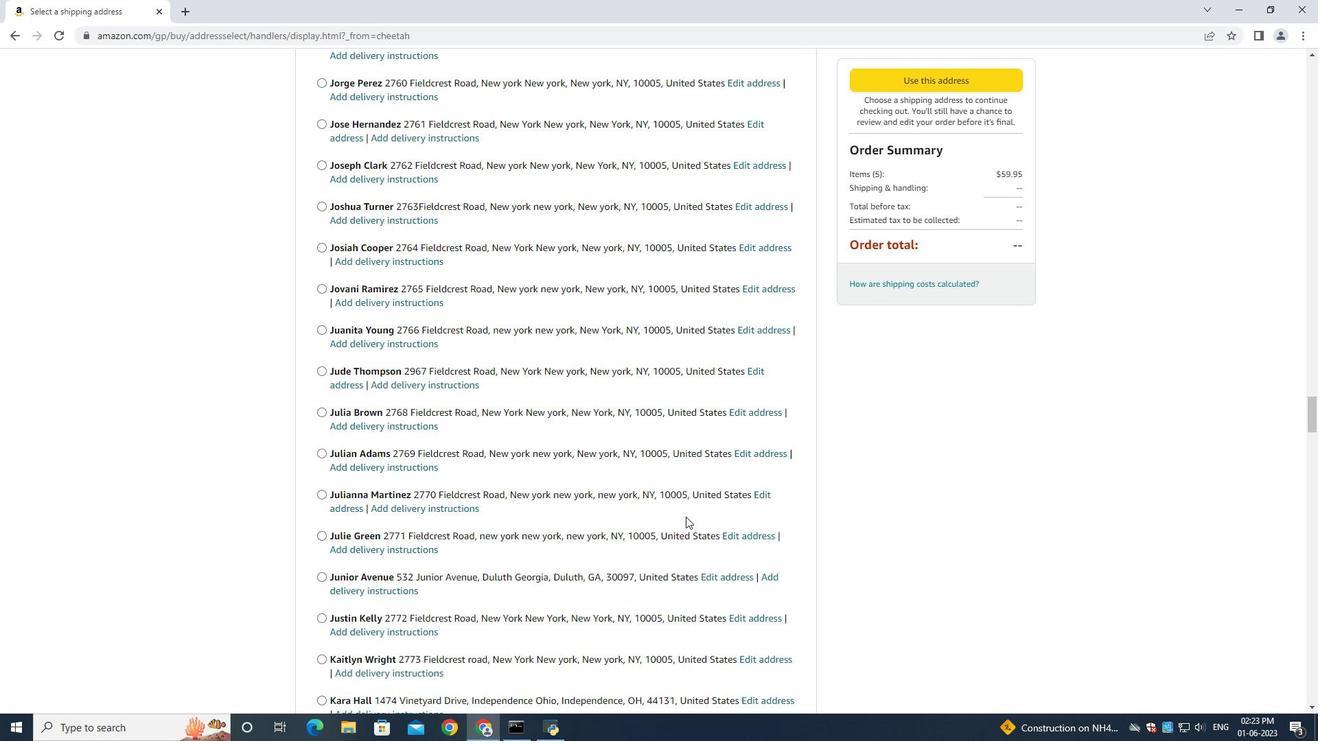 
Action: Mouse scrolled (686, 516) with delta (0, 0)
Screenshot: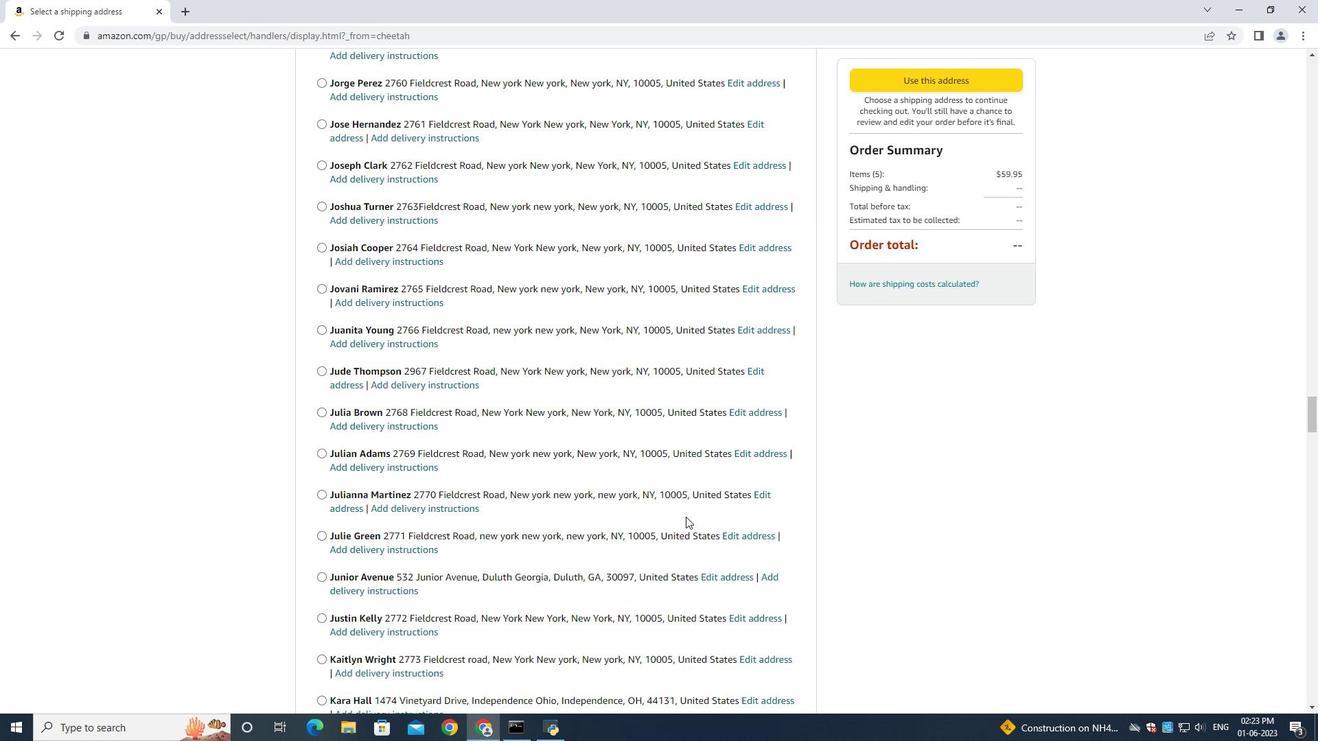 
Action: Mouse scrolled (686, 516) with delta (0, 0)
Screenshot: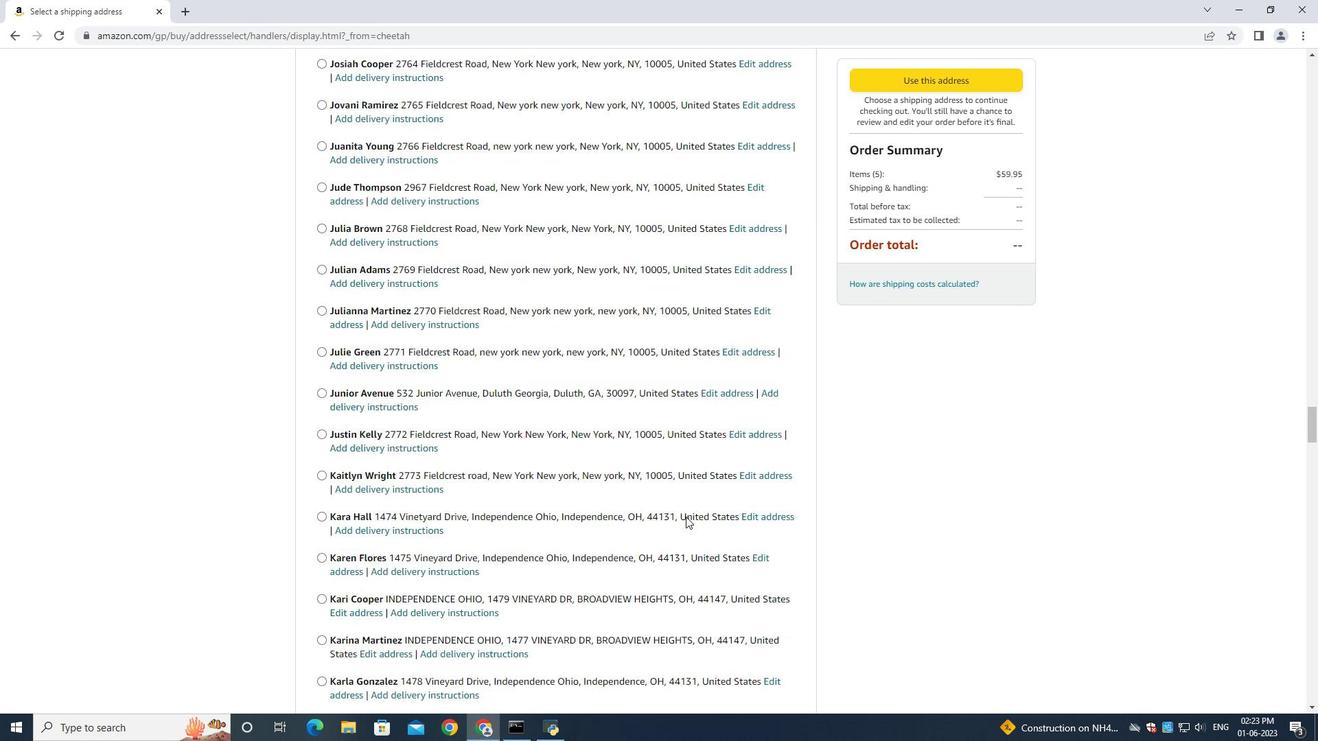 
Action: Mouse scrolled (686, 516) with delta (0, 0)
Screenshot: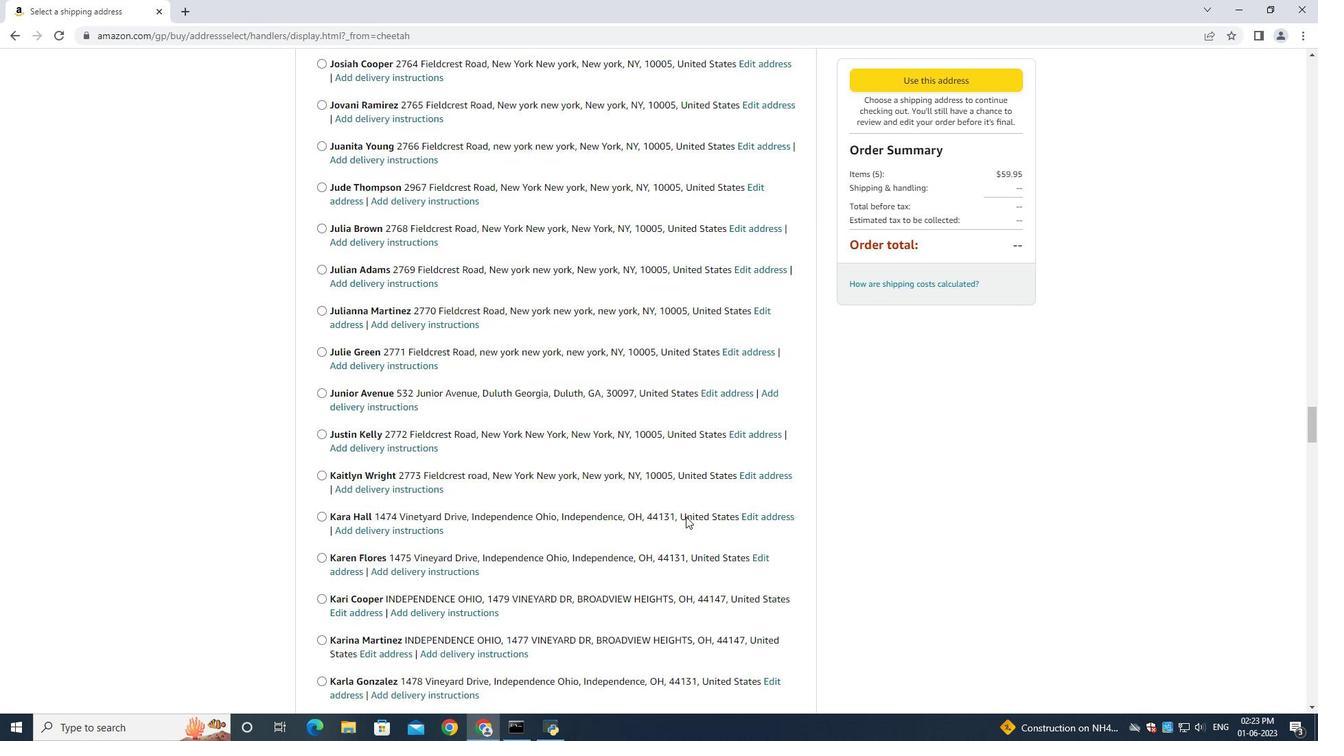
Action: Mouse scrolled (686, 516) with delta (0, 0)
Screenshot: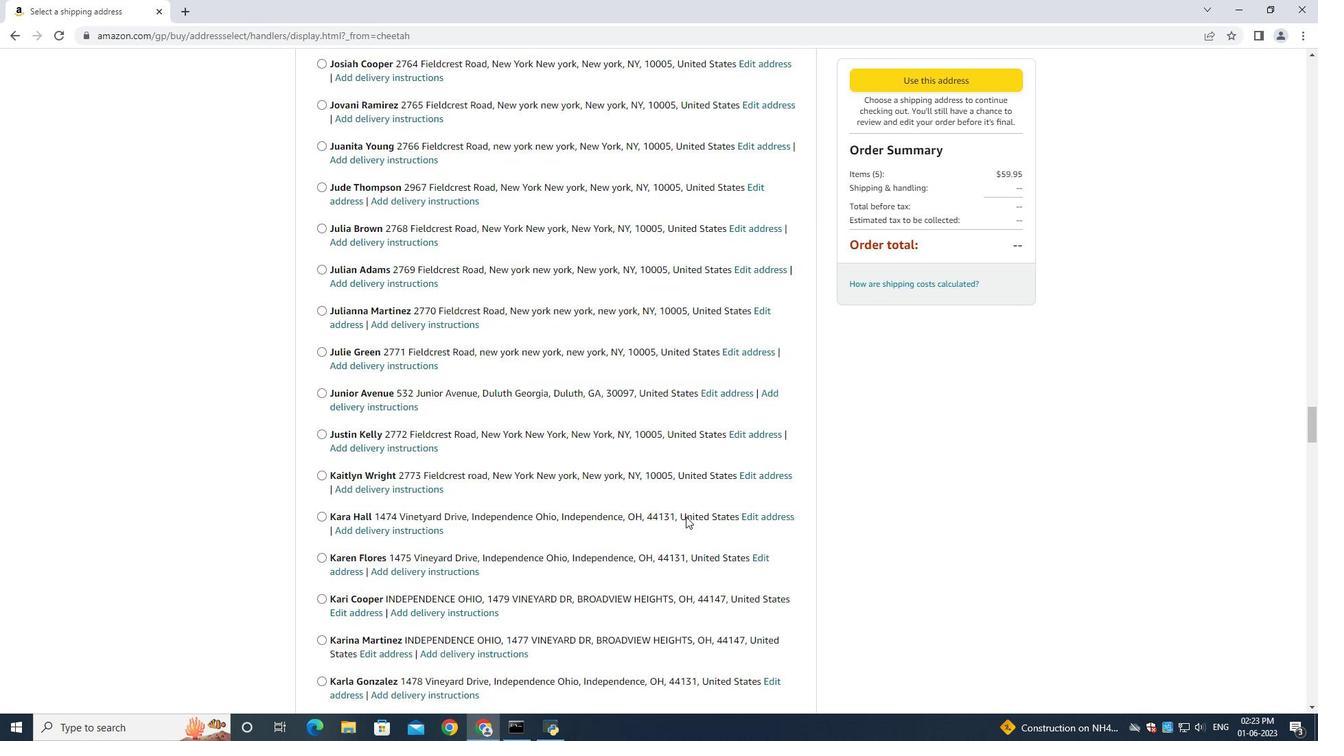 
Action: Mouse scrolled (686, 516) with delta (0, 0)
Screenshot: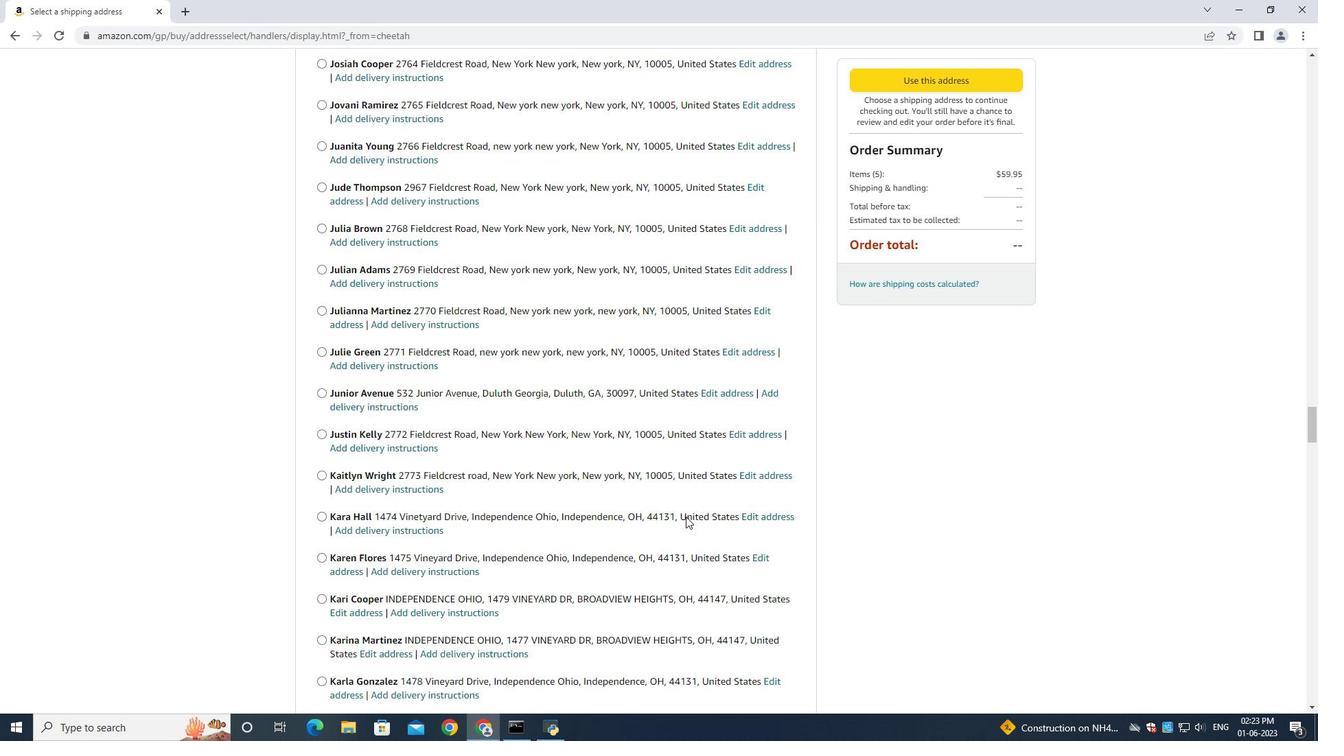 
Action: Mouse scrolled (686, 516) with delta (0, 0)
Screenshot: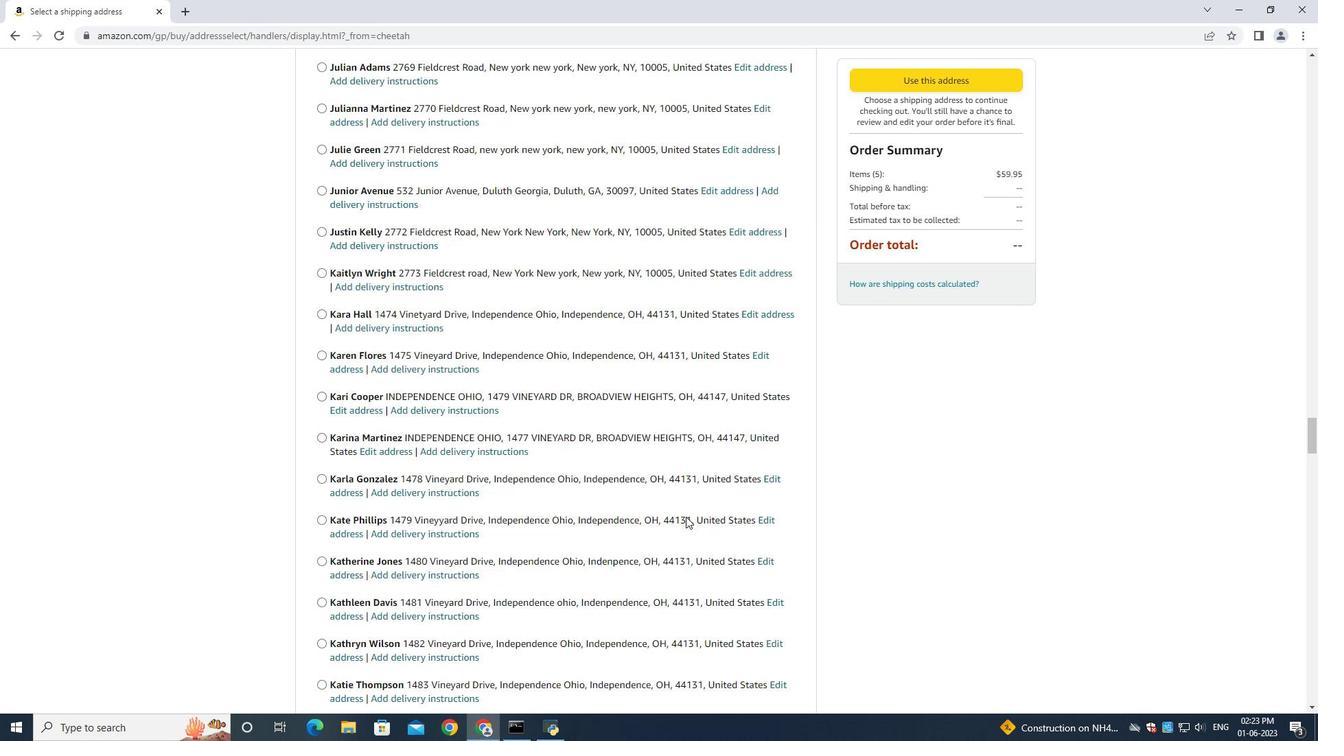 
Action: Mouse scrolled (686, 516) with delta (0, 0)
Screenshot: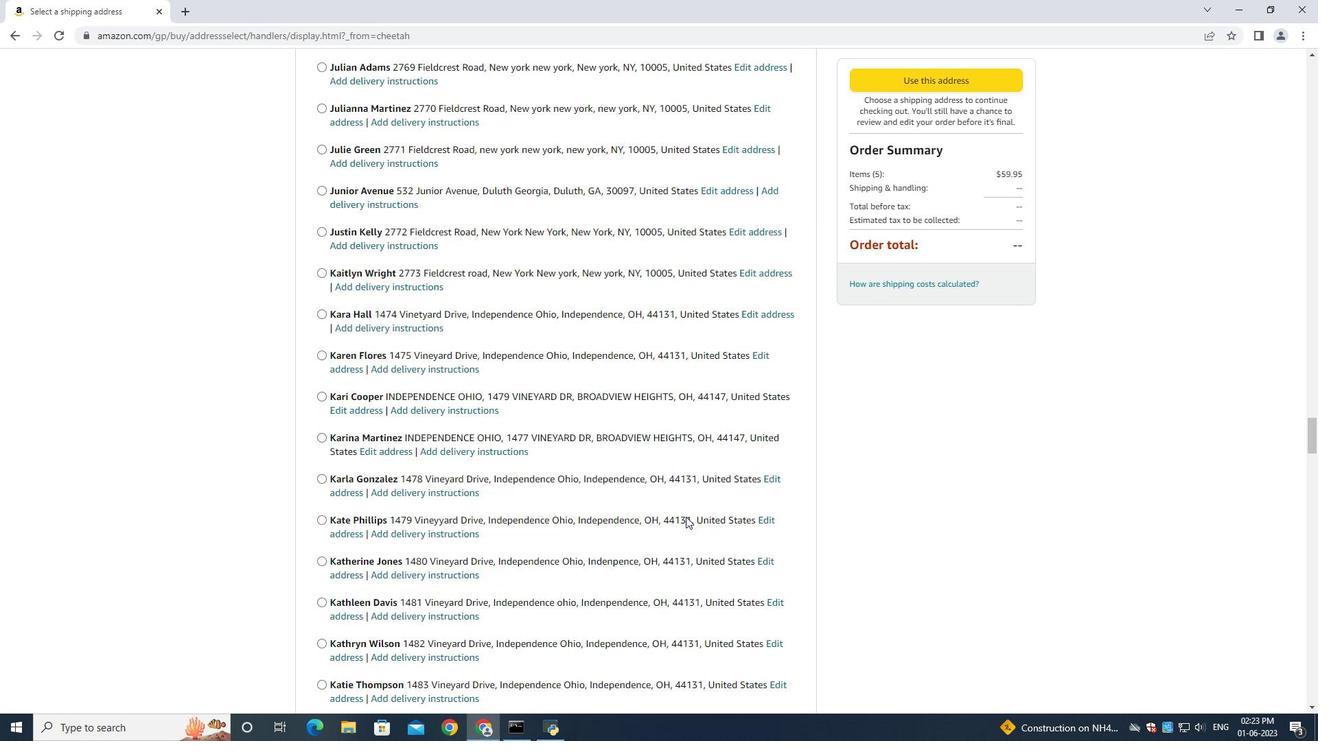 
Action: Mouse scrolled (686, 516) with delta (0, 0)
Screenshot: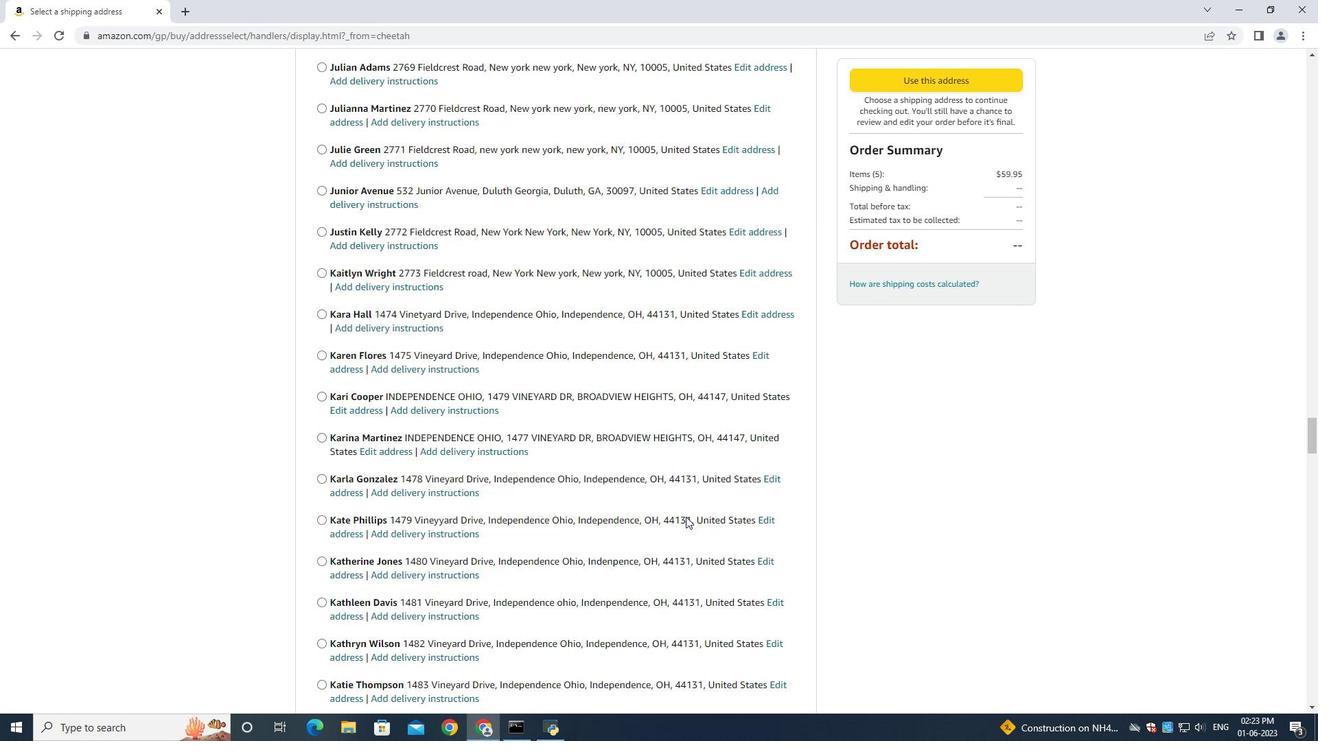 
Action: Mouse scrolled (686, 516) with delta (0, 0)
Screenshot: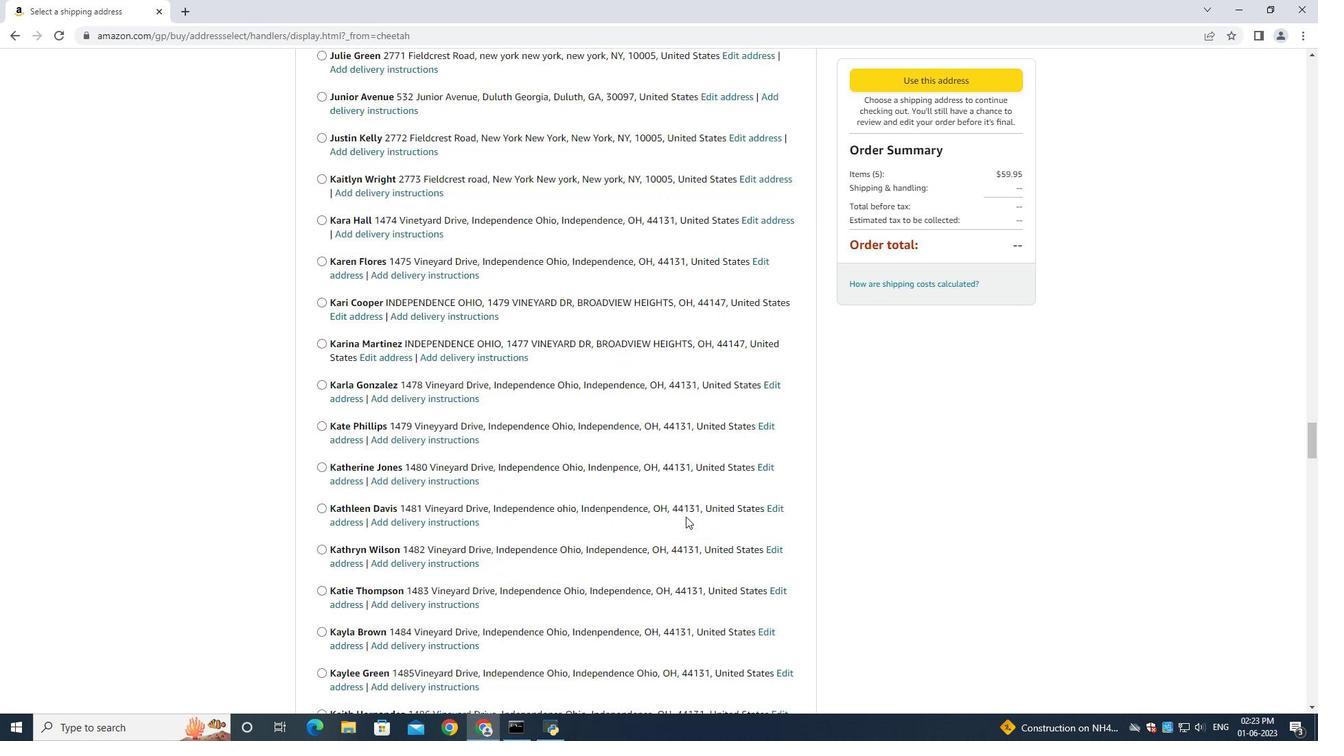 
Action: Mouse scrolled (686, 516) with delta (0, 0)
Screenshot: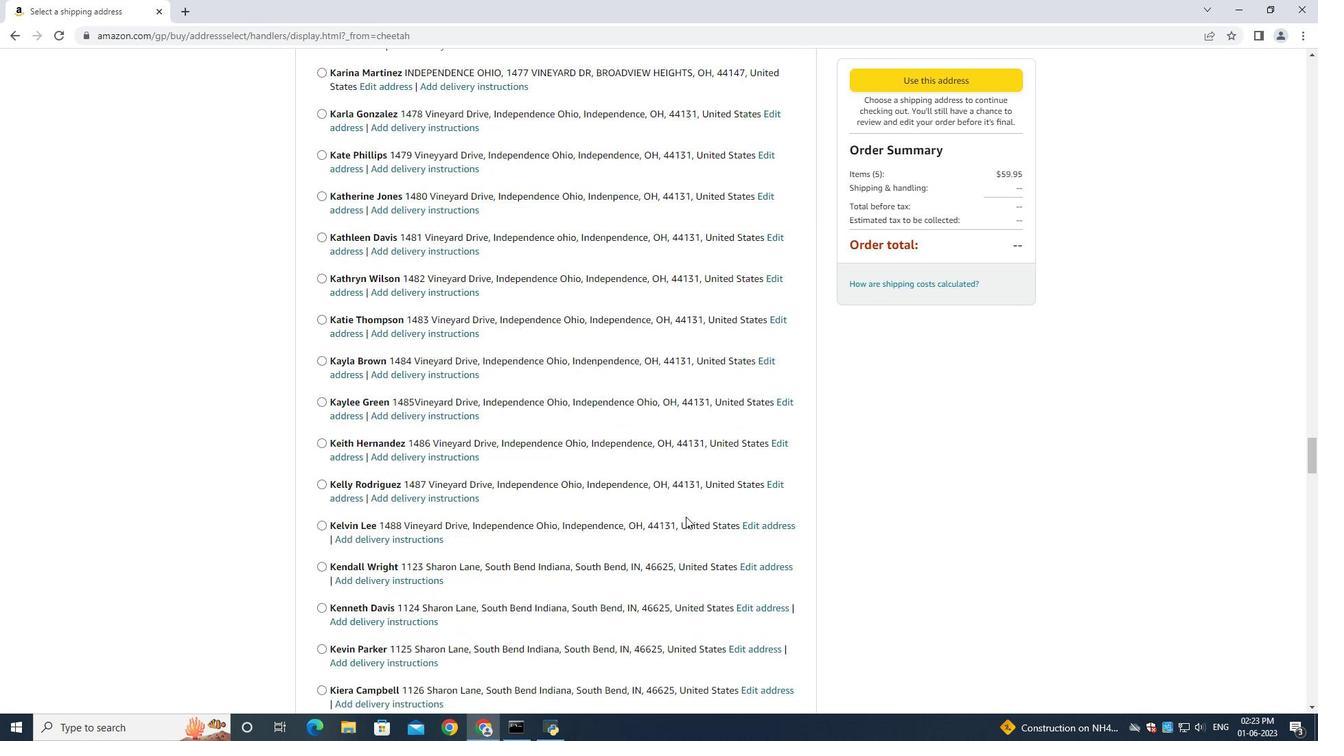 
Action: Mouse scrolled (686, 516) with delta (0, 0)
Screenshot: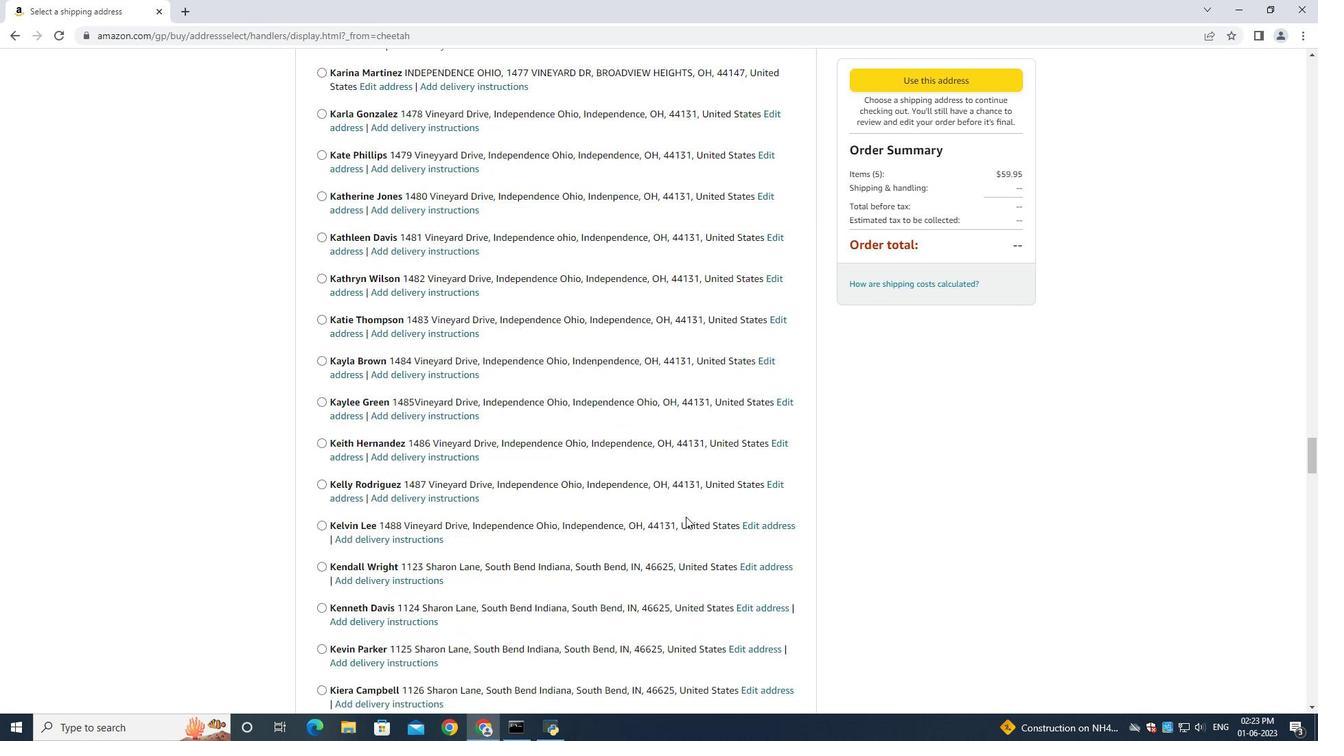 
Action: Mouse scrolled (686, 516) with delta (0, 0)
Screenshot: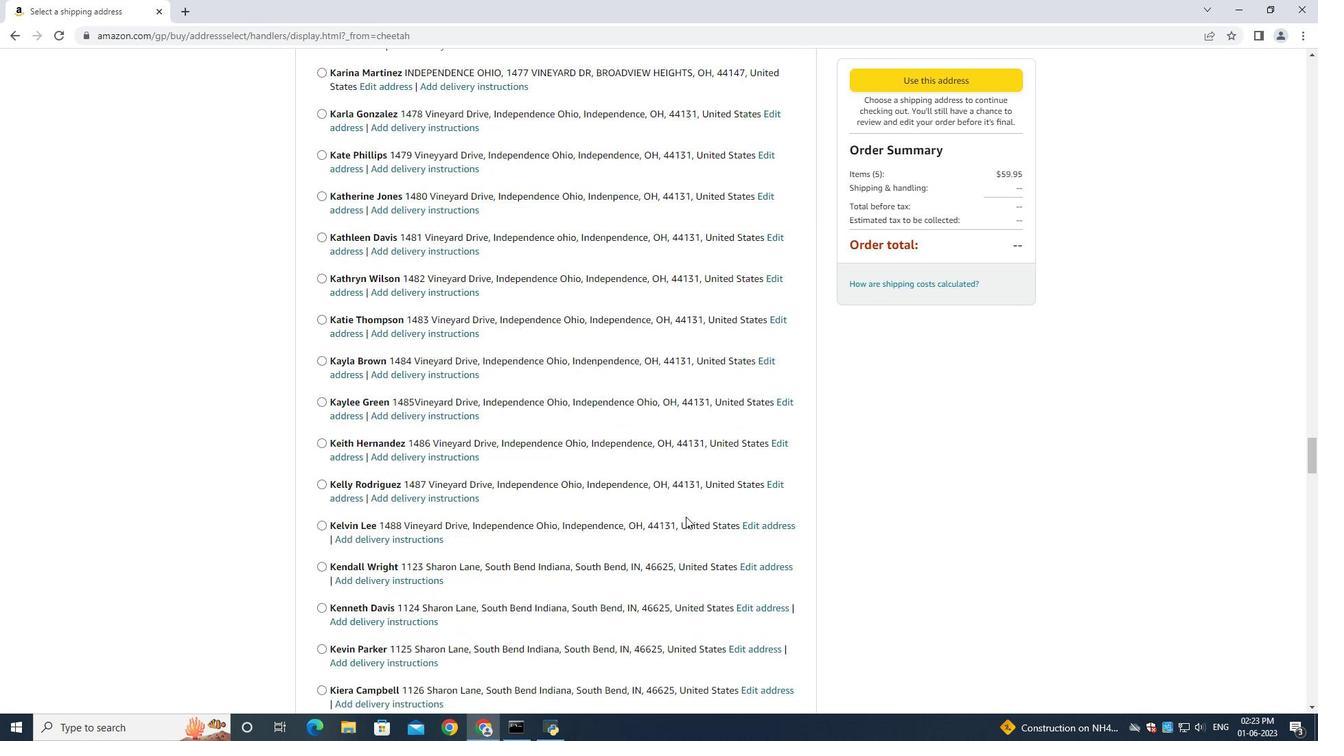 
Action: Mouse scrolled (686, 516) with delta (0, 0)
Screenshot: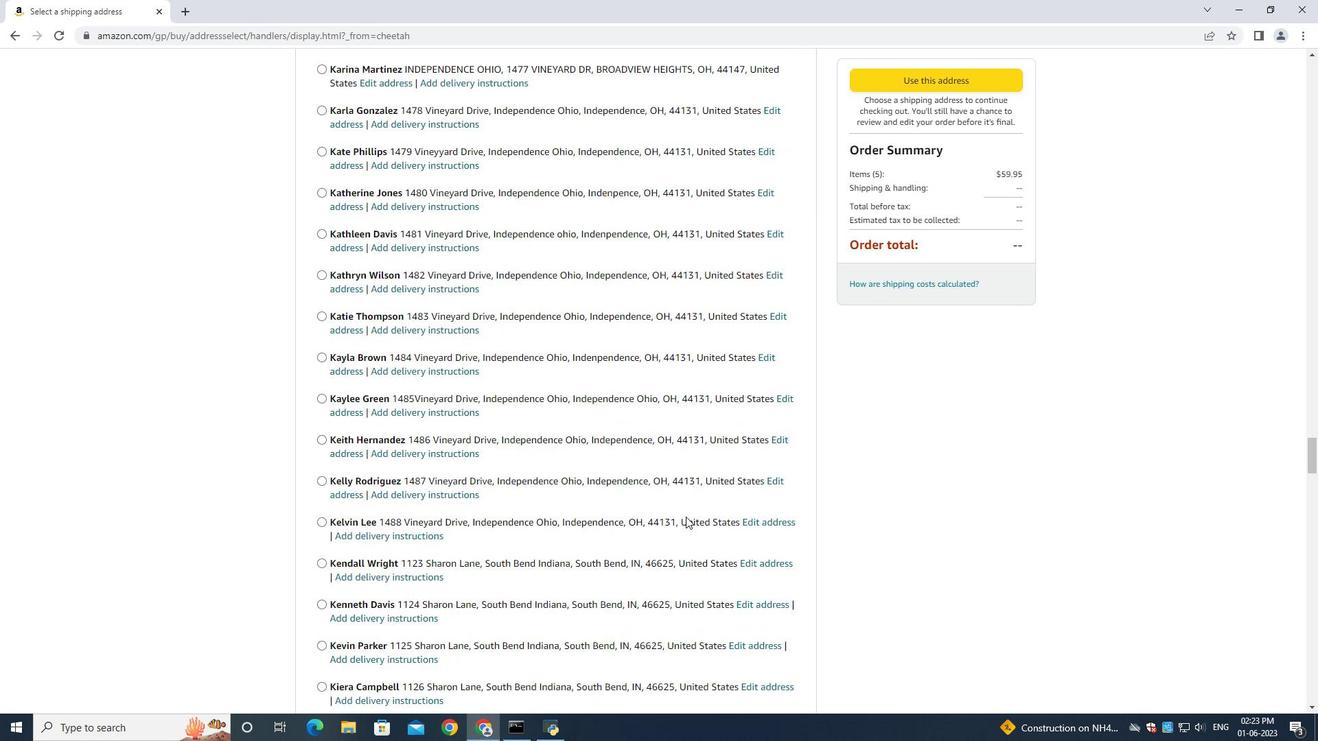
Action: Mouse moved to (644, 512)
Screenshot: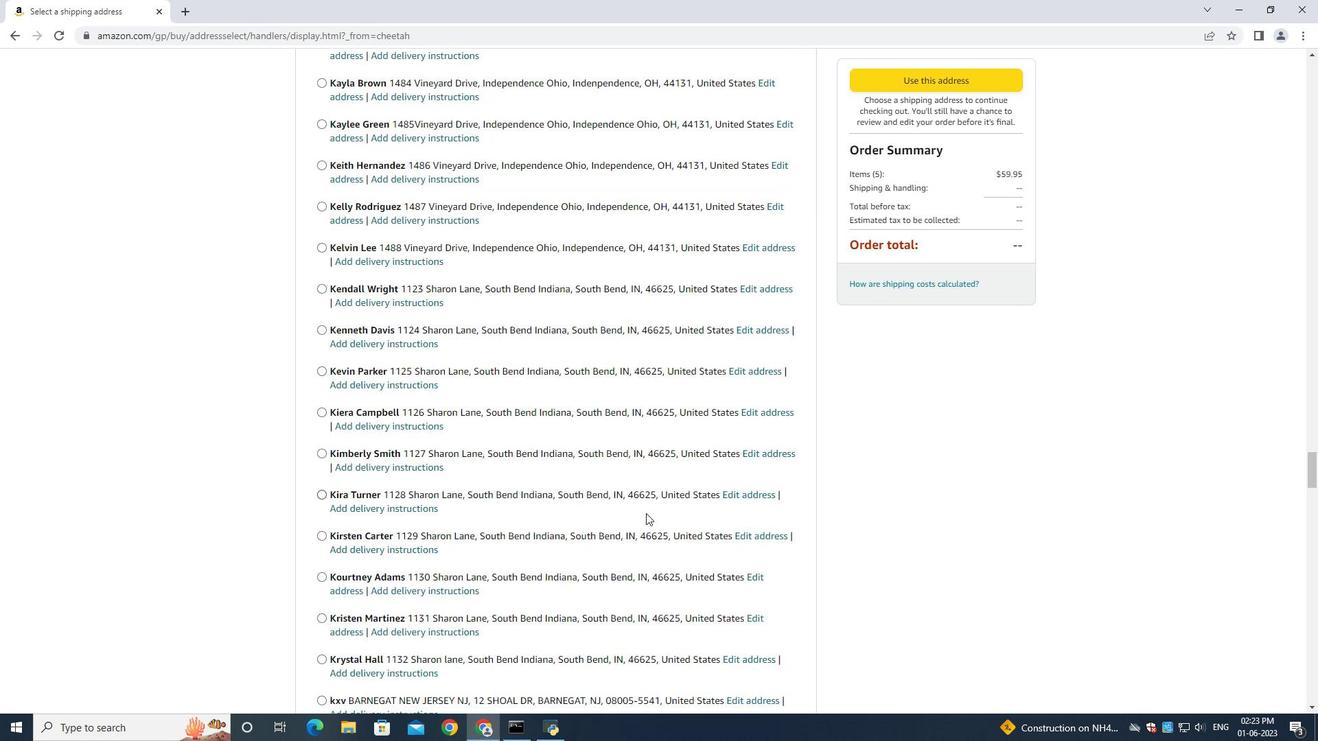 
Action: Mouse scrolled (644, 512) with delta (0, 0)
Screenshot: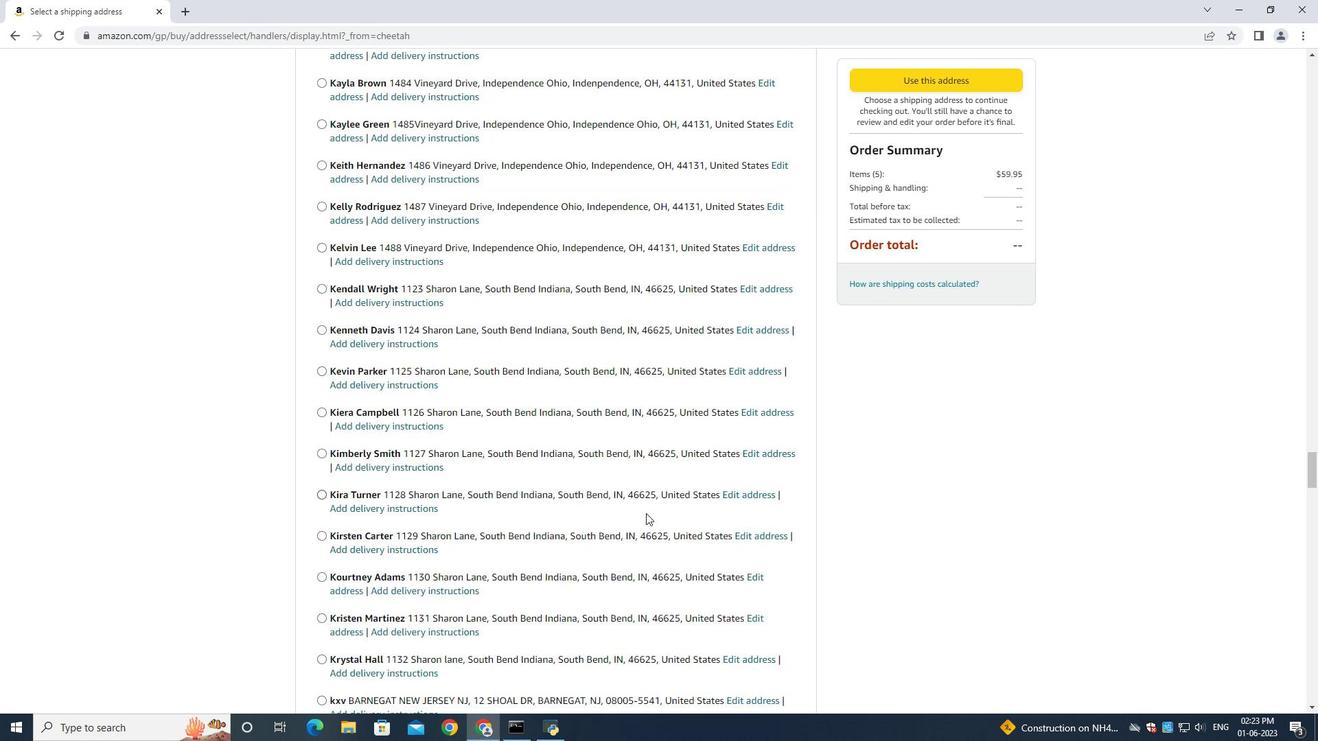 
Action: Mouse moved to (644, 512)
Screenshot: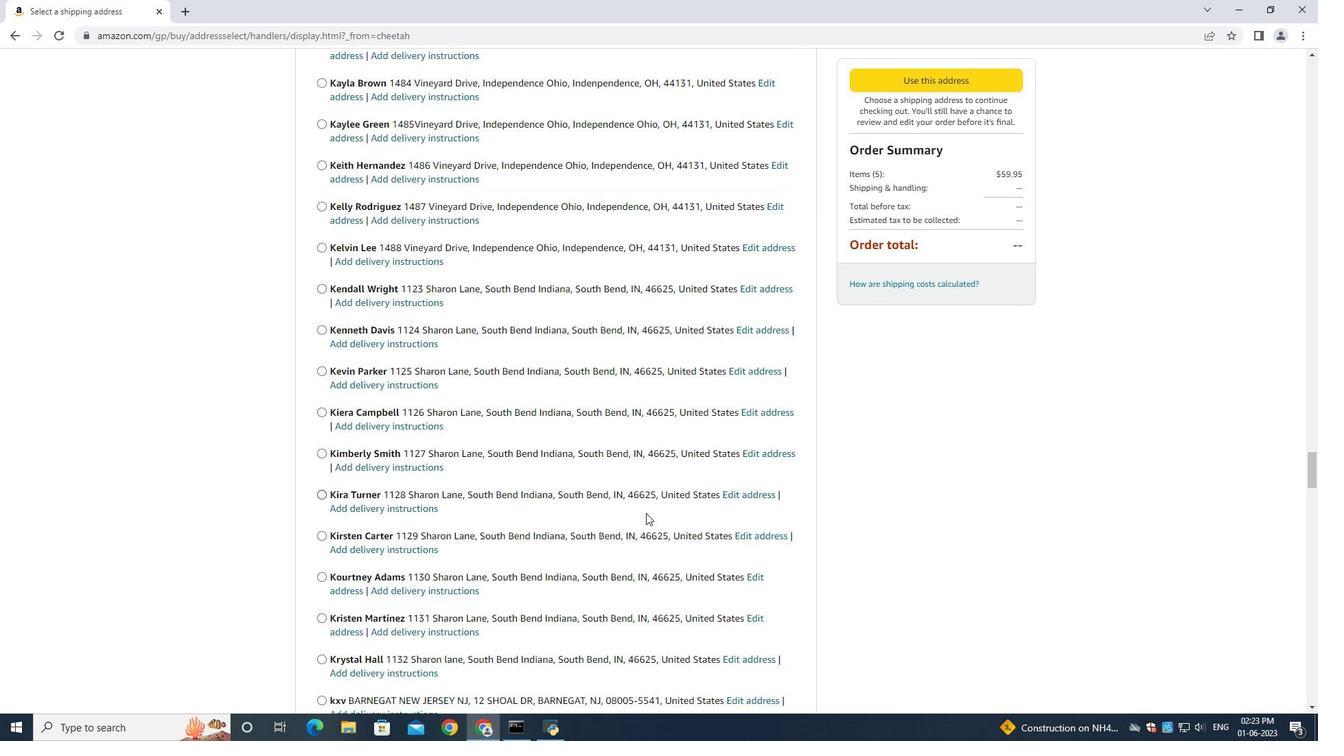 
Action: Mouse scrolled (644, 512) with delta (0, 0)
Screenshot: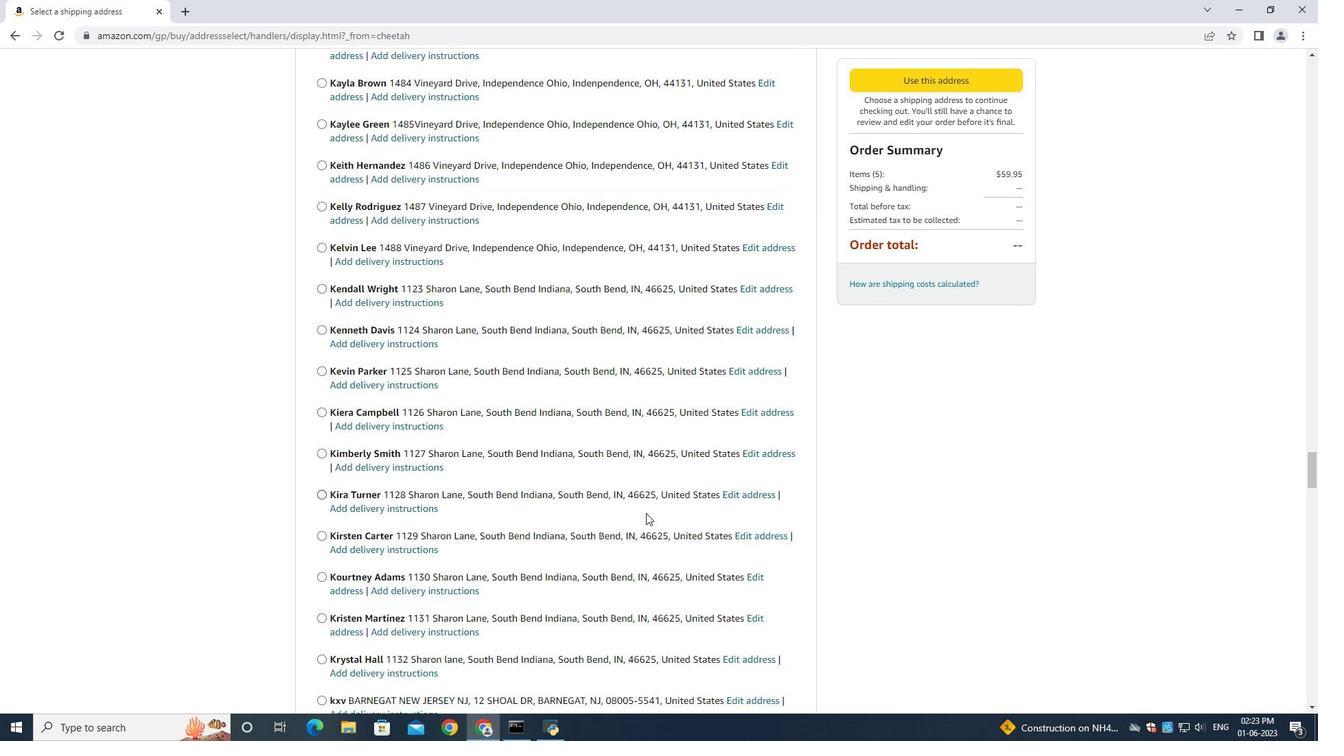
Action: Mouse moved to (644, 513)
Screenshot: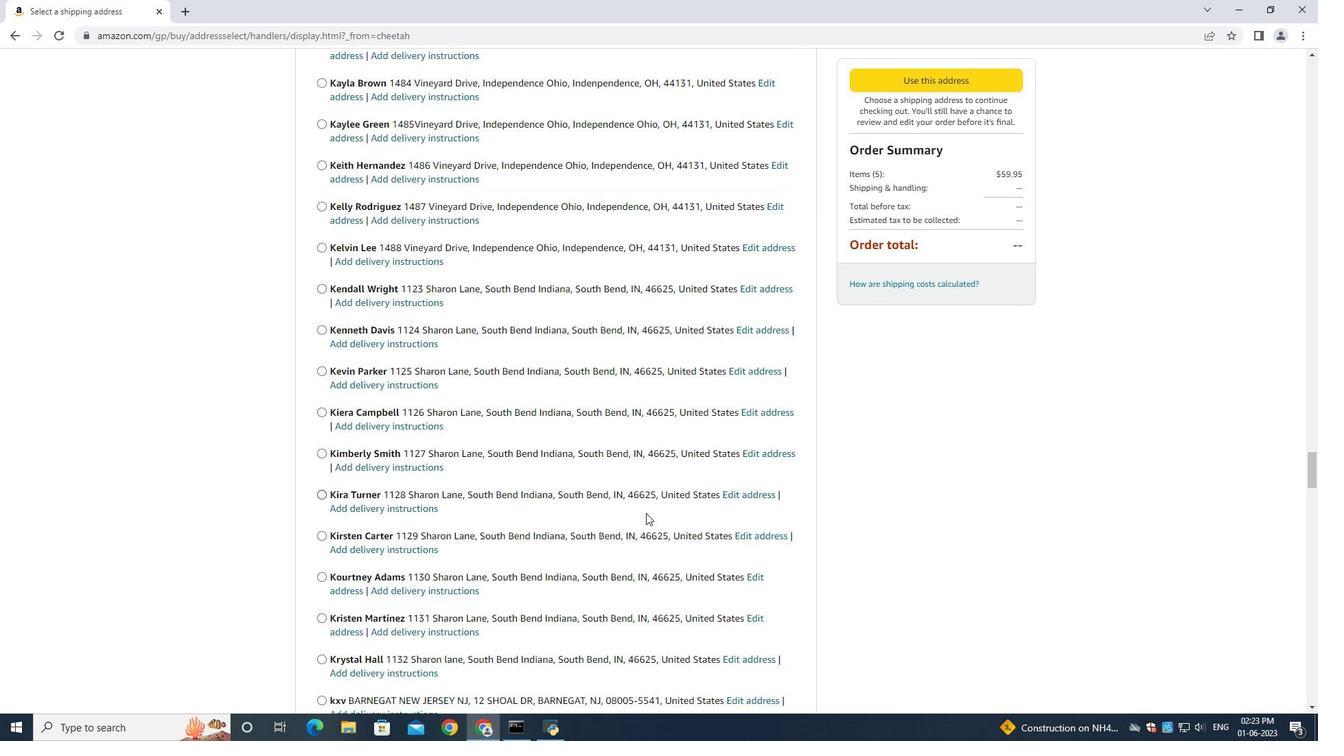 
Action: Mouse scrolled (644, 512) with delta (0, 0)
Screenshot: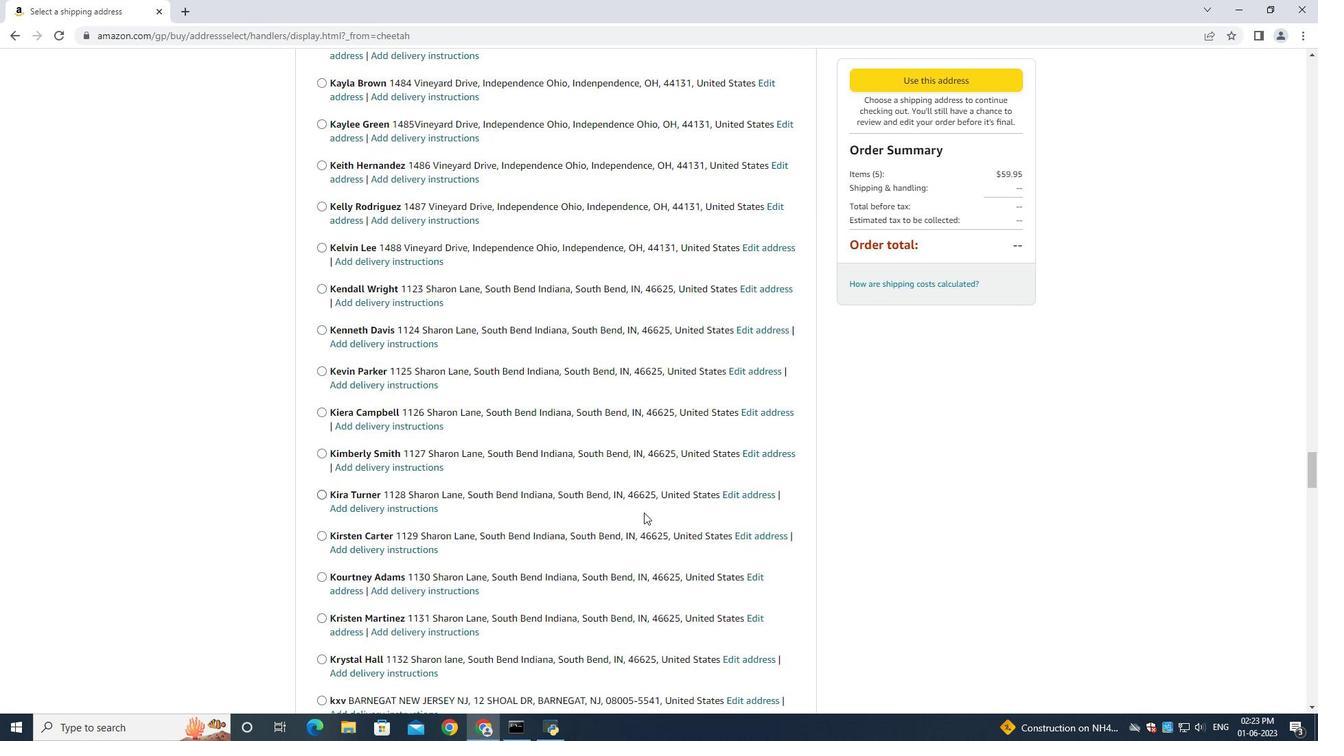 
Action: Mouse scrolled (644, 512) with delta (0, 0)
Screenshot: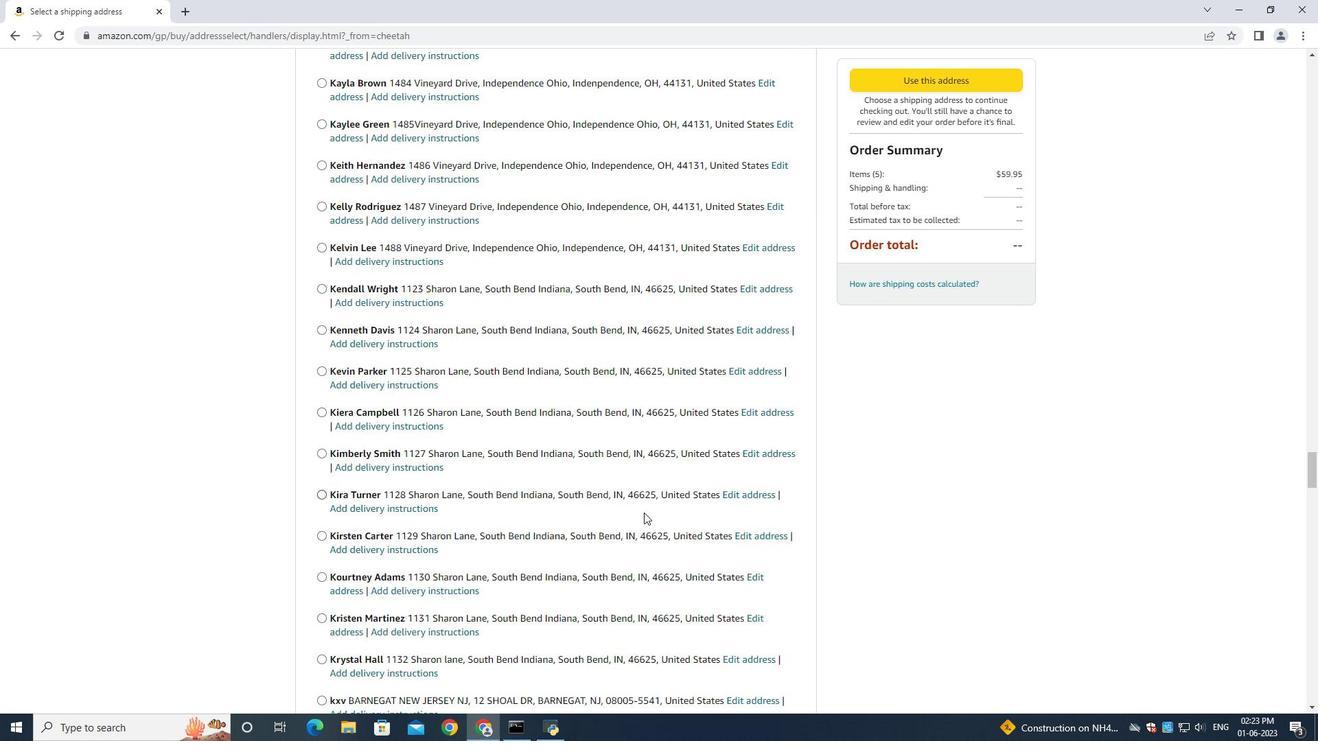 
Action: Mouse moved to (644, 513)
Screenshot: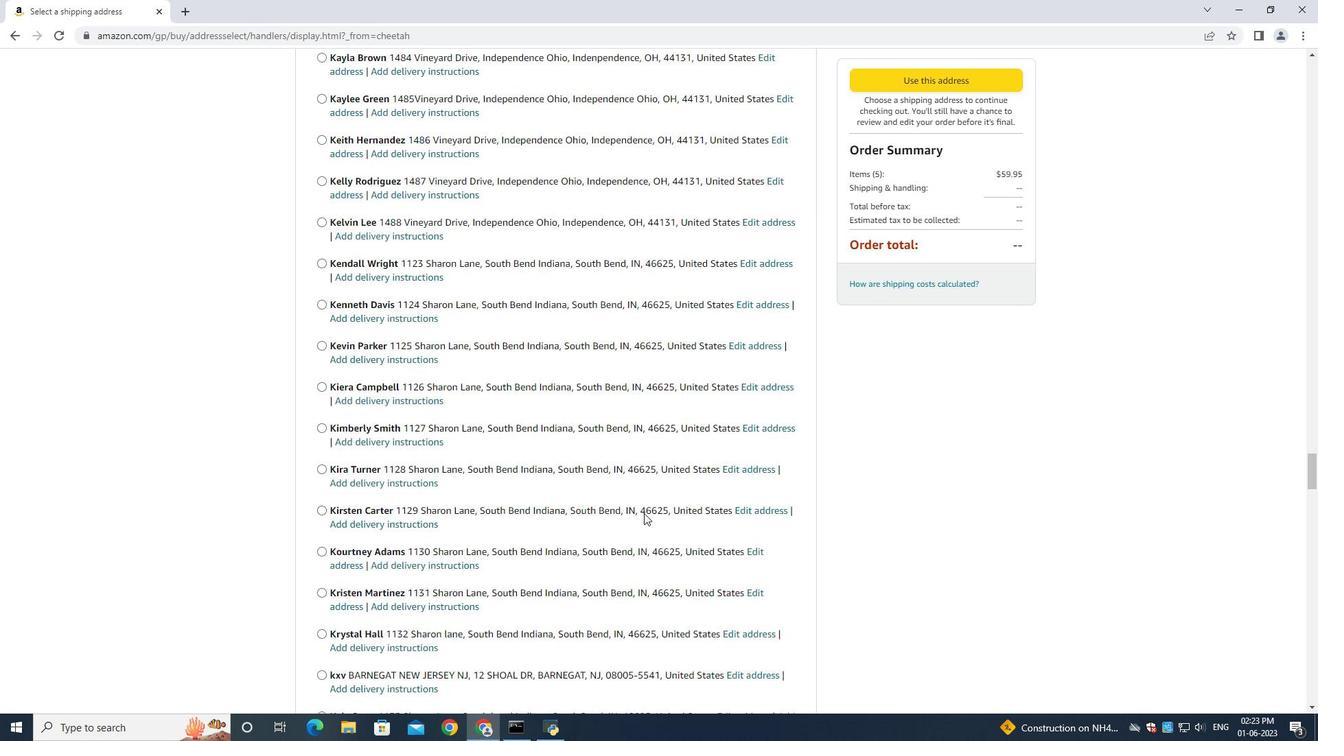 
Action: Mouse scrolled (644, 512) with delta (0, 0)
Screenshot: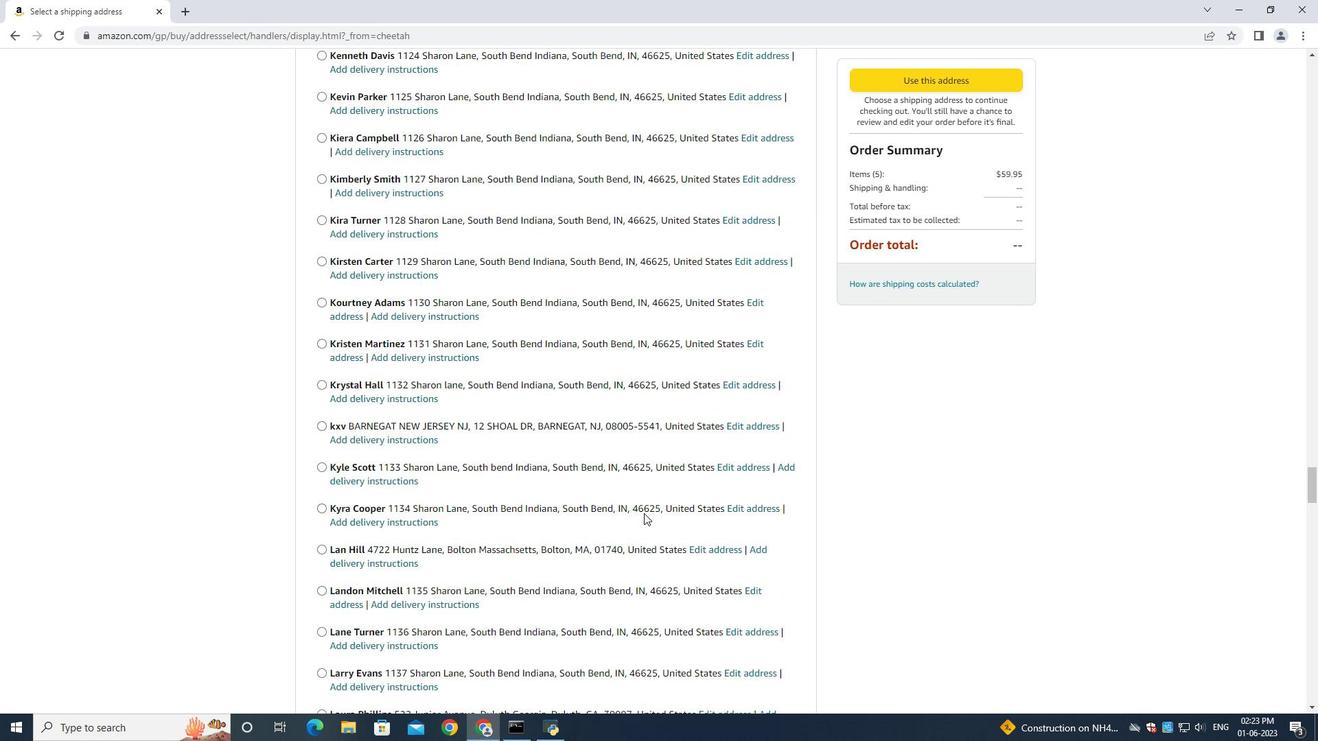 
Action: Mouse scrolled (644, 512) with delta (0, 0)
Screenshot: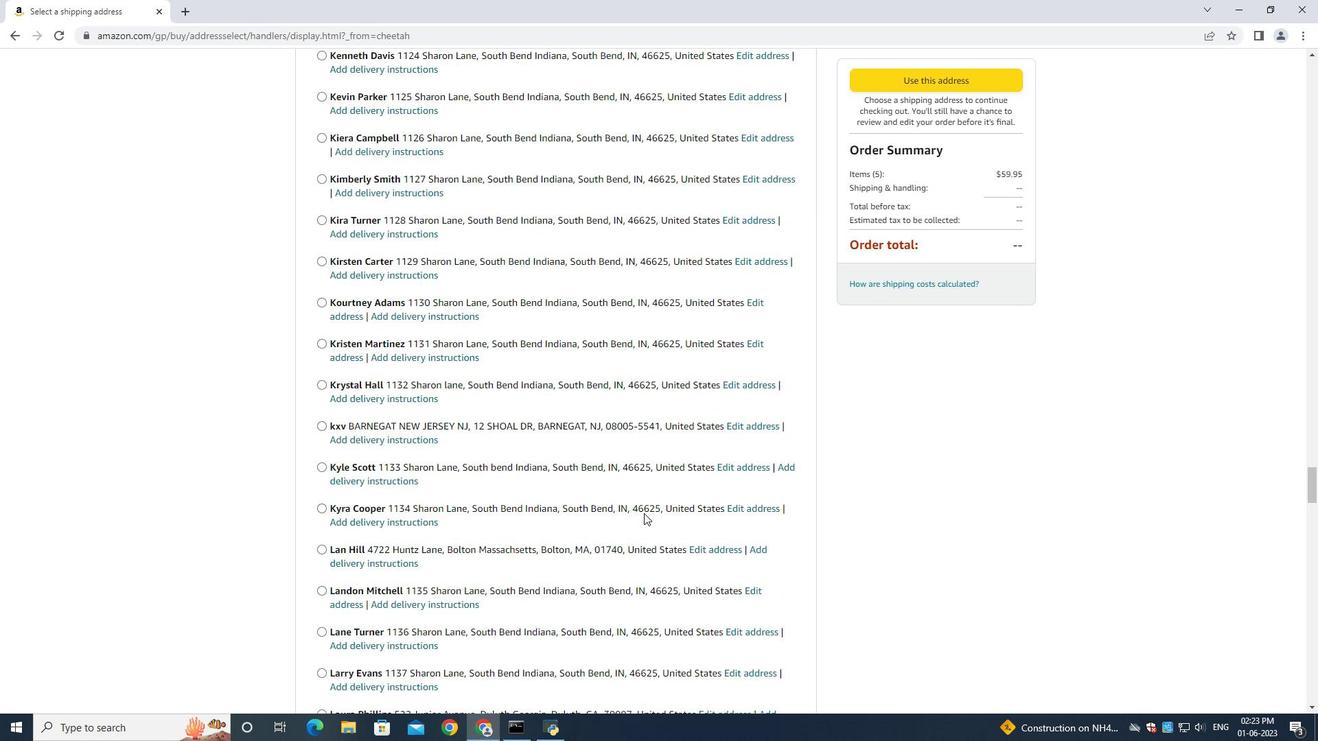 
Action: Mouse scrolled (644, 512) with delta (0, 0)
Screenshot: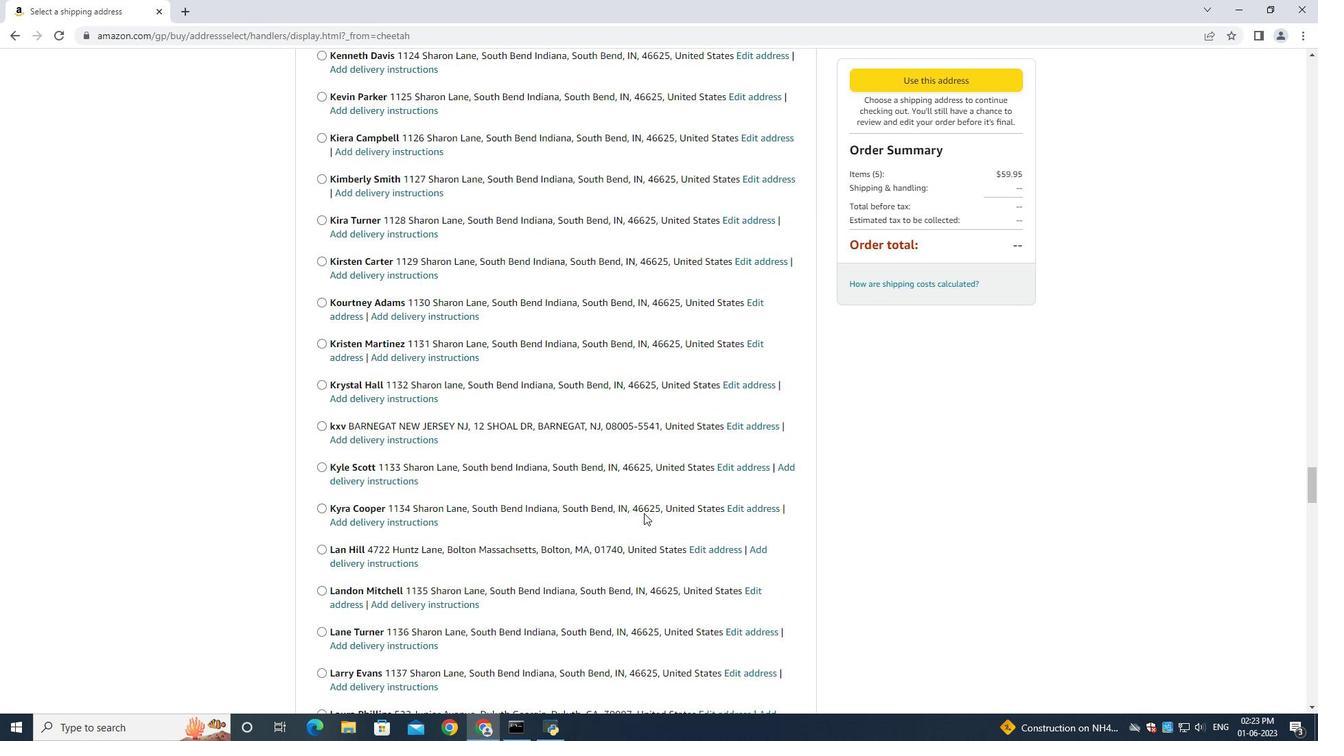 
Action: Mouse moved to (477, 551)
Screenshot: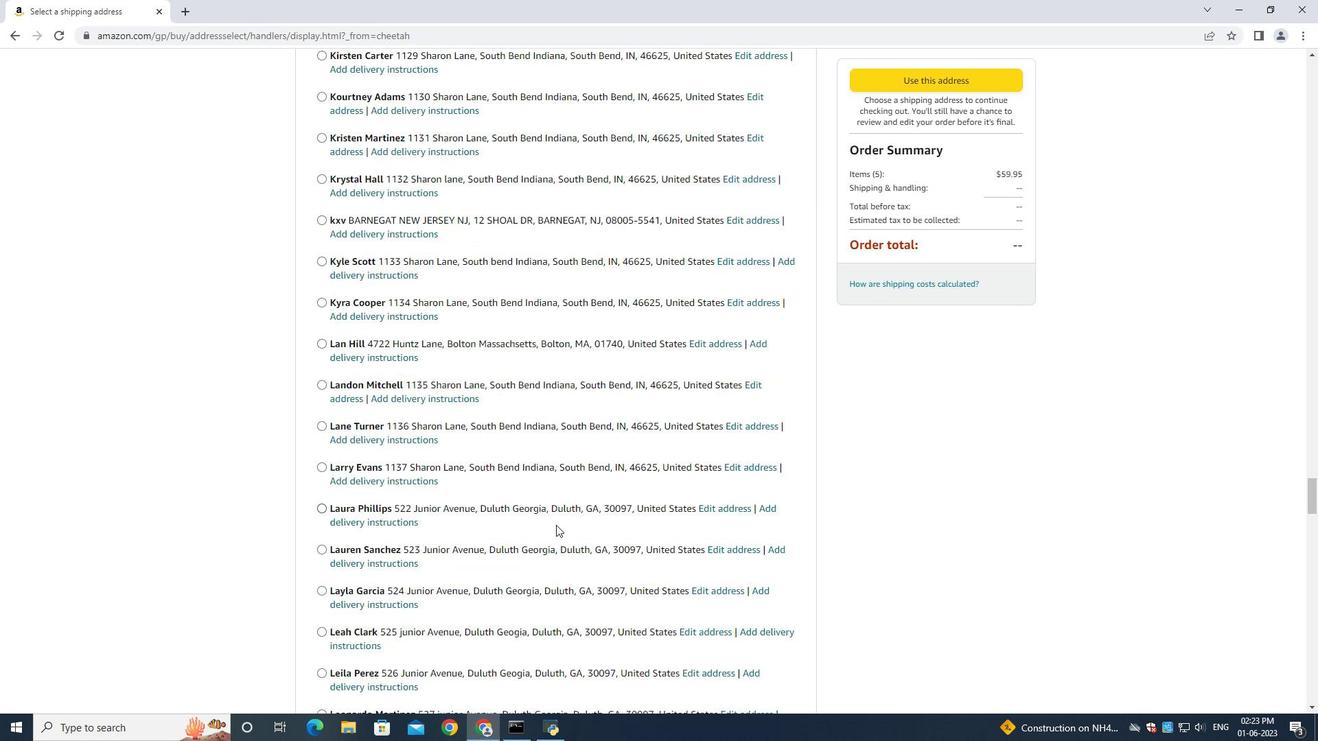 
Action: Mouse scrolled (477, 550) with delta (0, 0)
Screenshot: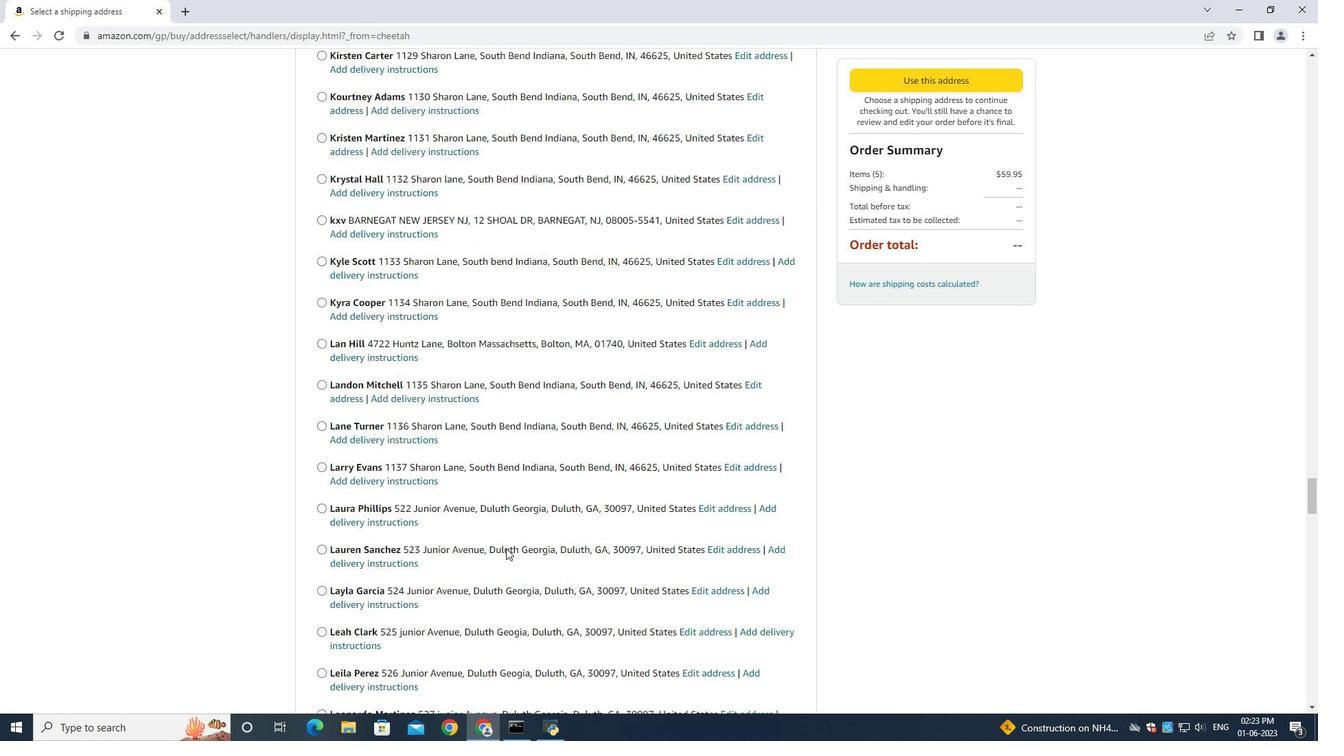 
Action: Mouse scrolled (477, 550) with delta (0, 0)
Screenshot: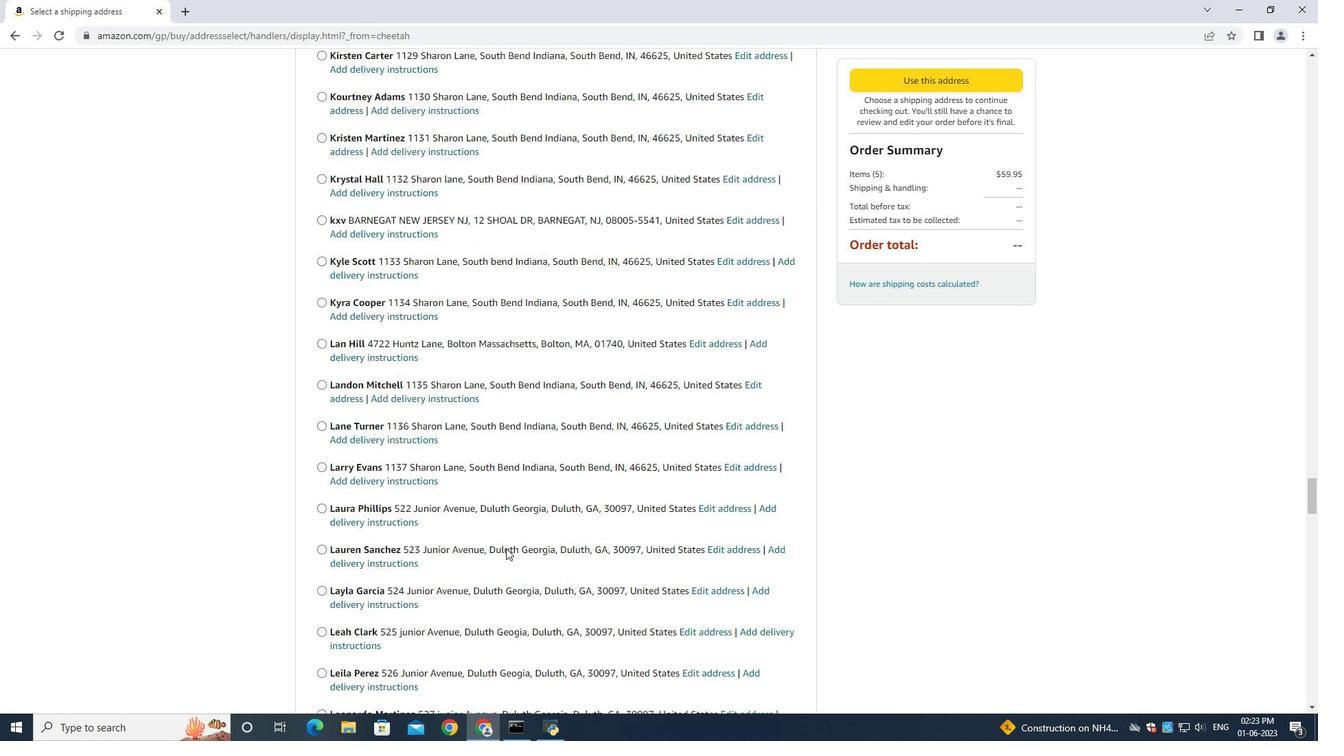 
Action: Mouse scrolled (477, 550) with delta (0, 0)
Screenshot: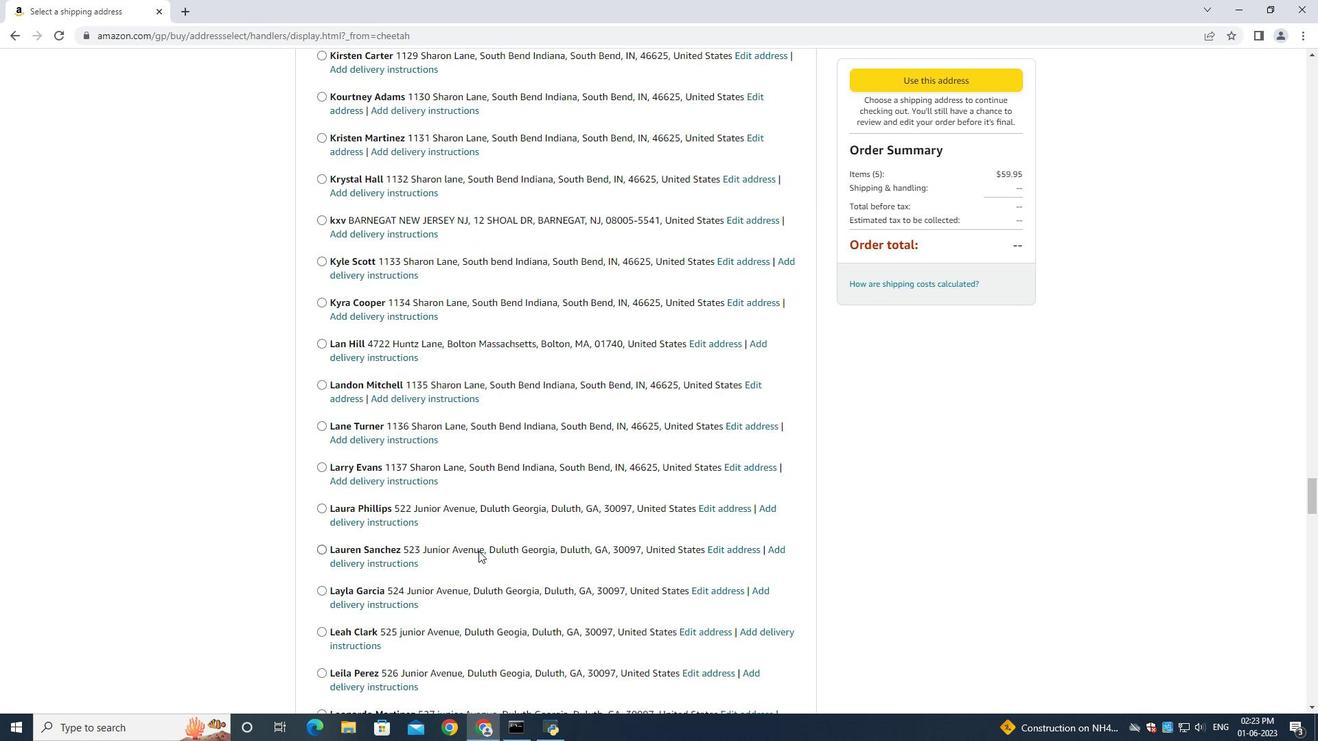 
Action: Mouse moved to (477, 548)
Screenshot: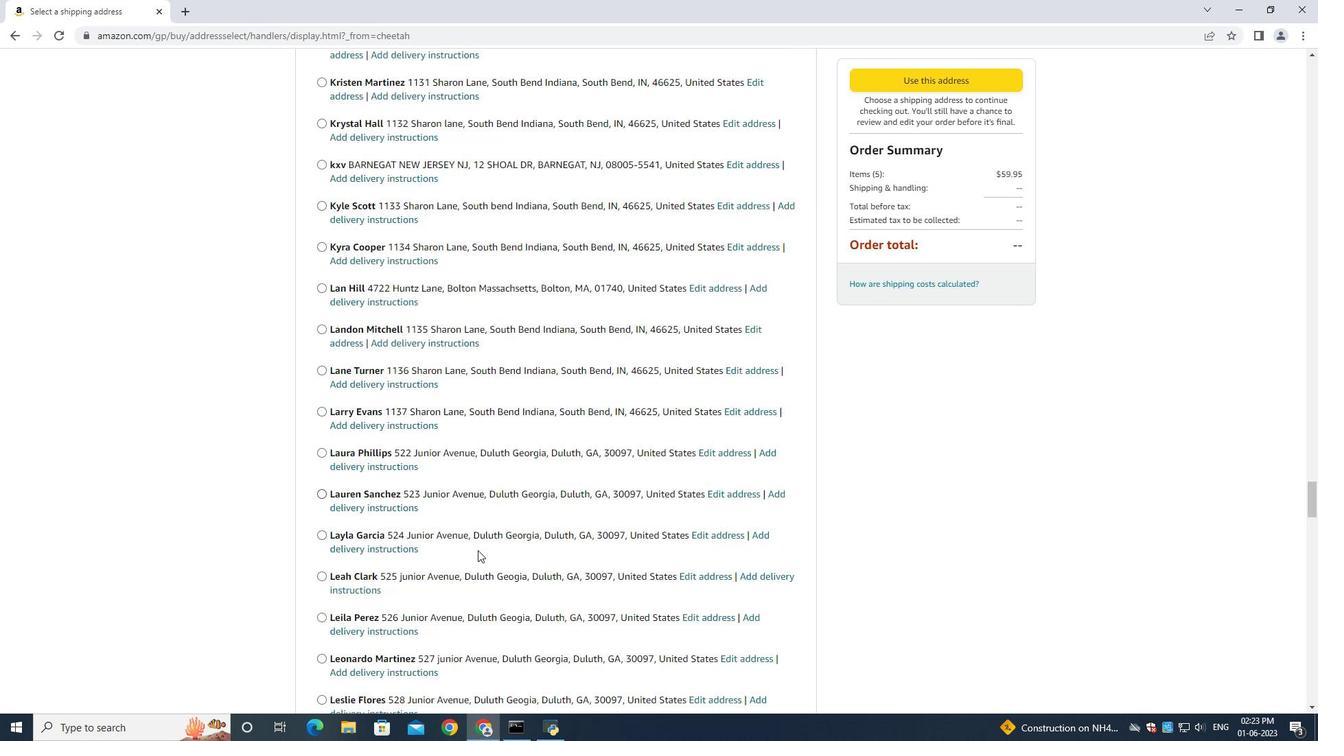 
Action: Mouse scrolled (477, 547) with delta (0, 0)
Screenshot: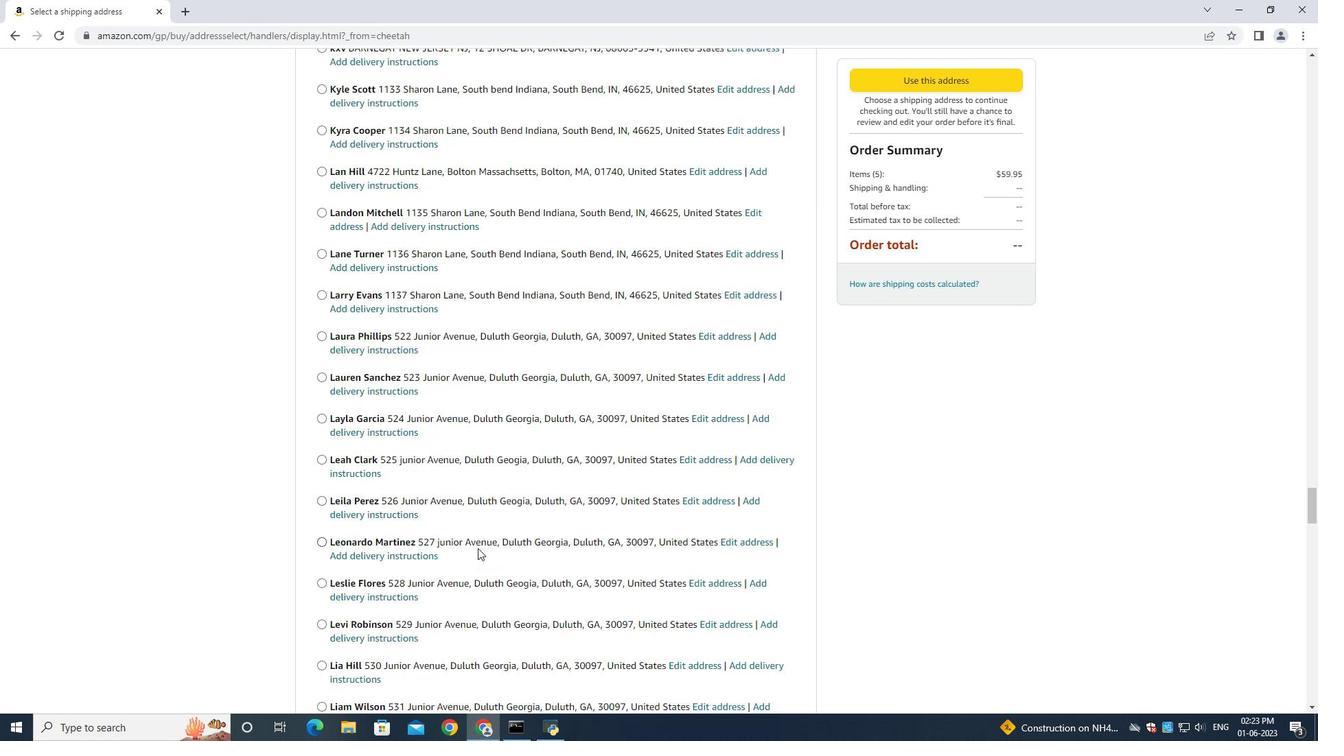 
Action: Mouse scrolled (477, 547) with delta (0, 0)
Screenshot: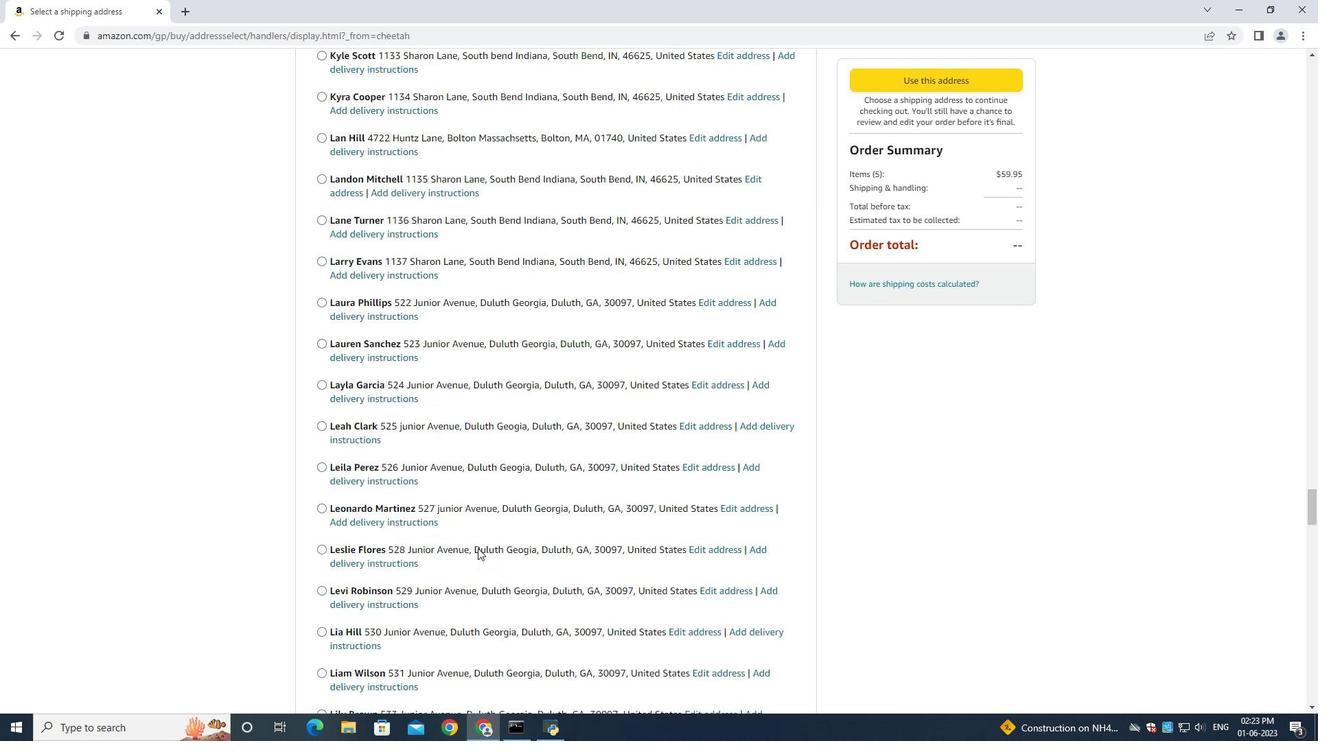 
Action: Mouse scrolled (477, 547) with delta (0, 0)
Screenshot: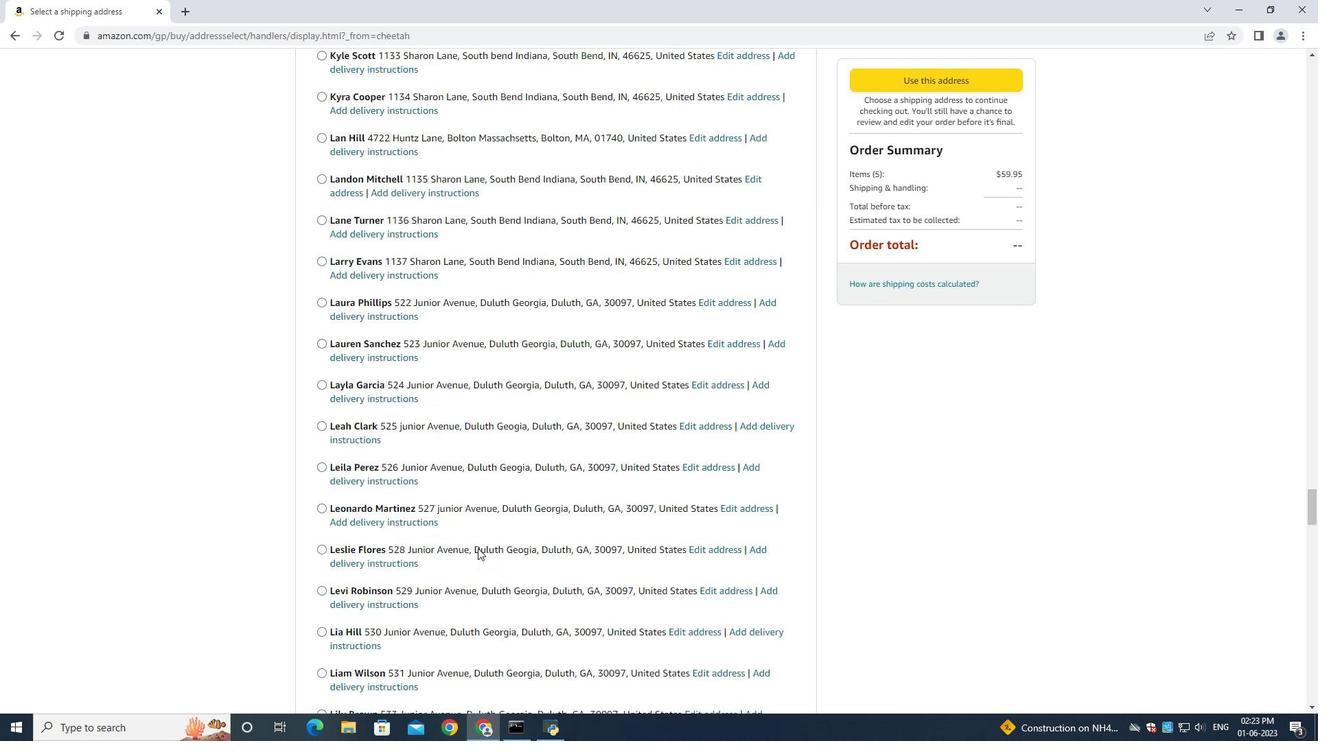 
Action: Mouse scrolled (477, 547) with delta (0, 0)
Screenshot: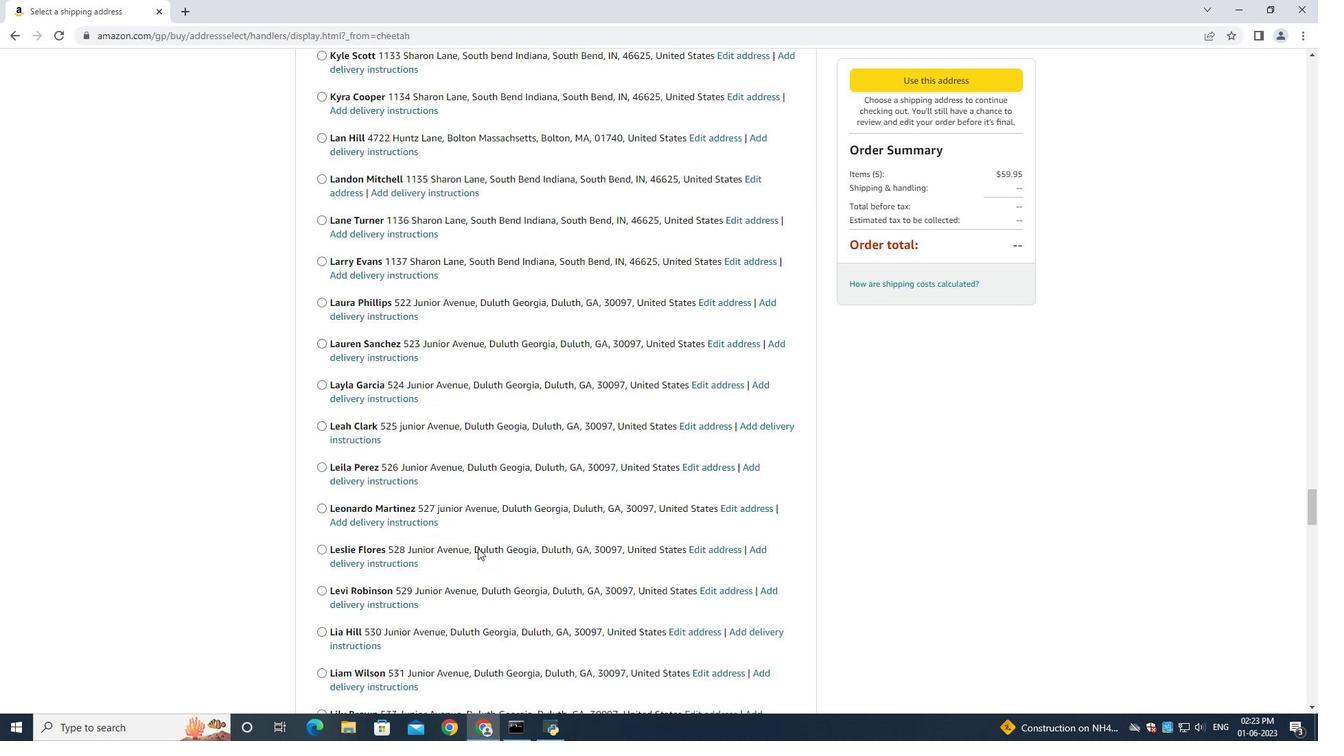 
Action: Mouse scrolled (477, 547) with delta (0, 0)
Screenshot: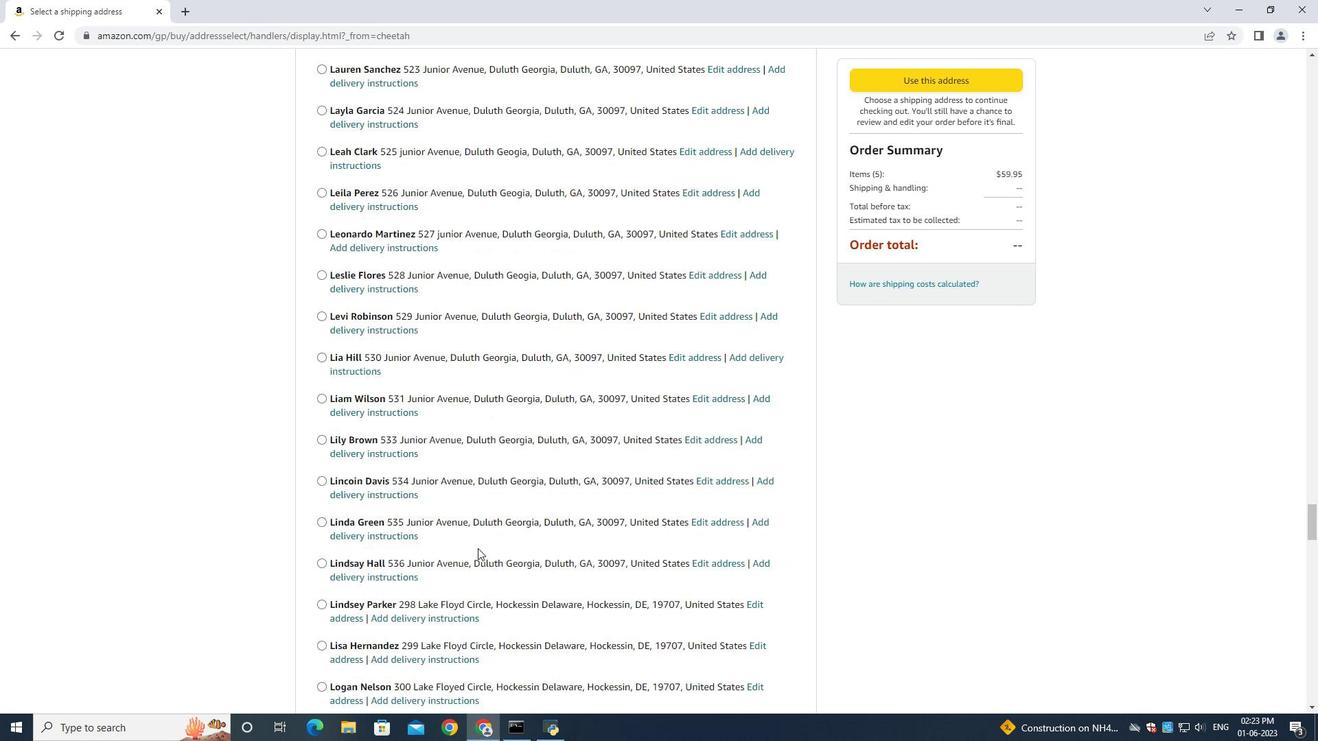 
Action: Mouse scrolled (477, 547) with delta (0, 0)
Screenshot: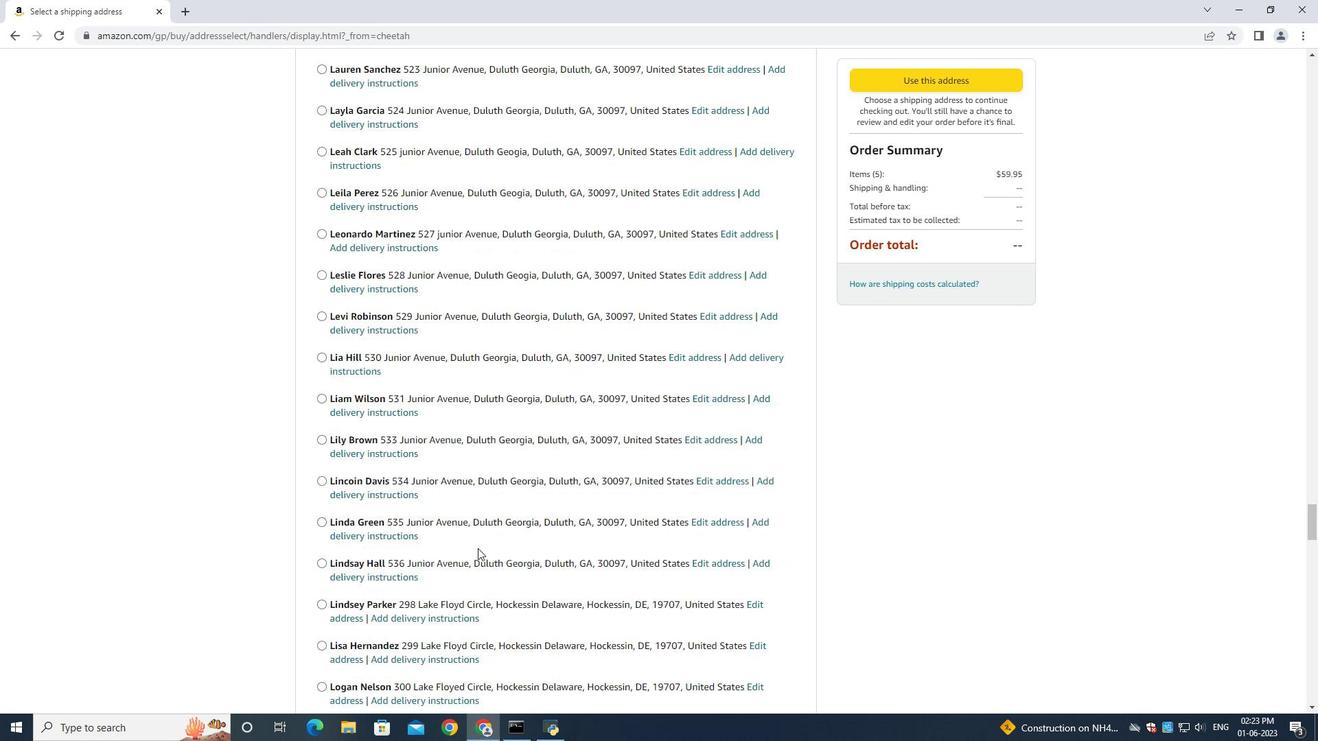 
Action: Mouse scrolled (477, 547) with delta (0, 0)
Screenshot: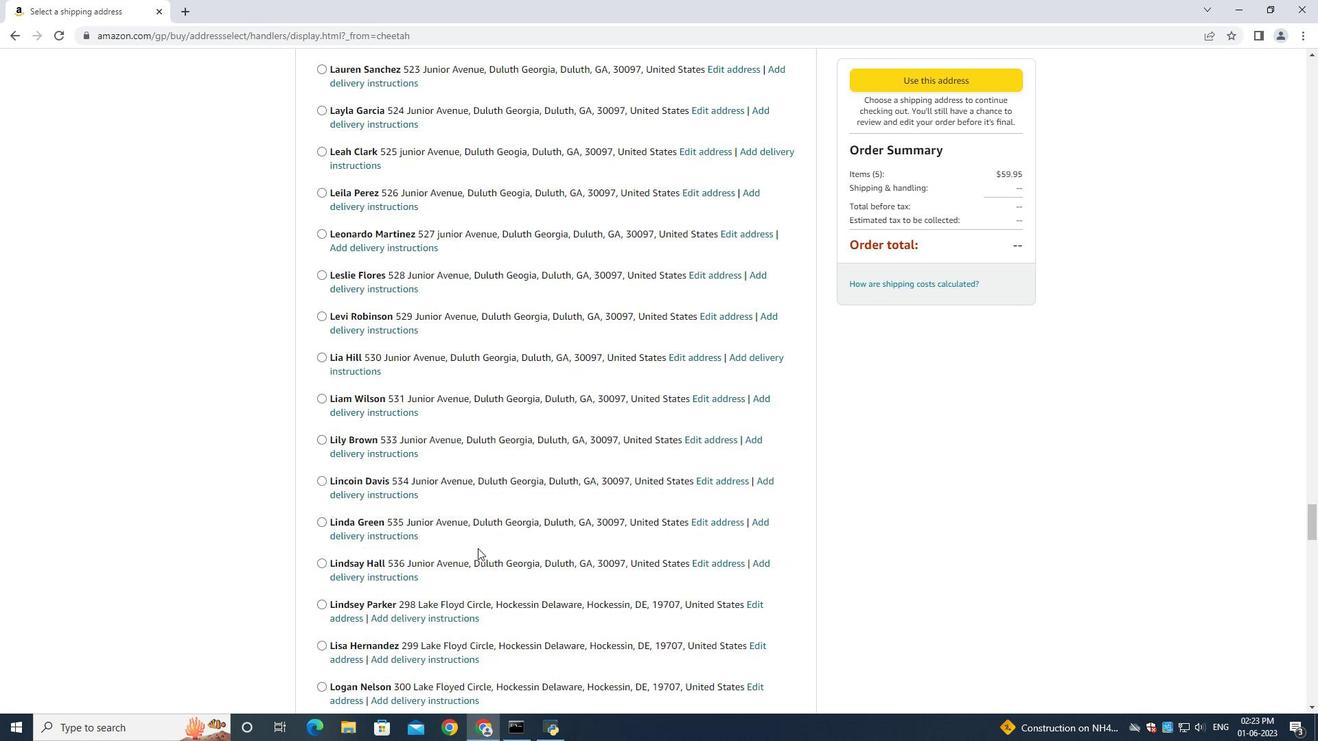 
Action: Mouse scrolled (477, 547) with delta (0, 0)
Screenshot: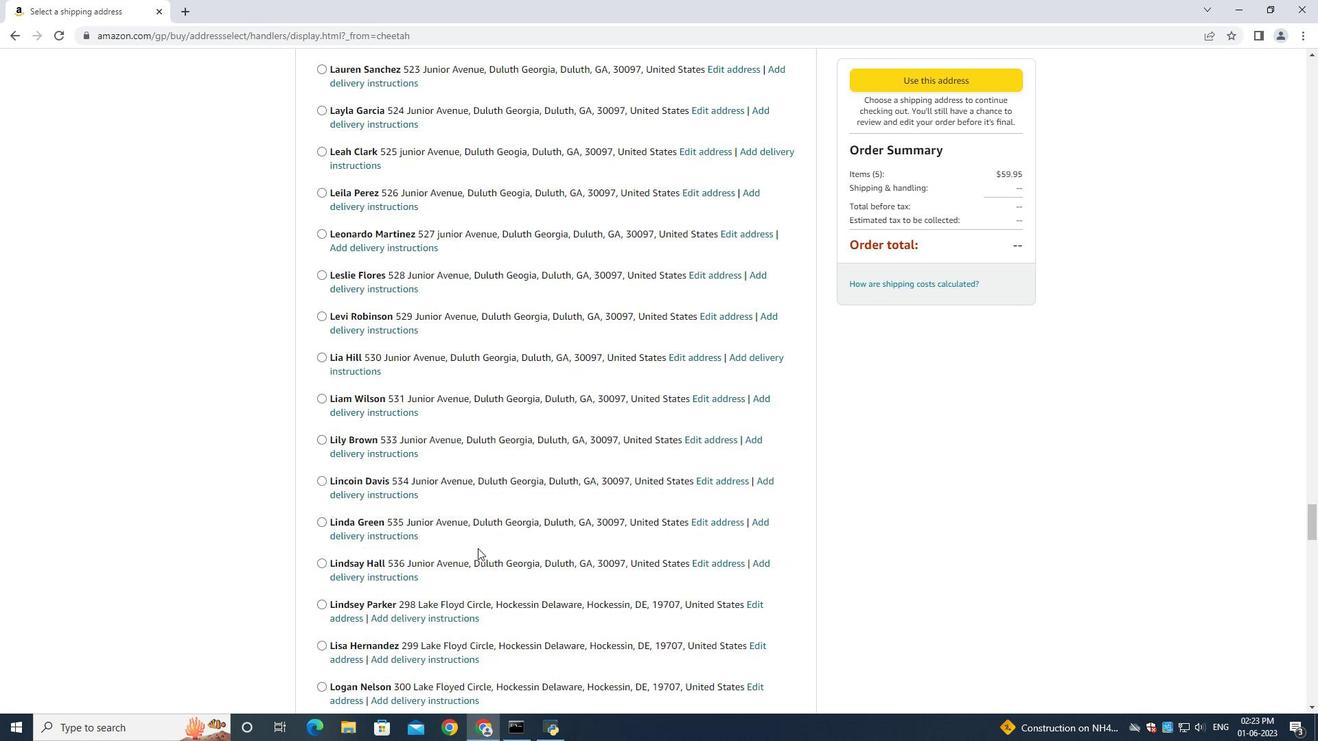 
Action: Mouse scrolled (477, 547) with delta (0, 0)
Screenshot: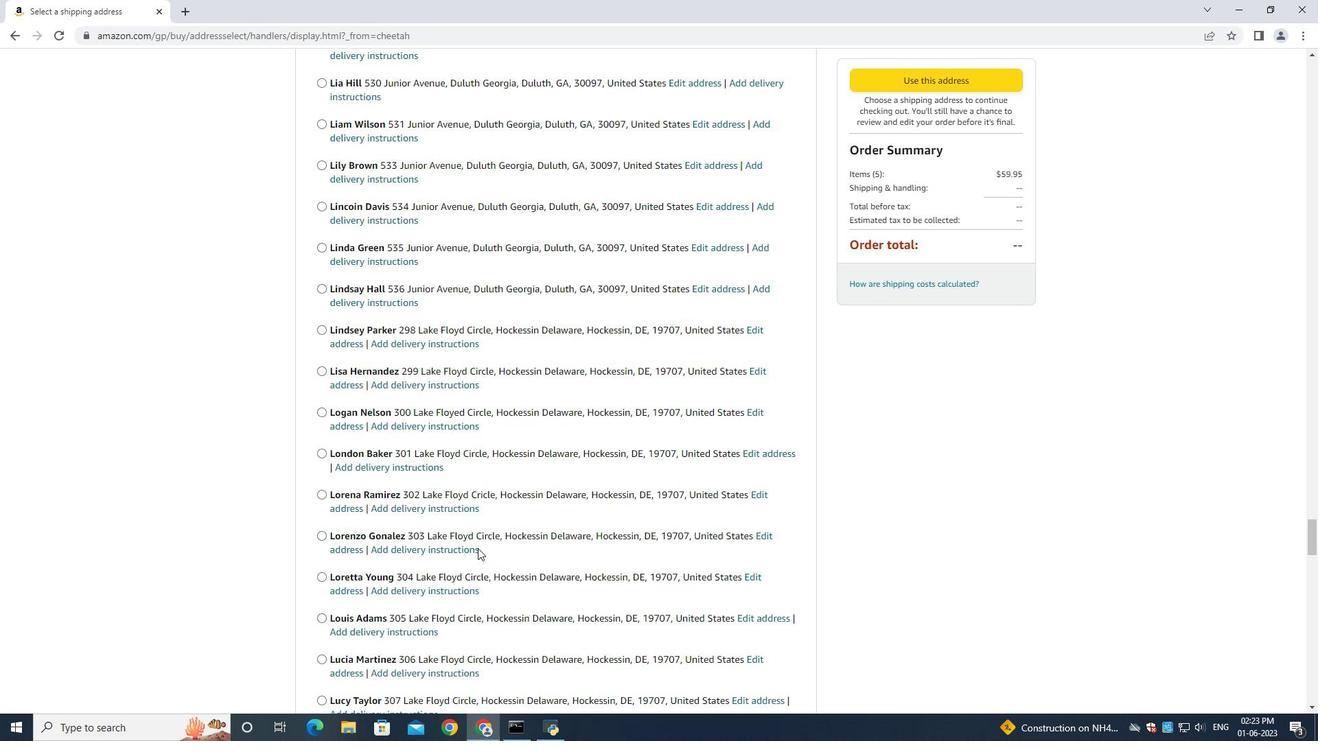 
Action: Mouse scrolled (477, 547) with delta (0, 0)
Screenshot: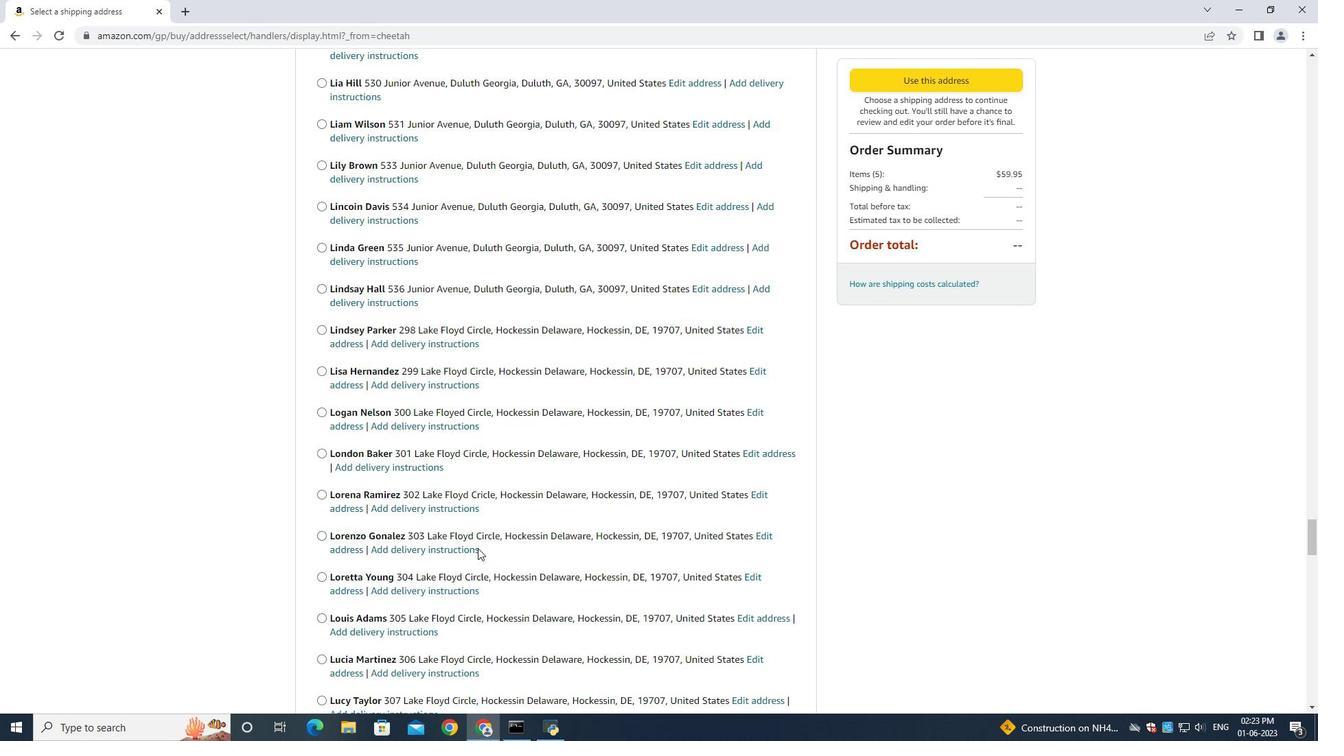 
Action: Mouse scrolled (477, 547) with delta (0, 0)
Screenshot: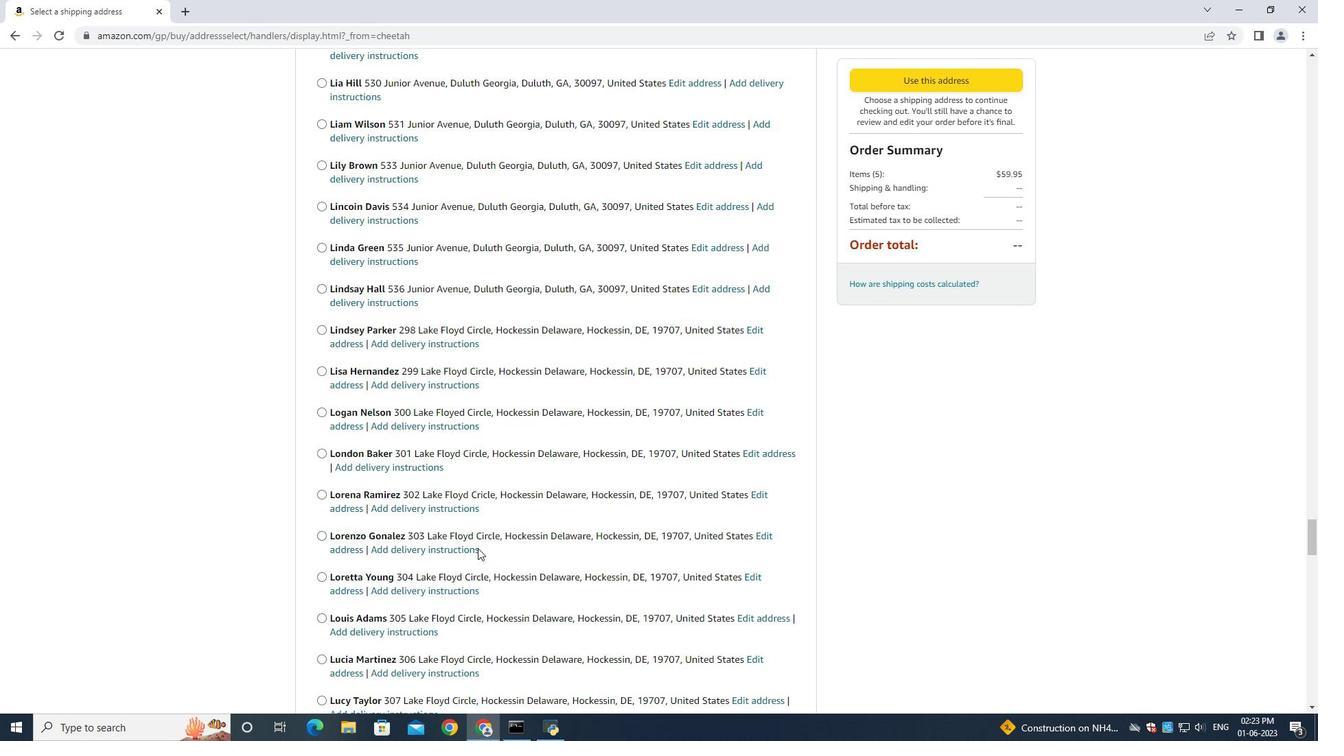
Action: Mouse scrolled (477, 547) with delta (0, 0)
Screenshot: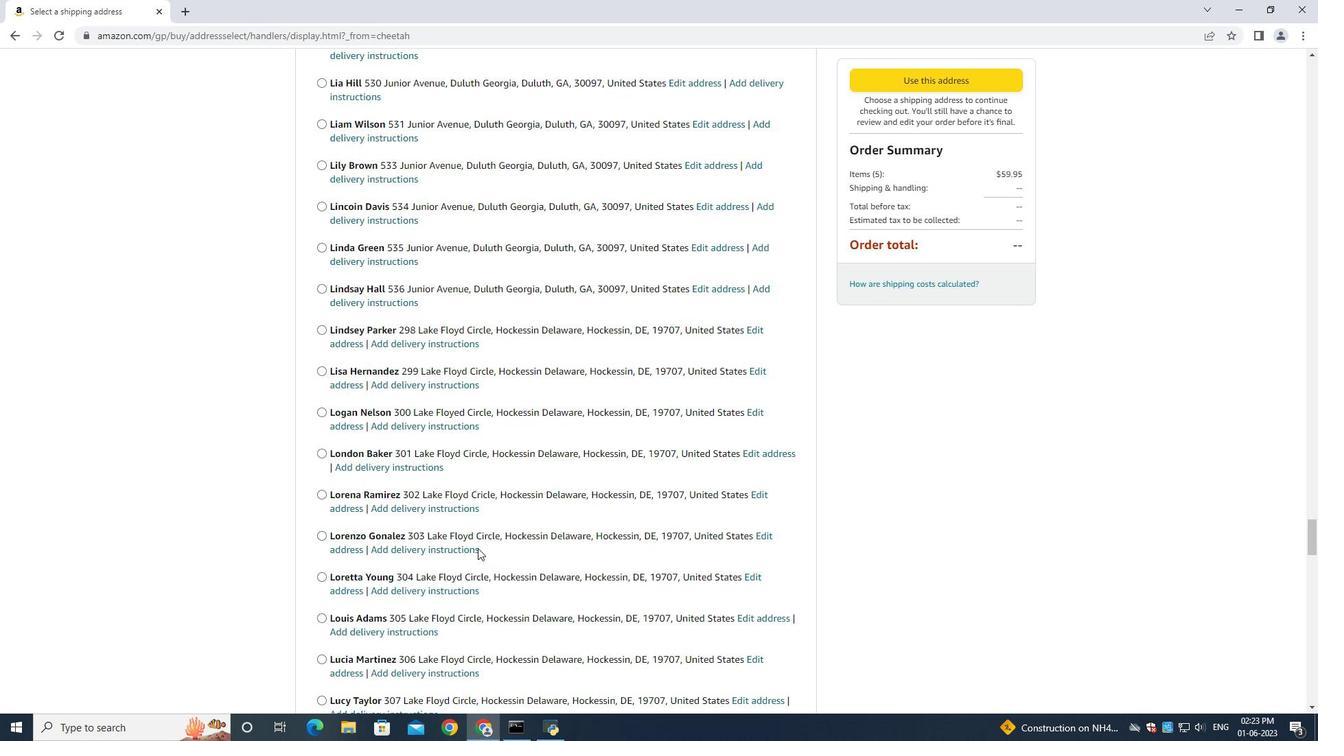 
Action: Mouse moved to (477, 546)
Screenshot: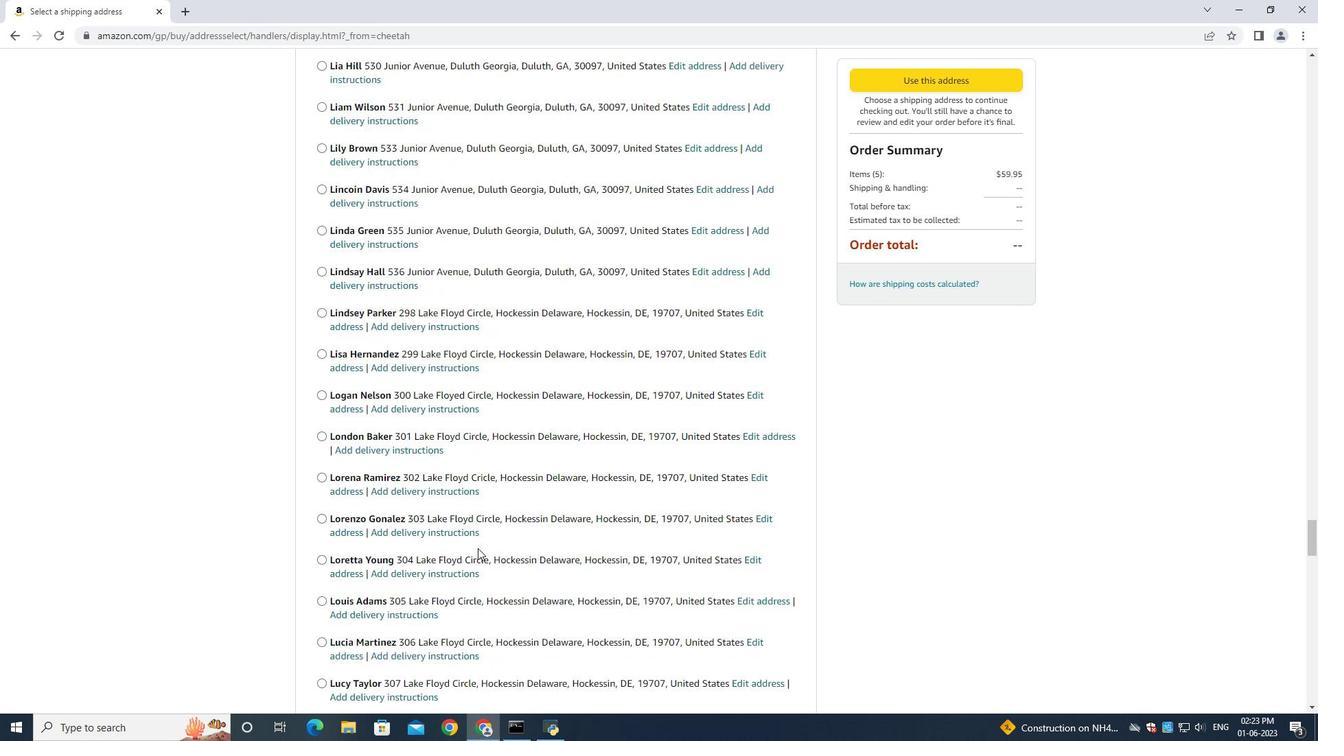 
Action: Mouse scrolled (477, 545) with delta (0, 0)
Screenshot: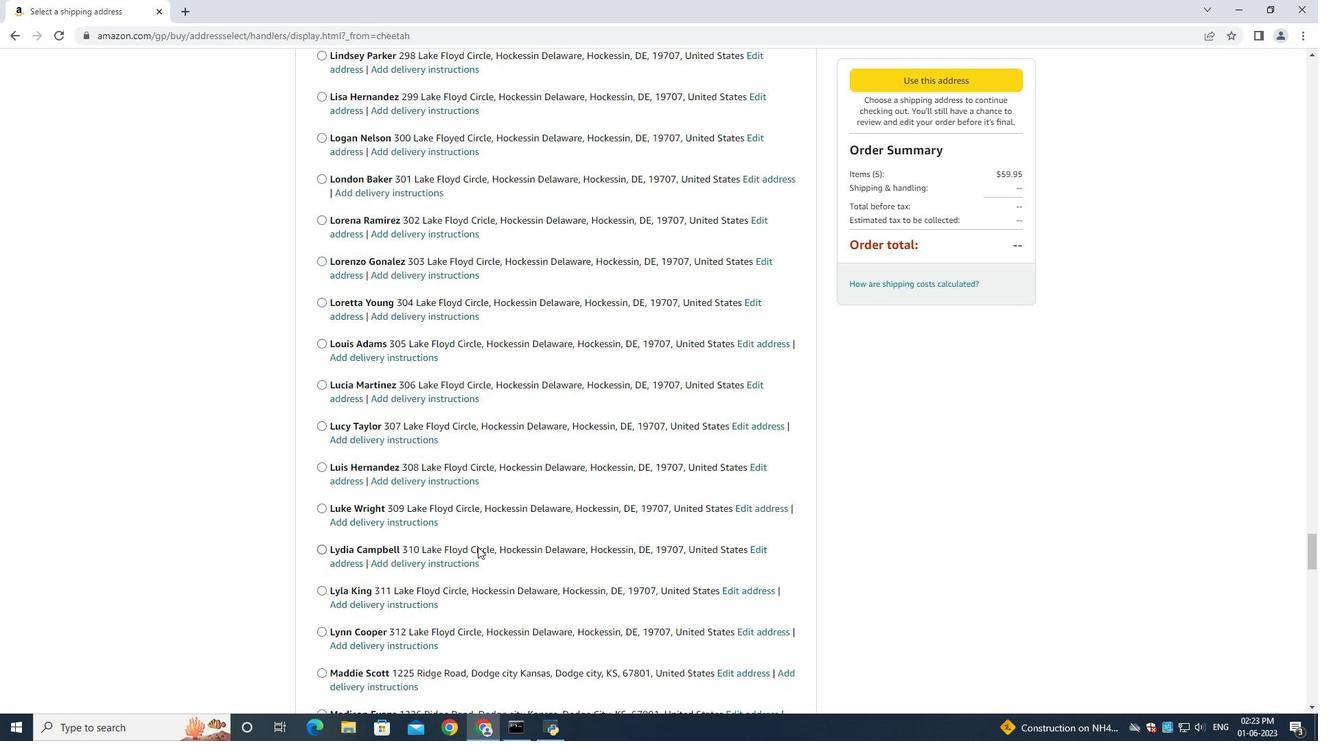 
Action: Mouse scrolled (477, 545) with delta (0, 0)
Screenshot: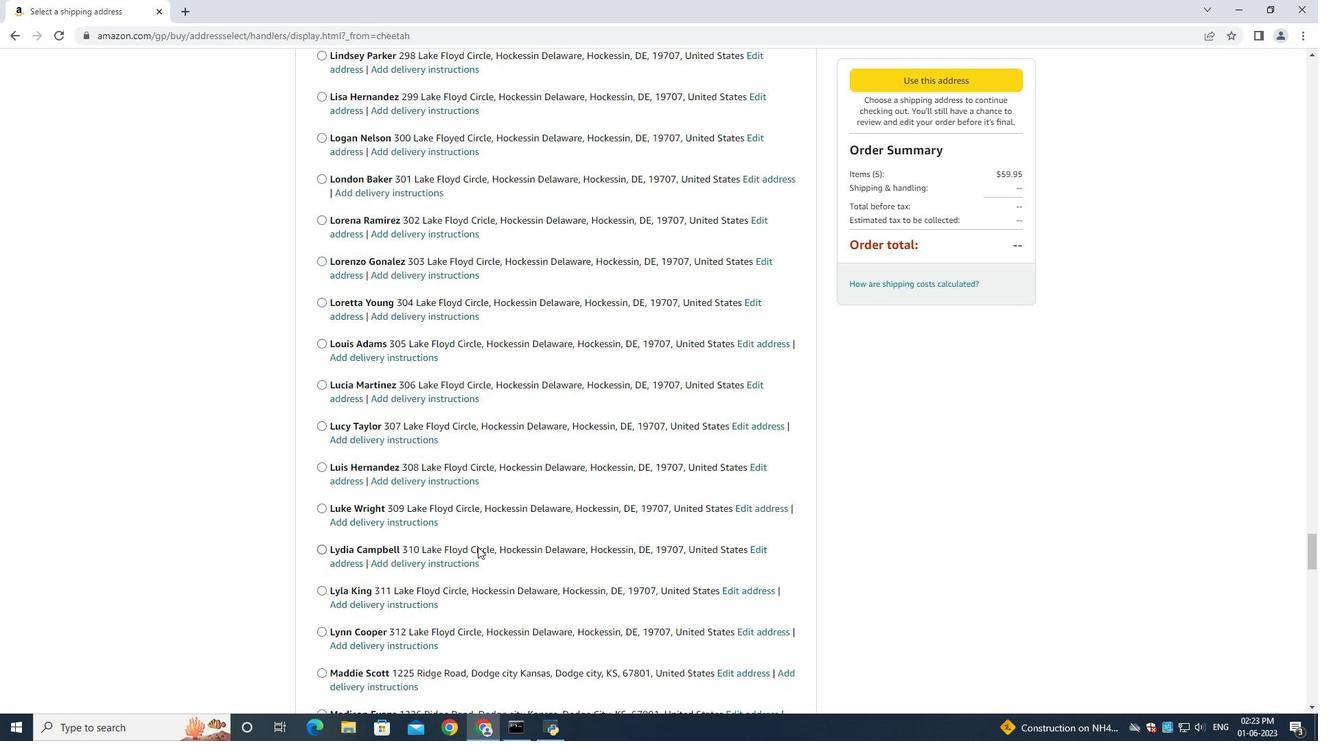 
Action: Mouse scrolled (477, 545) with delta (0, 0)
Screenshot: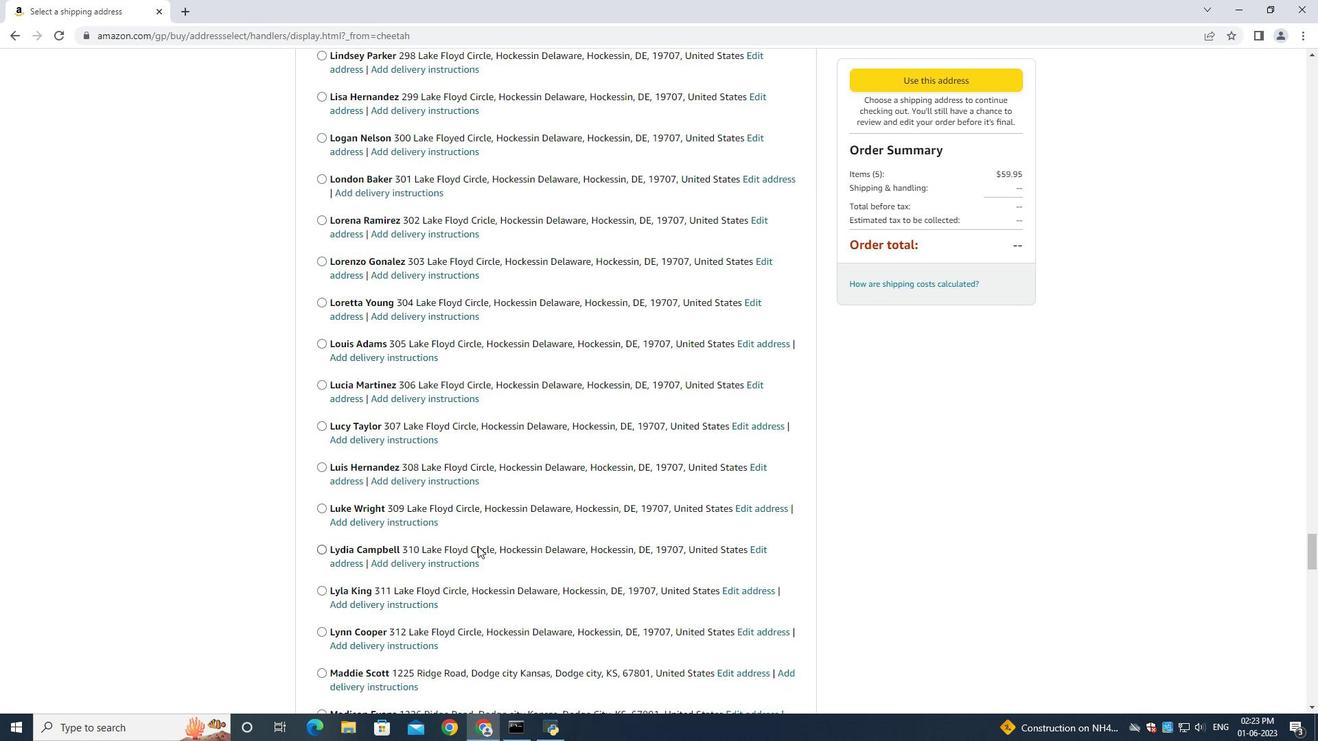 
Action: Mouse scrolled (477, 545) with delta (0, 0)
Screenshot: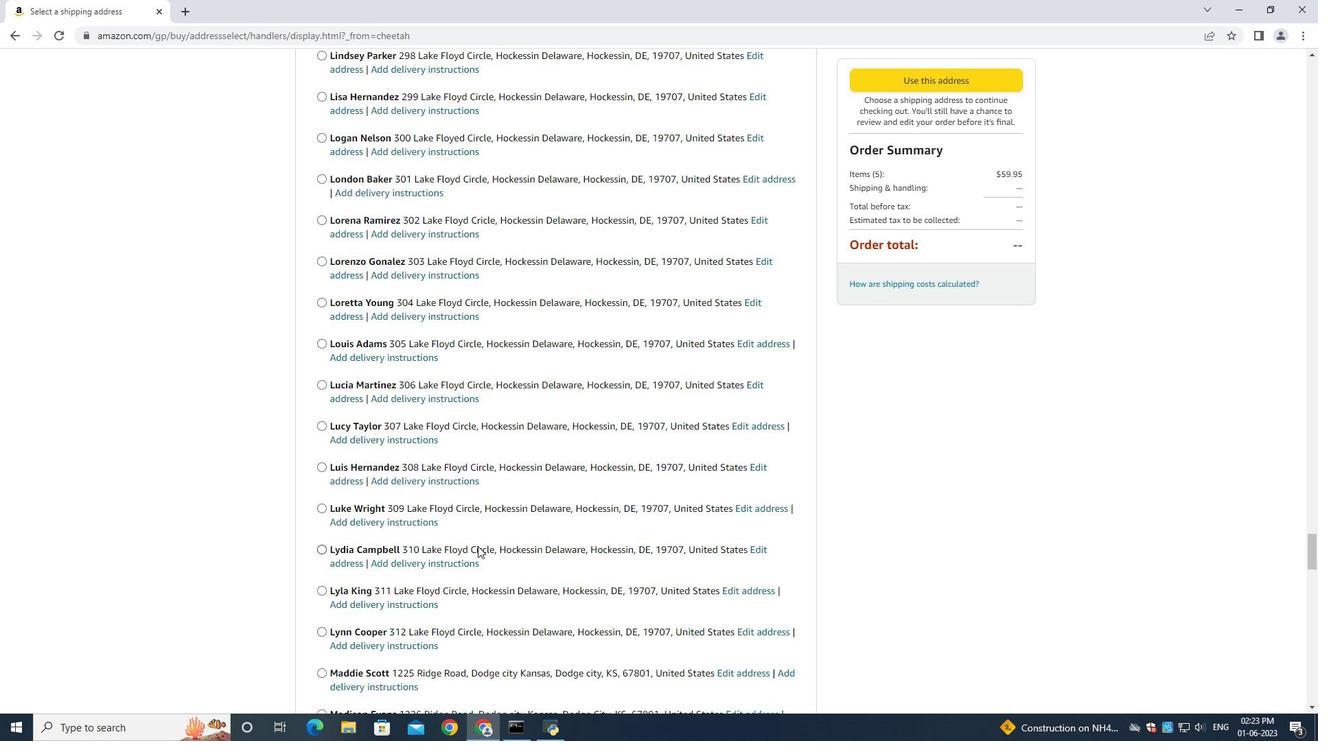 
Action: Mouse moved to (477, 546)
Screenshot: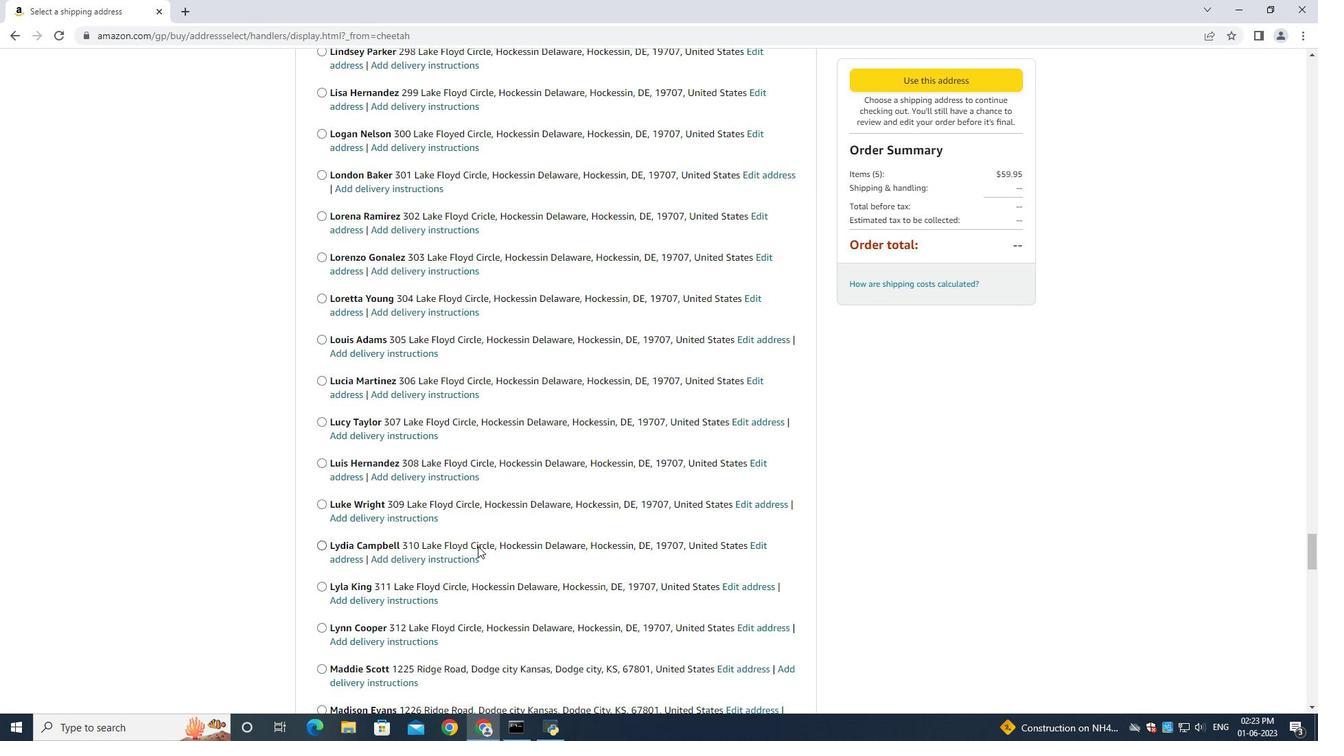 
Action: Mouse scrolled (477, 545) with delta (0, 0)
Screenshot: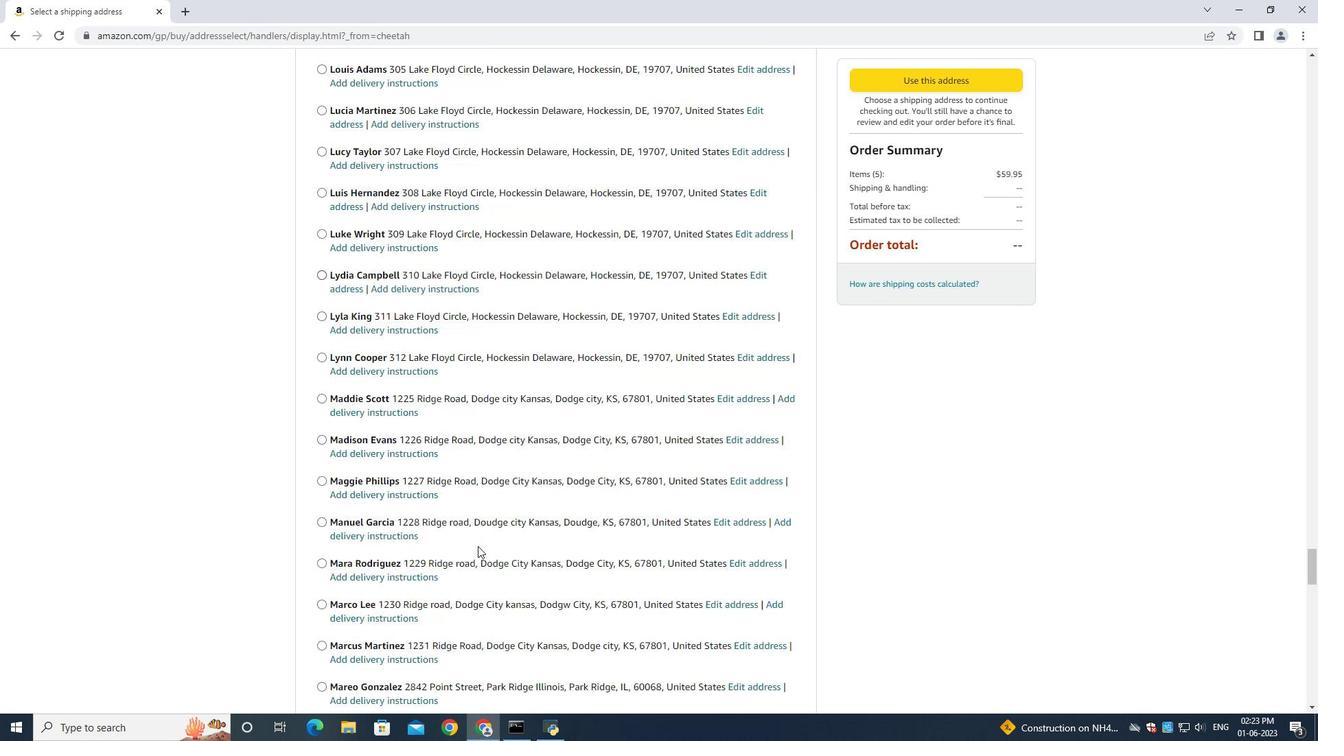 
Action: Mouse scrolled (477, 545) with delta (0, 0)
Screenshot: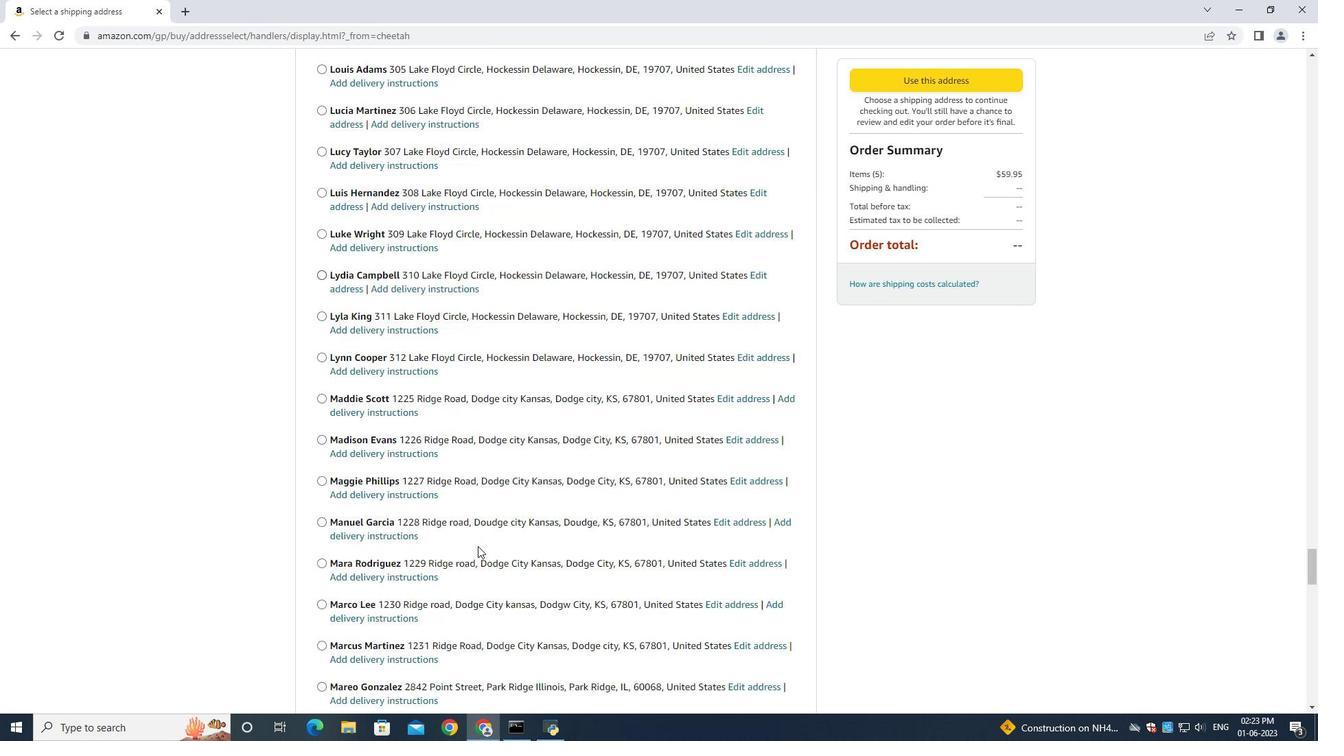 
Action: Mouse scrolled (477, 545) with delta (0, 0)
Screenshot: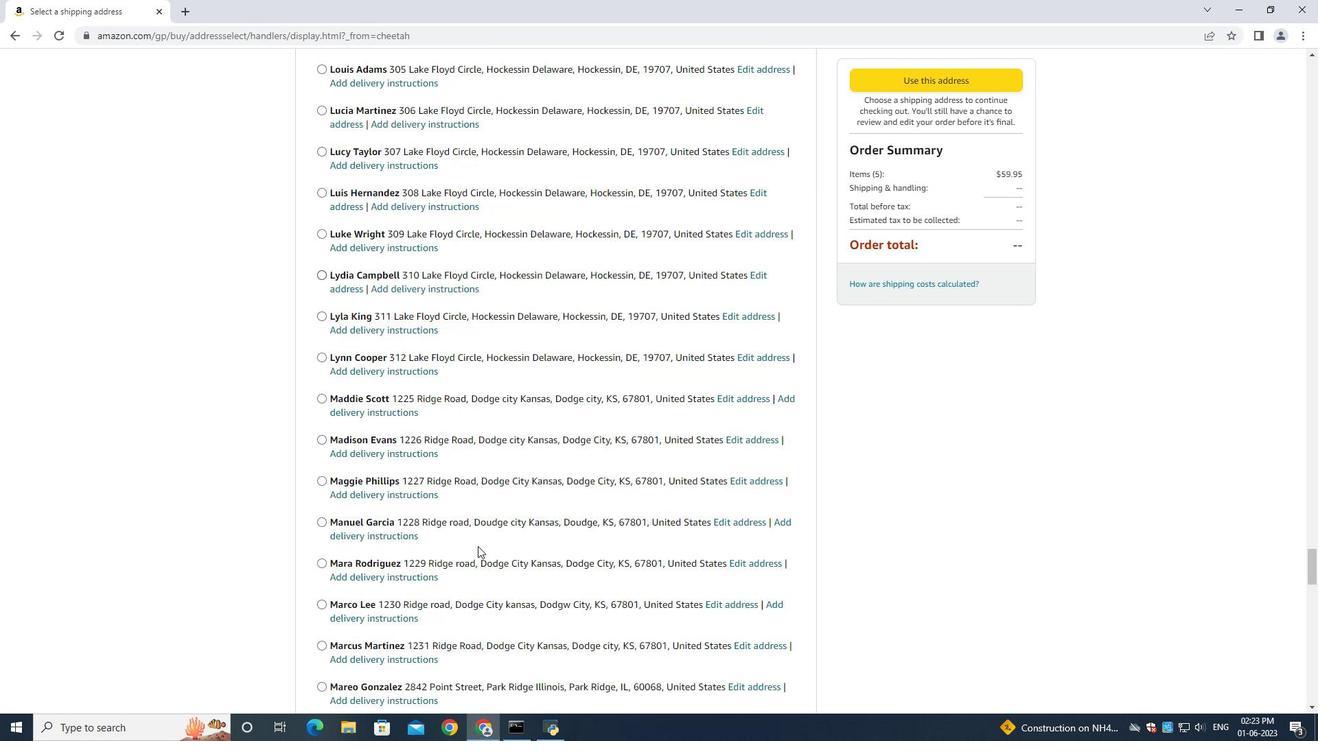 
Action: Mouse scrolled (477, 545) with delta (0, 0)
Screenshot: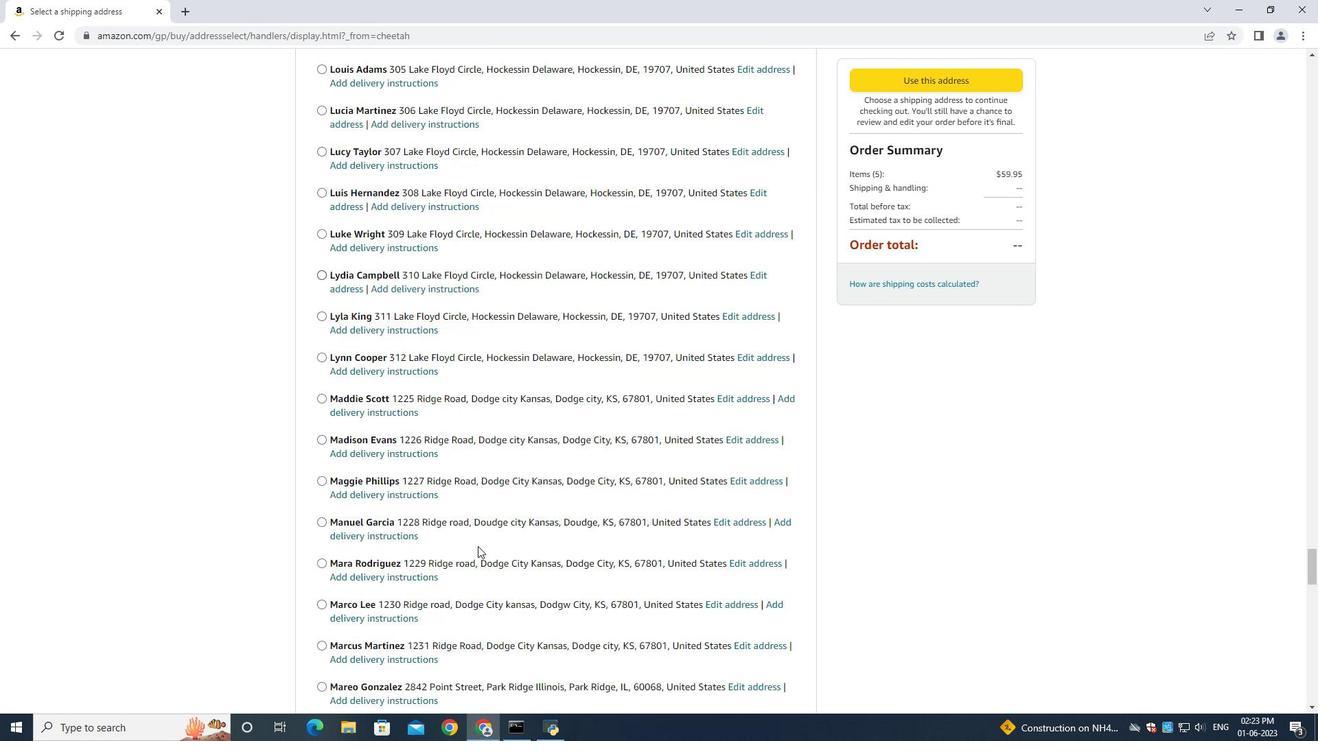 
Action: Mouse scrolled (477, 545) with delta (0, 0)
Screenshot: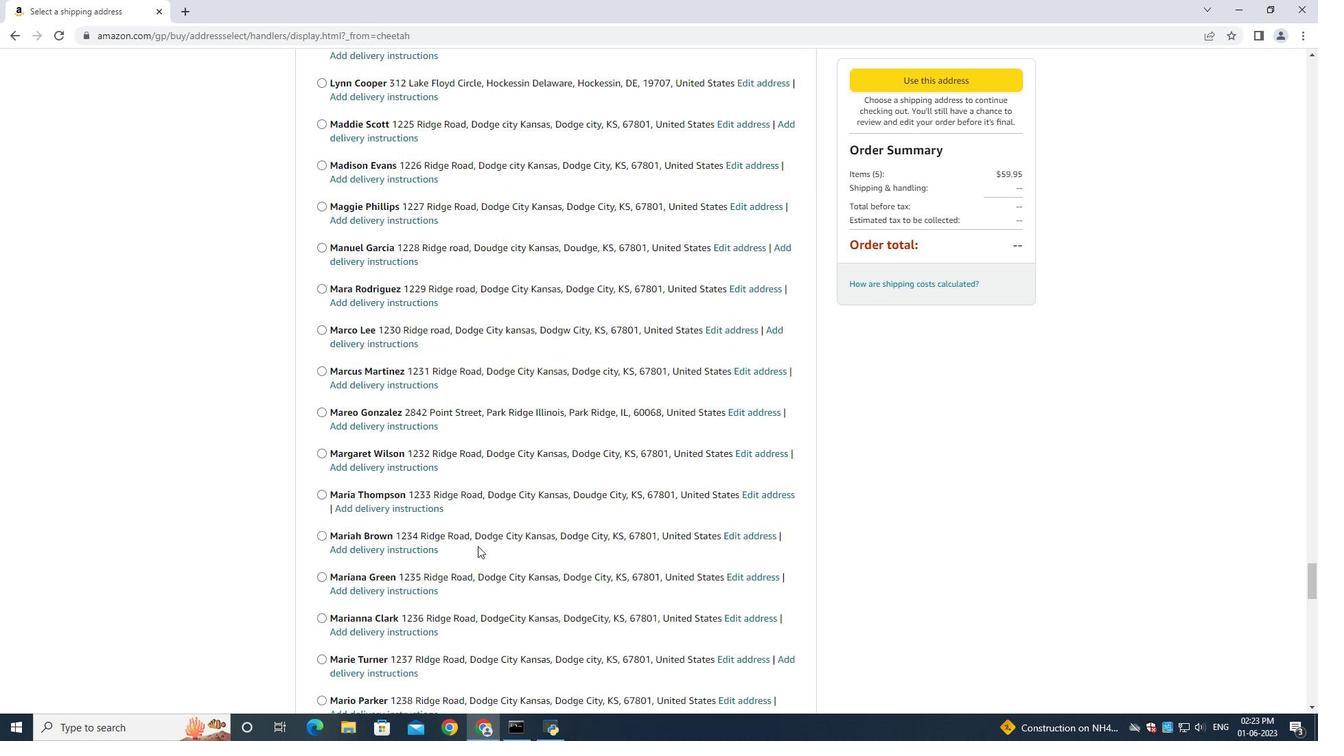 
Action: Mouse scrolled (477, 545) with delta (0, 0)
Screenshot: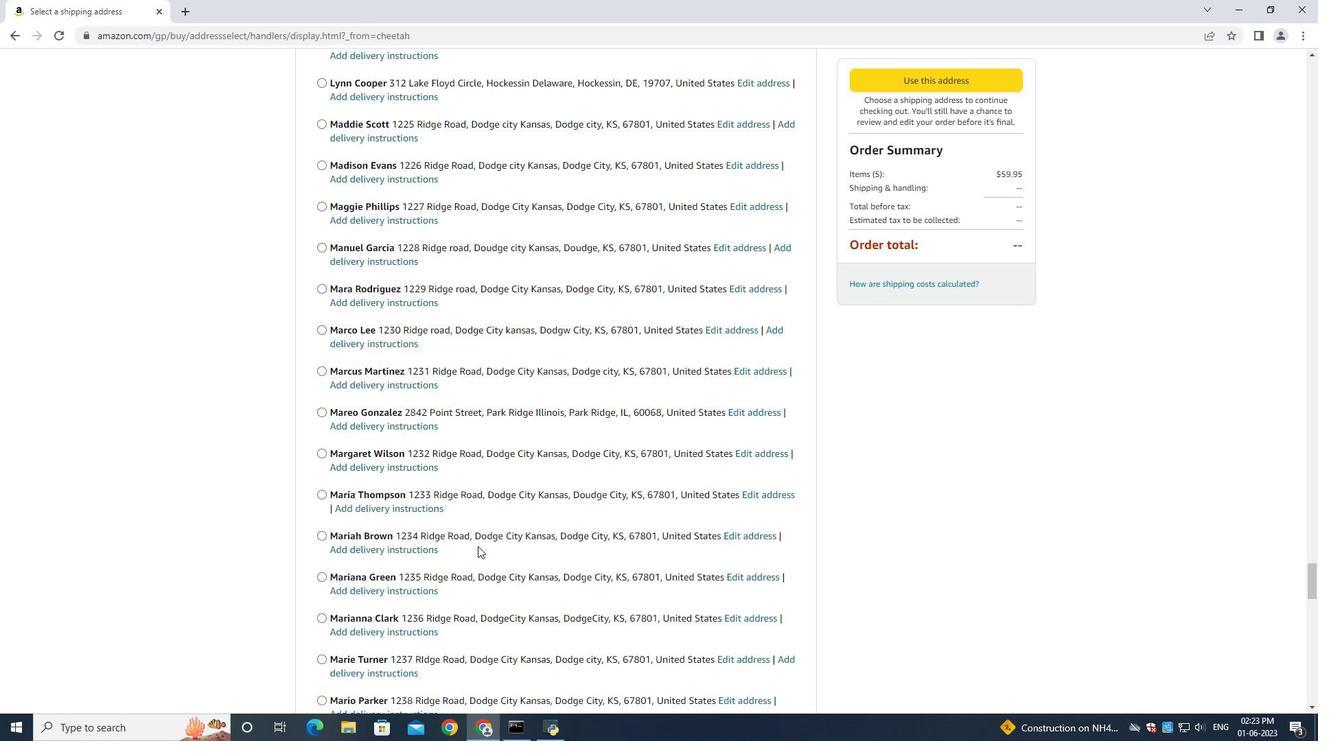 
Action: Mouse scrolled (477, 545) with delta (0, 0)
Screenshot: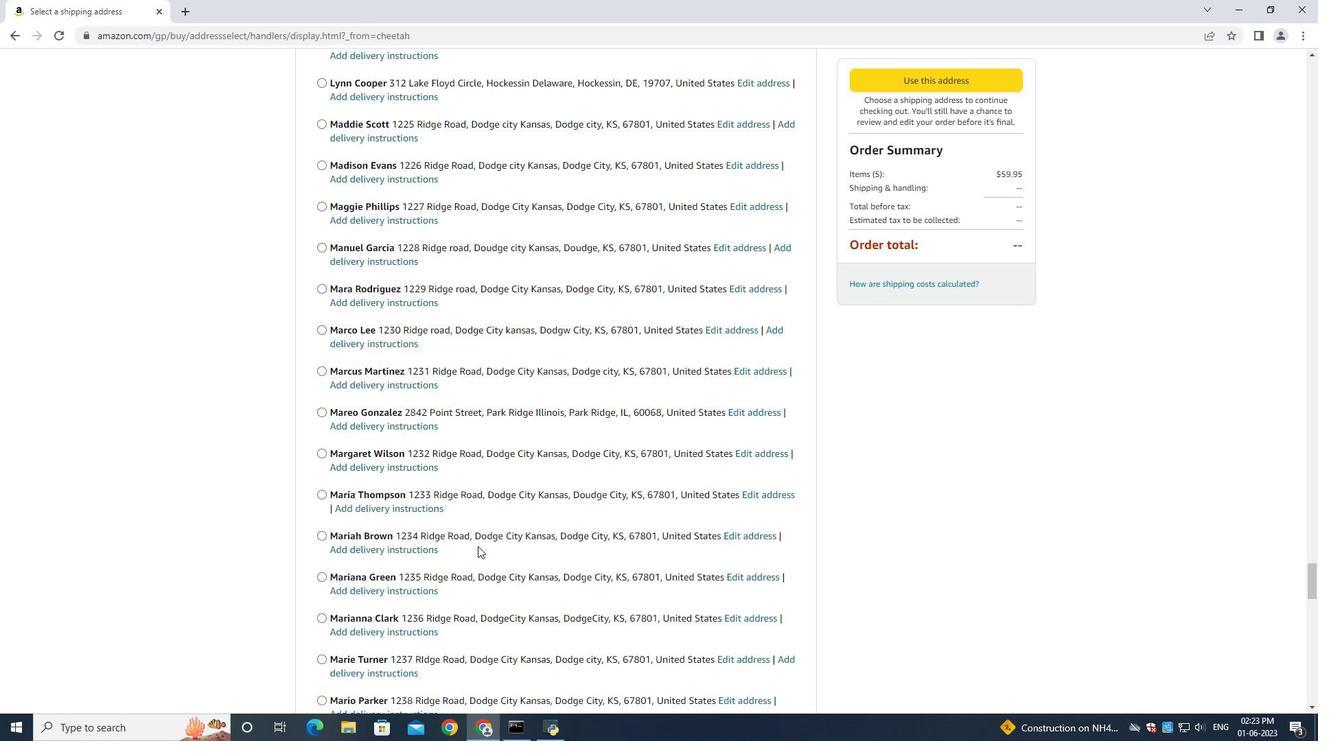 
Action: Mouse scrolled (477, 545) with delta (0, 0)
Screenshot: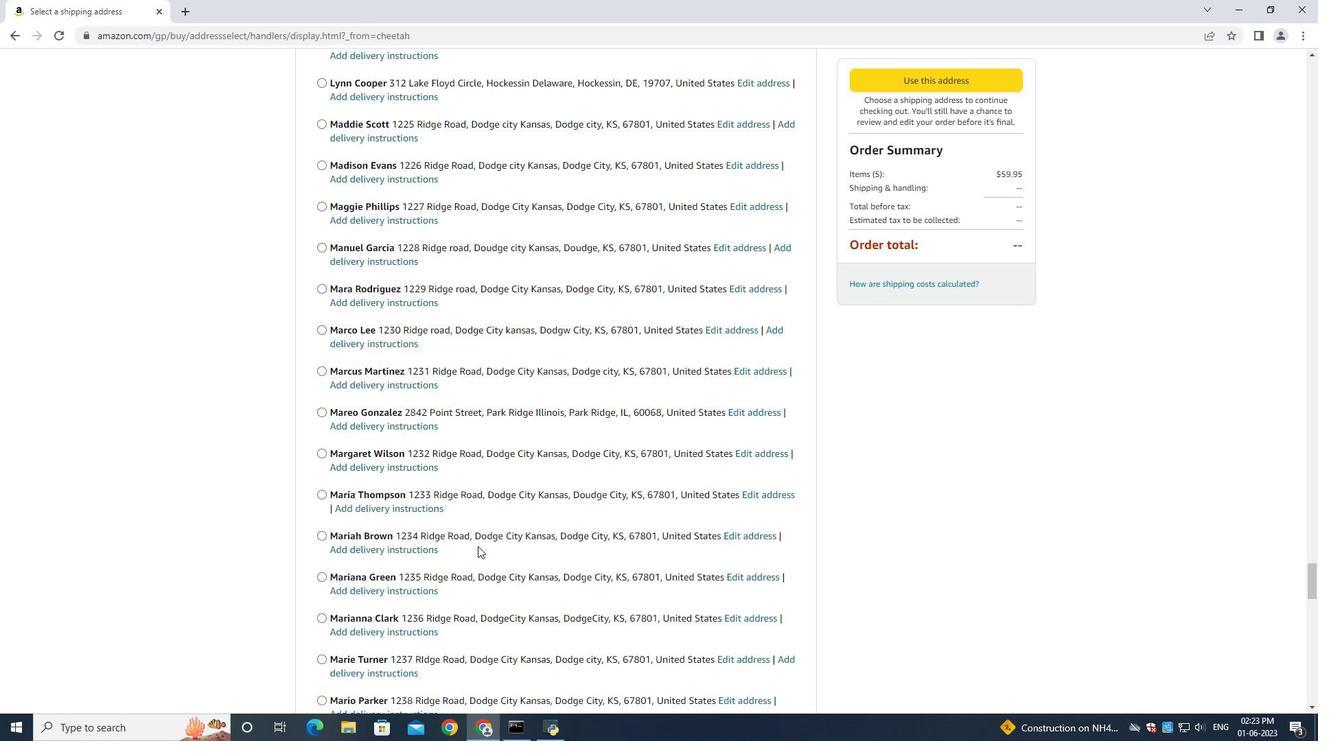 
Action: Mouse scrolled (477, 545) with delta (0, 0)
Screenshot: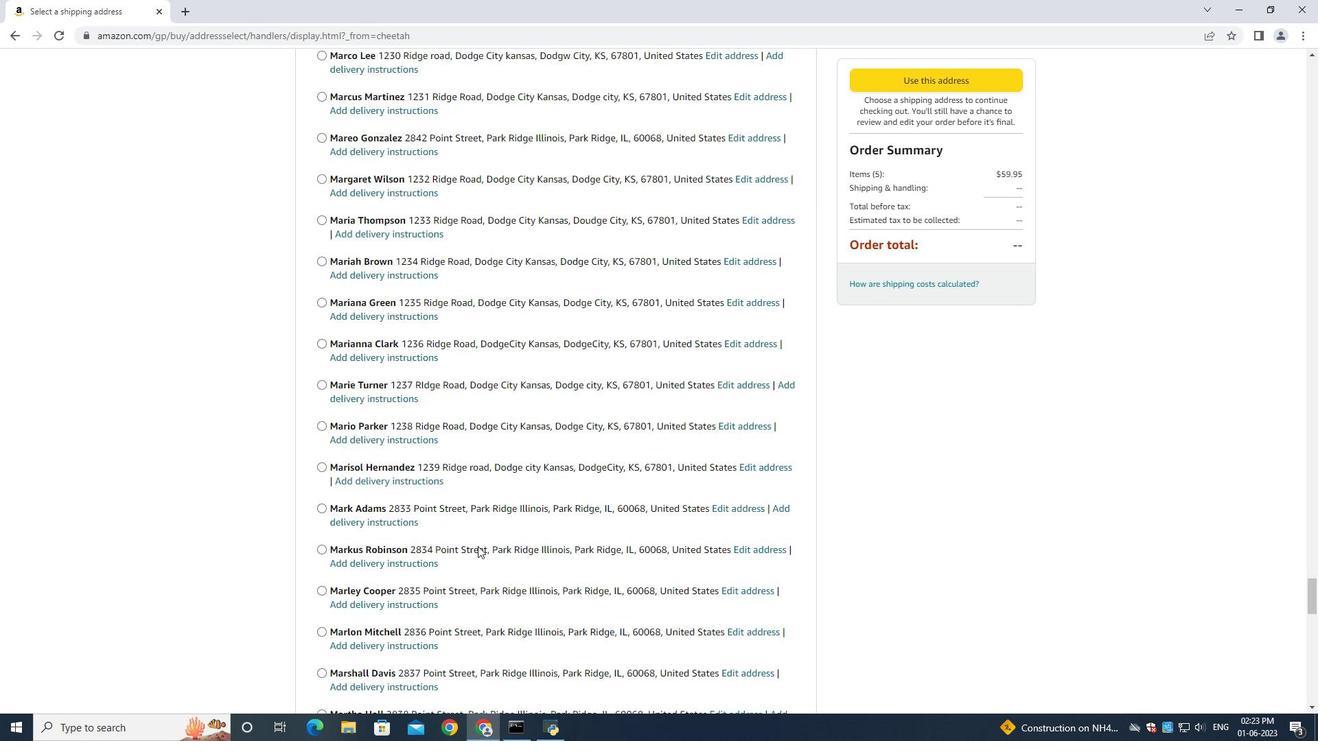 
Action: Mouse scrolled (477, 545) with delta (0, 0)
Screenshot: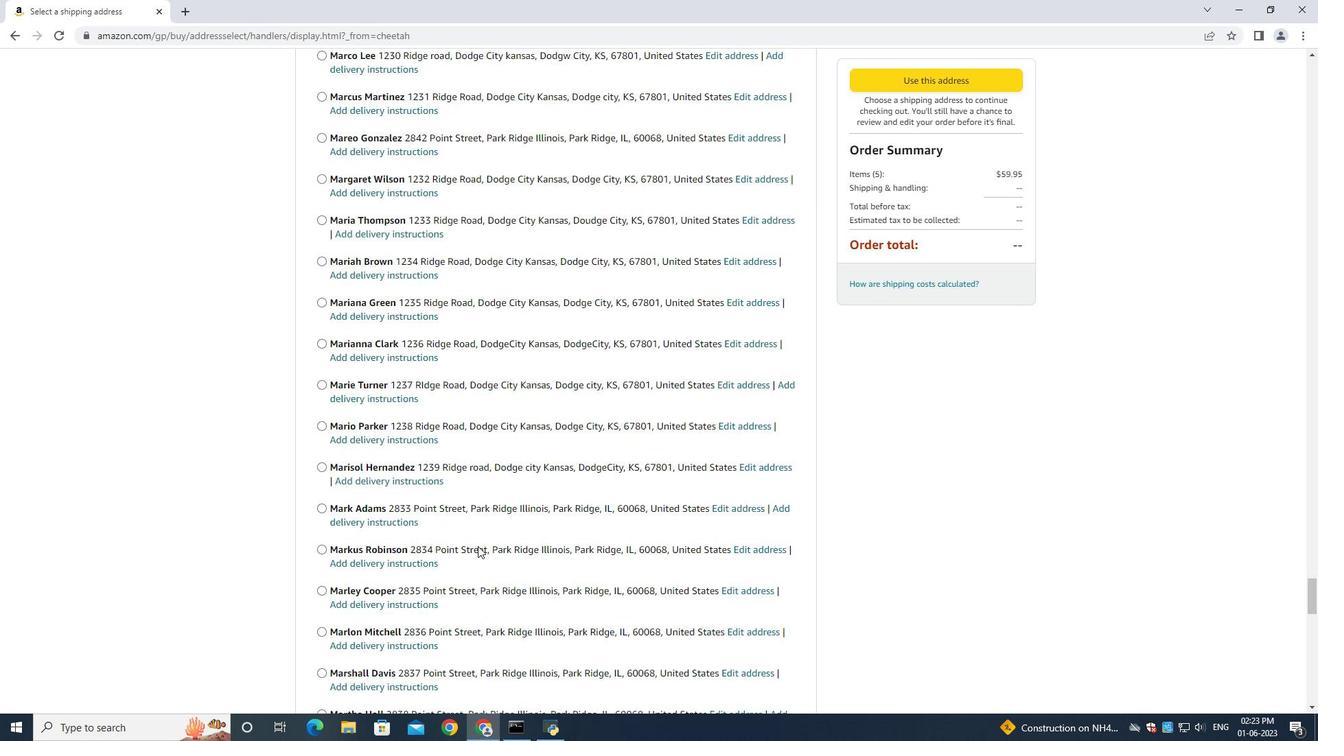 
Action: Mouse scrolled (477, 545) with delta (0, 0)
Screenshot: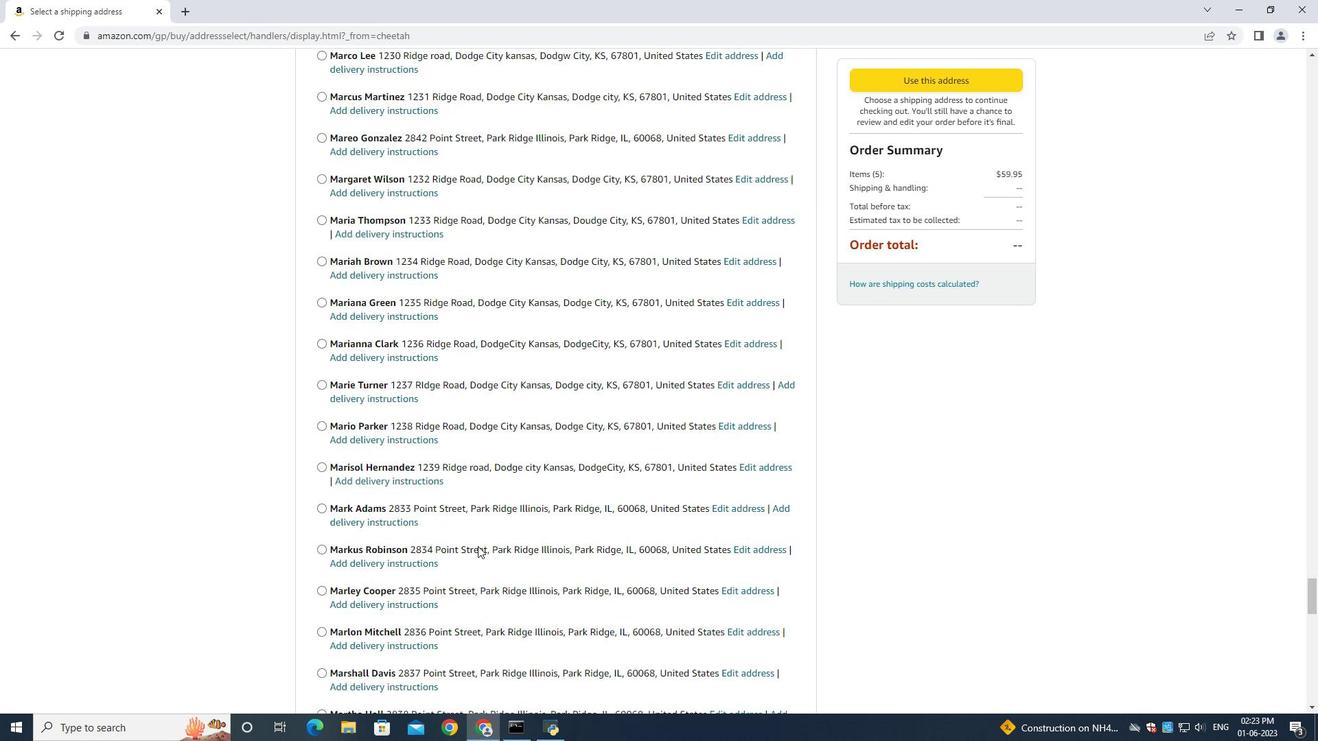
Action: Mouse scrolled (477, 545) with delta (0, 0)
Screenshot: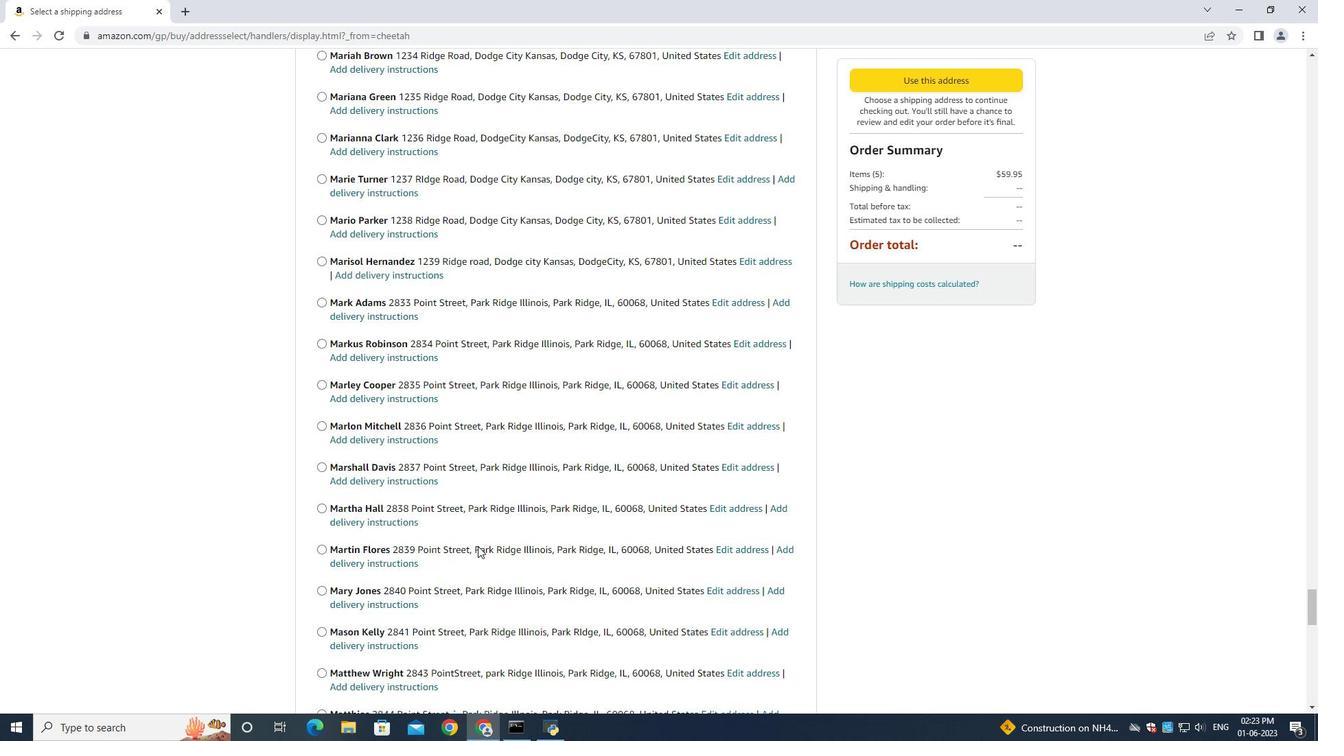 
Action: Mouse scrolled (477, 545) with delta (0, 0)
Screenshot: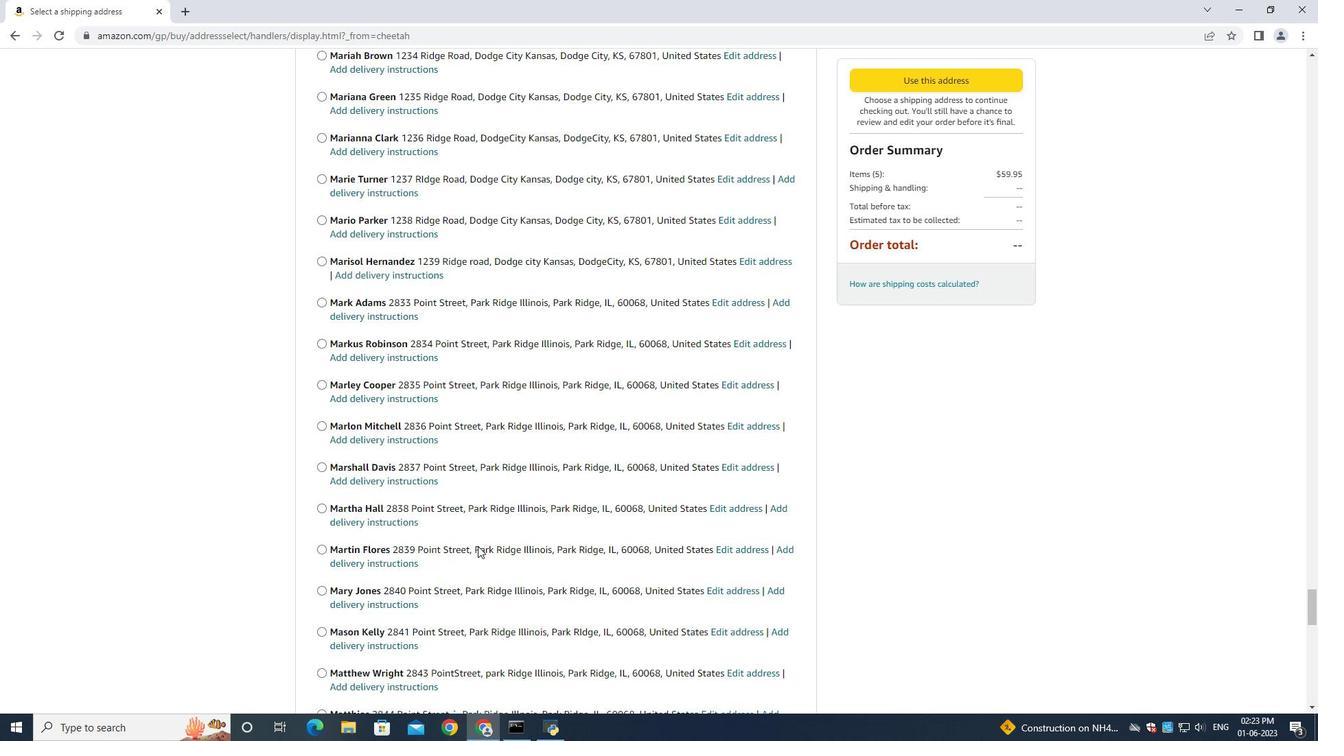 
Action: Mouse scrolled (477, 545) with delta (0, 0)
Screenshot: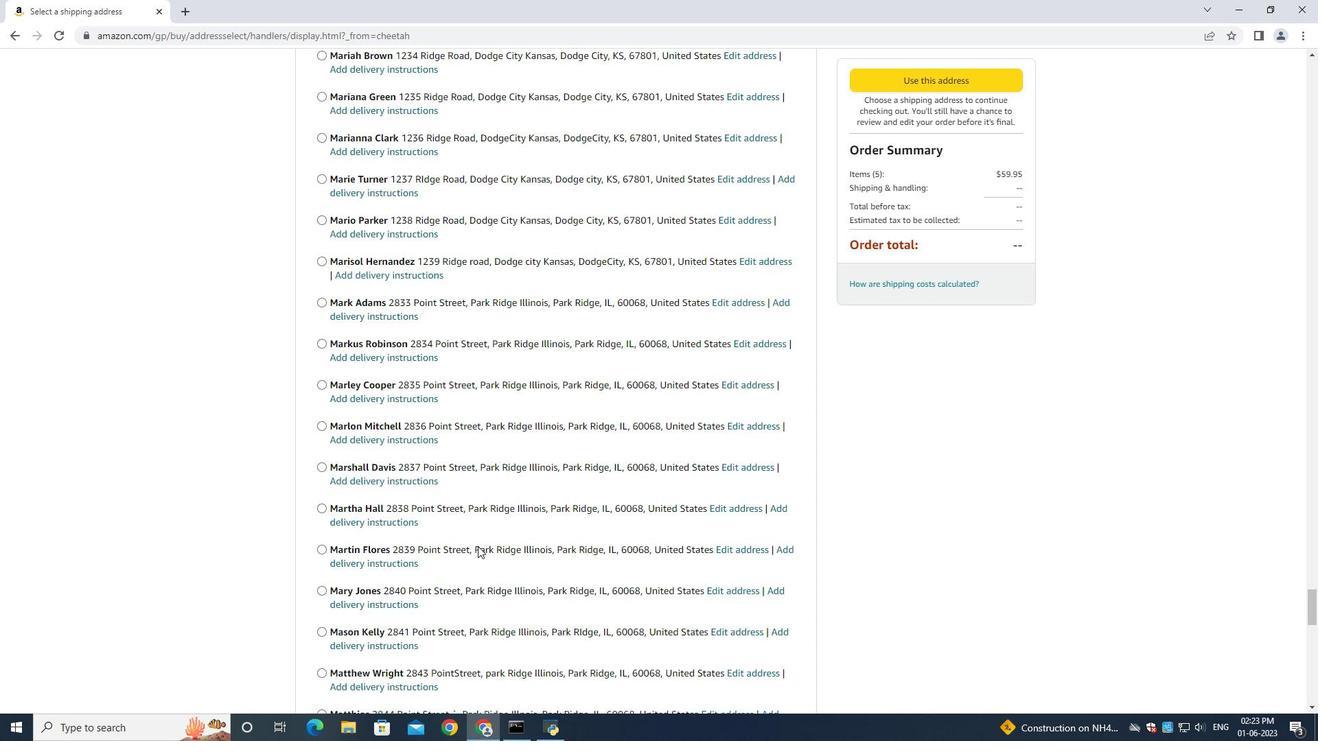 
Action: Mouse scrolled (477, 545) with delta (0, 0)
Screenshot: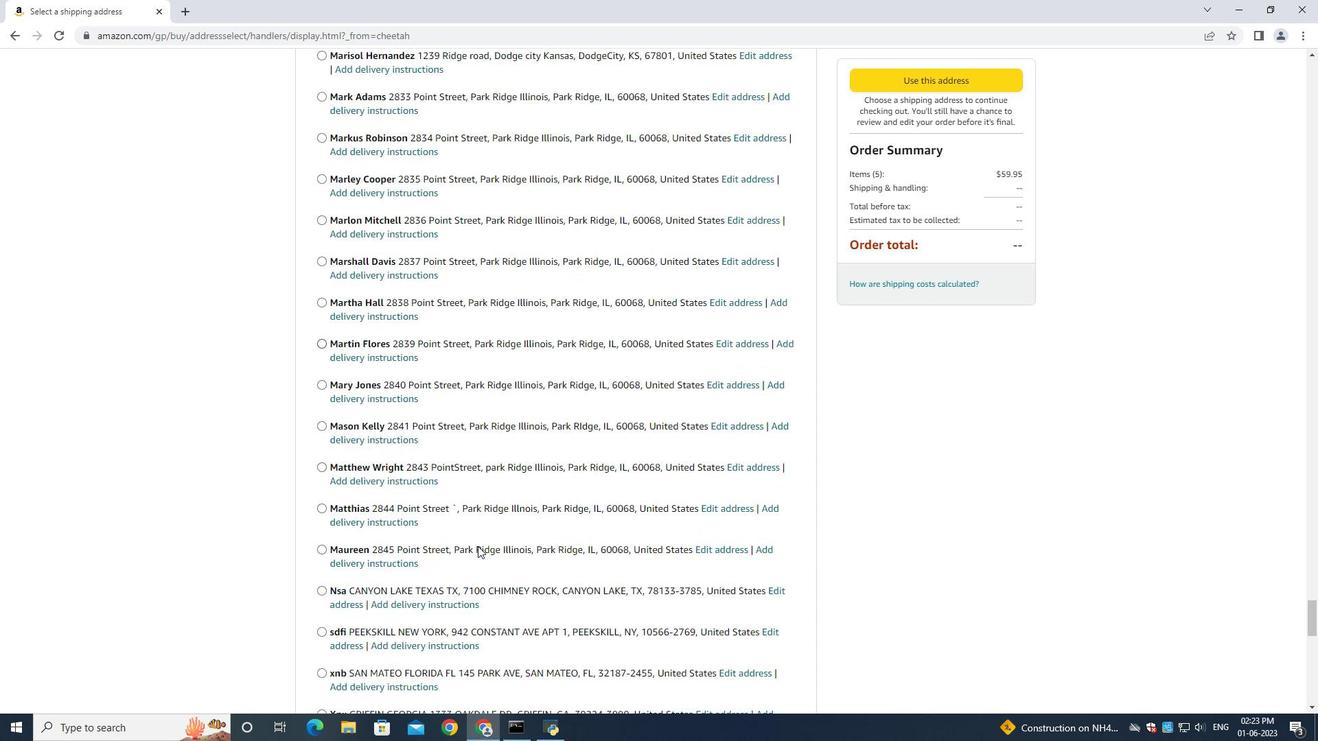 
Action: Mouse scrolled (477, 545) with delta (0, 0)
Screenshot: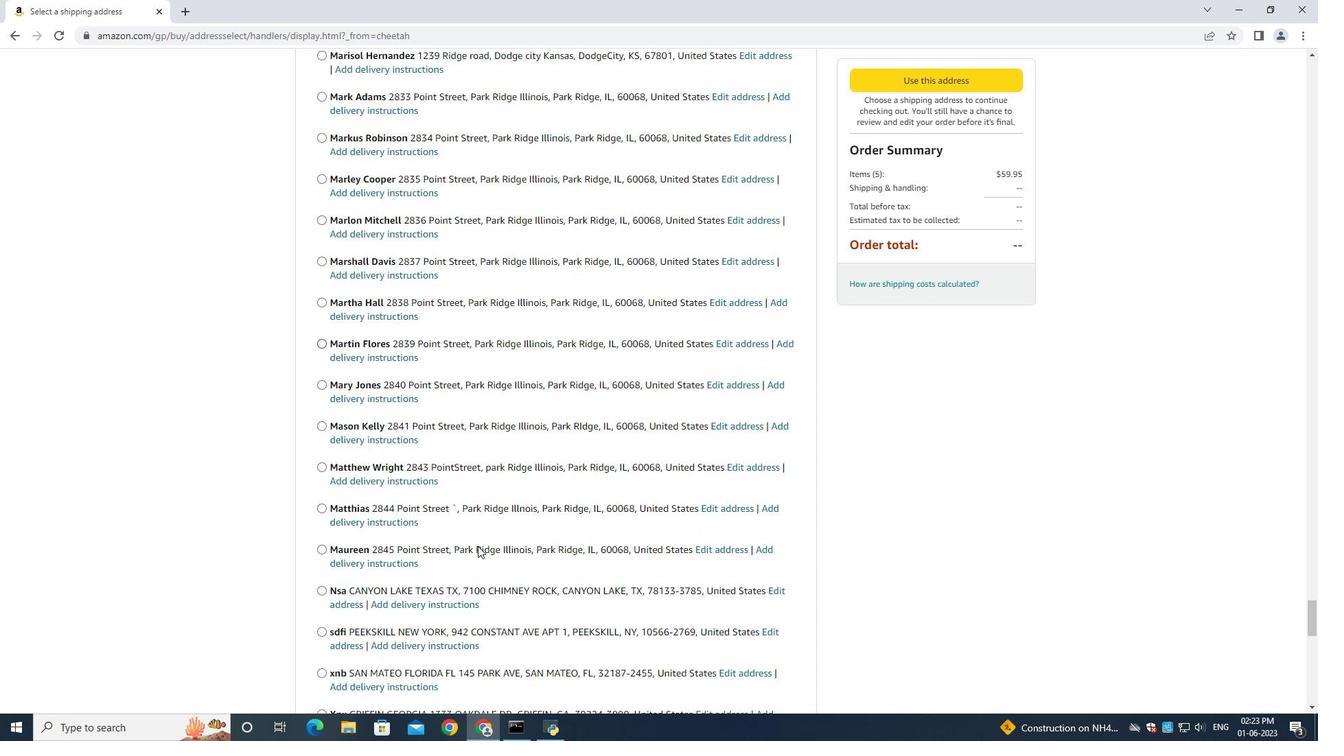 
Action: Mouse scrolled (477, 545) with delta (0, 0)
Screenshot: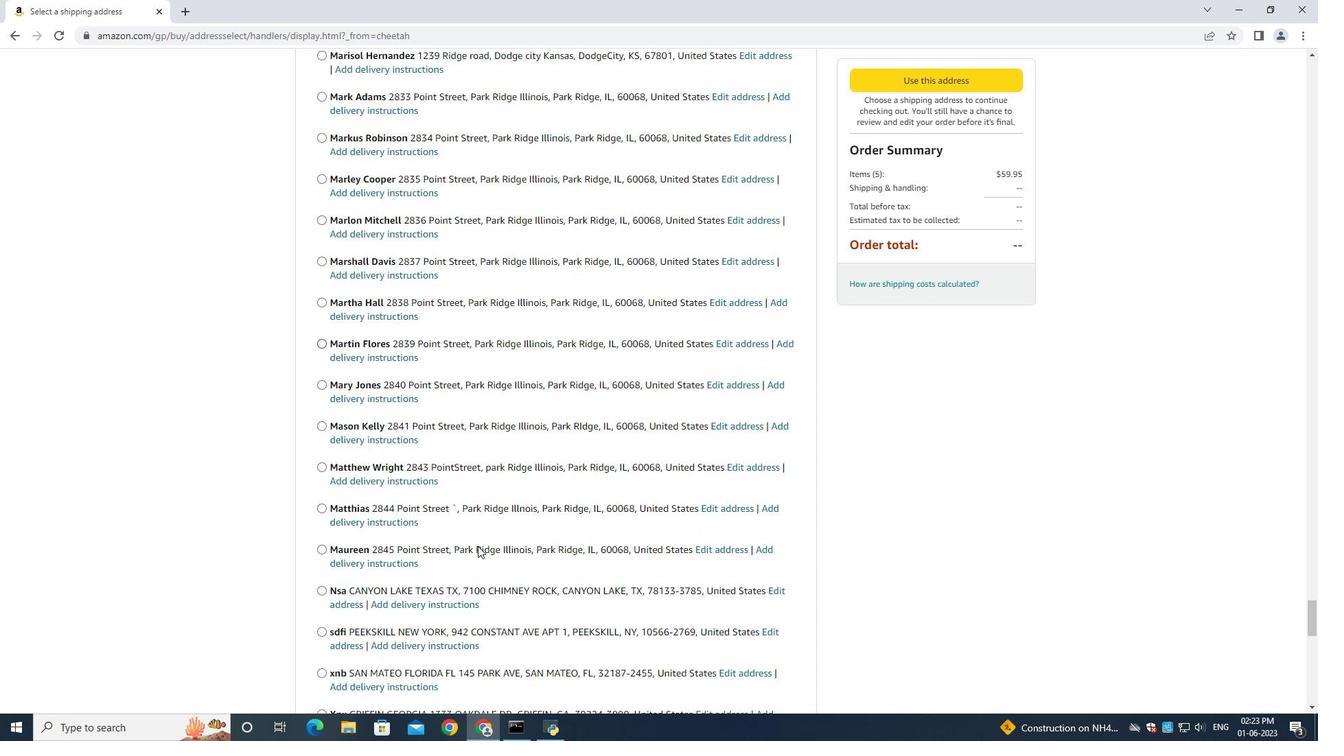 
Action: Mouse scrolled (477, 545) with delta (0, 0)
Screenshot: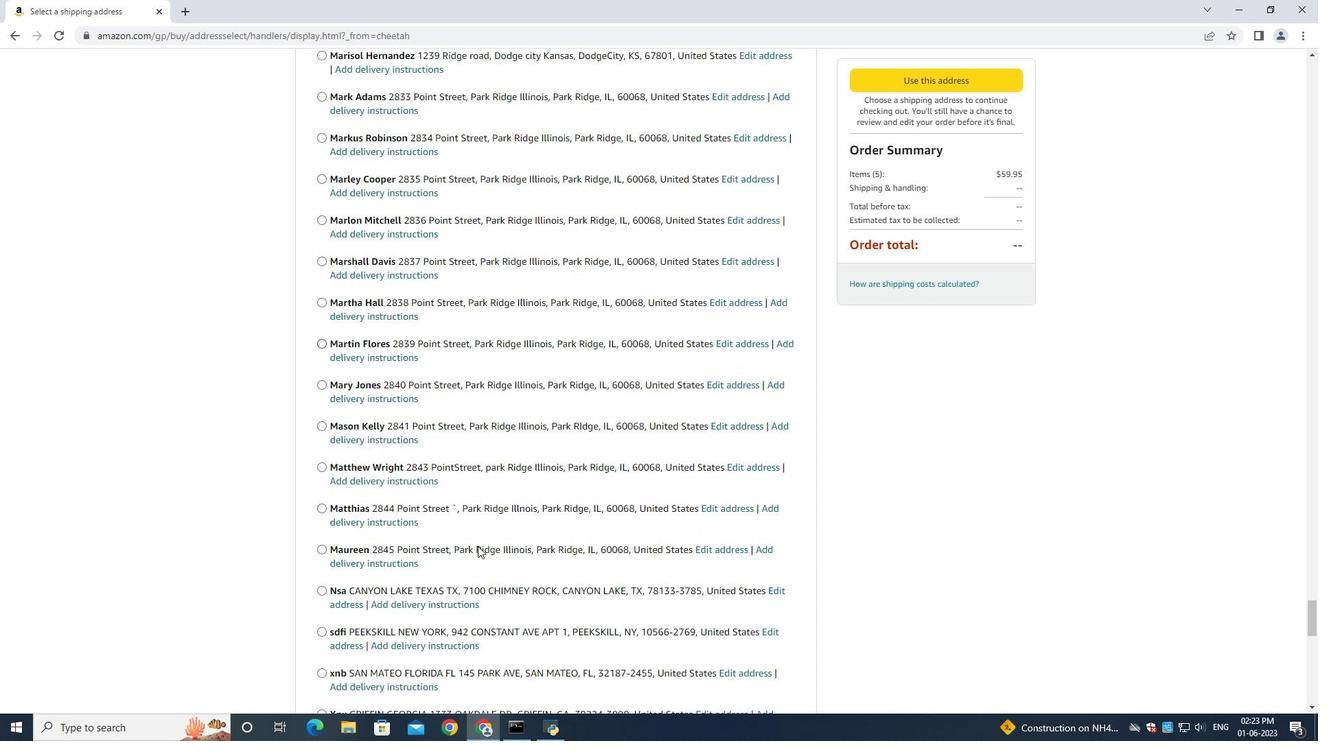 
Action: Mouse scrolled (477, 545) with delta (0, 0)
Screenshot: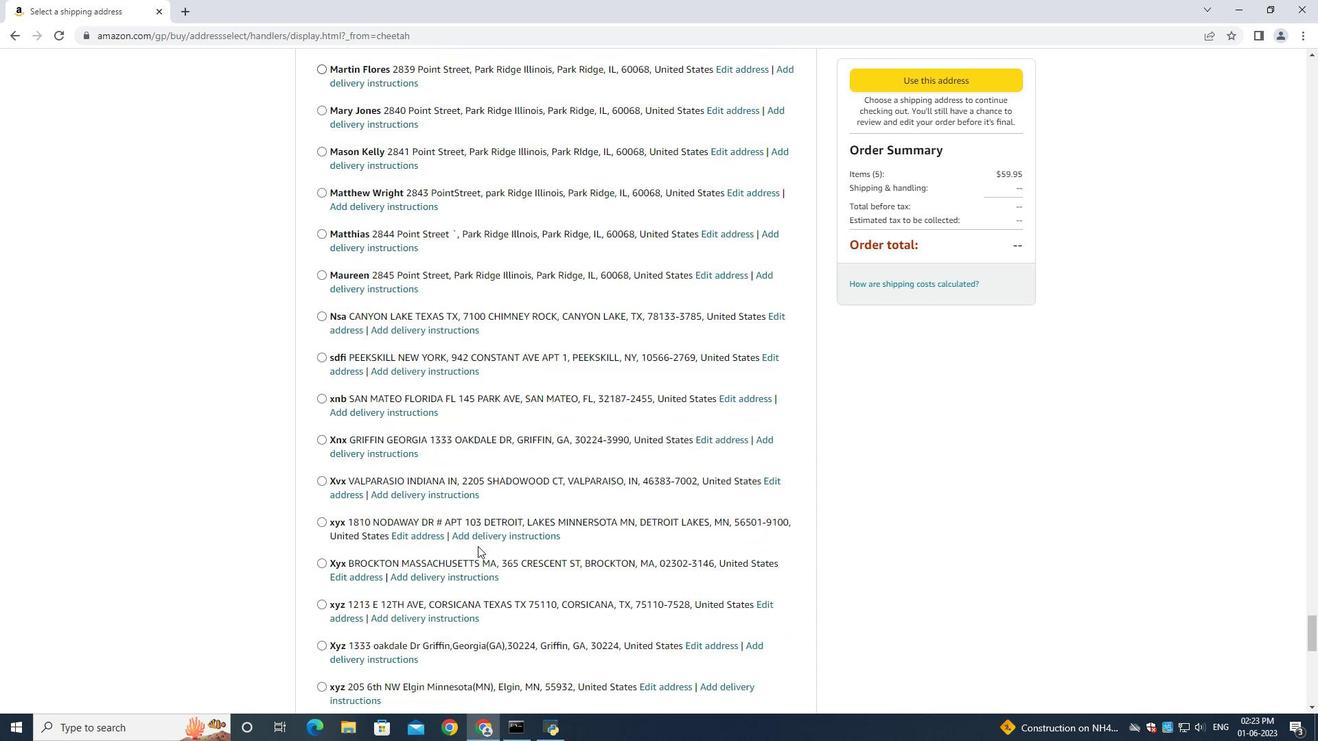 
Action: Mouse scrolled (477, 545) with delta (0, 0)
Screenshot: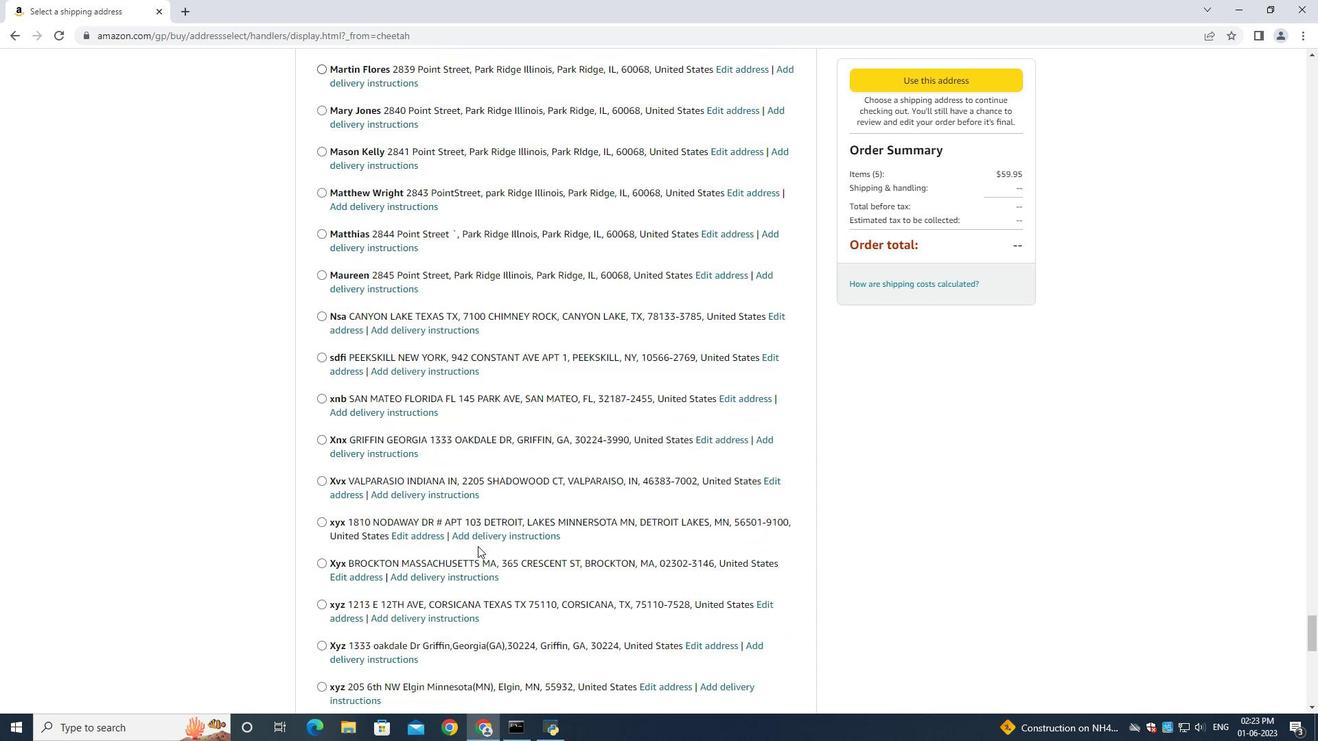 
Action: Mouse scrolled (477, 545) with delta (0, 0)
Screenshot: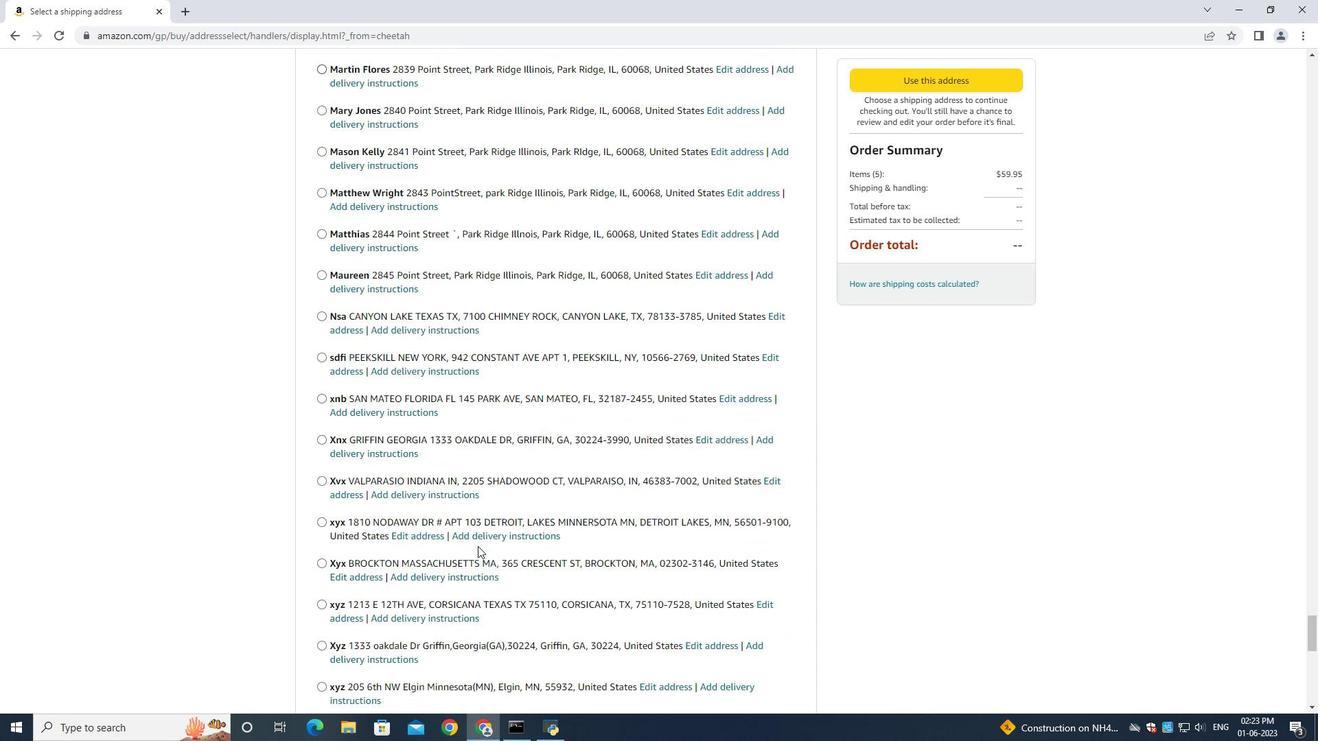 
Action: Mouse scrolled (477, 545) with delta (0, 0)
Screenshot: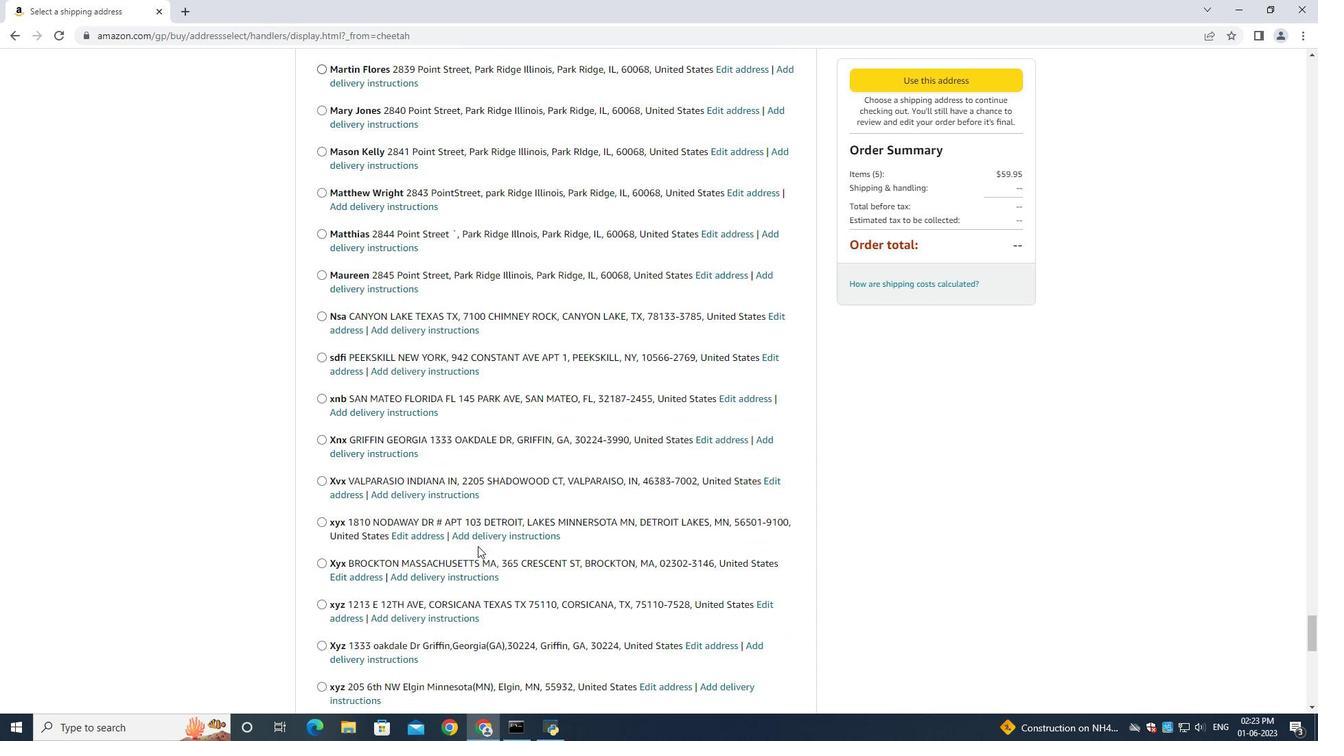 
Action: Mouse scrolled (477, 545) with delta (0, 0)
Screenshot: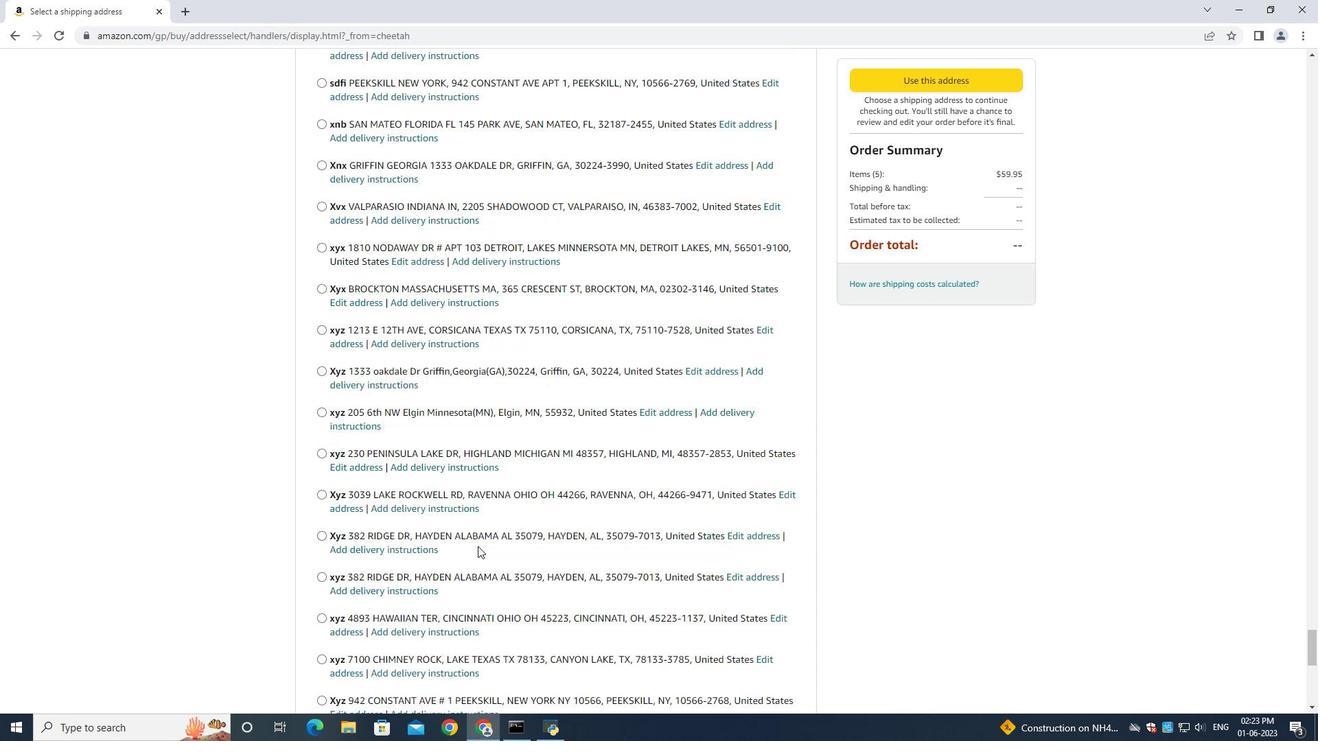 
Action: Mouse scrolled (477, 545) with delta (0, 0)
Screenshot: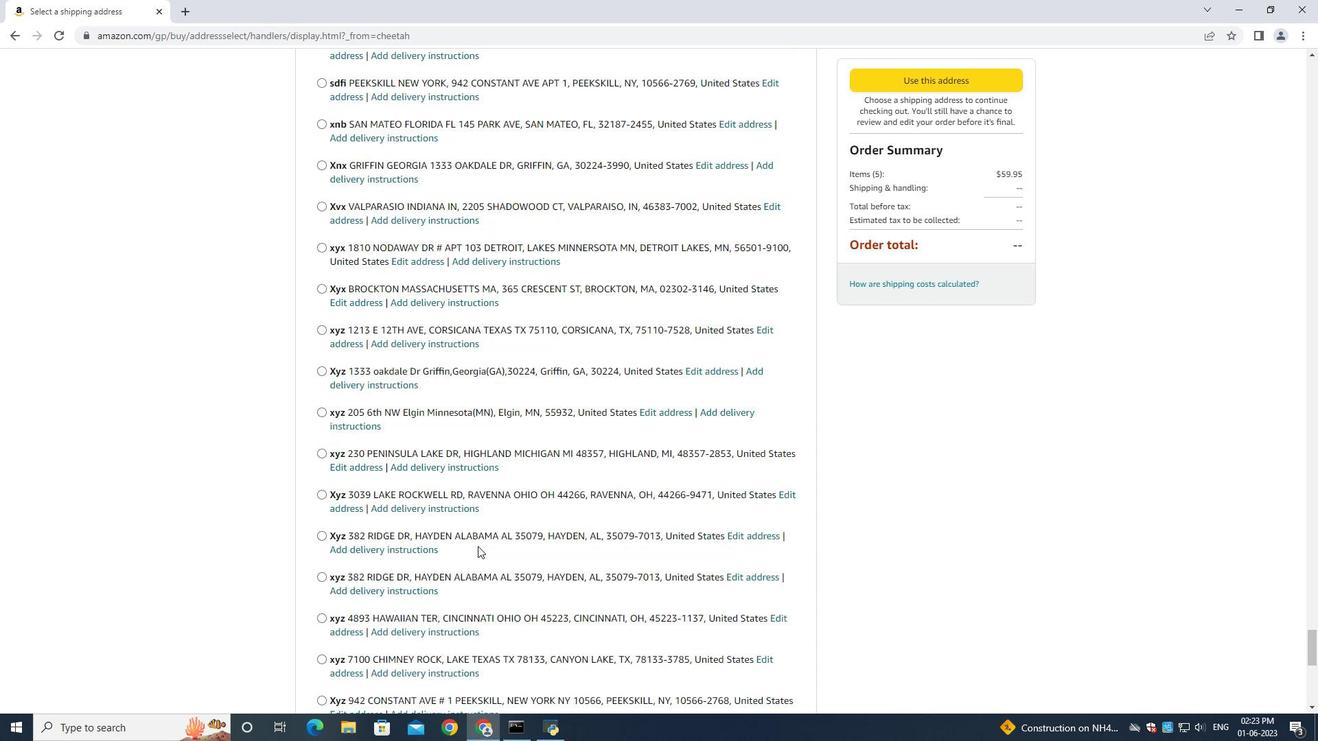 
Action: Mouse scrolled (477, 545) with delta (0, 0)
Screenshot: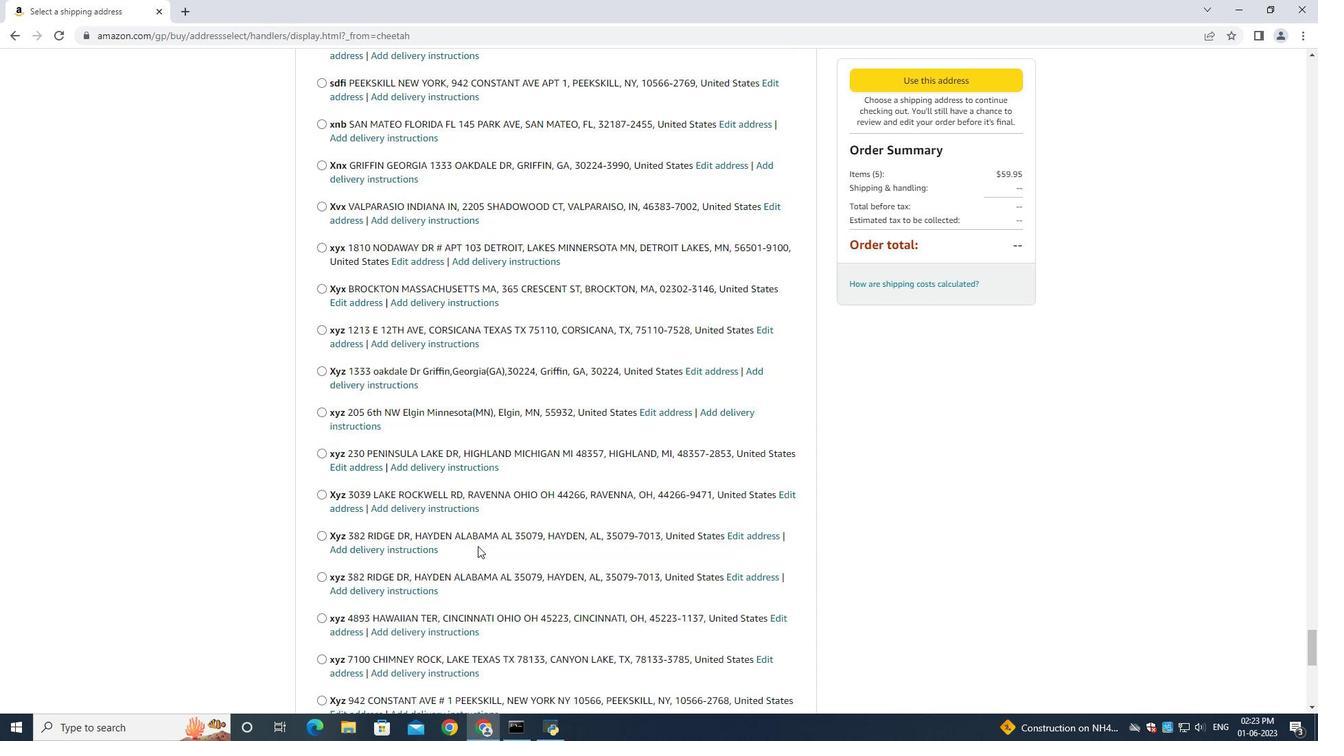 
Action: Mouse scrolled (477, 545) with delta (0, 0)
Screenshot: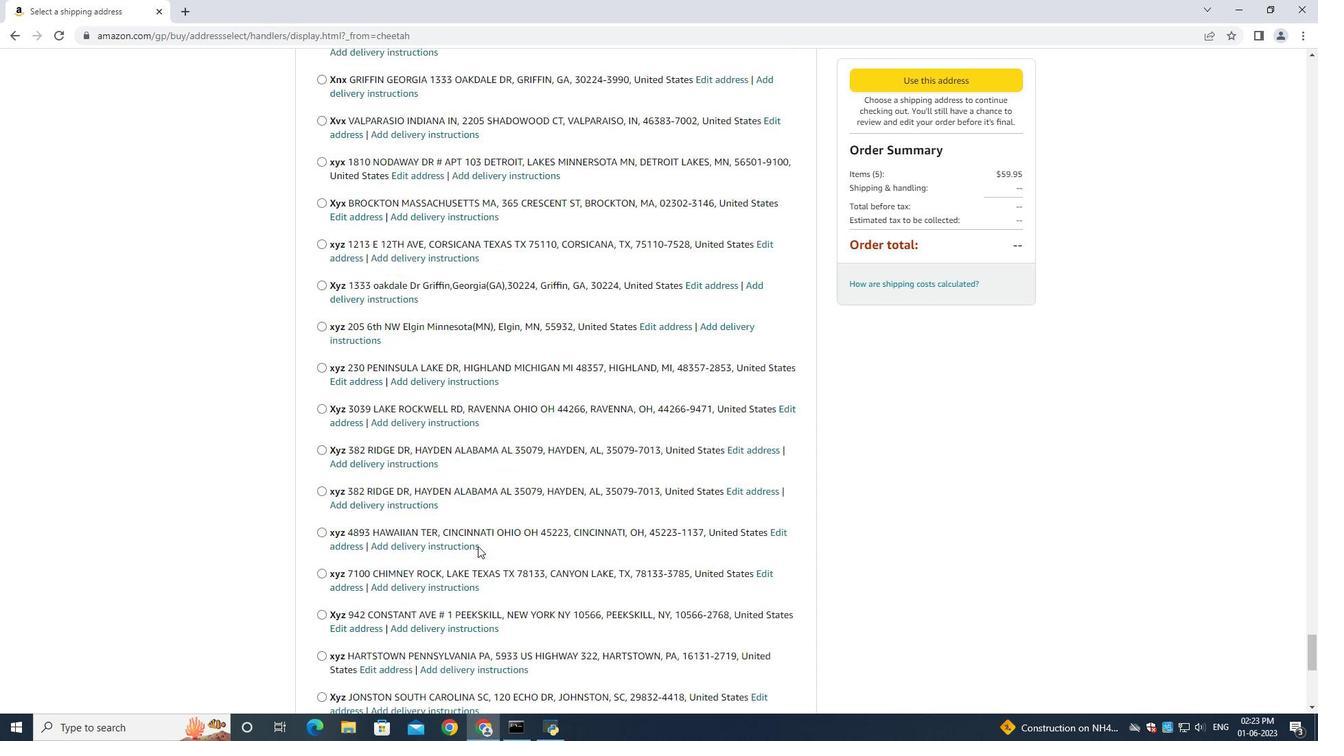 
Action: Mouse scrolled (477, 545) with delta (0, 0)
Screenshot: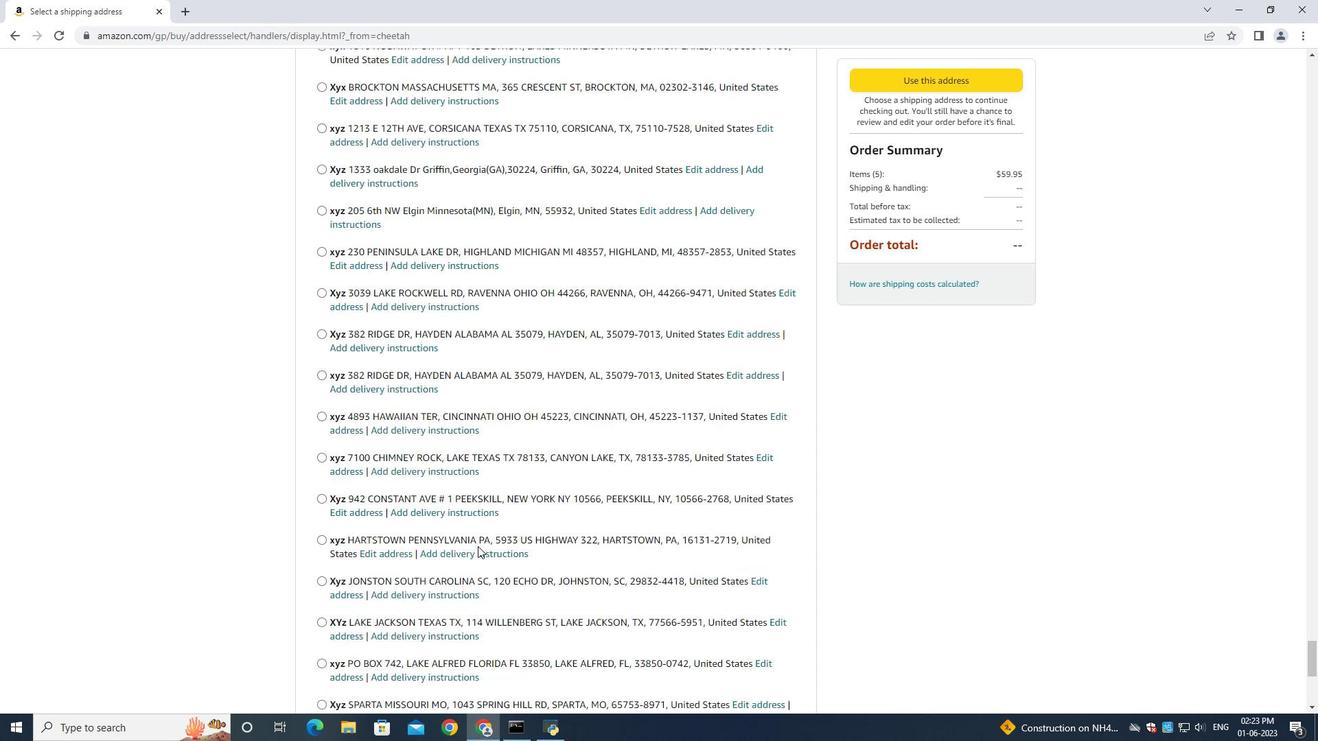 
Action: Mouse scrolled (477, 545) with delta (0, 0)
Screenshot: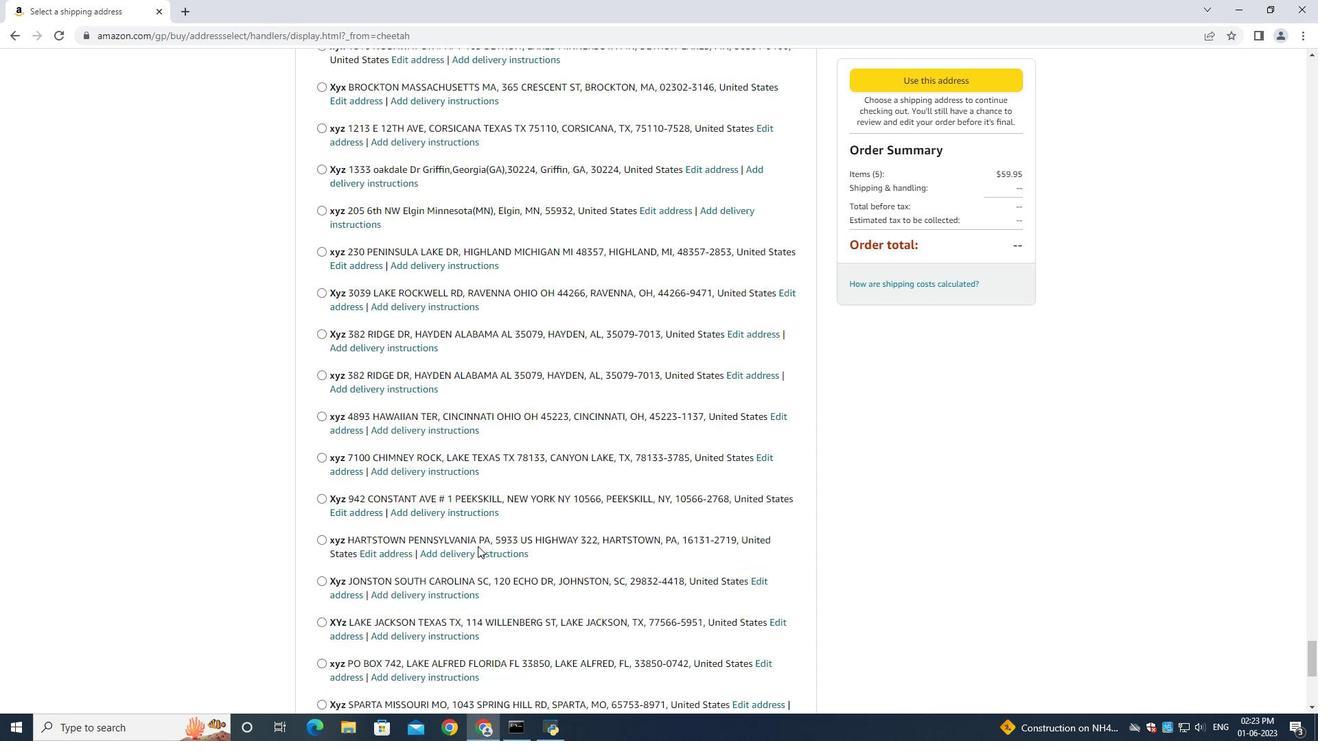 
Action: Mouse scrolled (477, 545) with delta (0, 0)
Screenshot: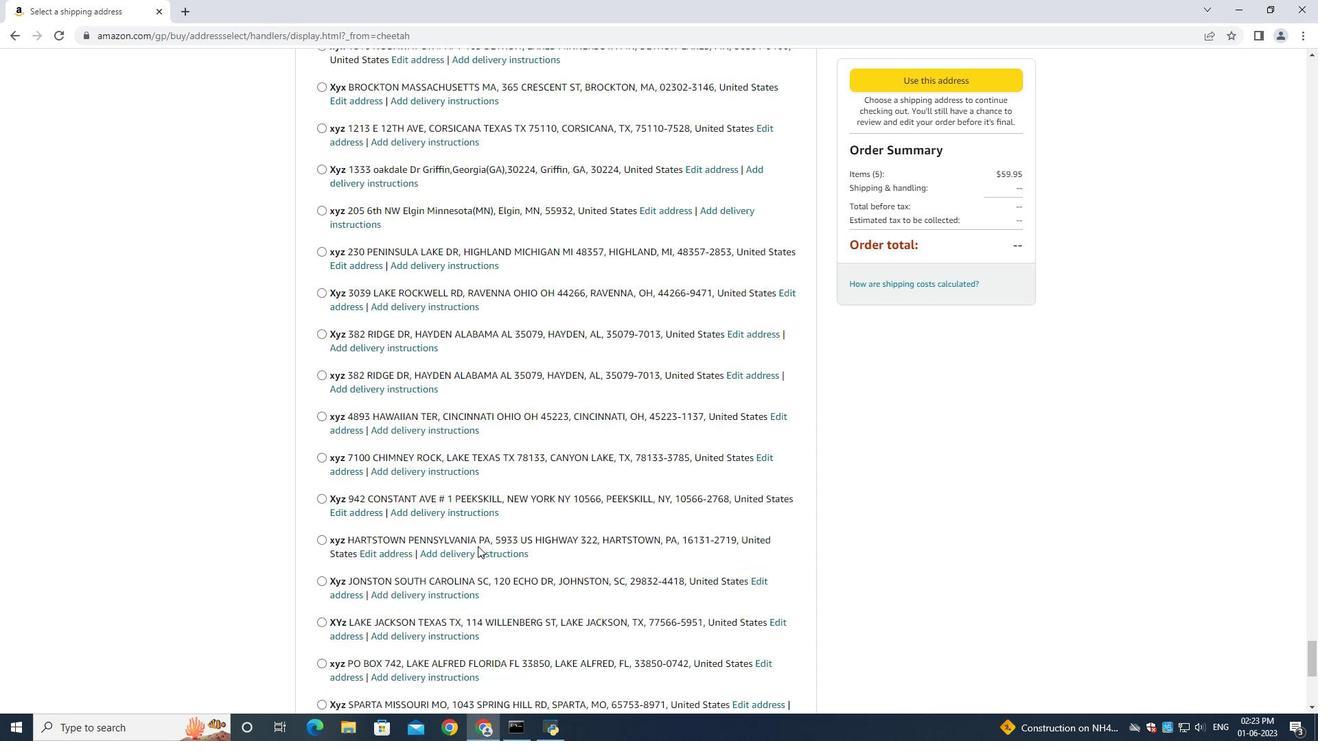 
Action: Mouse scrolled (477, 545) with delta (0, 0)
Screenshot: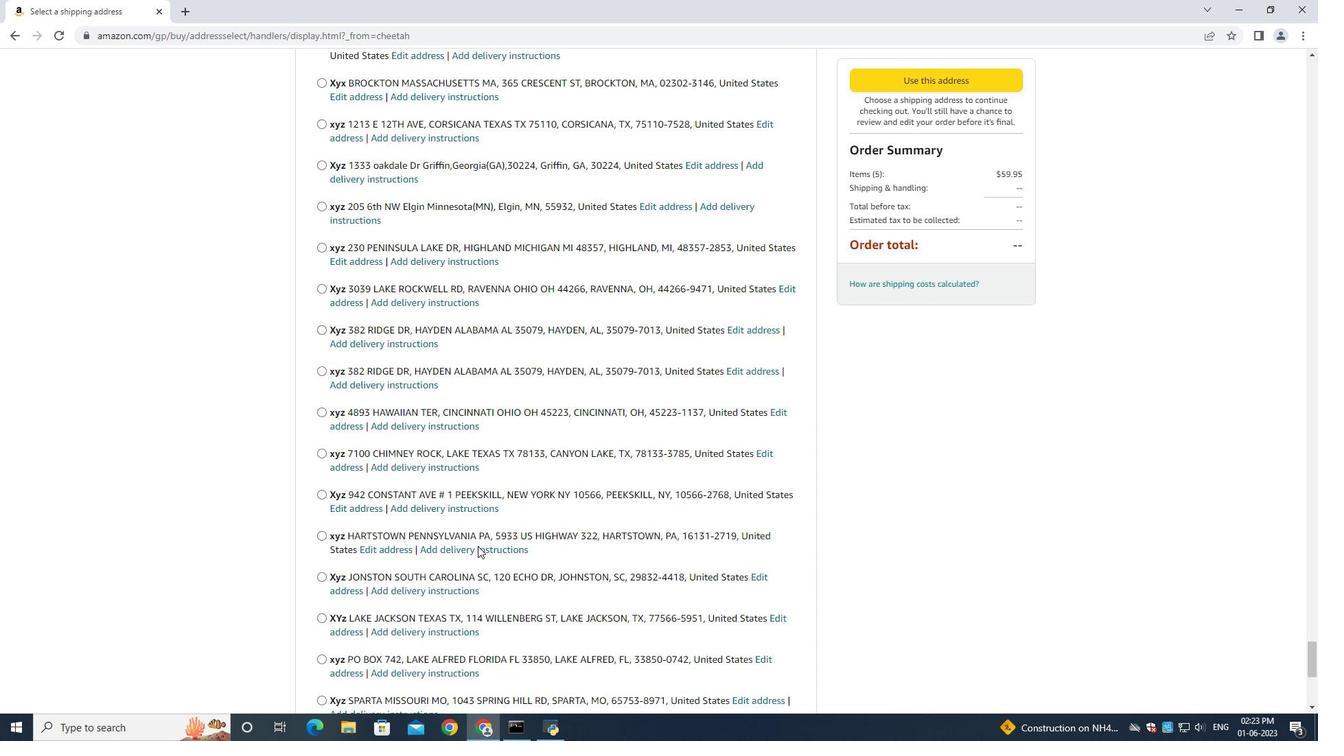 
Action: Mouse moved to (369, 446)
Screenshot: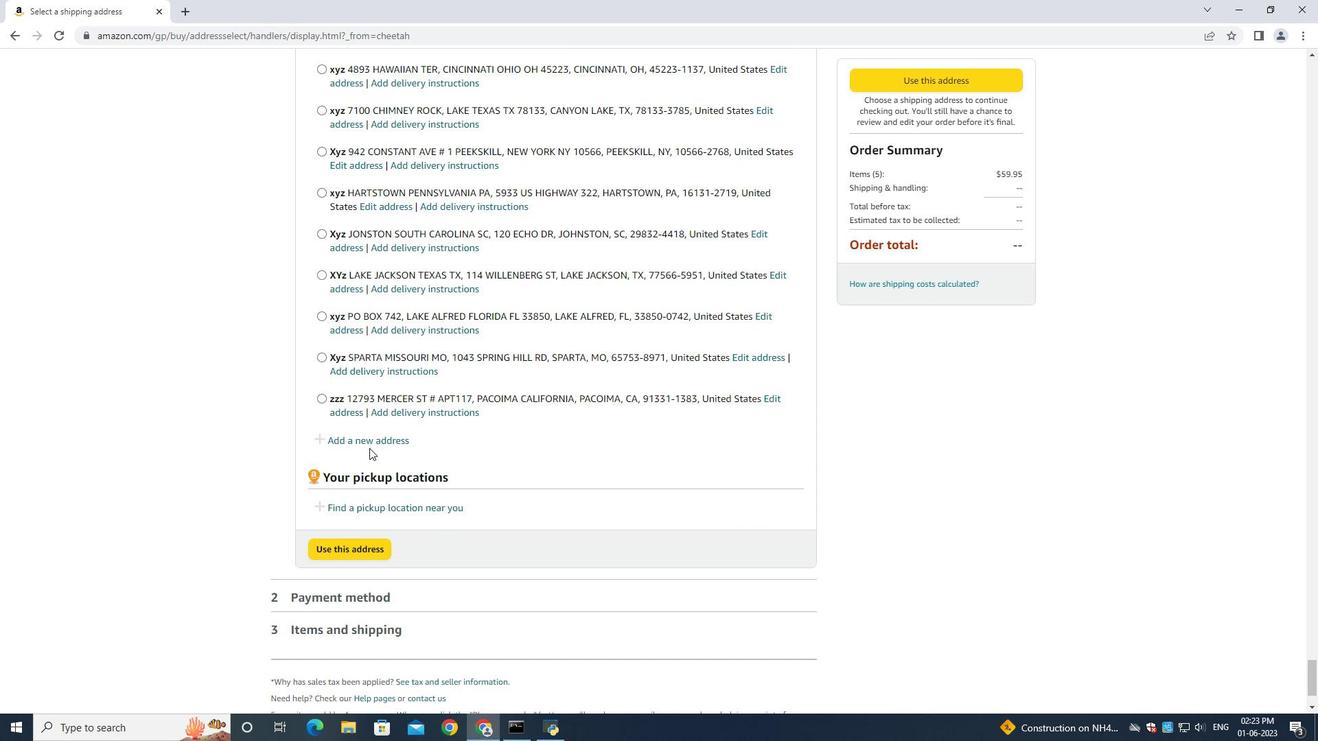 
Action: Mouse pressed left at (369, 446)
Screenshot: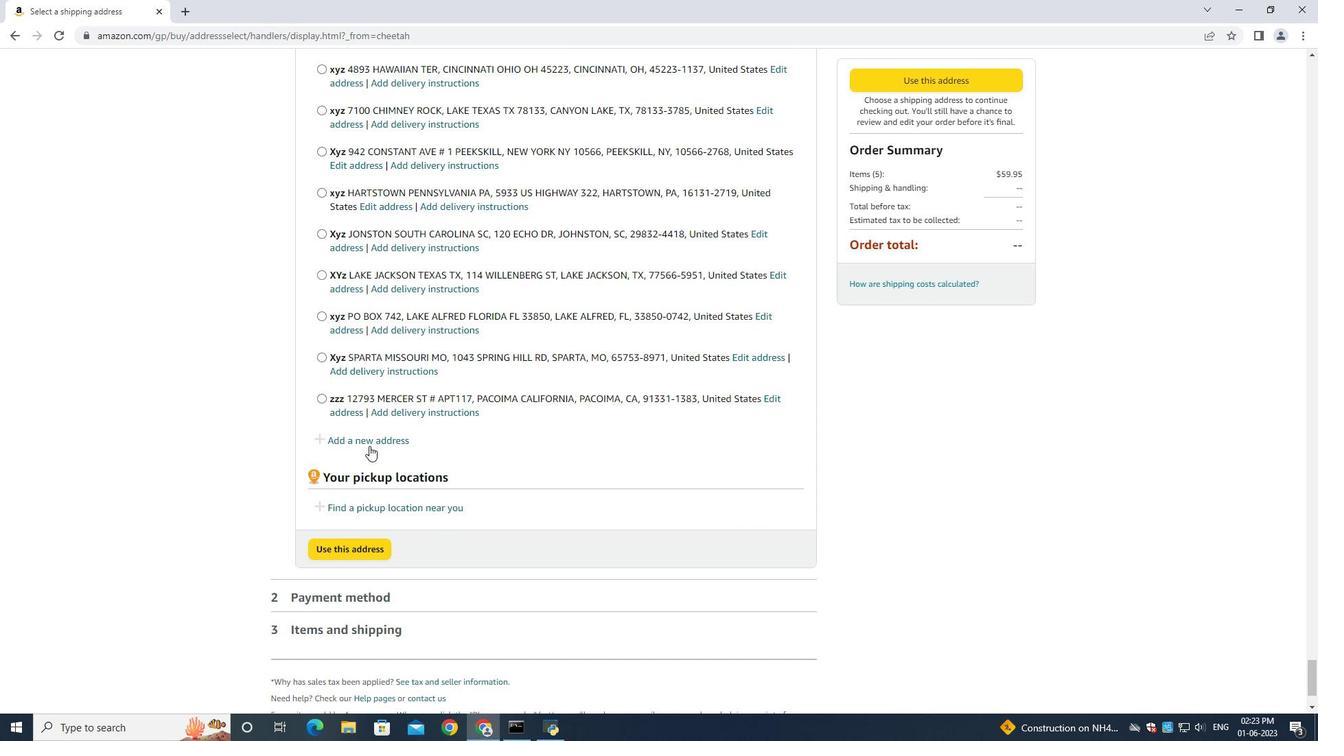 
Action: Mouse moved to (463, 338)
Screenshot: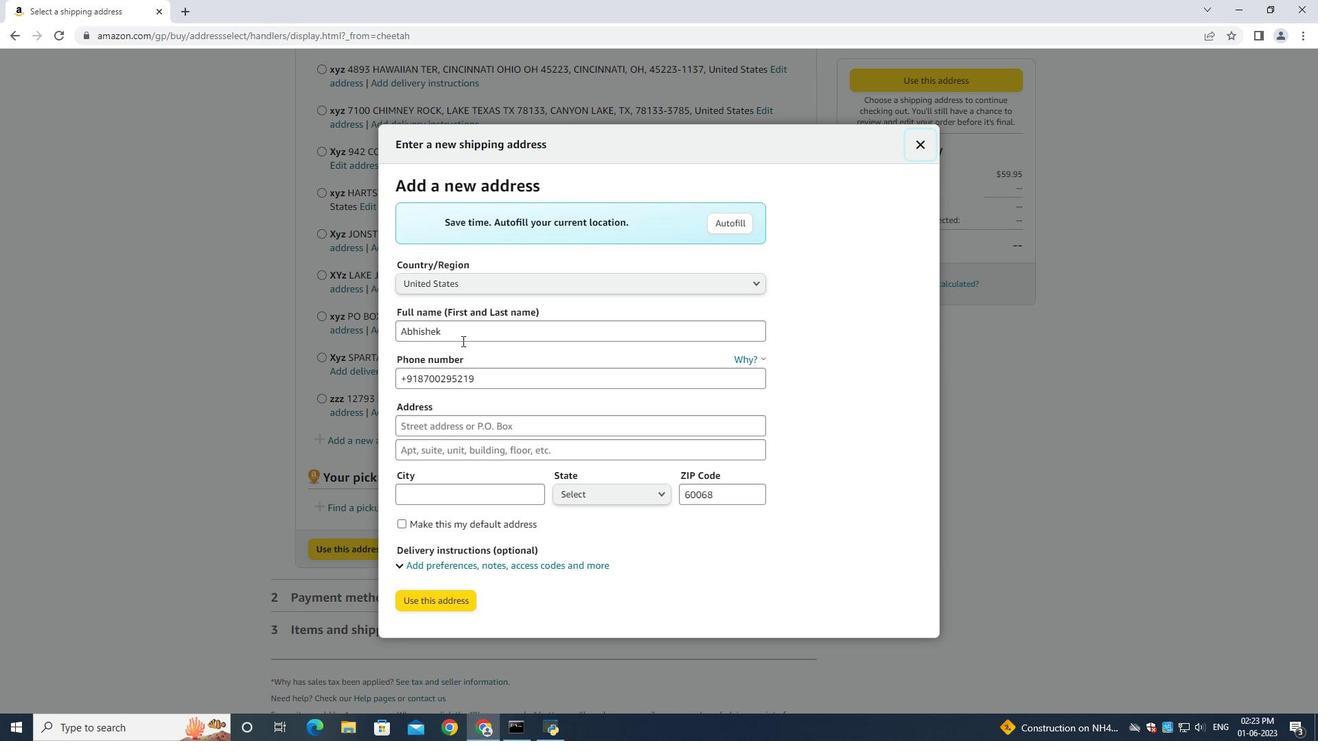 
Action: Mouse pressed left at (463, 338)
Screenshot: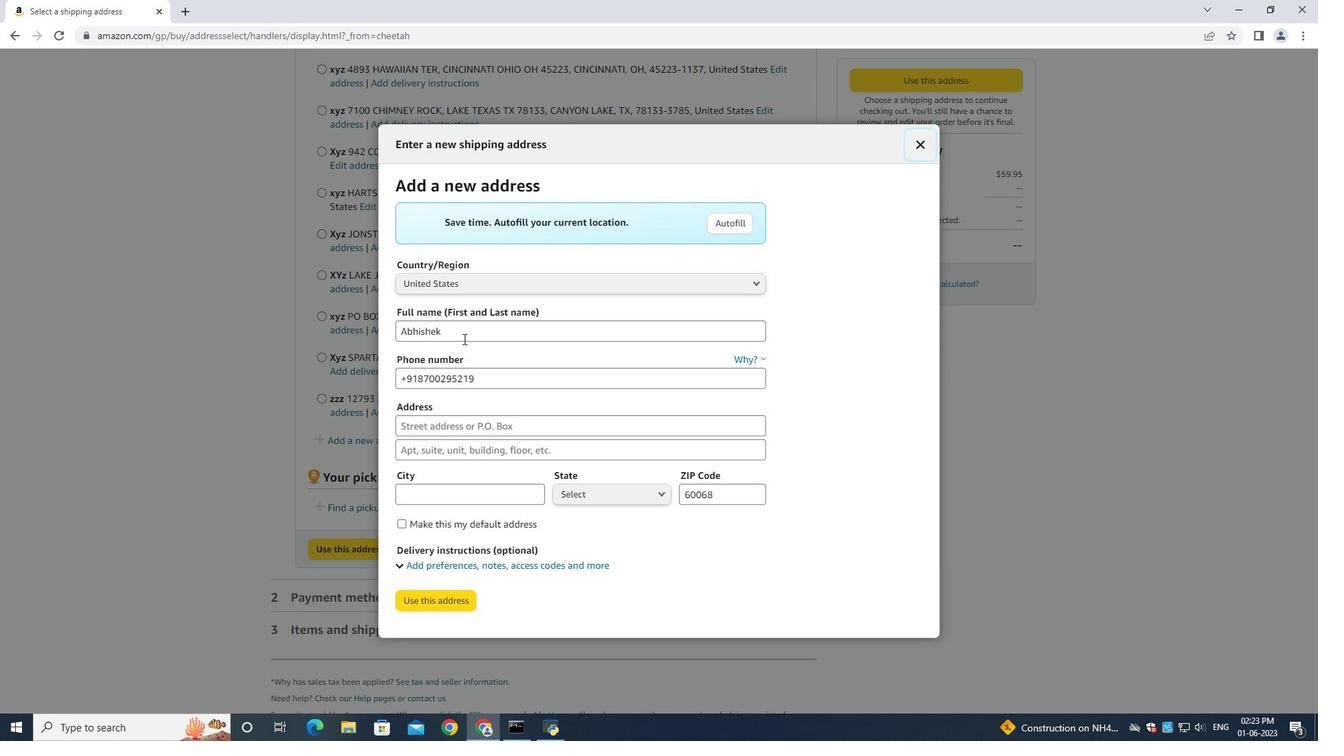 
Action: Key pressed ctrl+A<Key.backspace><Key.tab><Key.tab>ctrl+A<Key.backspace>
Screenshot: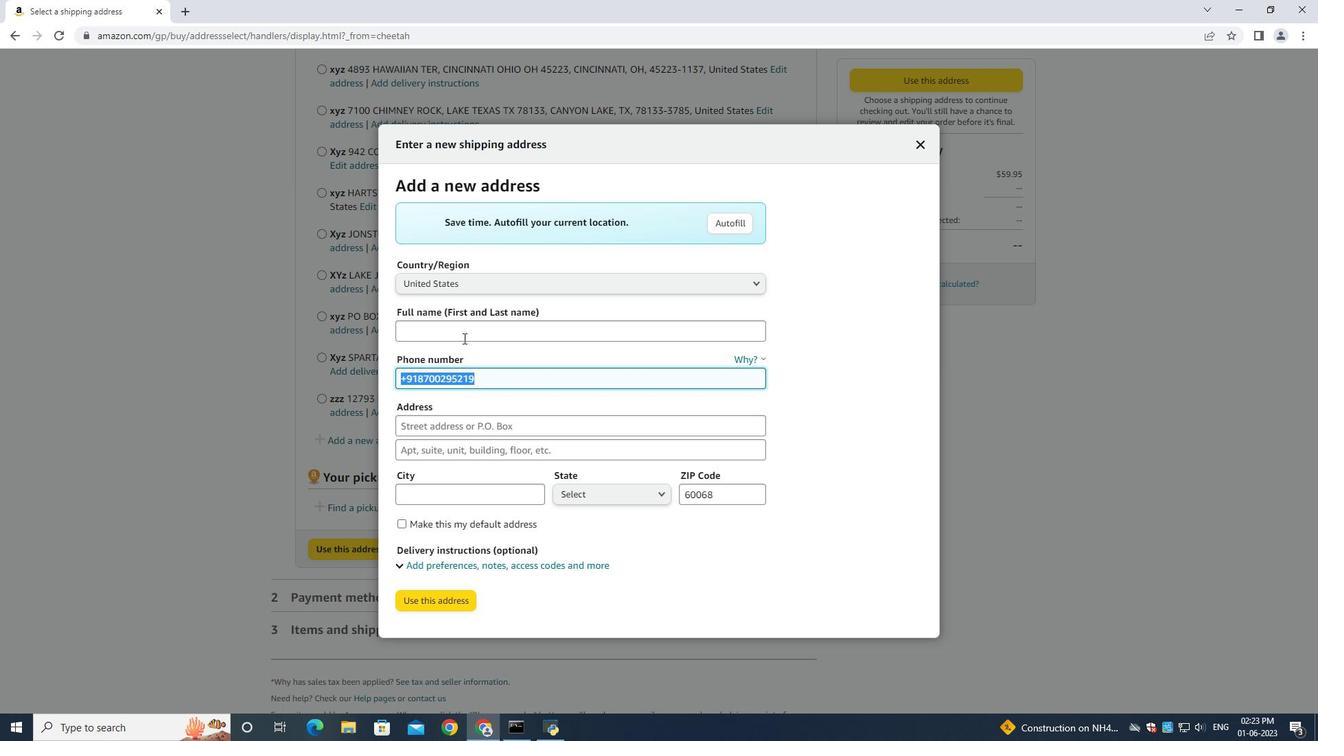
Action: Mouse moved to (463, 337)
Screenshot: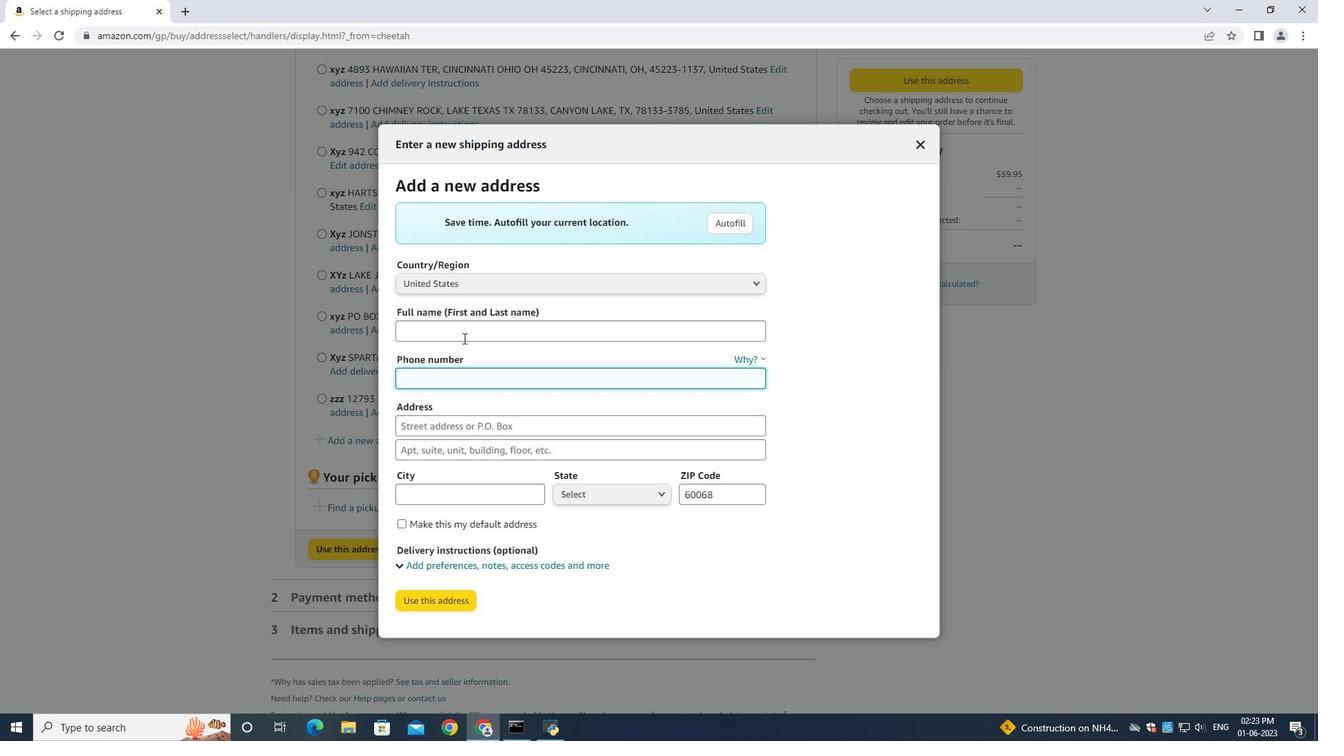 
Action: Mouse pressed left at (463, 337)
Screenshot: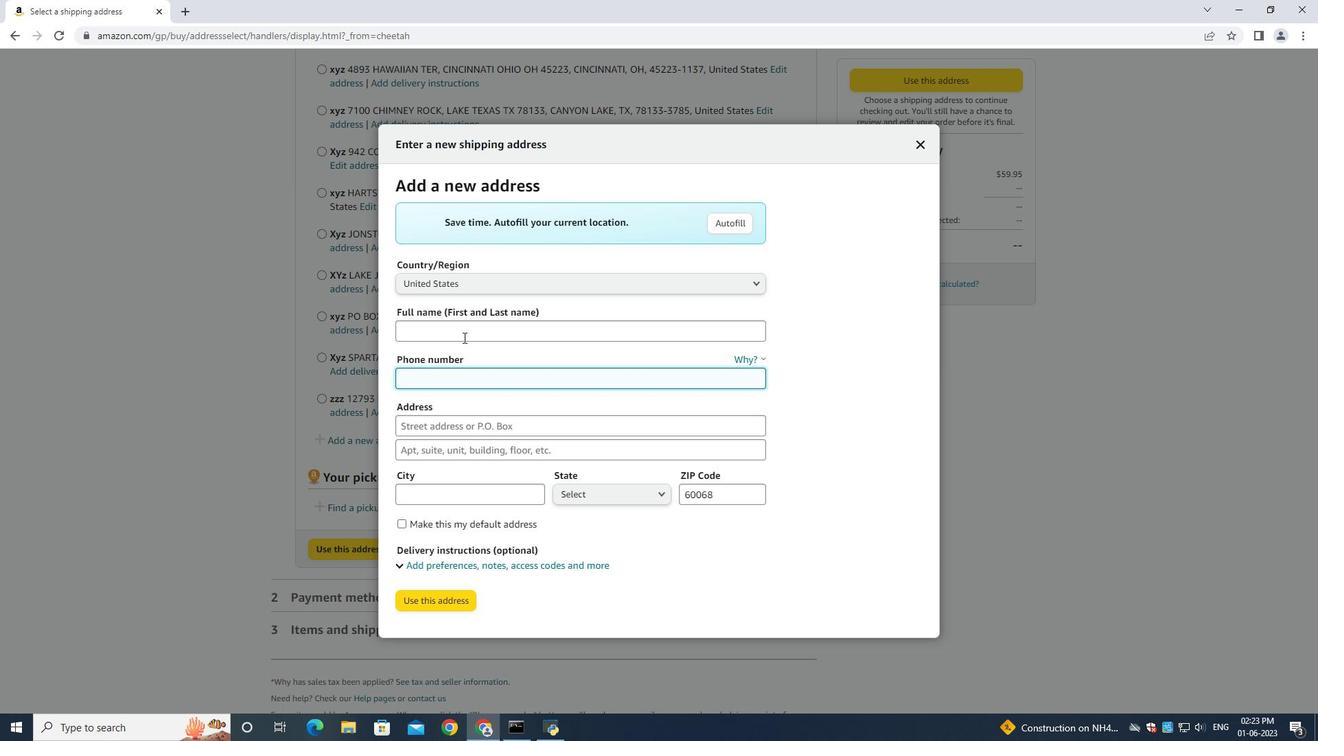 
Action: Key pressed <Key.shift>Maurice<Key.space><Key.shift><Key.shift><Key.shift><Key.shift><Key.shift><Key.shift><Key.shift><Key.shift><Key.shift><Key.shift><Key.shift><Key.shift><Key.shift><Key.shift><Key.shift><Key.shift><Key.shift>Nelson<Key.tab><Key.tab>7738643880<Key.tab>2846<Key.space><Key.shift>Point<Key.space><Key.shift><Key.shift><Key.shift><Key.shift><Key.shift><Key.shift><Key.shift><Key.shift><Key.shift><Key.shift><Key.shift><Key.shift><Key.shift><Key.shift><Key.shift><Key.shift><Key.shift><Key.shift><Key.shift><Key.shift><Key.shift>Street<Key.space><Key.shift><Key.shift><Key.shift><Key.shift><Key.shift><Key.shift><Key.shift><Key.shift><Key.shift><Key.shift><Key.shift><Key.shift><Key.shift><Key.shift><Key.shift><Key.shift><Key.shift><Key.shift><Key.shift><Key.shift><Key.shift><Key.shift><Key.shift><Key.shift><Key.shift><Key.shift>P<Key.backspace><Key.tab><Key.shift>Parj<Key.backspace>k<Key.space><Key.shift><Key.shift><Key.shift><Key.shift><Key.shift><Key.shift><Key.shift><Key.shift><Key.shift>Ridge<Key.space><Key.shift><Key.shift><Key.shift><Key.shift><Key.shift><Key.shift><Key.shift><Key.shift><Key.shift><Key.shift><Key.shift><Key.shift><Key.shift><Key.shift><Key.shift><Key.shift><Key.shift><Key.shift><Key.shift><Key.shift><Key.shift><Key.shift><Key.shift><Key.shift><Key.shift><Key.shift><Key.shift><Key.shift><Key.shift><Key.shift>Illionis<Key.tab><Key.shift>Park<Key.space><Key.shift><Key.shift><Key.shift><Key.shift><Key.shift><Key.shift><Key.shift><Key.shift><Key.shift><Key.shift><Key.shift><Key.shift><Key.shift><Key.shift>Ridge<Key.tab><Key.shift>Ill<Key.tab><Key.backspace>60068
Screenshot: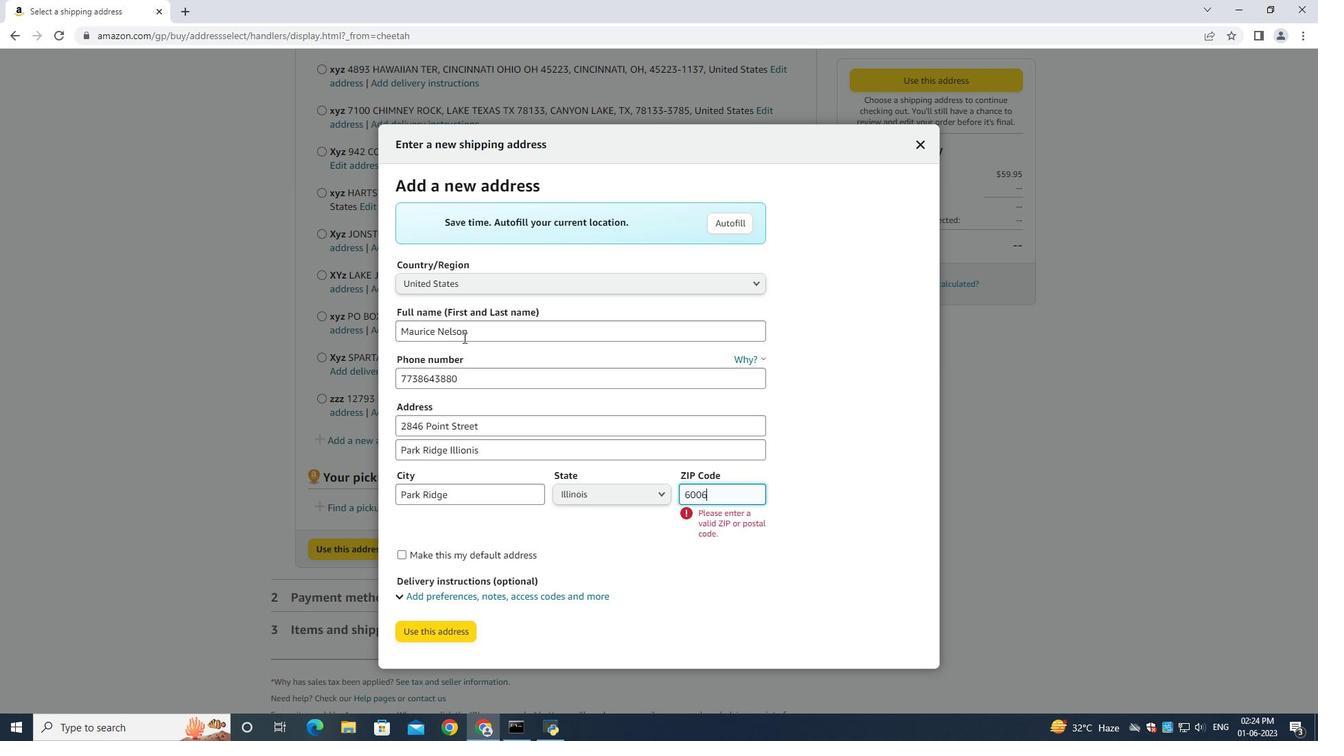
Action: Mouse moved to (437, 629)
Screenshot: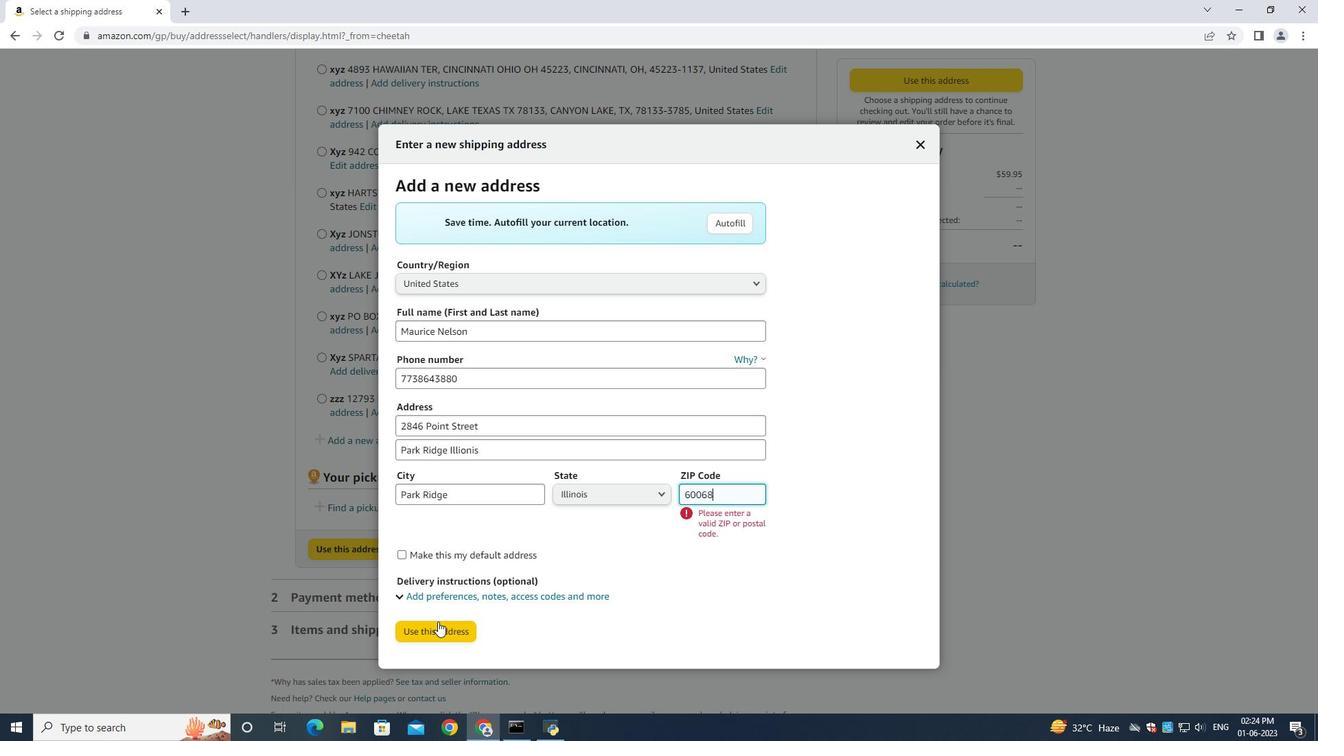 
Action: Mouse pressed left at (437, 629)
Screenshot: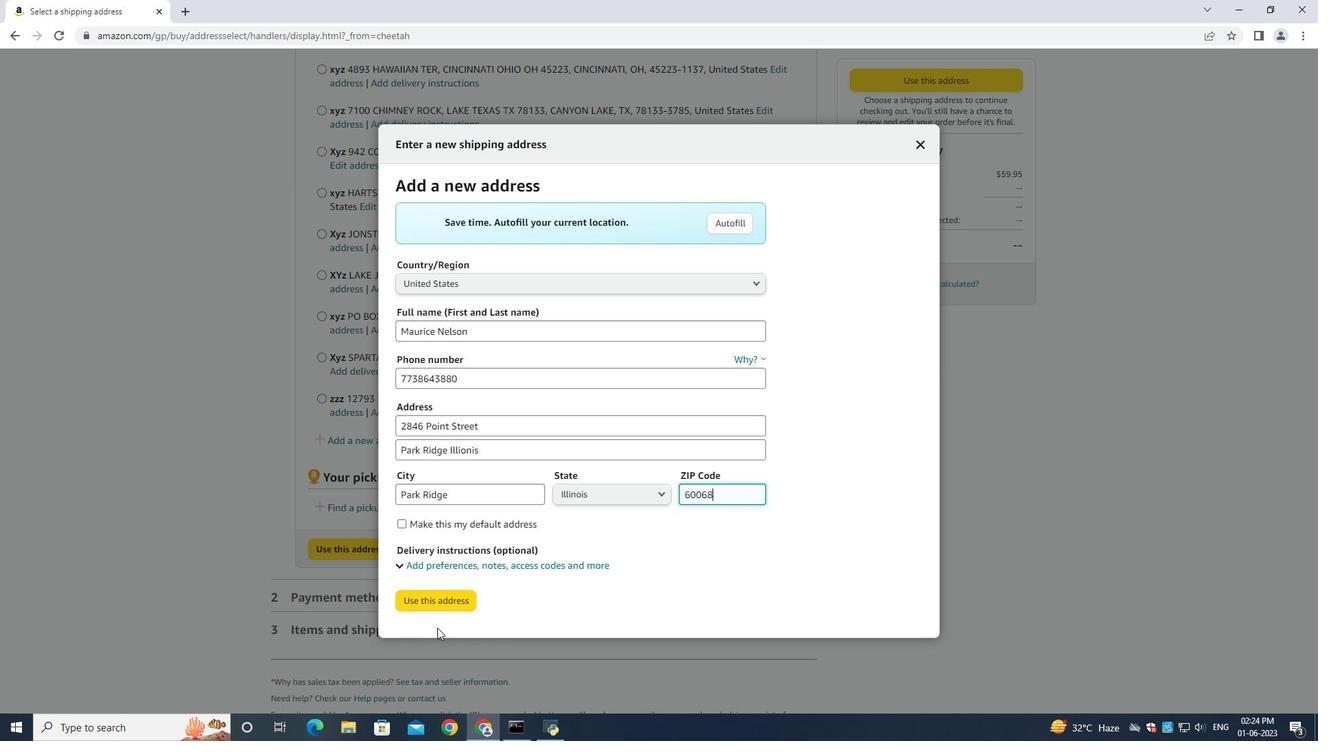 
Action: Mouse moved to (437, 598)
Screenshot: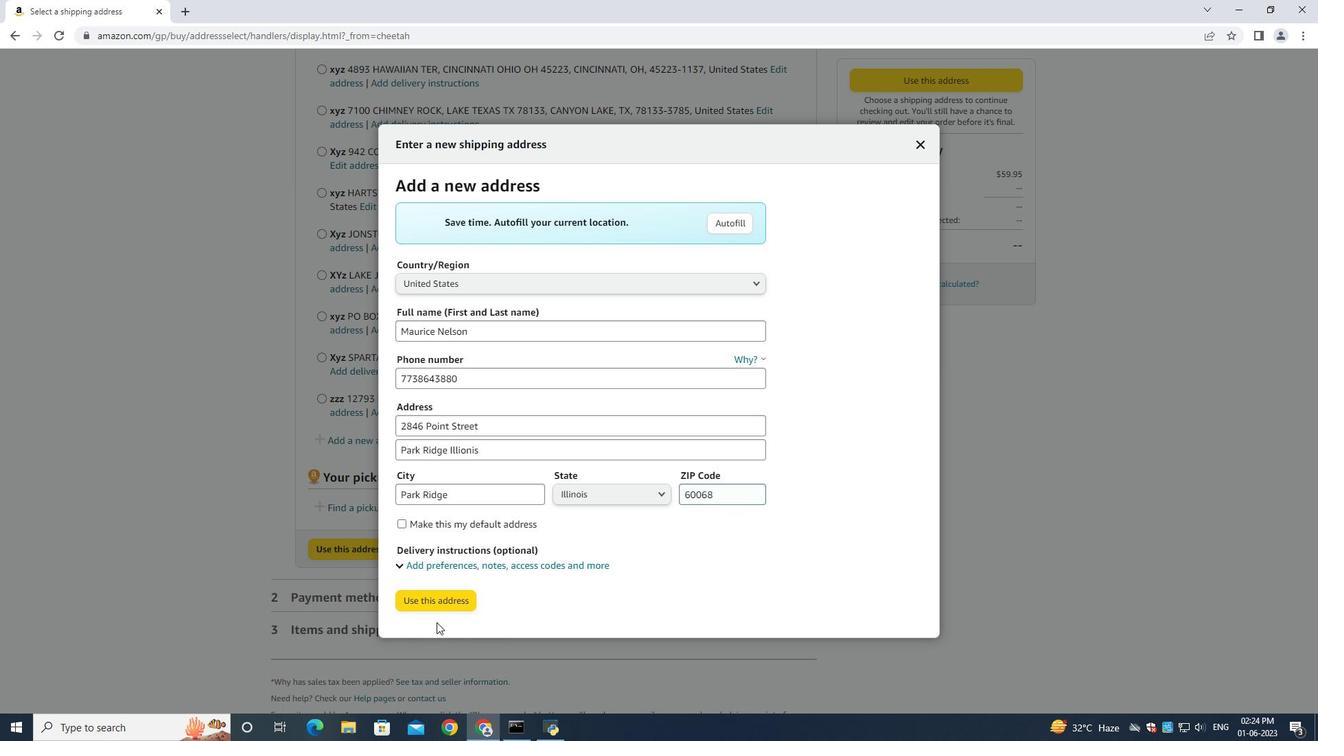 
Action: Mouse pressed left at (437, 598)
Screenshot: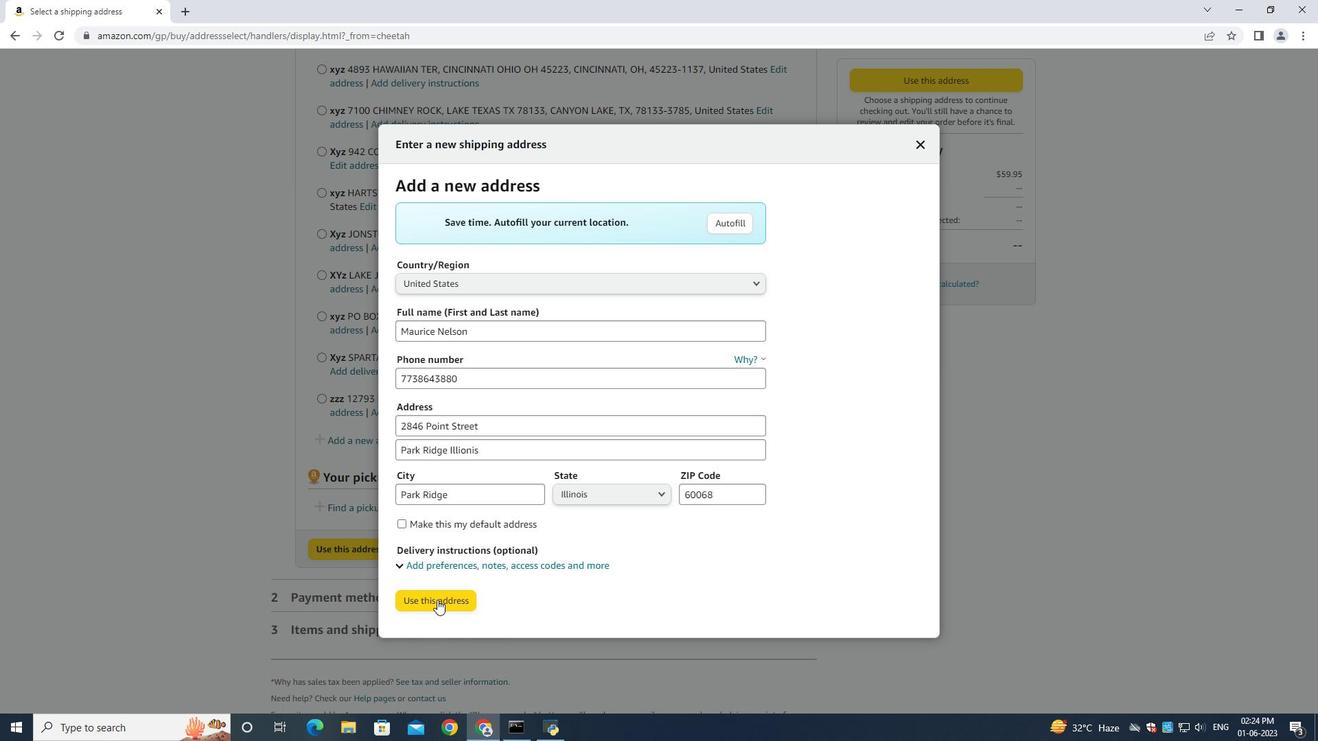 
Action: Mouse moved to (431, 699)
Screenshot: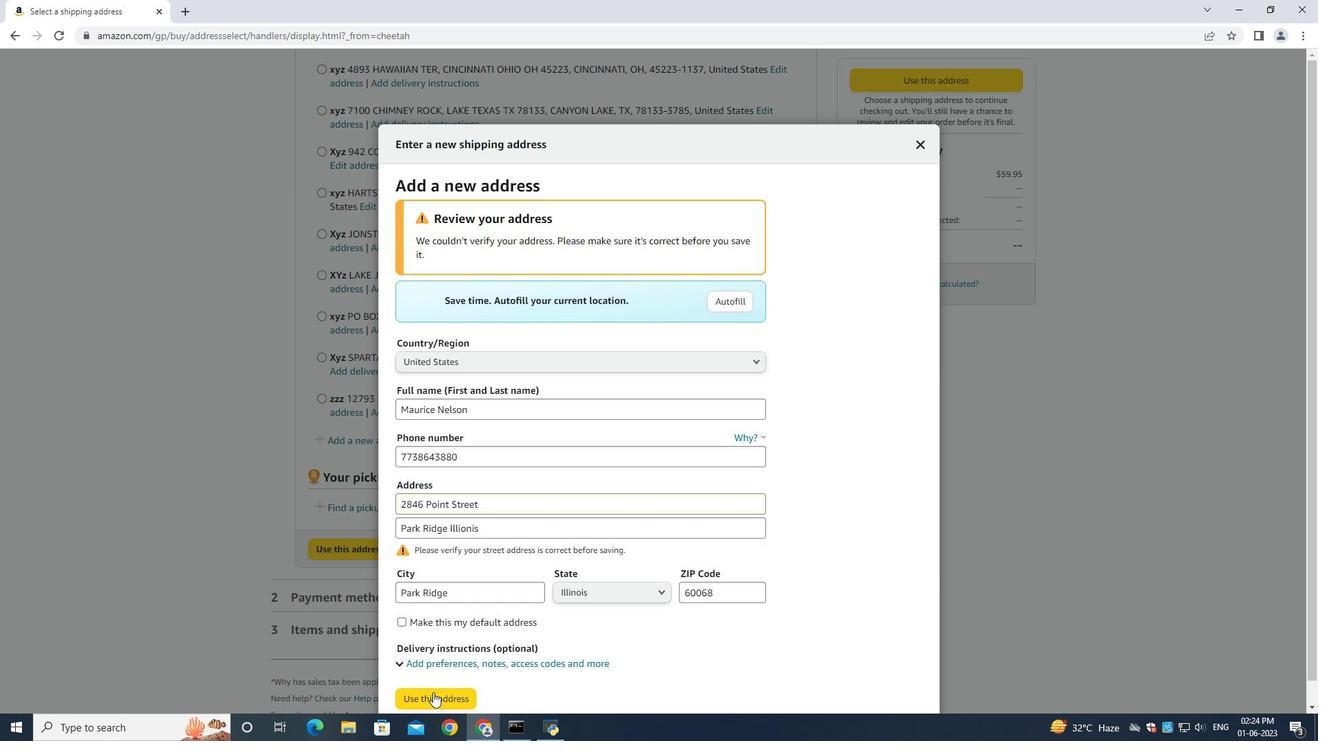 
Action: Mouse pressed left at (431, 699)
Screenshot: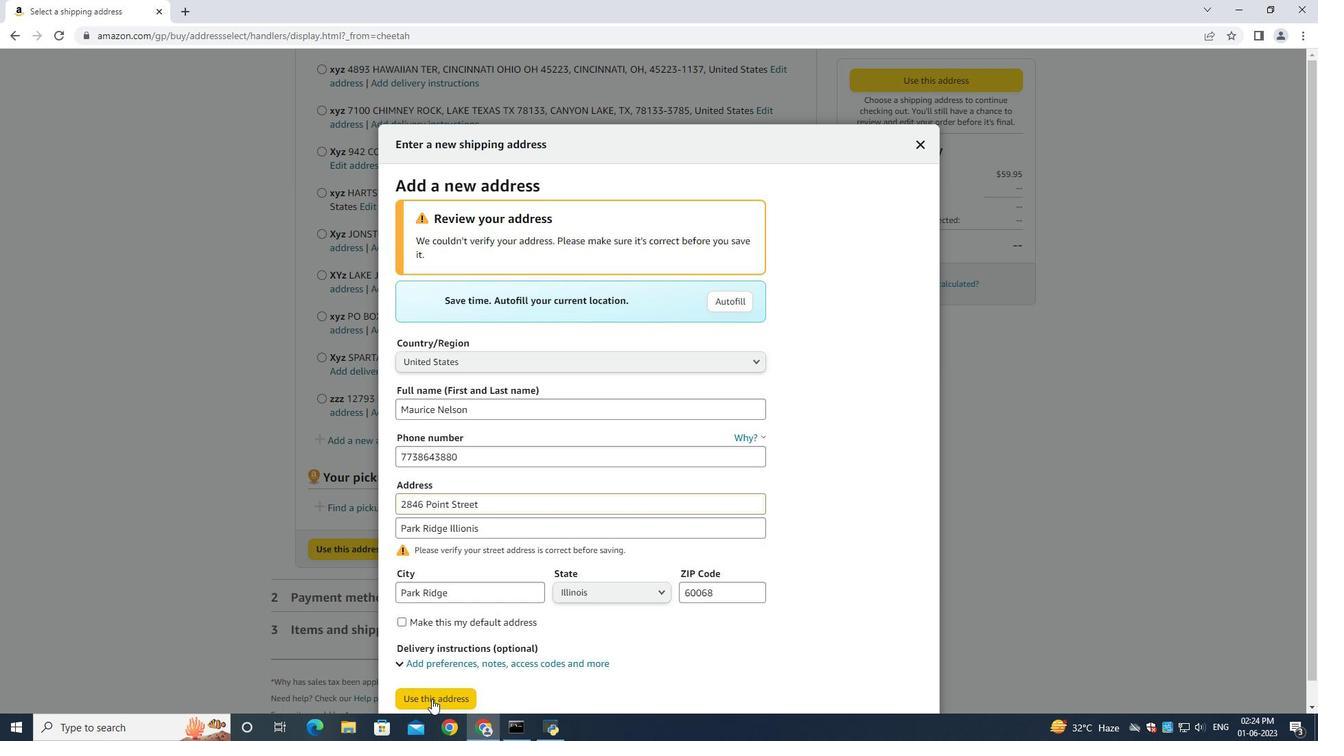 
Action: Mouse moved to (403, 406)
Screenshot: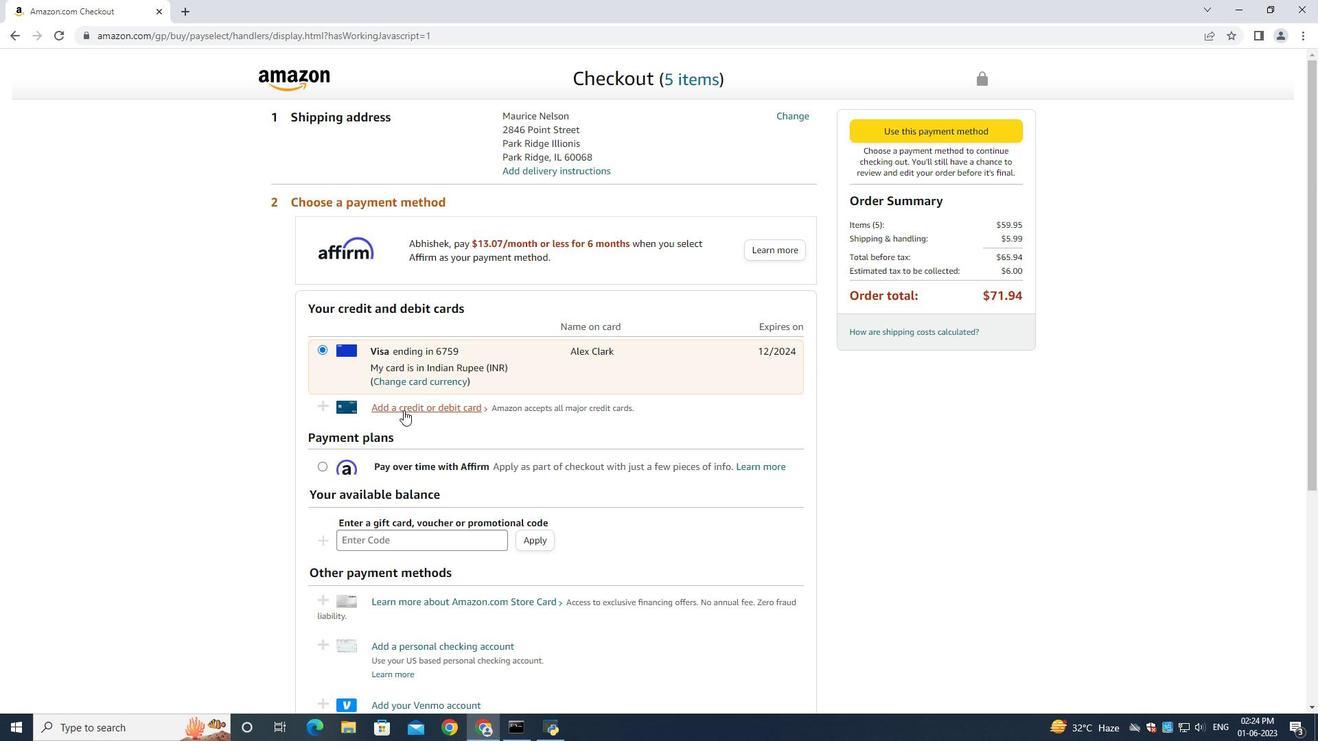 
Action: Mouse pressed left at (403, 406)
Screenshot: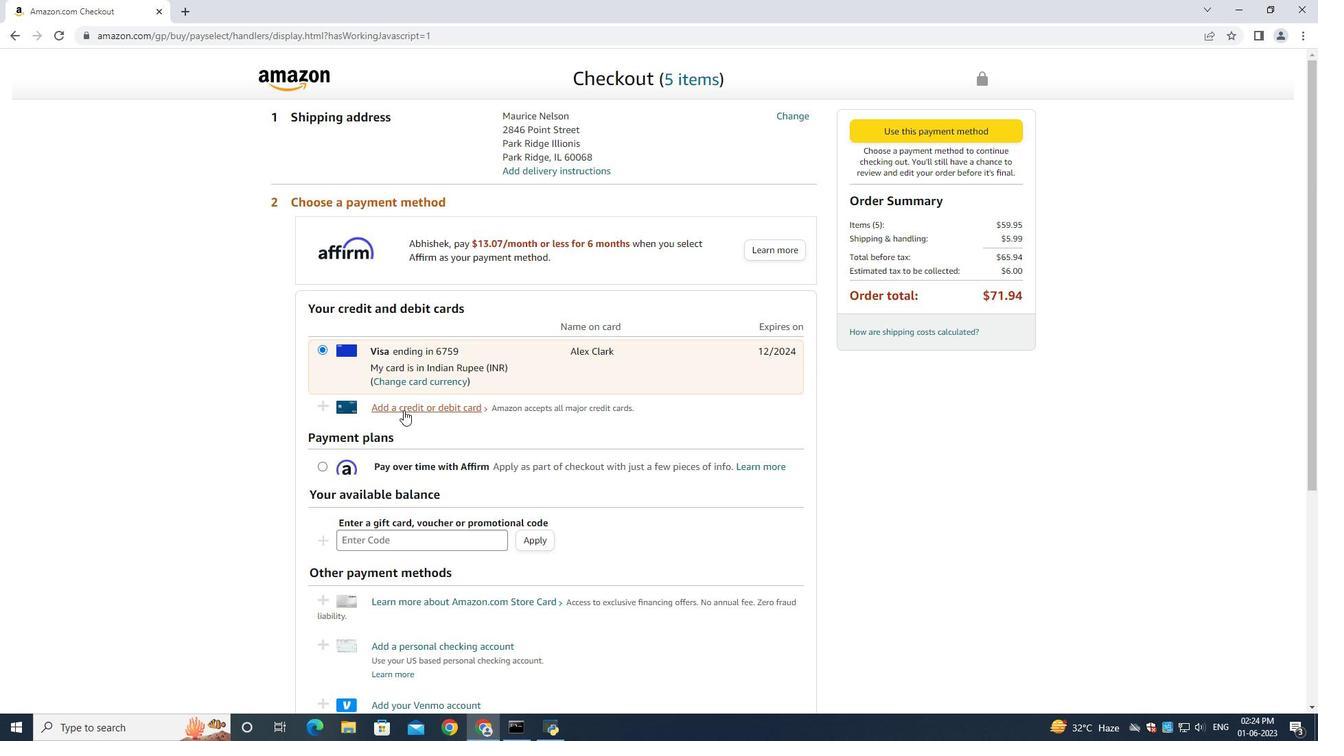 
Action: Mouse moved to (541, 321)
Screenshot: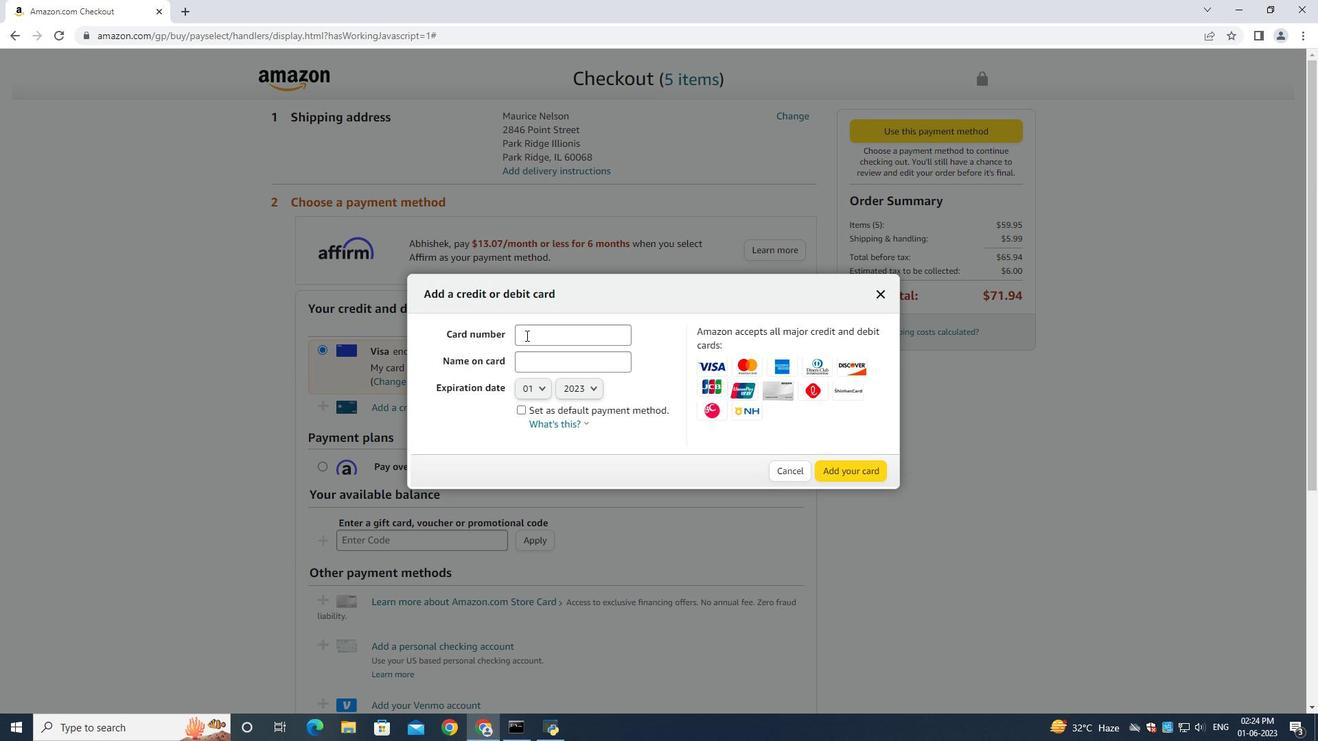 
Action: Mouse pressed left at (541, 321)
Screenshot: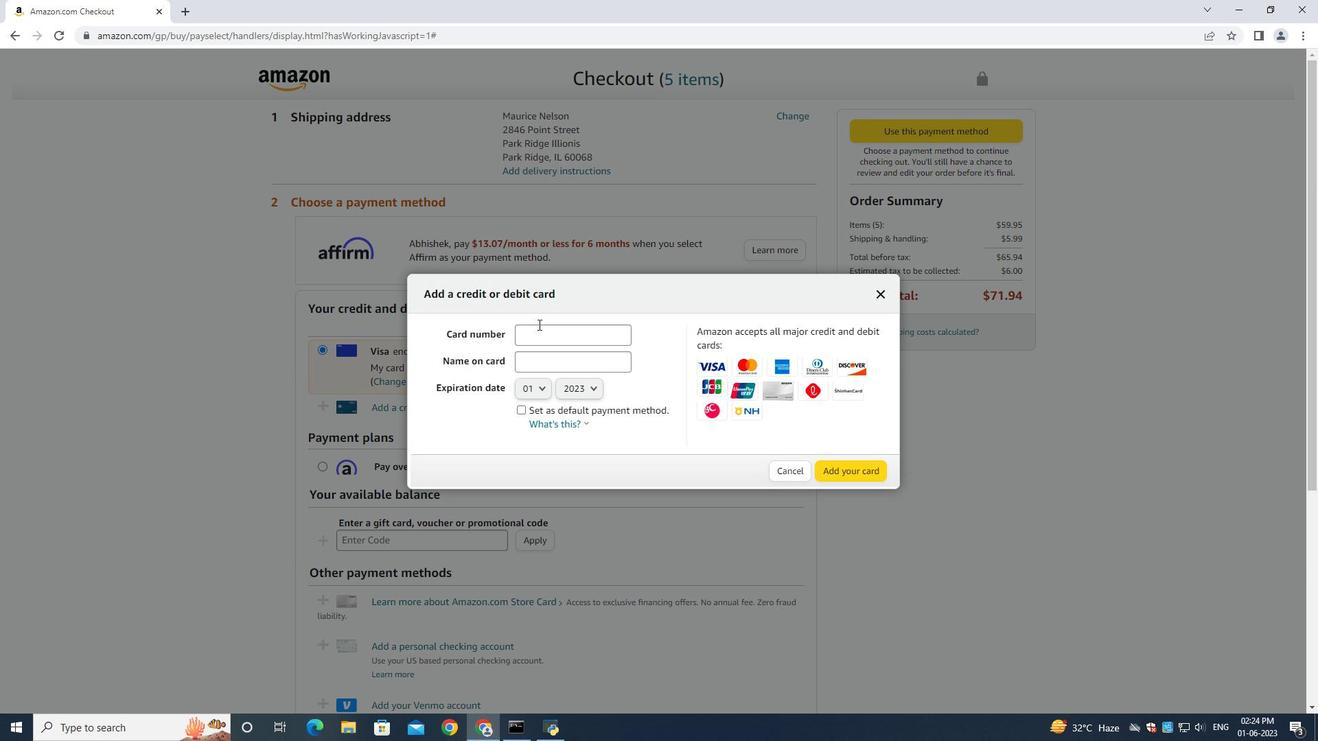 
Action: Mouse moved to (541, 335)
Screenshot: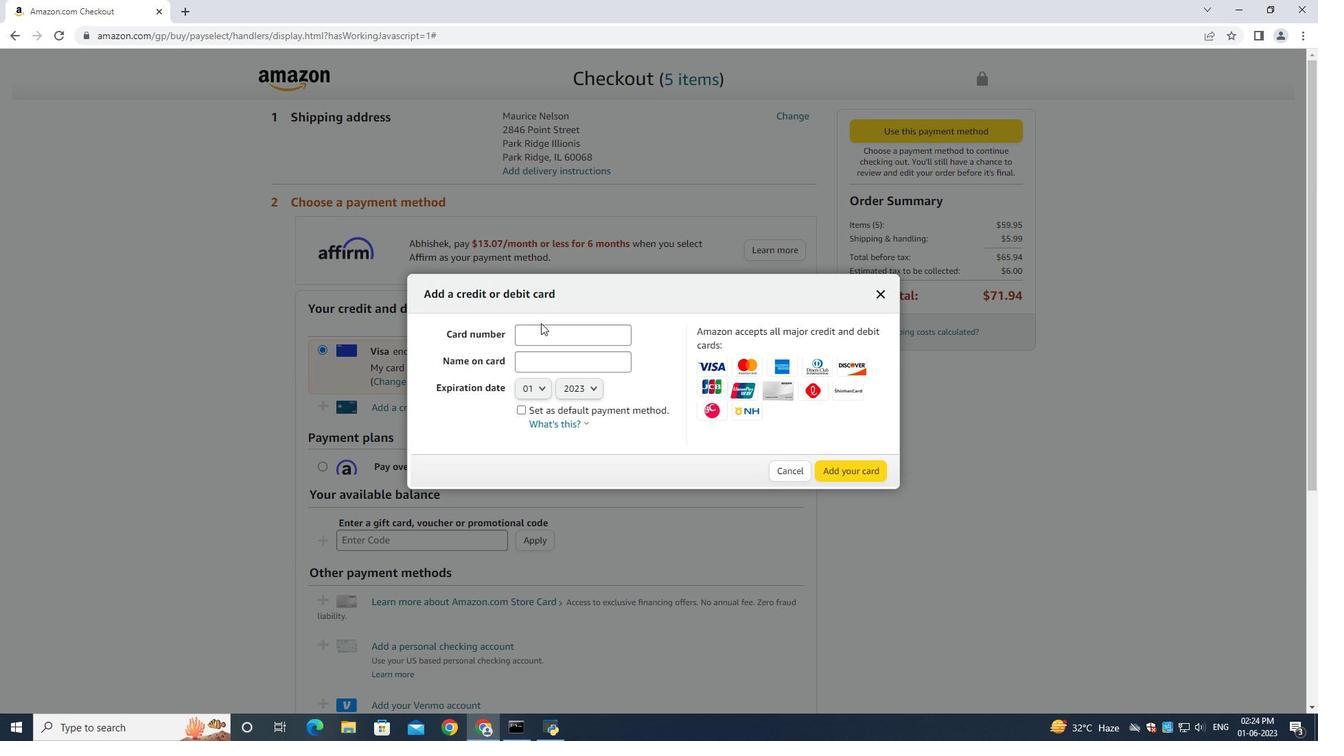 
Action: Mouse pressed left at (541, 335)
Screenshot: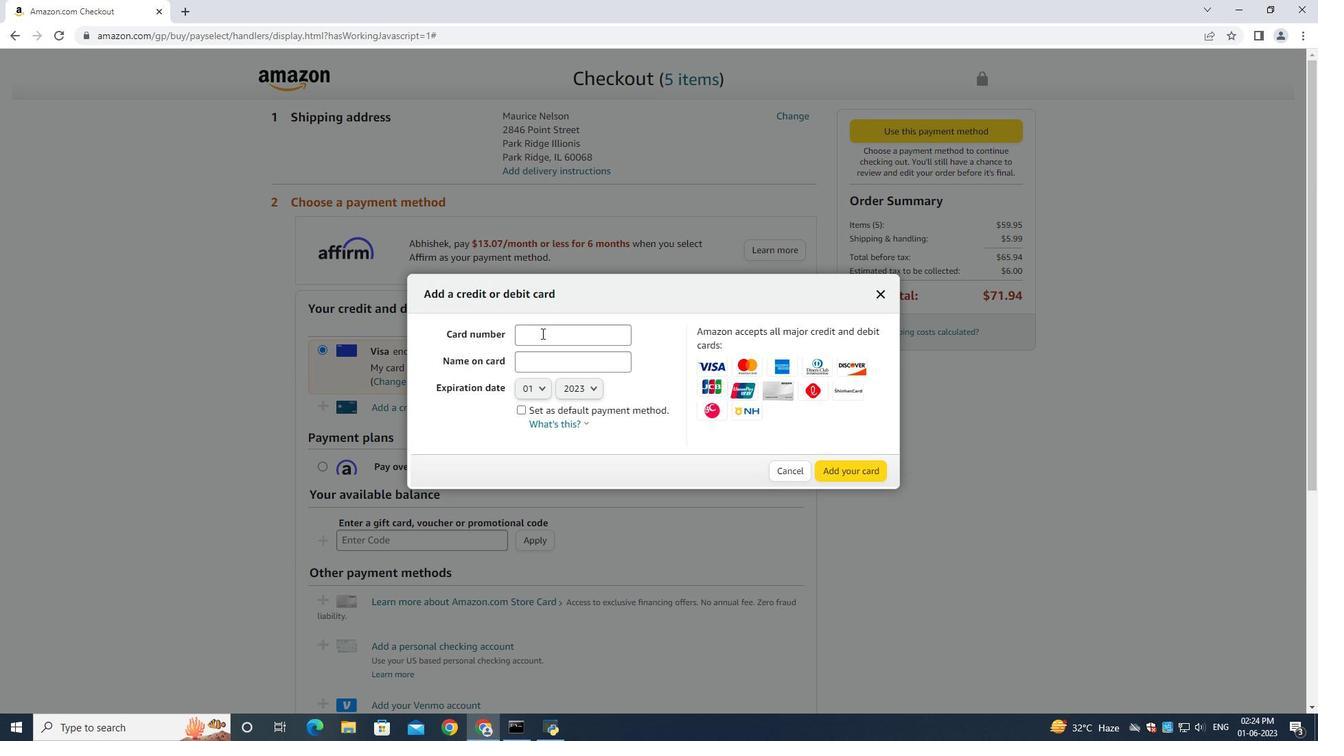 
Action: Key pressed 4893754559587965
Screenshot: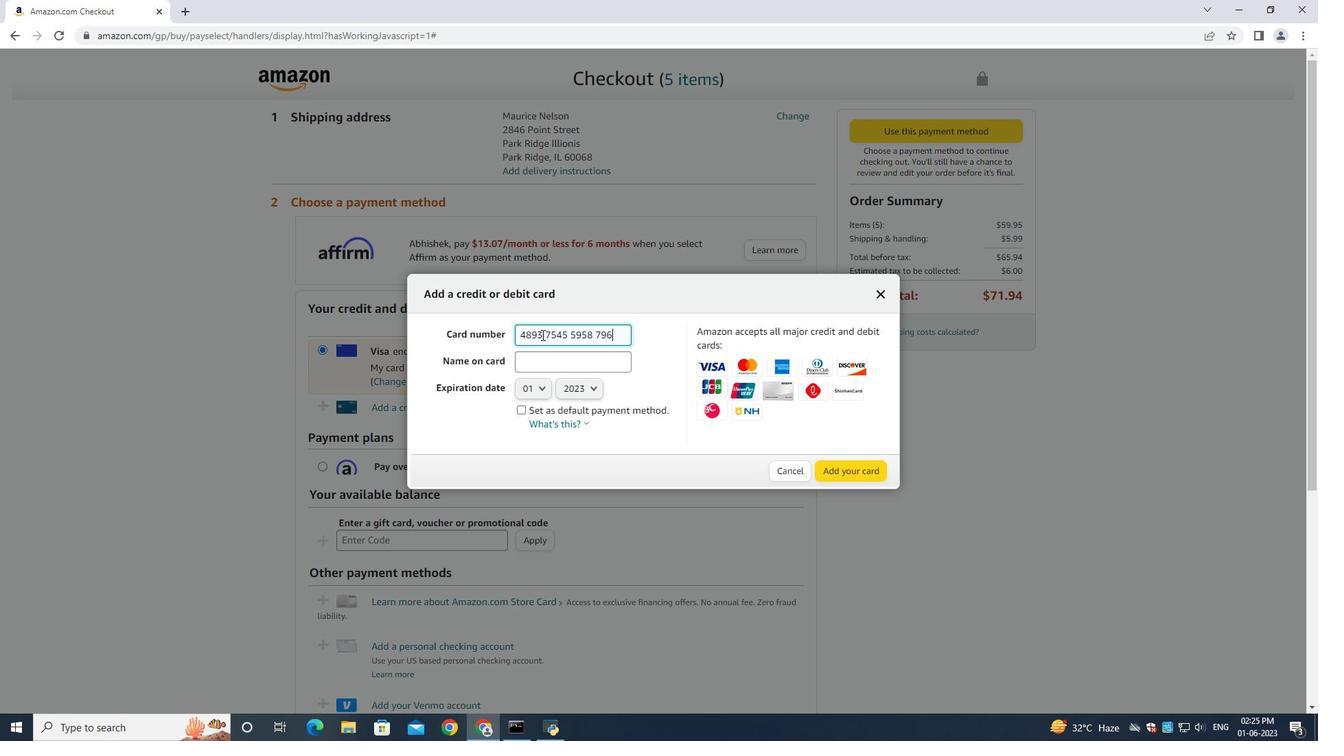 
Action: Mouse moved to (521, 357)
Screenshot: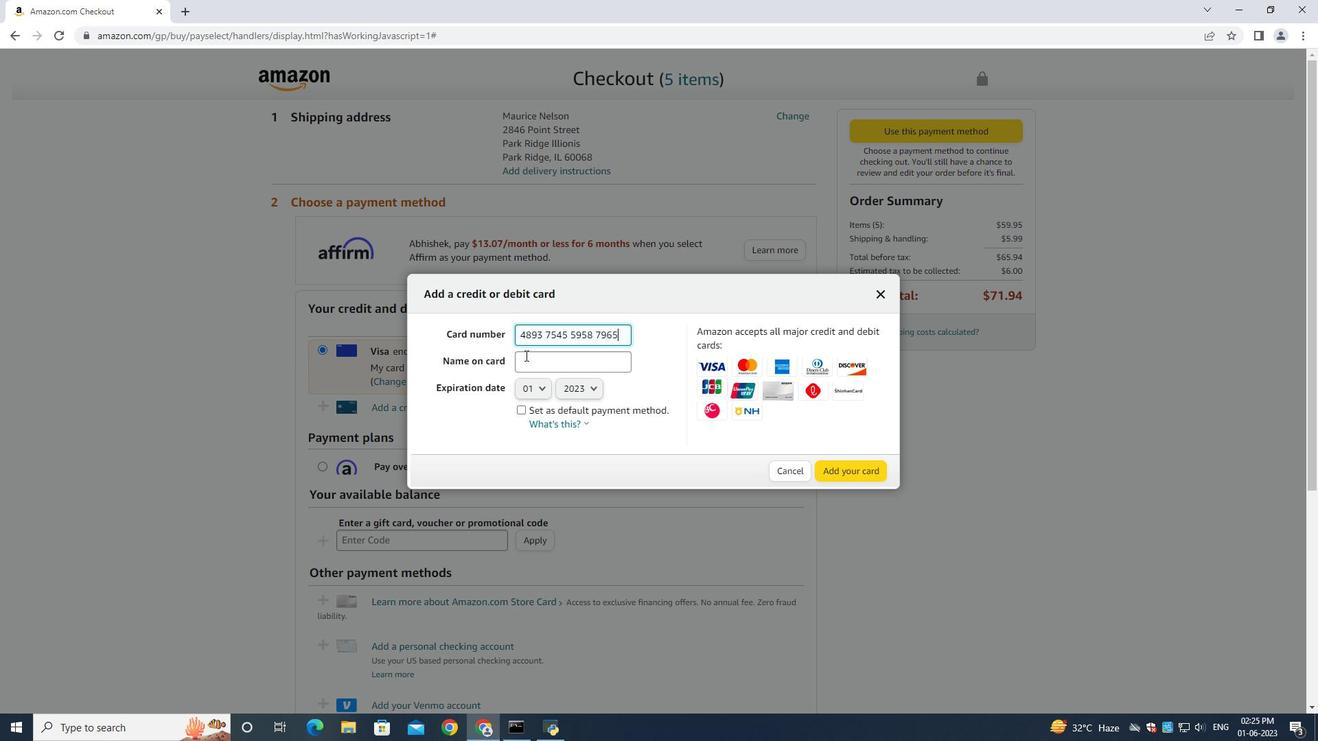 
Action: Mouse pressed left at (521, 357)
Screenshot: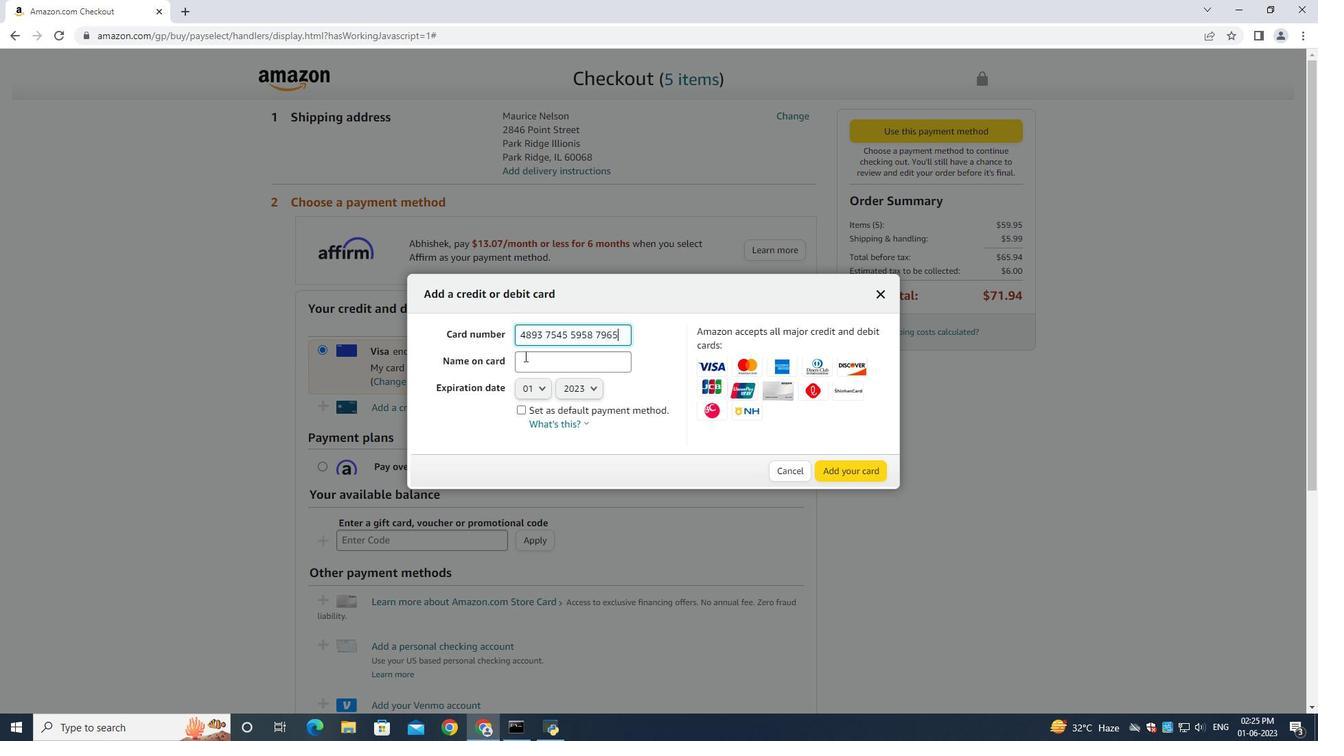 
Action: Key pressed <Key.shift>John<Key.space><Key.shift>Baker<Key.tab>
Screenshot: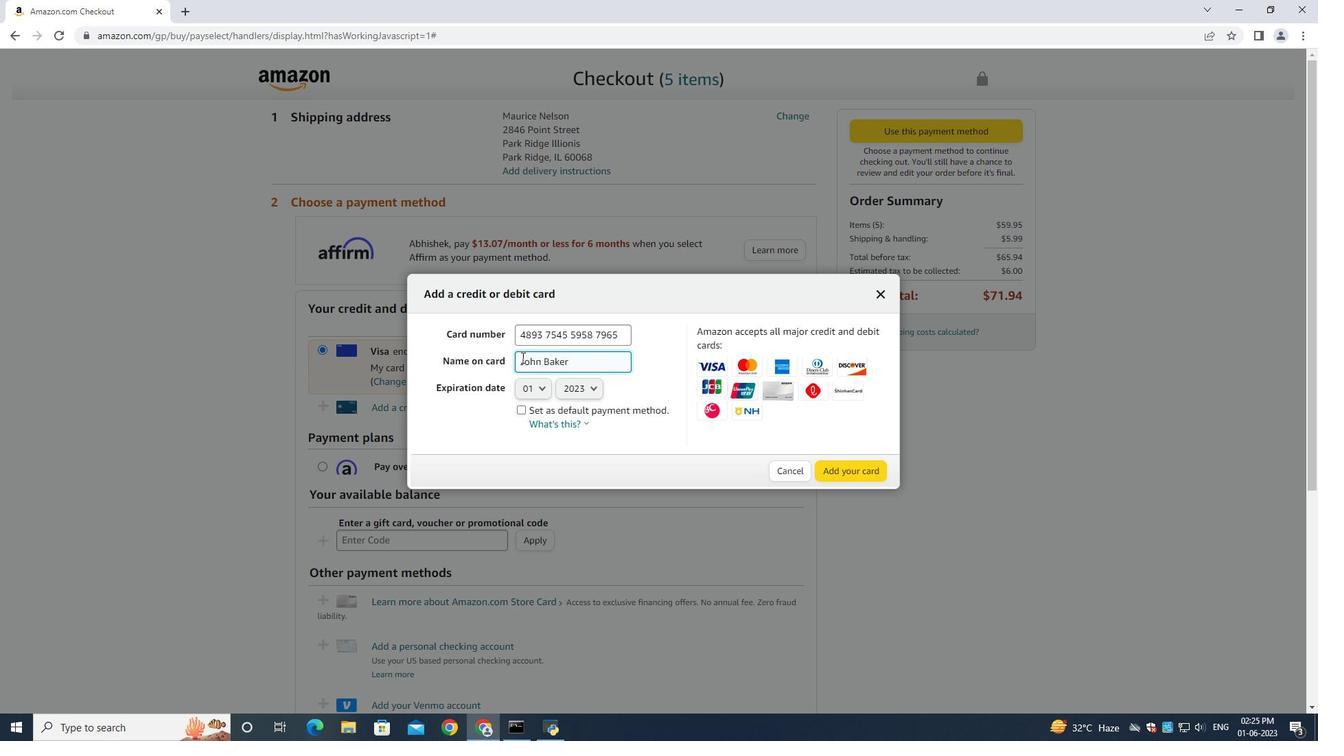
Action: Mouse moved to (529, 394)
Screenshot: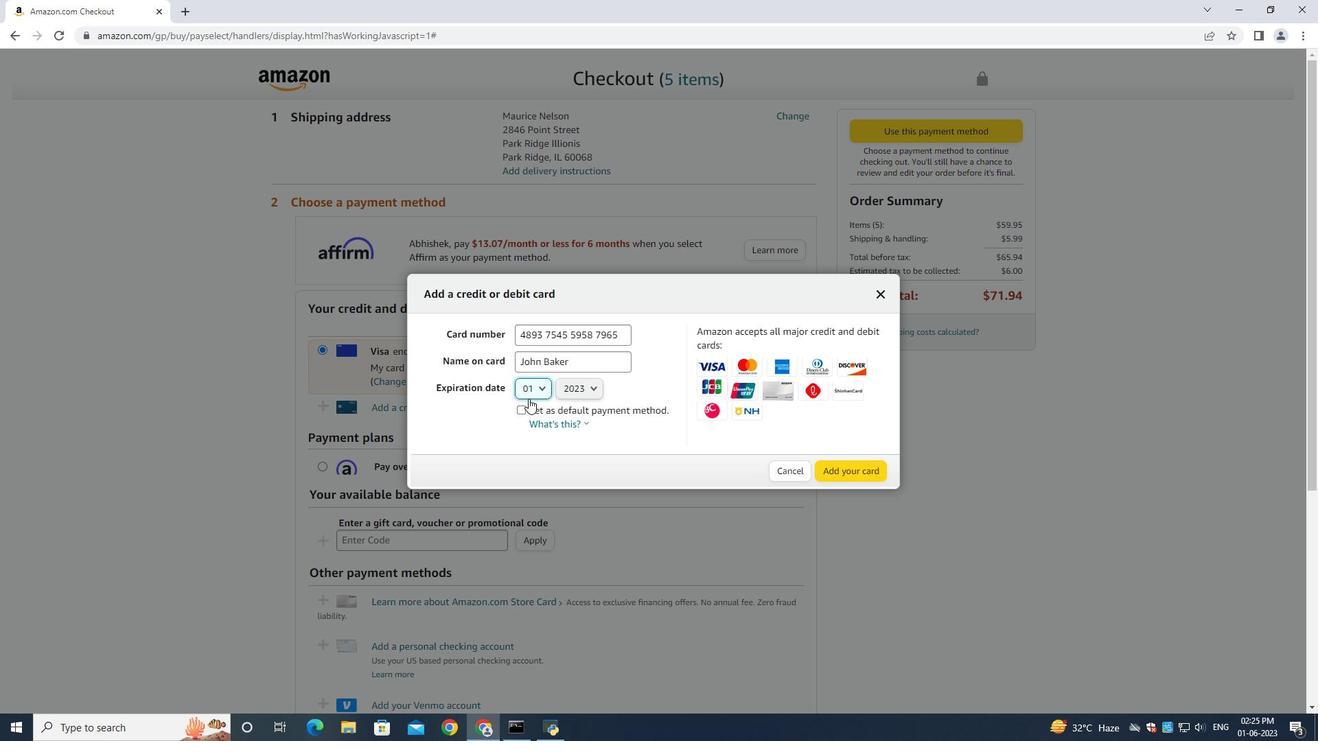 
Action: Mouse pressed left at (529, 394)
Screenshot: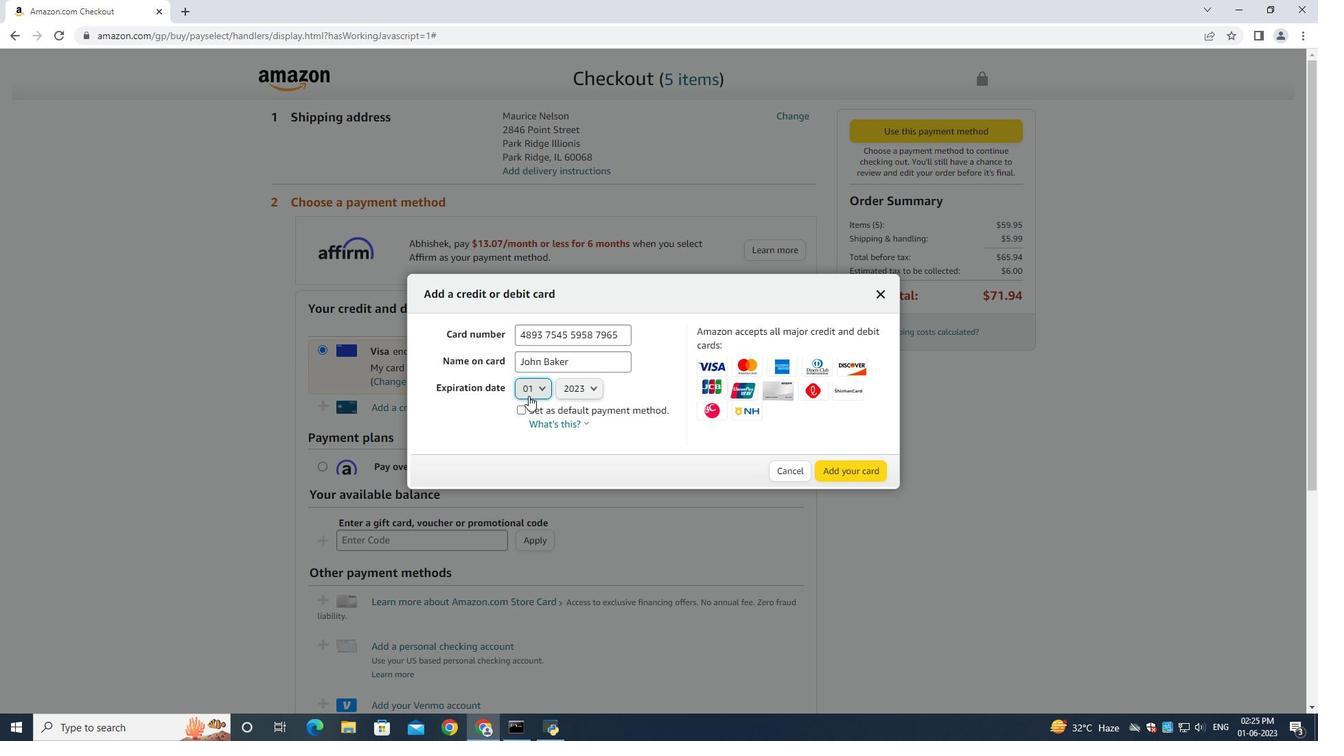 
Action: Mouse moved to (530, 484)
Screenshot: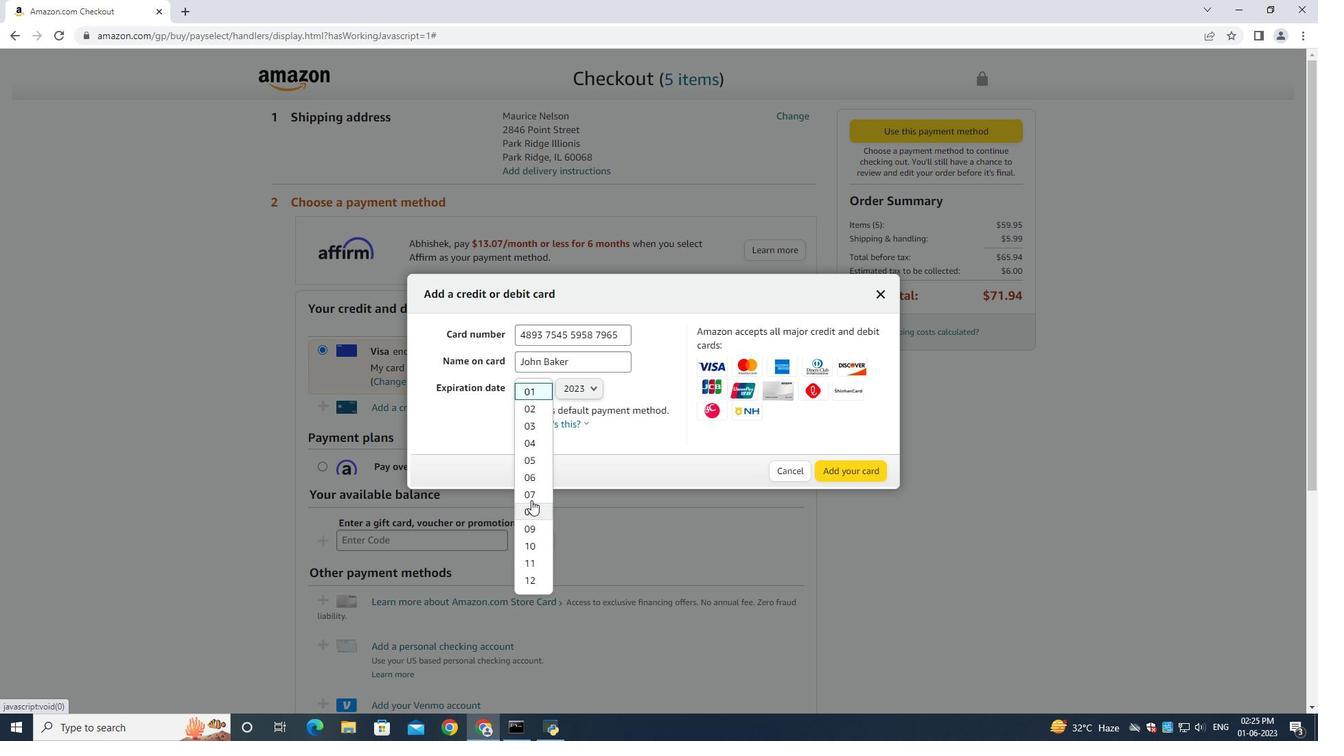 
Action: Mouse pressed left at (530, 484)
Screenshot: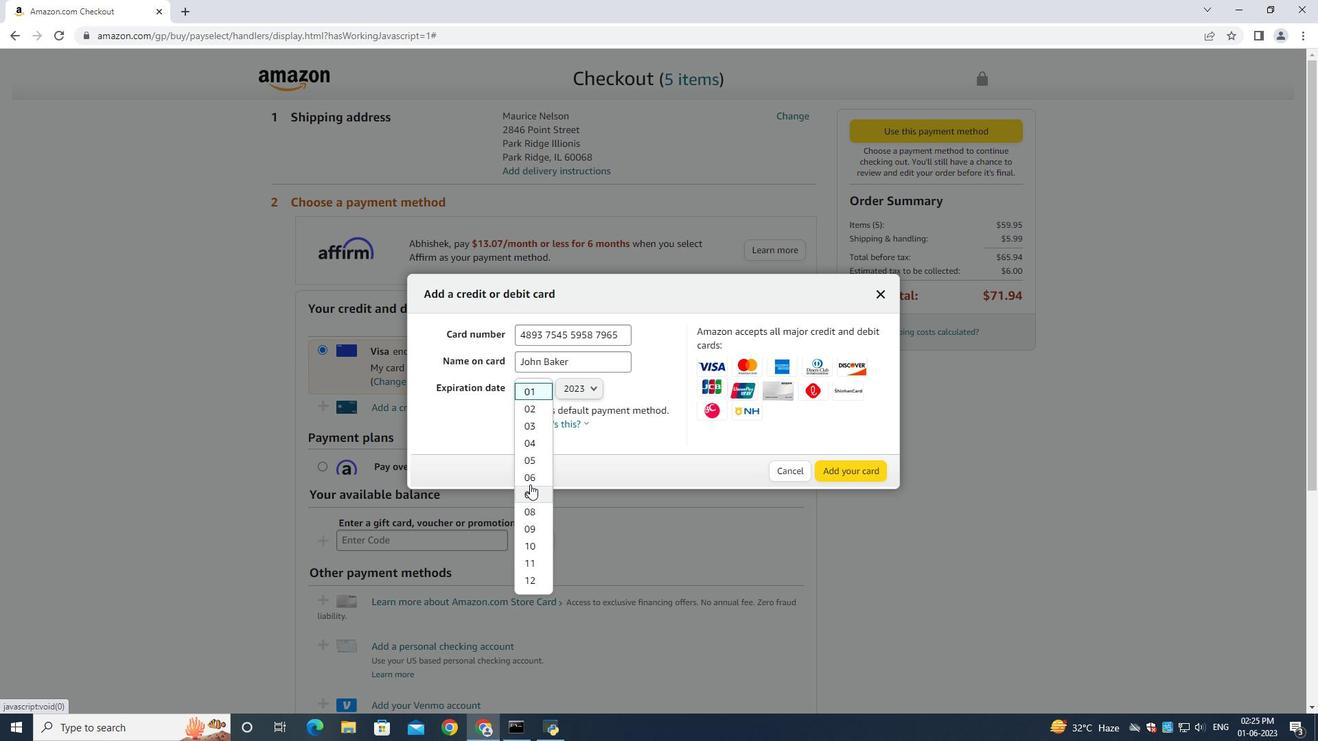 
Action: Mouse moved to (583, 385)
Screenshot: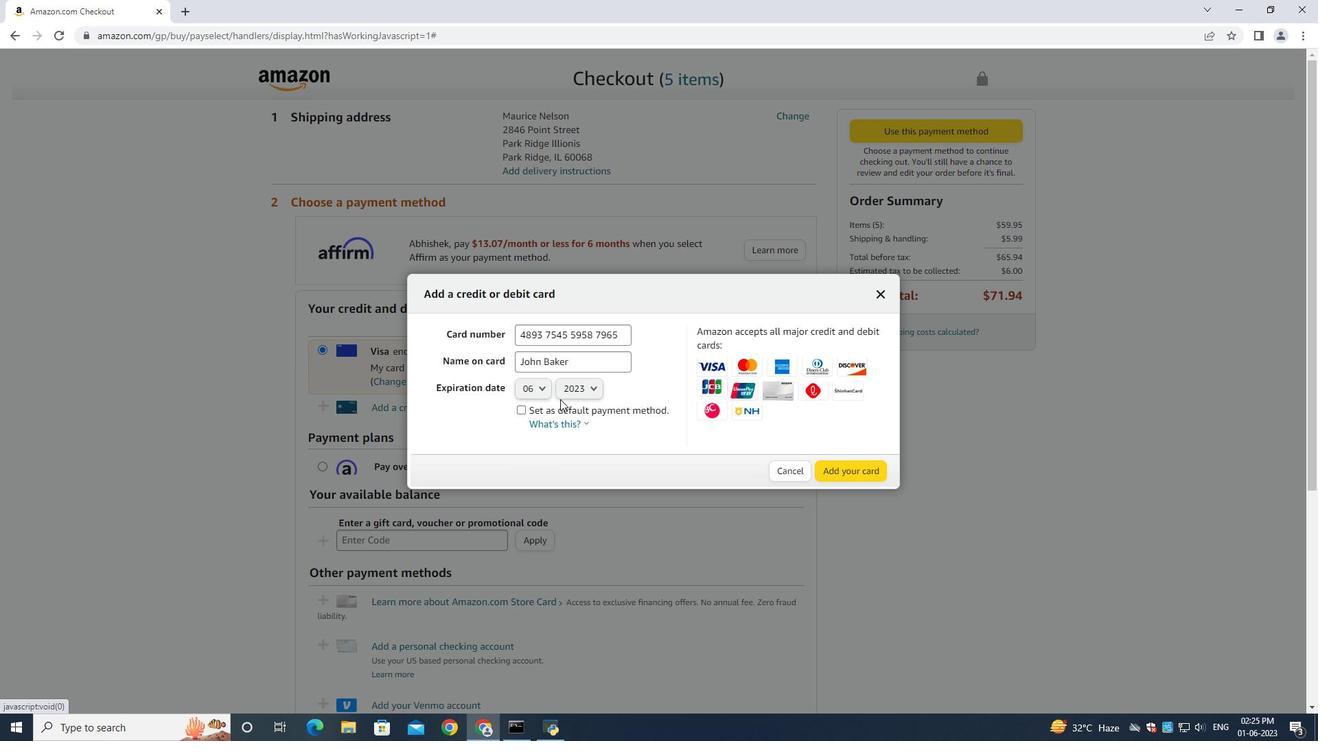 
Action: Mouse pressed left at (583, 385)
Screenshot: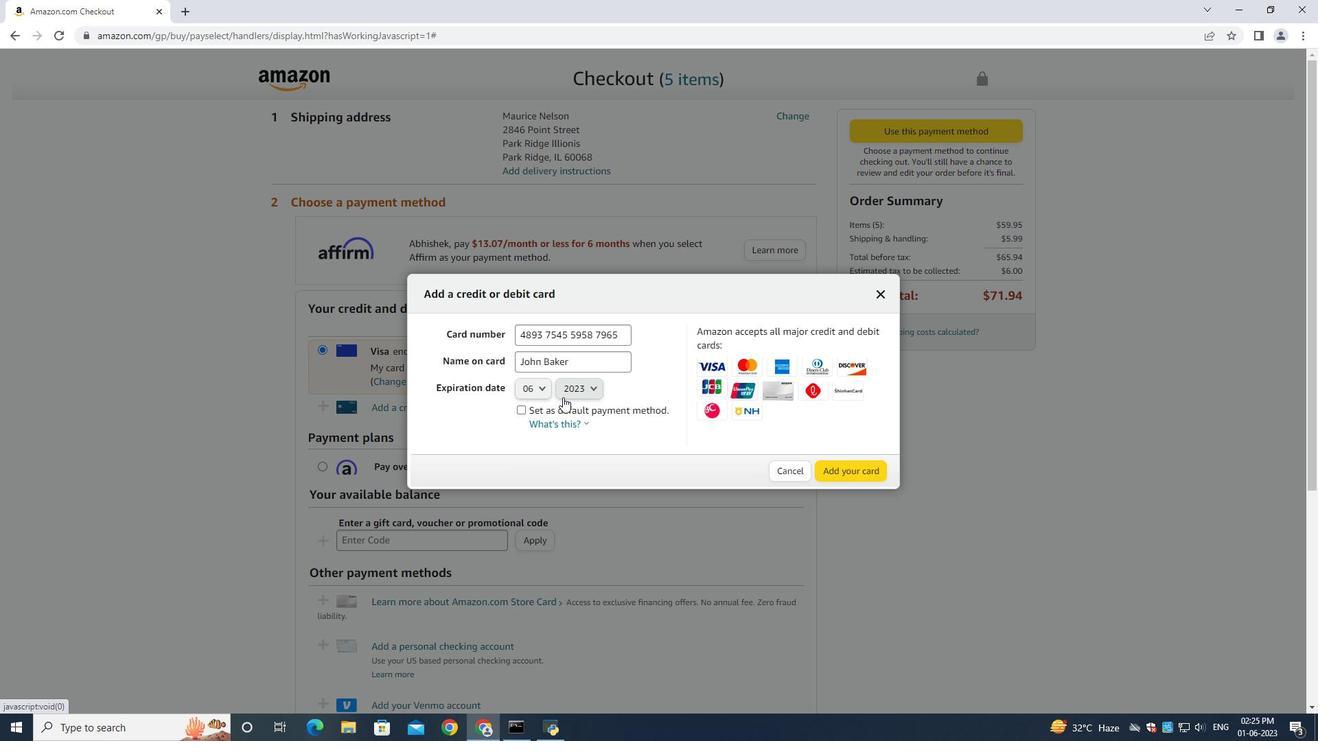 
Action: Mouse moved to (583, 118)
Screenshot: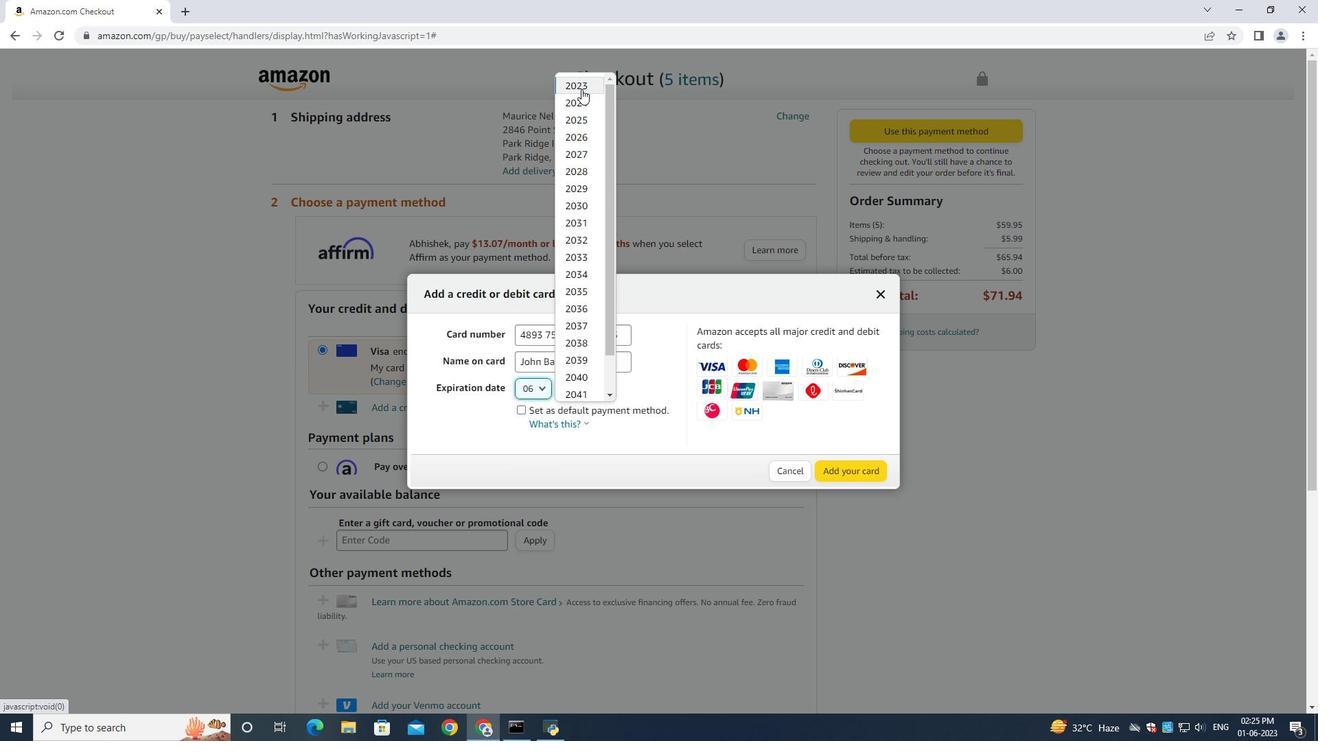 
Action: Mouse pressed left at (583, 118)
Screenshot: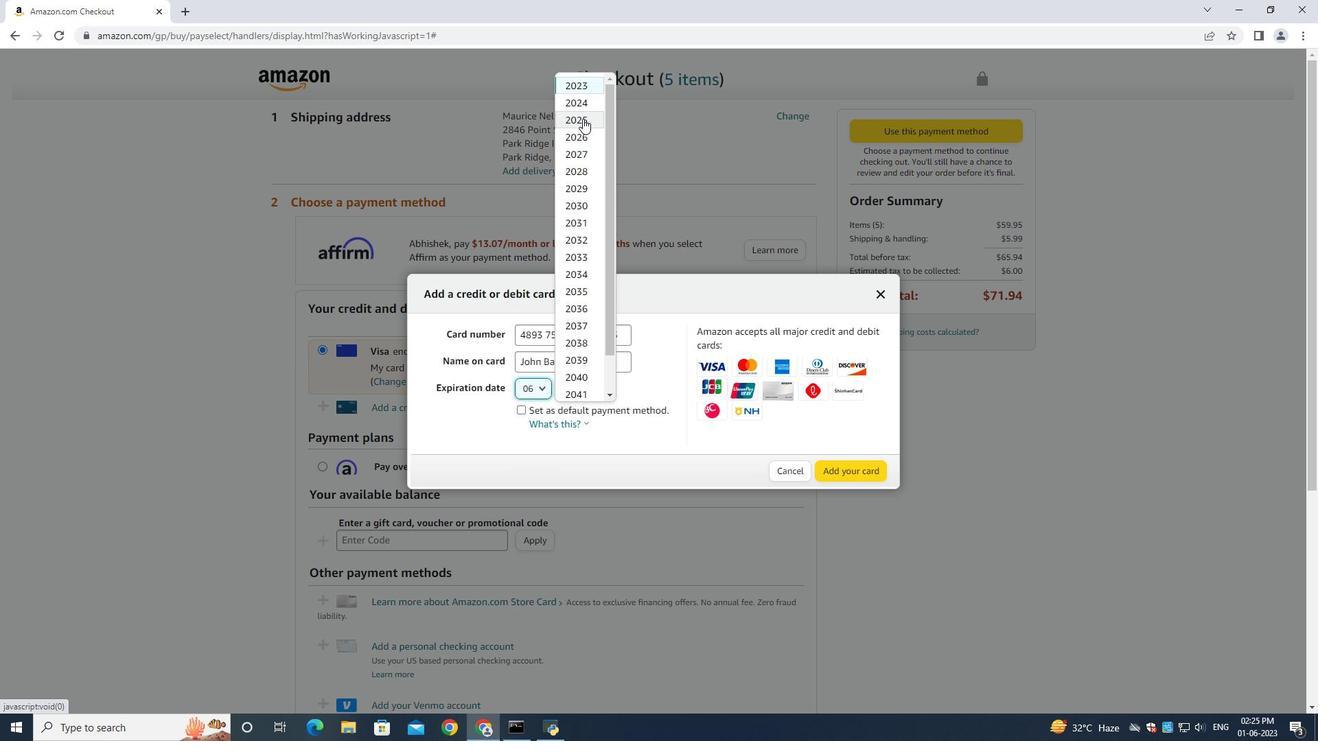 
Action: Mouse moved to (837, 471)
Screenshot: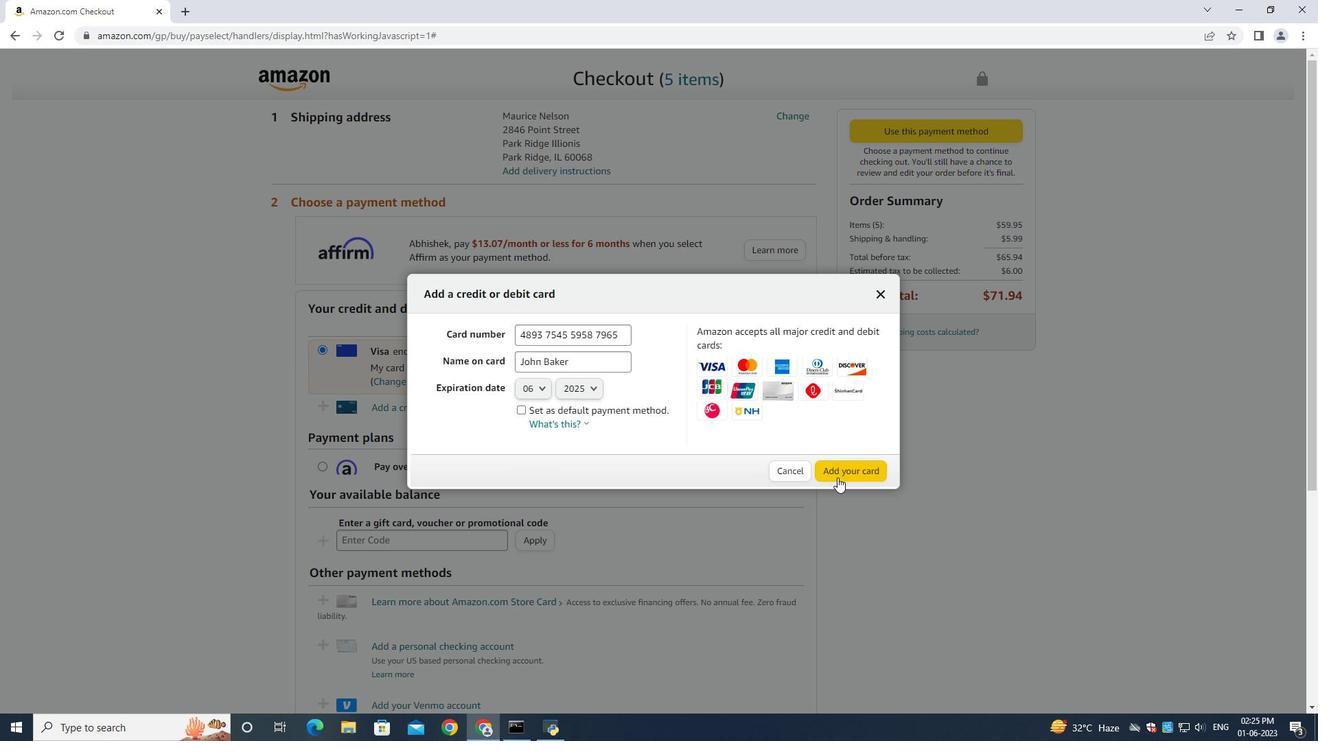 
